 Task: Play online Dominion game.
Action: Mouse moved to (354, 430)
Screenshot: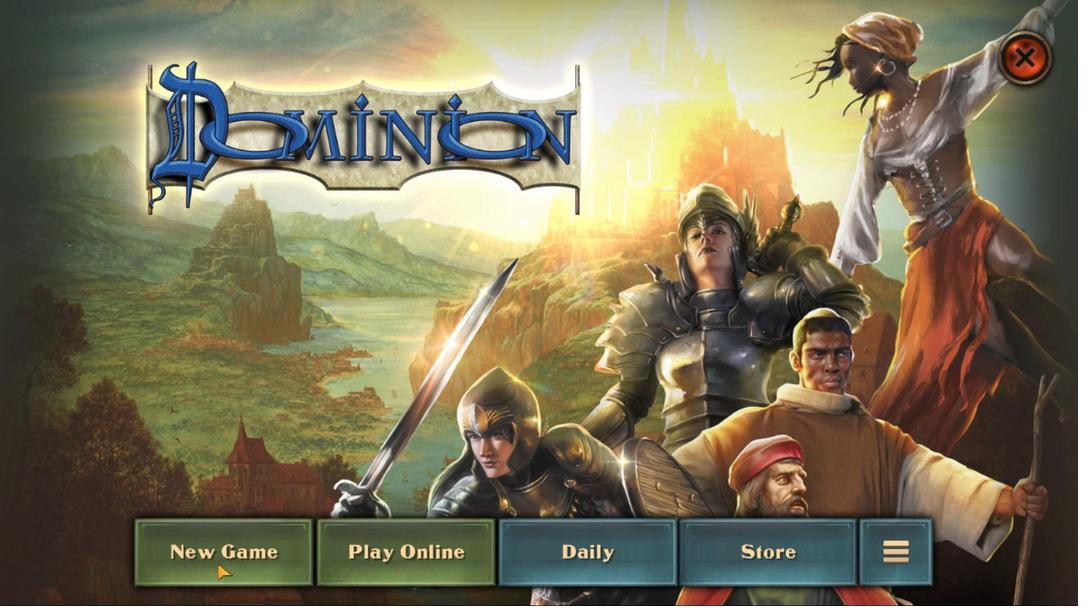 
Action: Mouse pressed left at (354, 430)
Screenshot: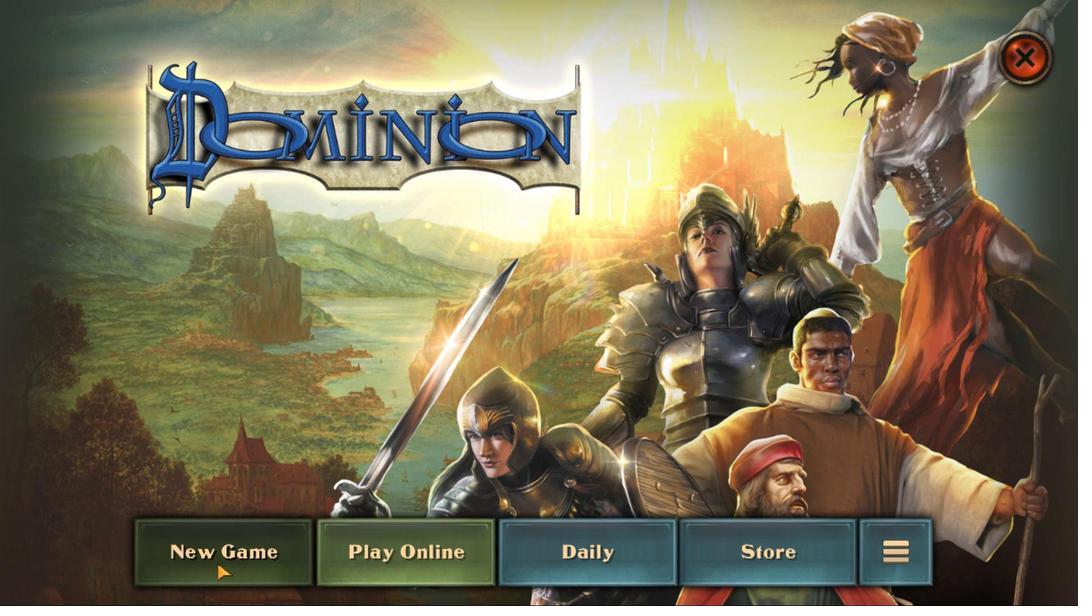 
Action: Mouse moved to (506, 413)
Screenshot: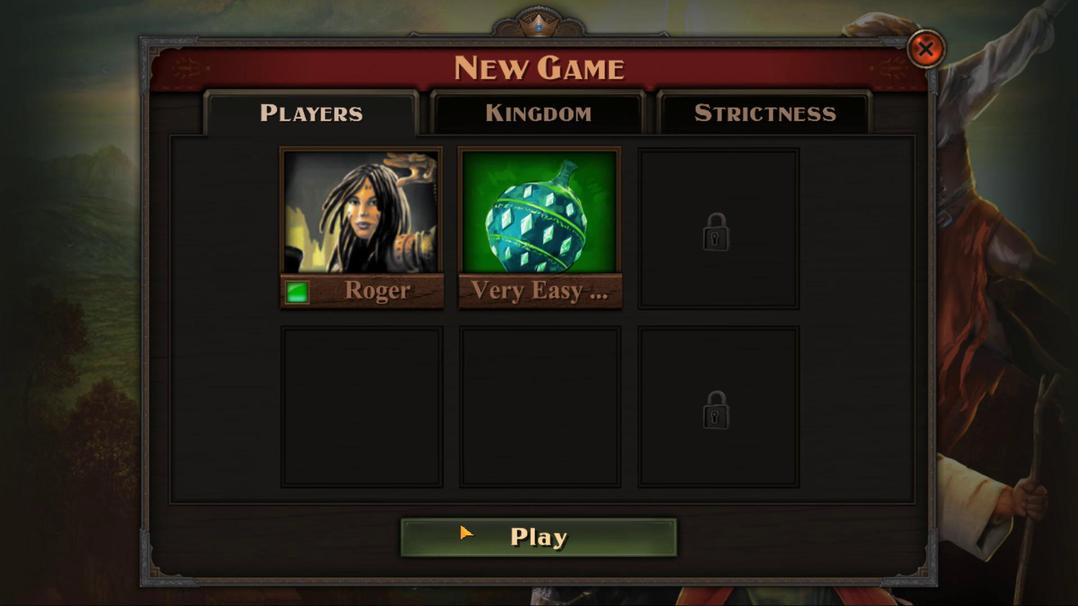 
Action: Mouse pressed left at (506, 413)
Screenshot: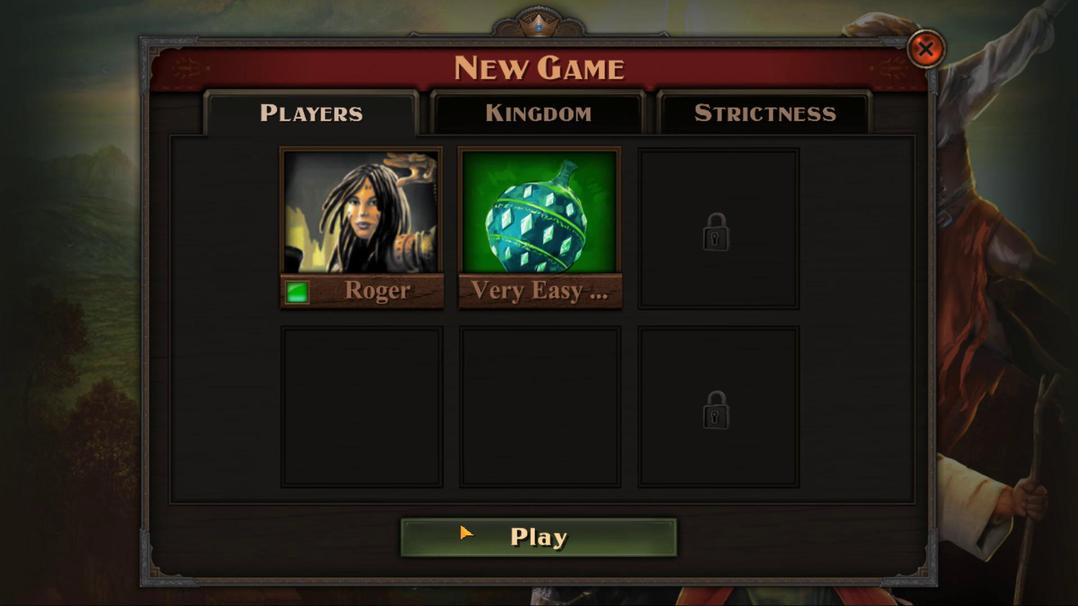 
Action: Mouse moved to (508, 414)
Screenshot: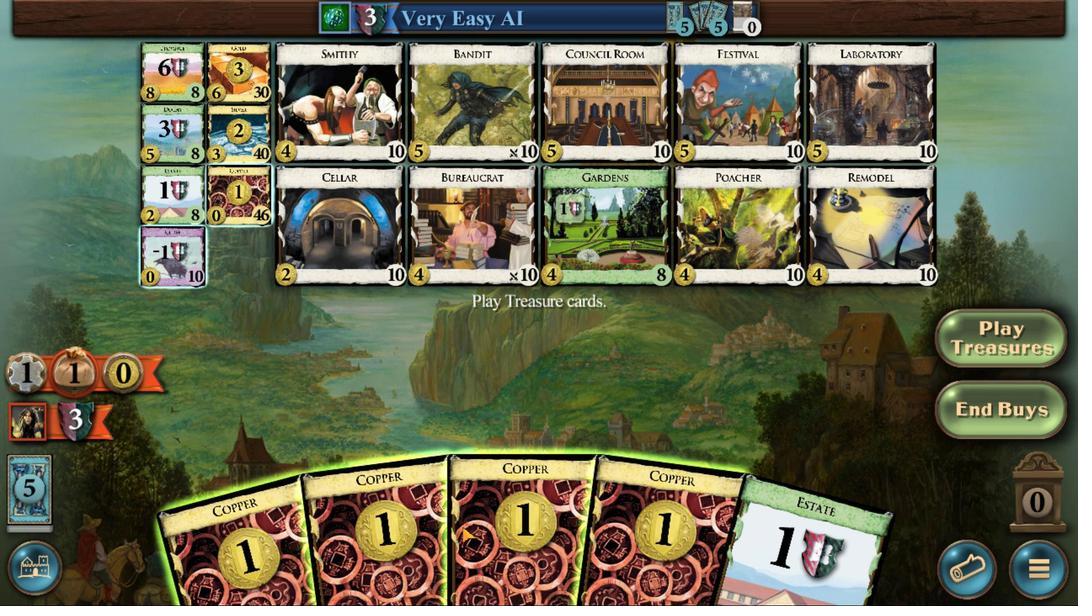 
Action: Mouse pressed left at (508, 414)
Screenshot: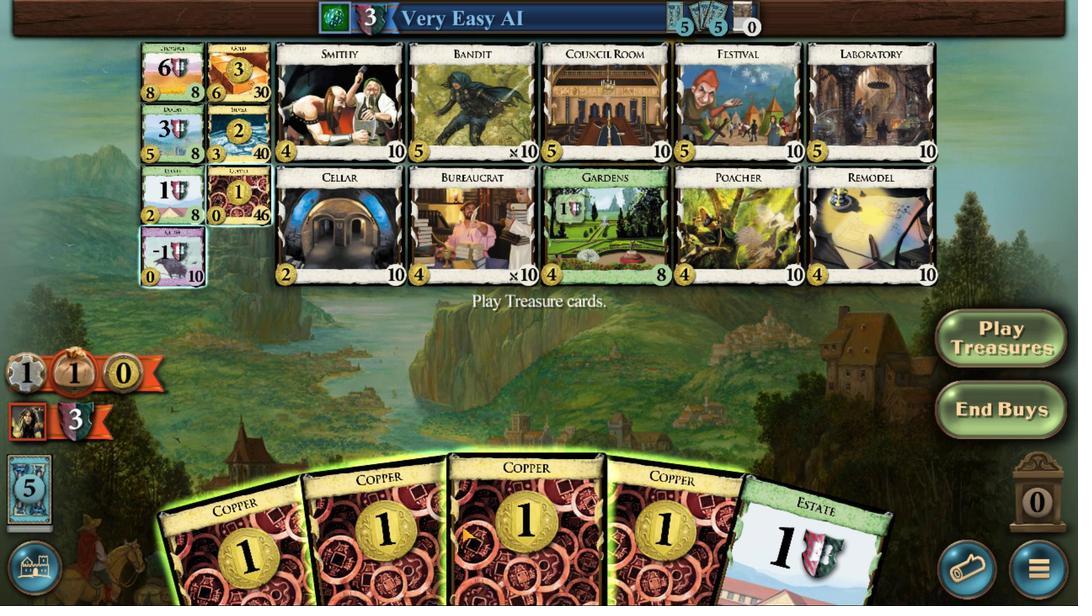 
Action: Mouse moved to (515, 418)
Screenshot: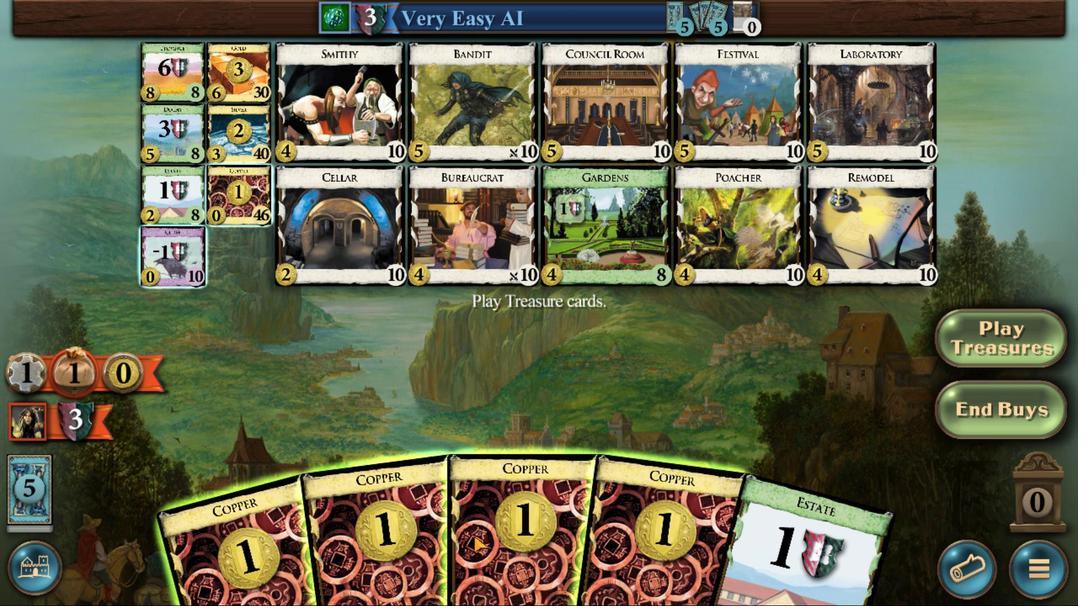 
Action: Mouse pressed left at (515, 418)
Screenshot: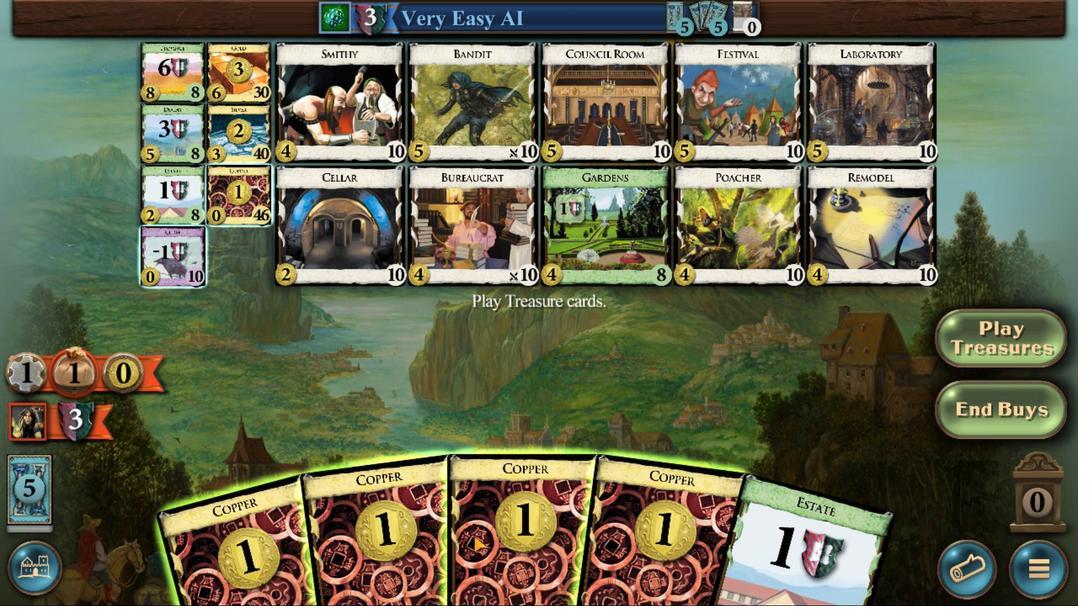 
Action: Mouse moved to (511, 410)
Screenshot: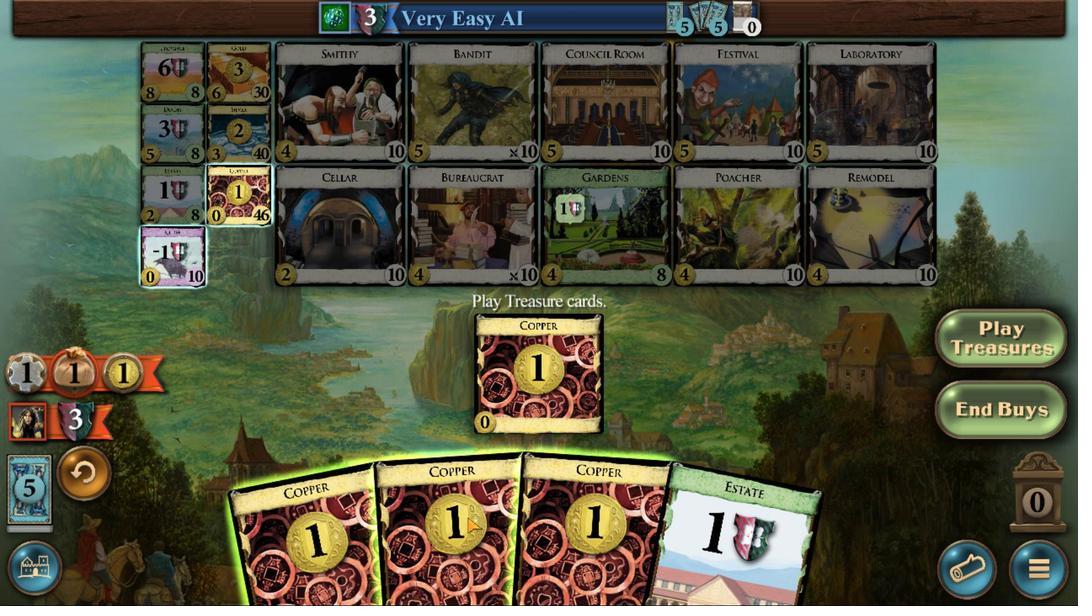 
Action: Mouse pressed left at (511, 410)
Screenshot: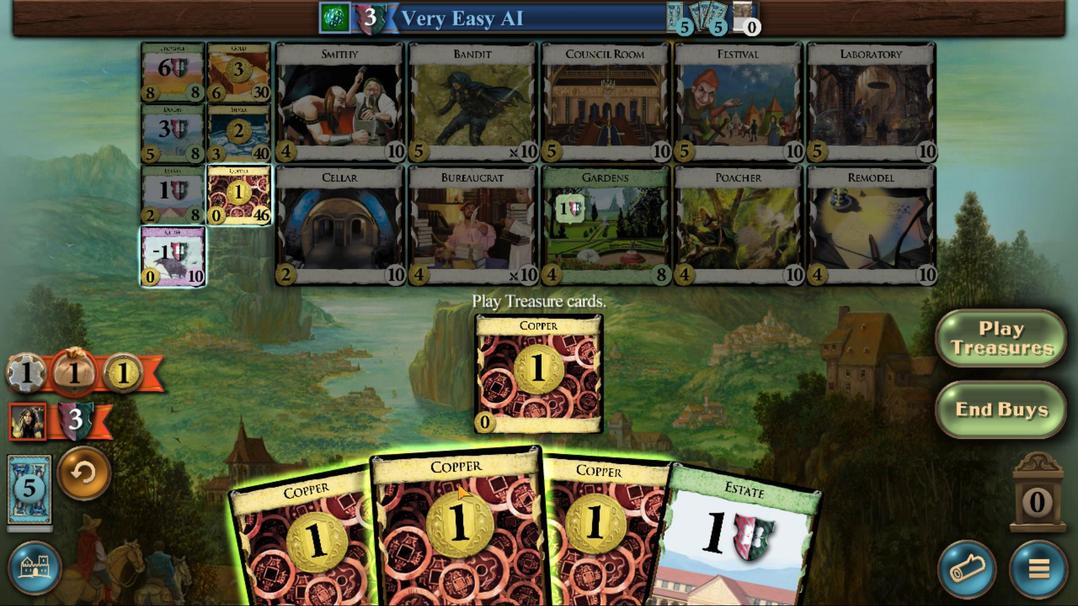 
Action: Mouse moved to (545, 412)
Screenshot: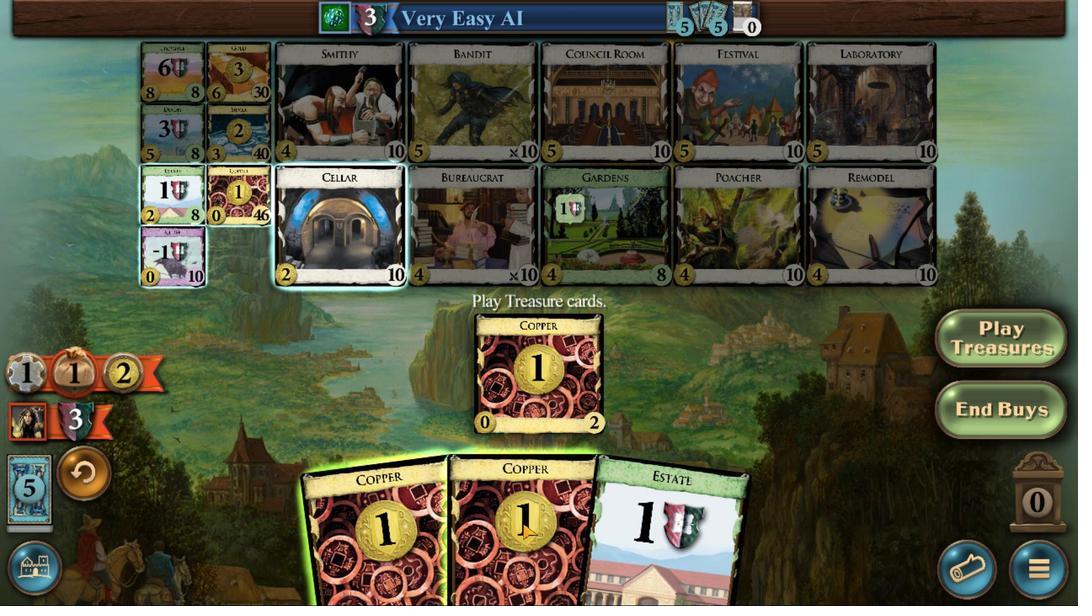
Action: Mouse pressed left at (545, 412)
Screenshot: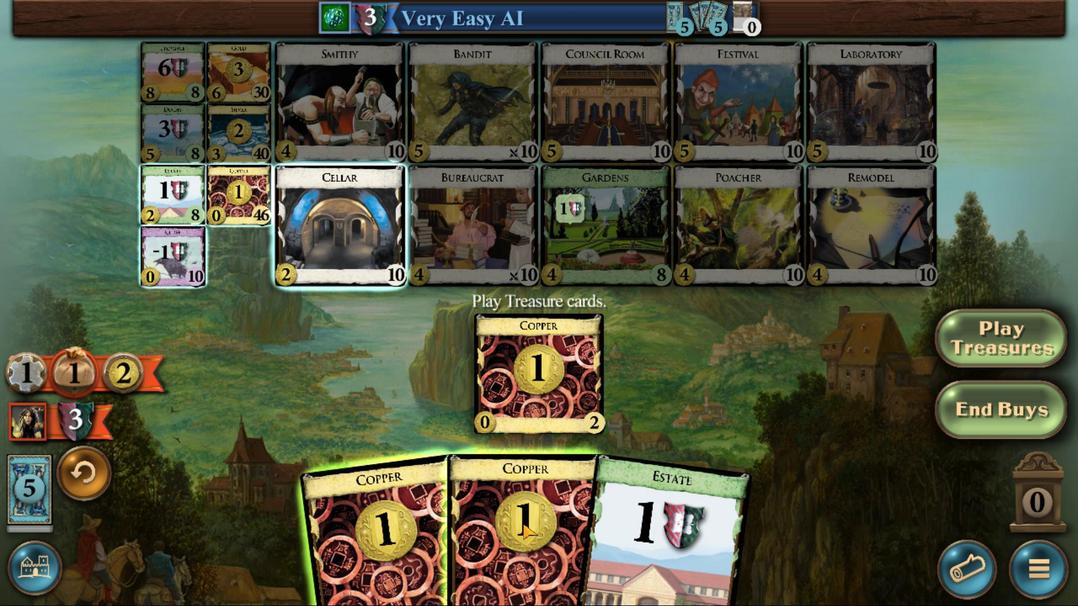 
Action: Mouse moved to (365, 235)
Screenshot: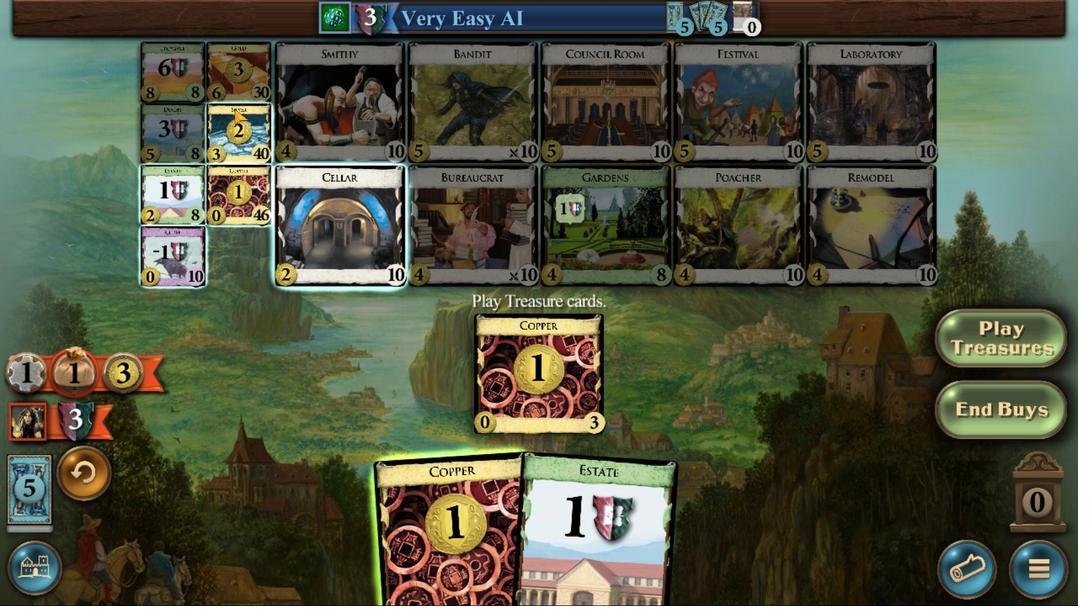 
Action: Mouse pressed left at (365, 235)
Screenshot: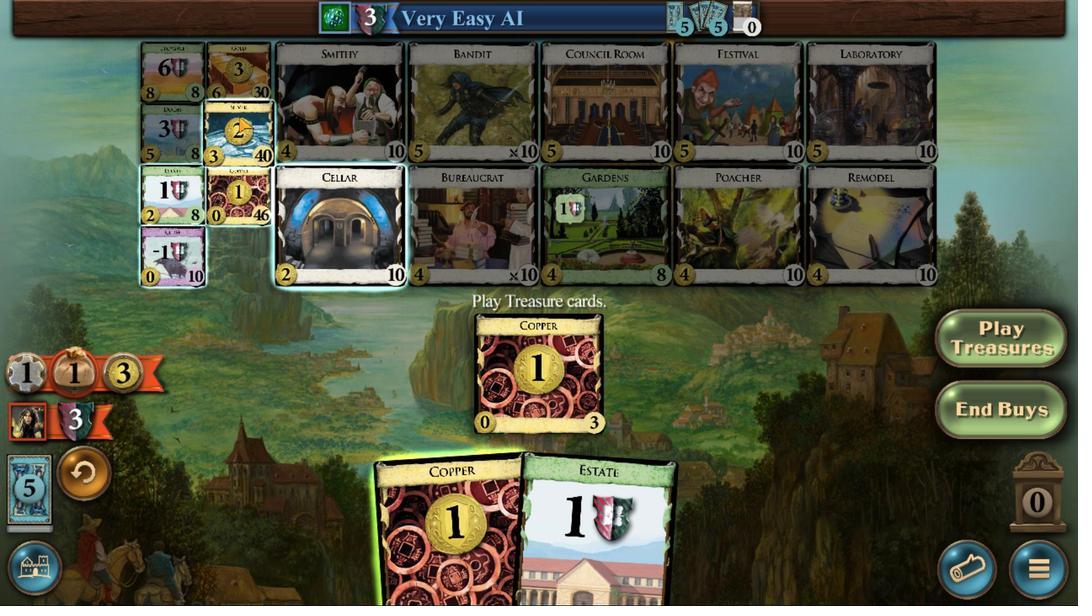 
Action: Mouse moved to (532, 398)
Screenshot: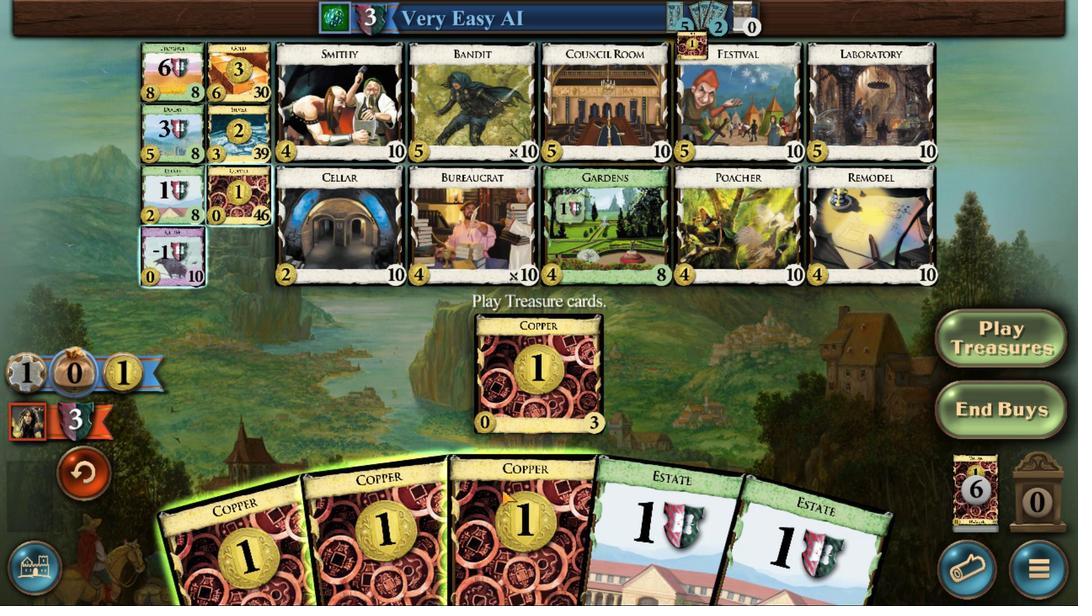 
Action: Mouse pressed left at (532, 398)
Screenshot: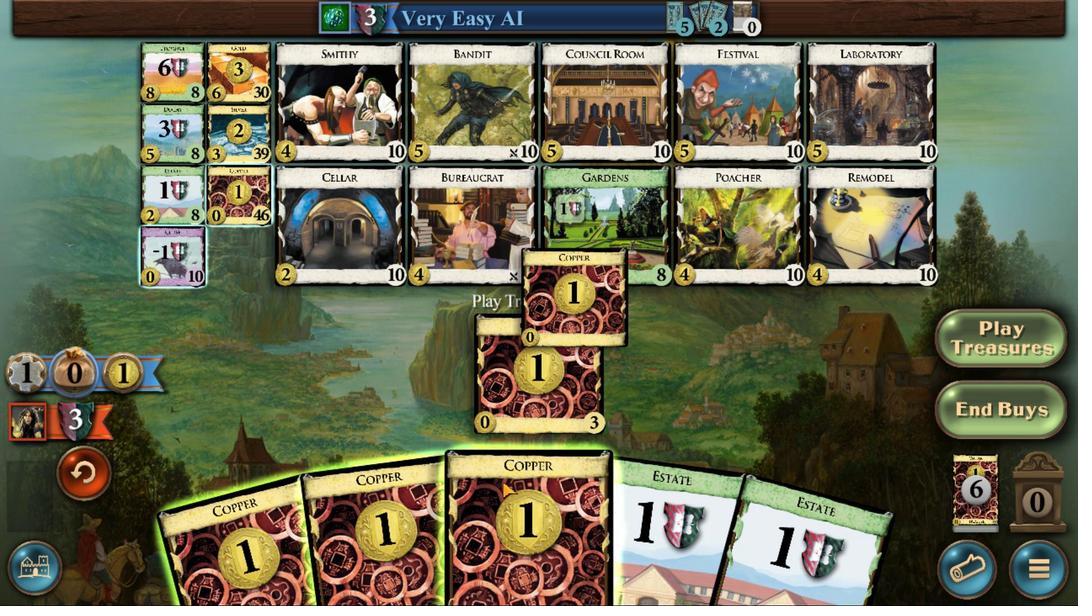 
Action: Mouse moved to (523, 398)
Screenshot: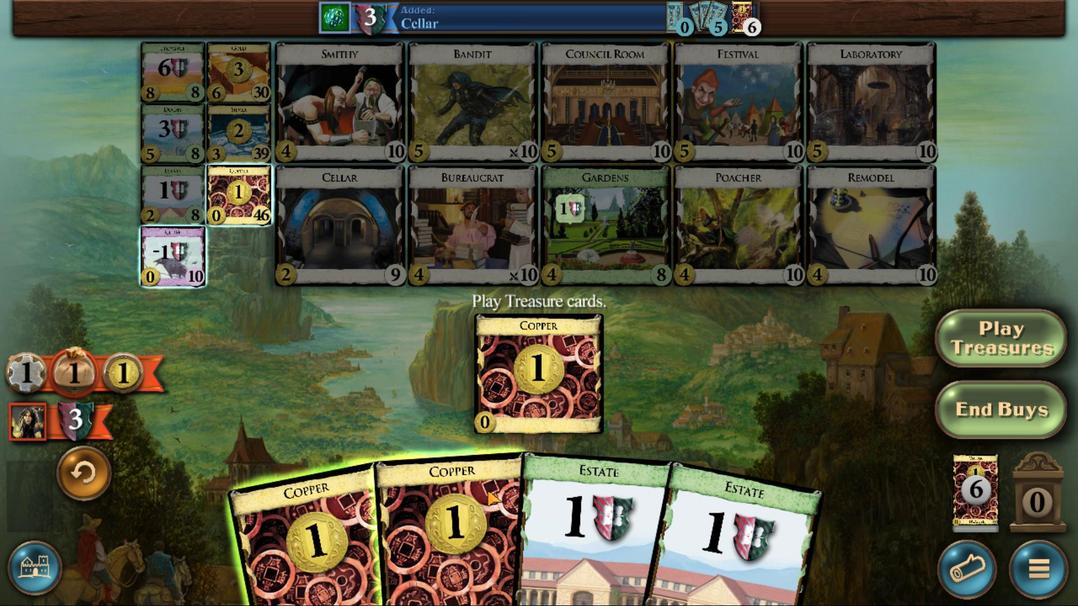 
Action: Mouse pressed left at (523, 398)
Screenshot: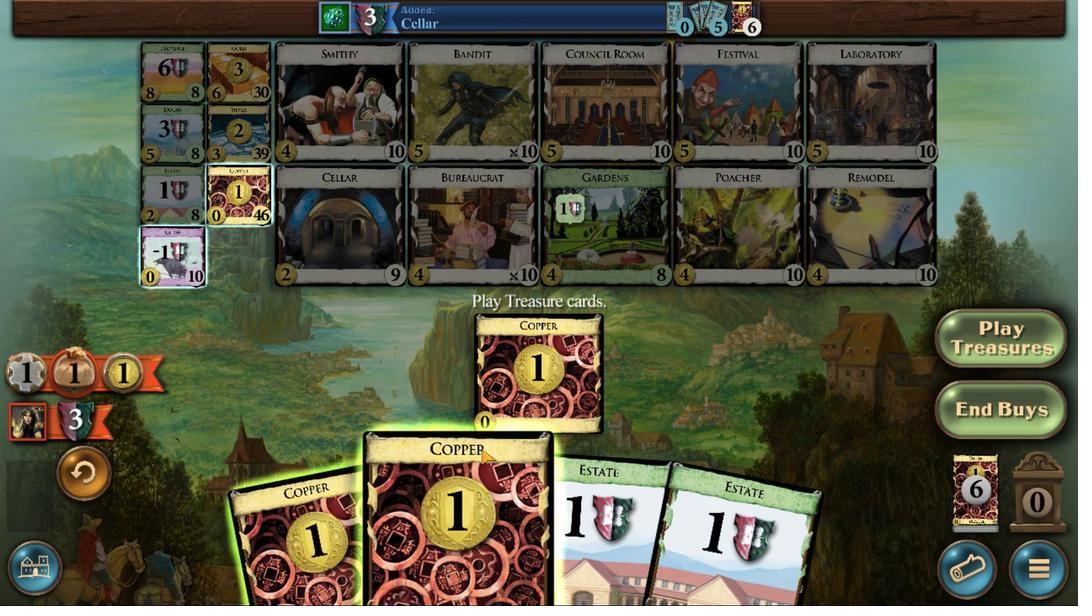 
Action: Mouse moved to (476, 423)
Screenshot: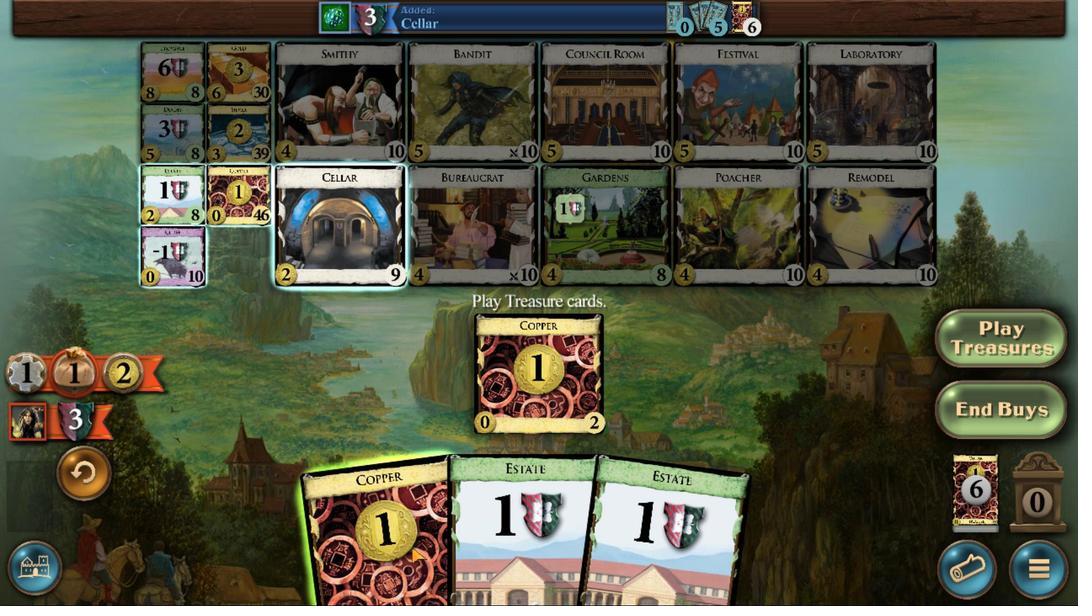 
Action: Mouse pressed left at (476, 423)
Screenshot: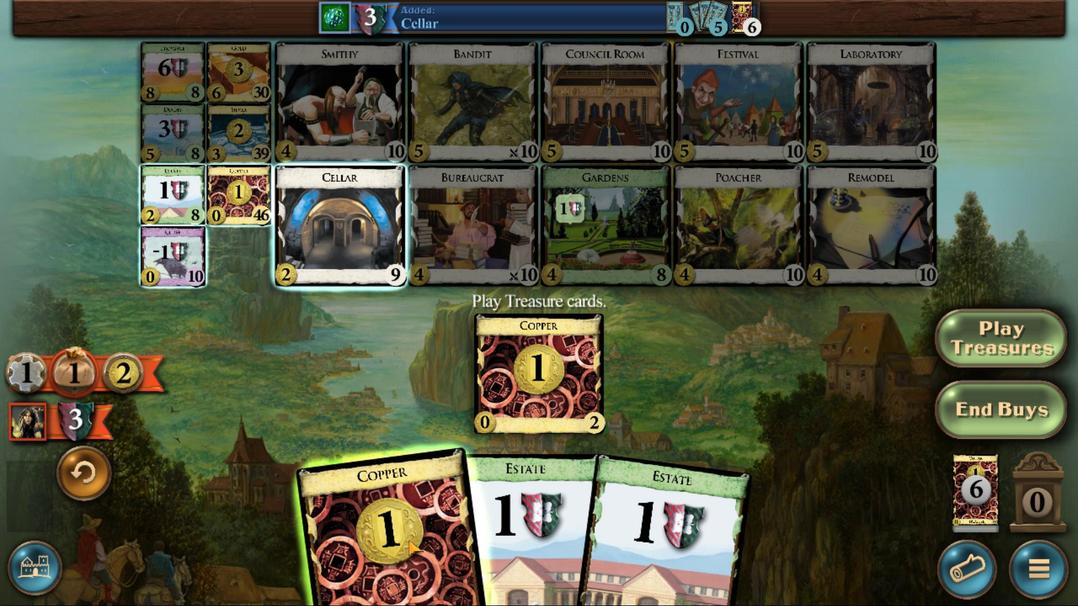 
Action: Mouse moved to (354, 237)
Screenshot: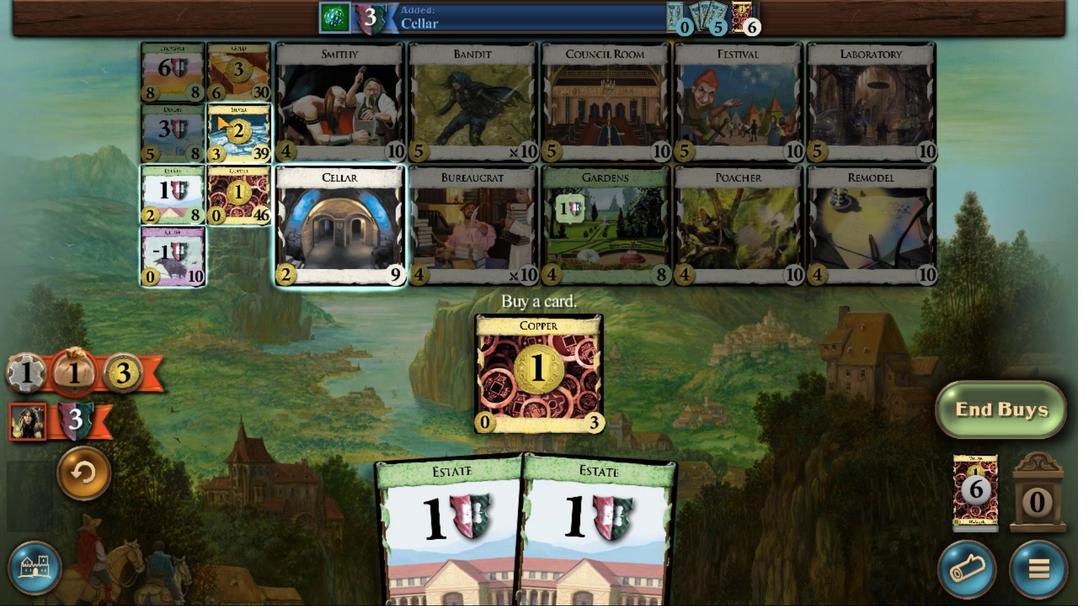 
Action: Mouse pressed left at (354, 237)
Screenshot: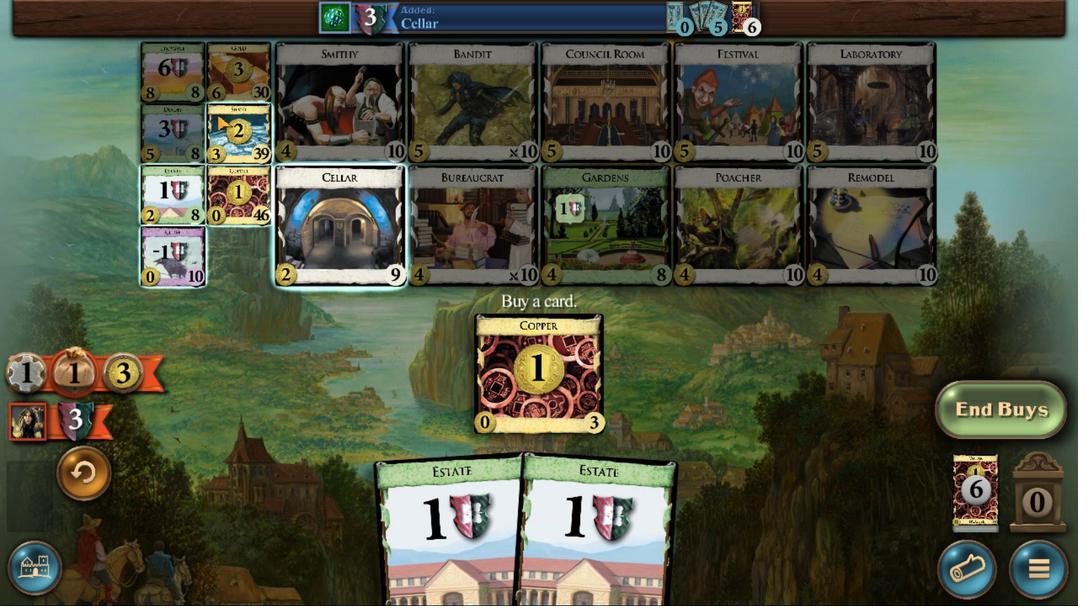 
Action: Mouse moved to (704, 403)
Screenshot: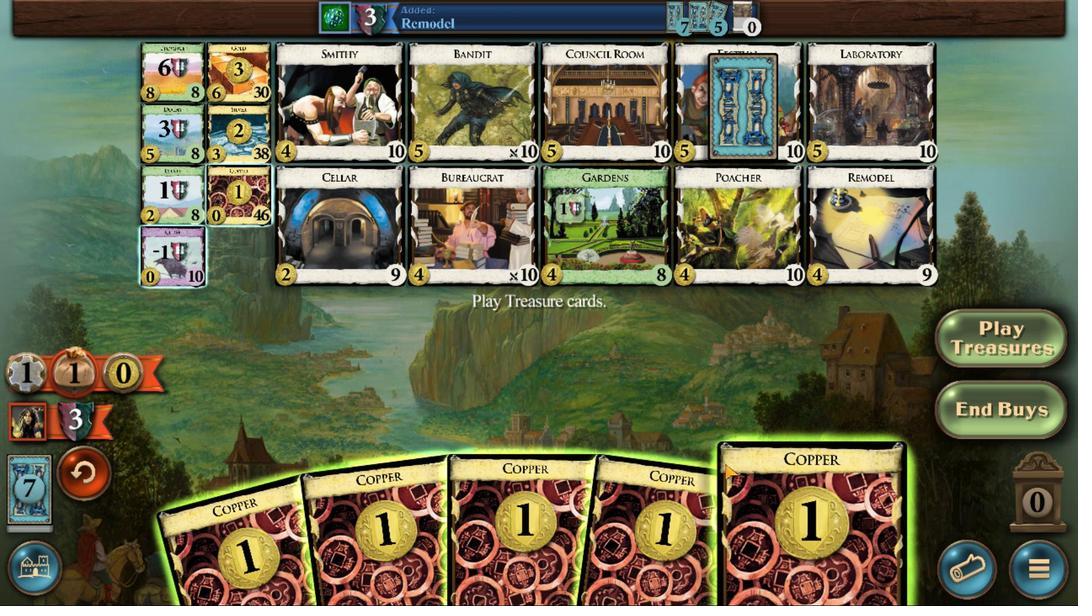 
Action: Mouse pressed left at (704, 403)
Screenshot: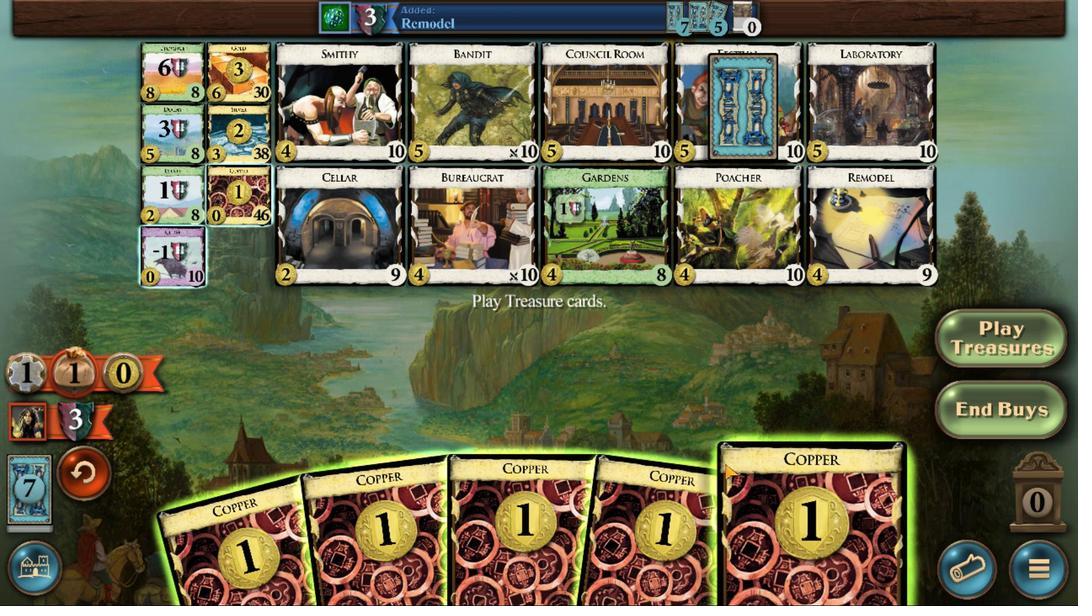 
Action: Mouse moved to (658, 400)
Screenshot: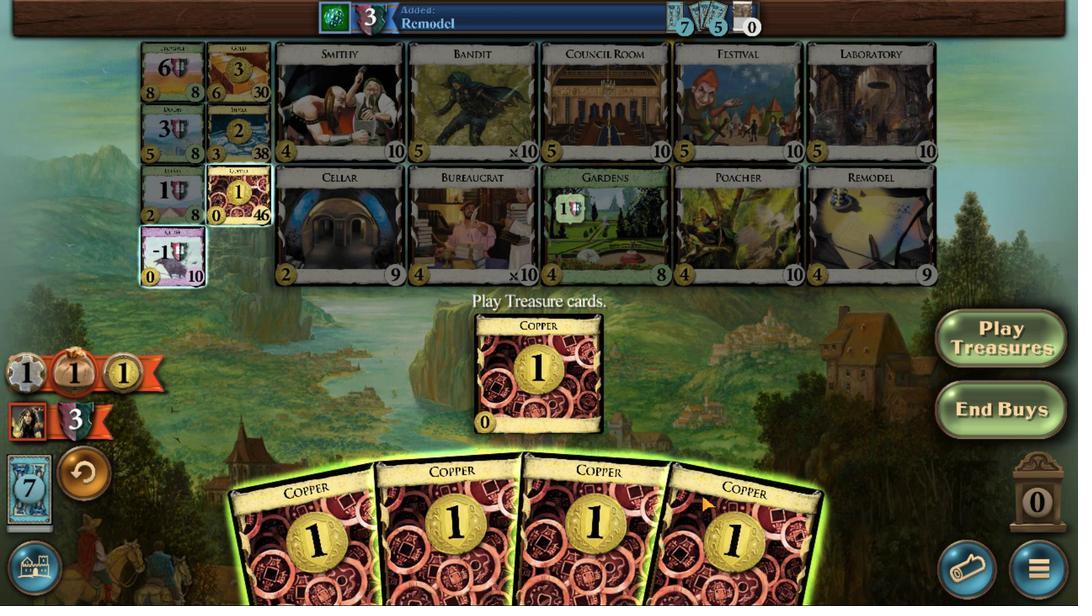 
Action: Mouse pressed left at (658, 400)
Screenshot: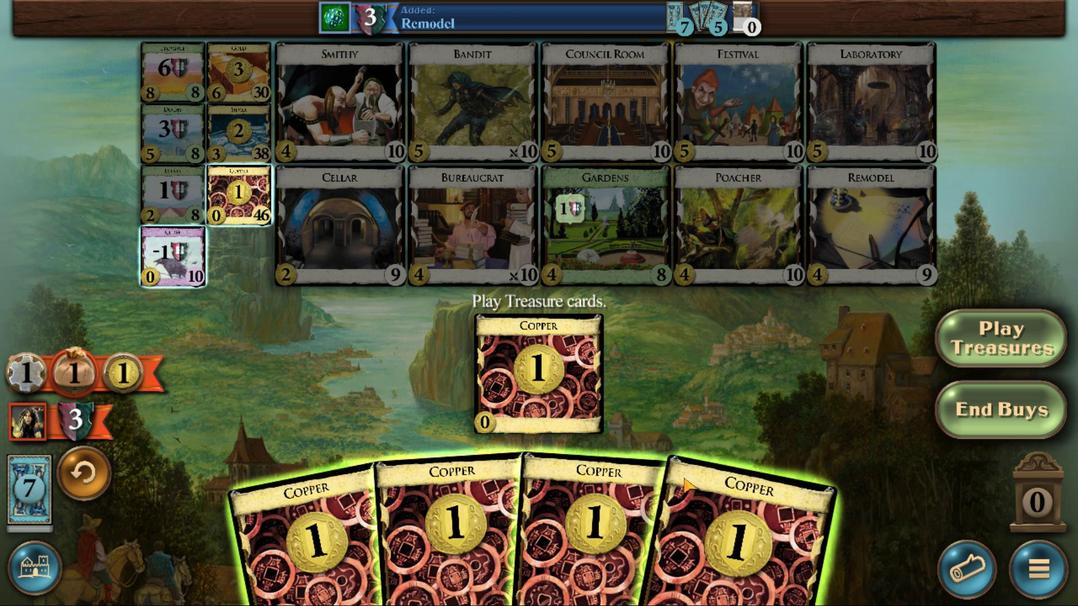 
Action: Mouse moved to (673, 416)
Screenshot: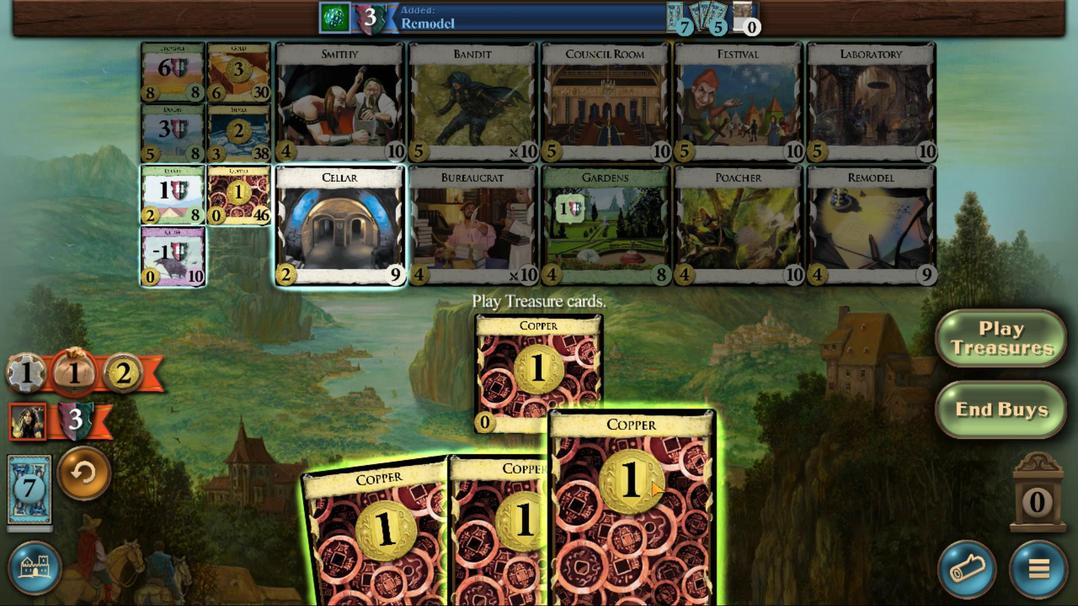
Action: Mouse pressed left at (673, 416)
Screenshot: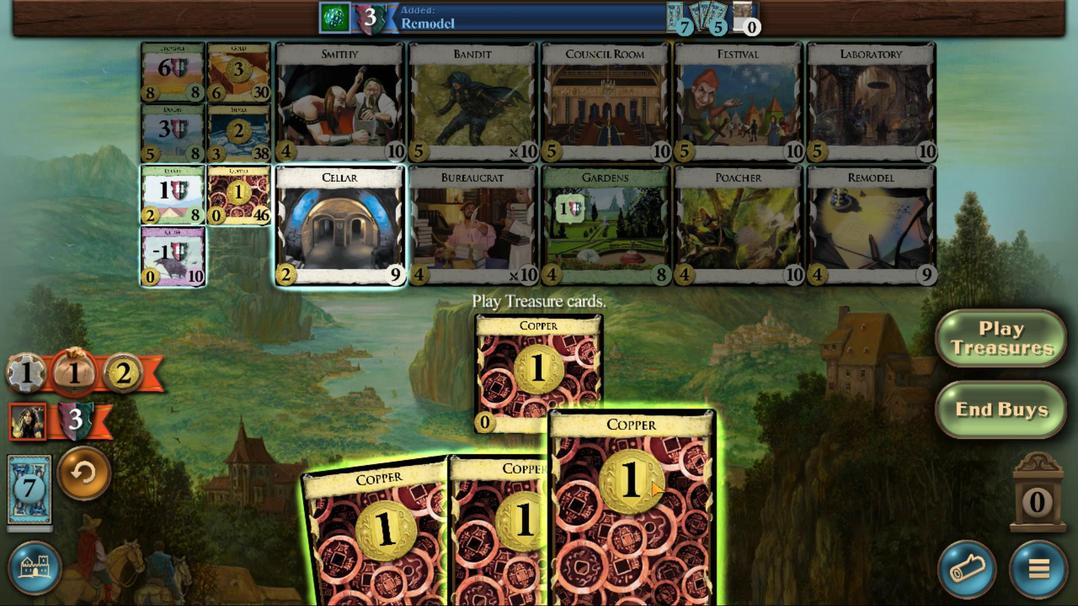 
Action: Mouse moved to (607, 428)
Screenshot: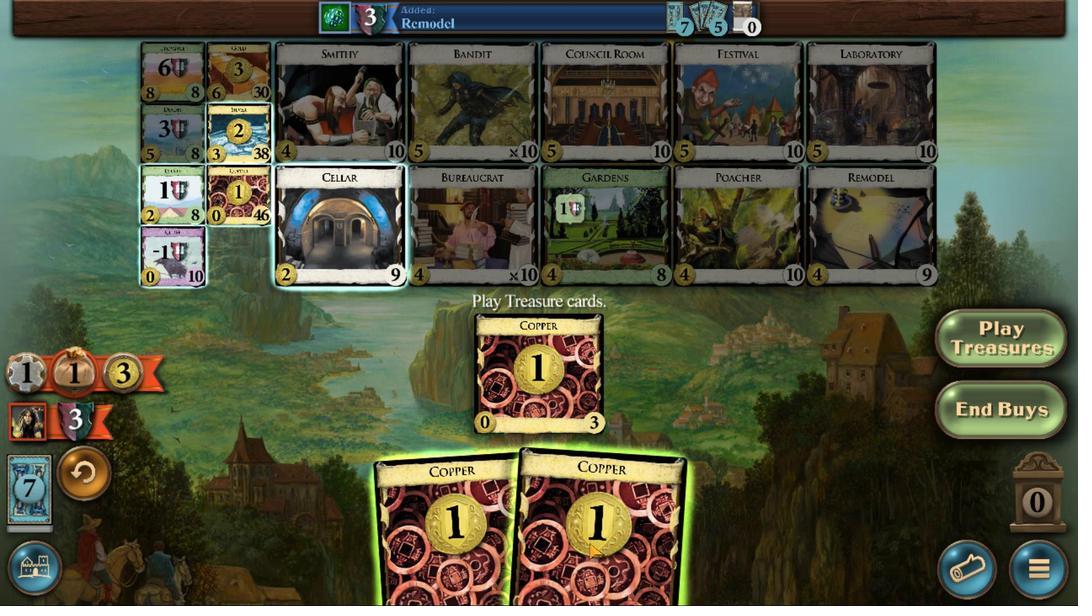 
Action: Mouse pressed left at (607, 428)
Screenshot: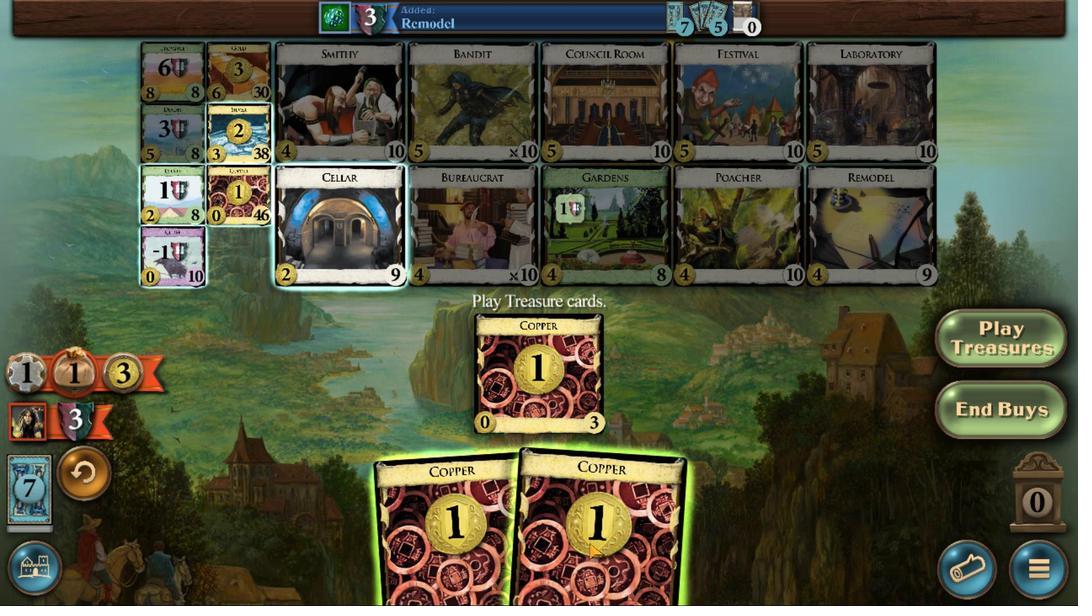 
Action: Mouse moved to (563, 425)
Screenshot: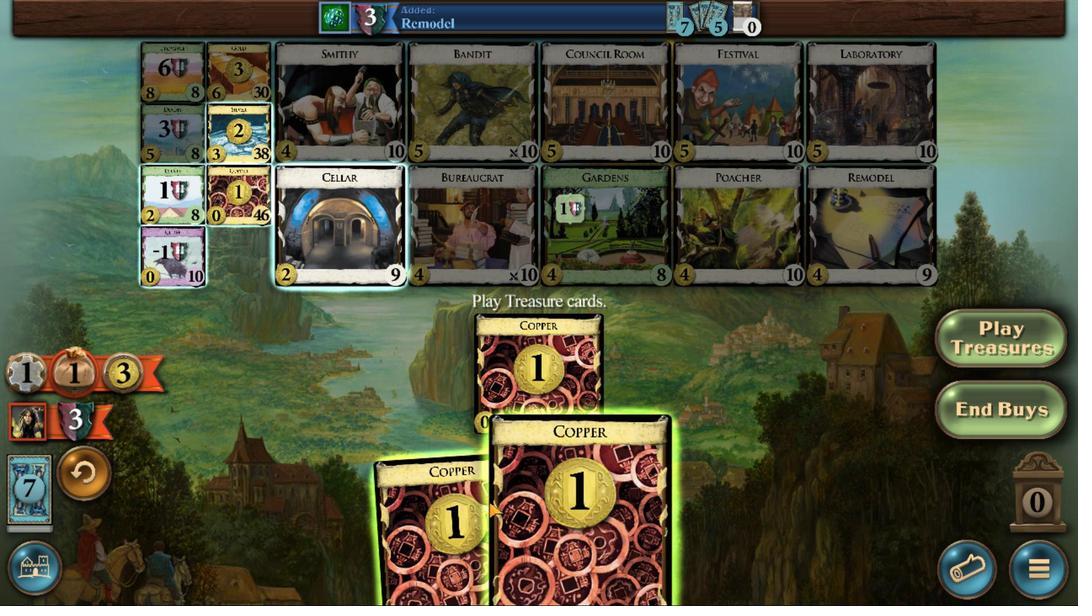 
Action: Mouse pressed left at (563, 425)
Screenshot: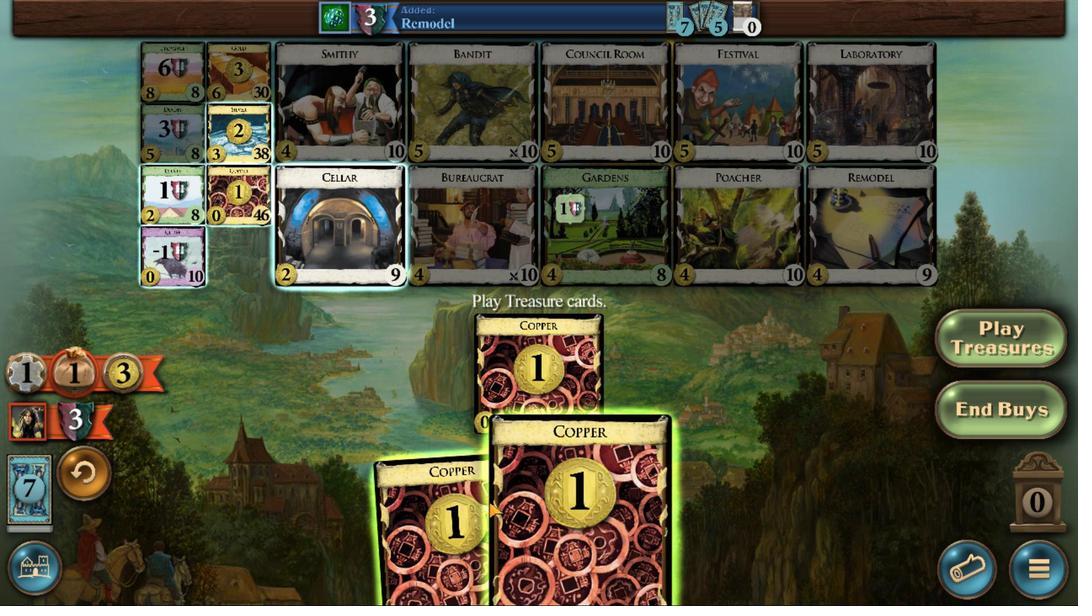 
Action: Mouse moved to (509, 404)
Screenshot: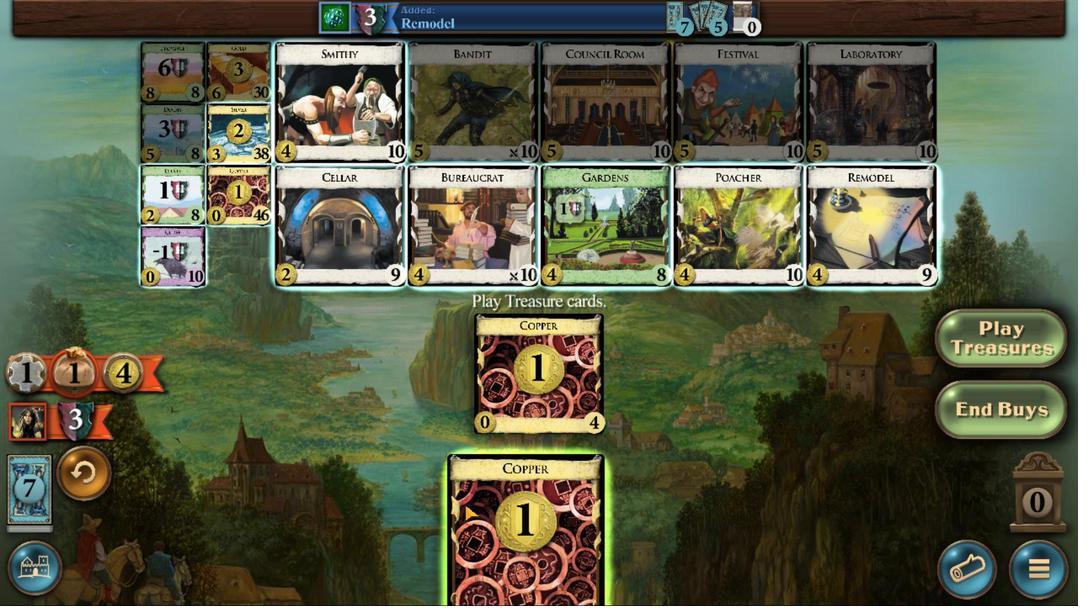 
Action: Mouse pressed left at (509, 404)
Screenshot: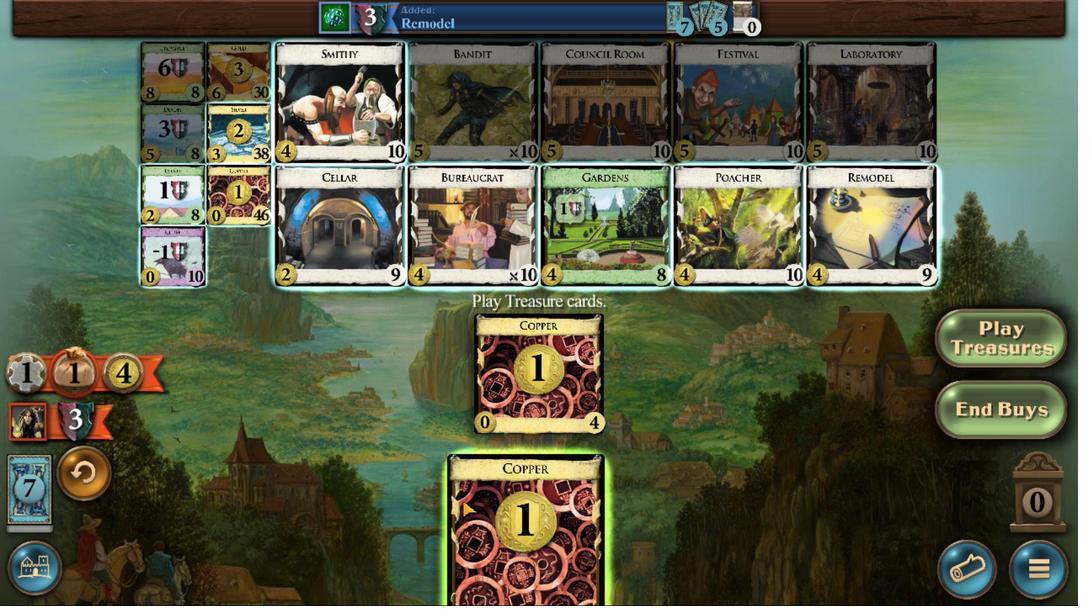 
Action: Mouse moved to (318, 239)
Screenshot: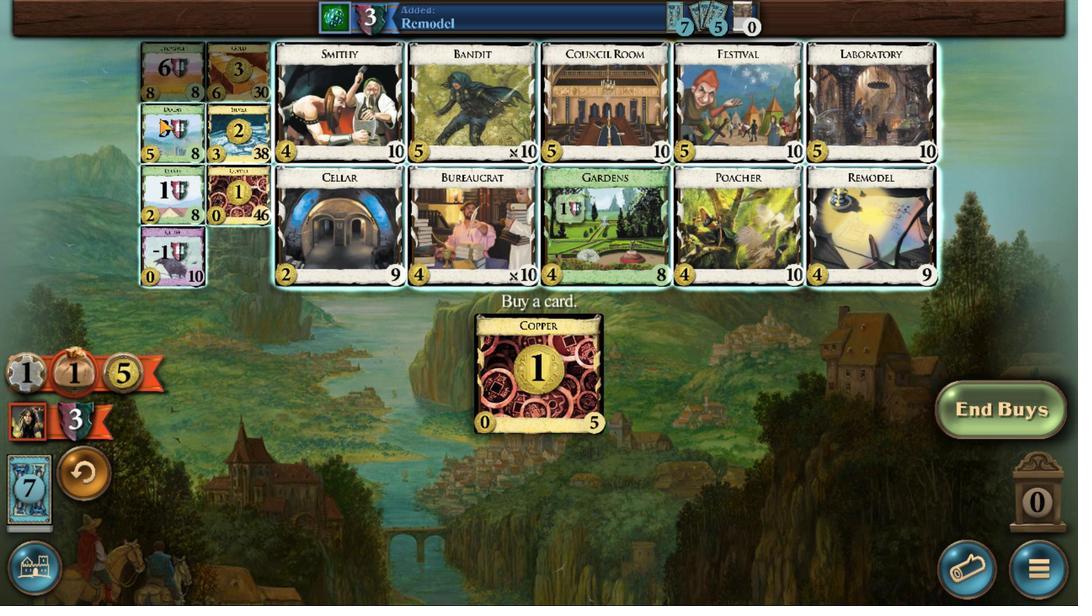 
Action: Mouse pressed left at (318, 239)
Screenshot: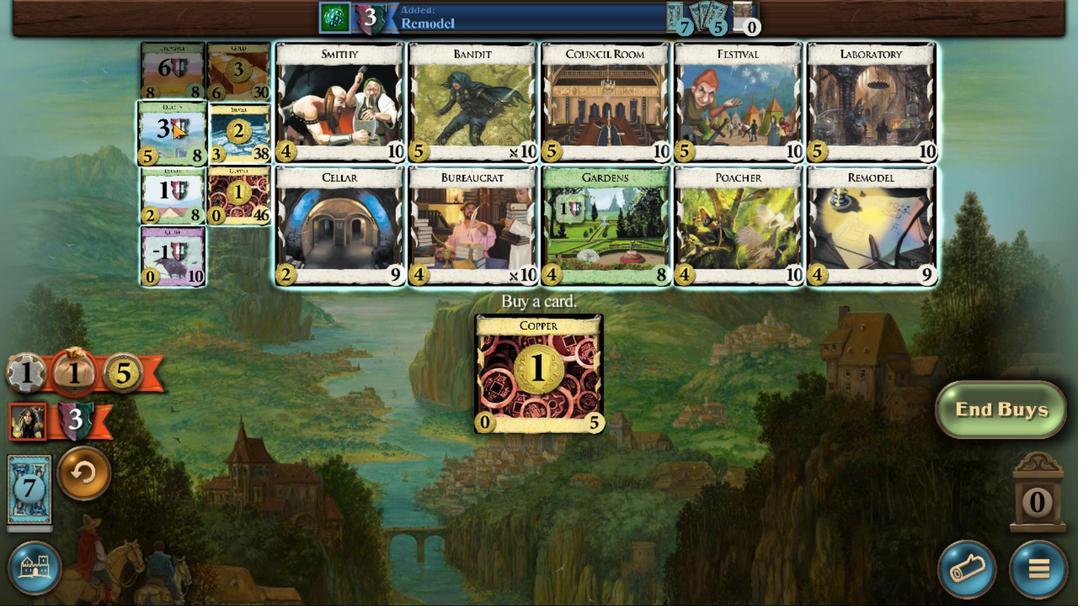 
Action: Mouse moved to (537, 393)
Screenshot: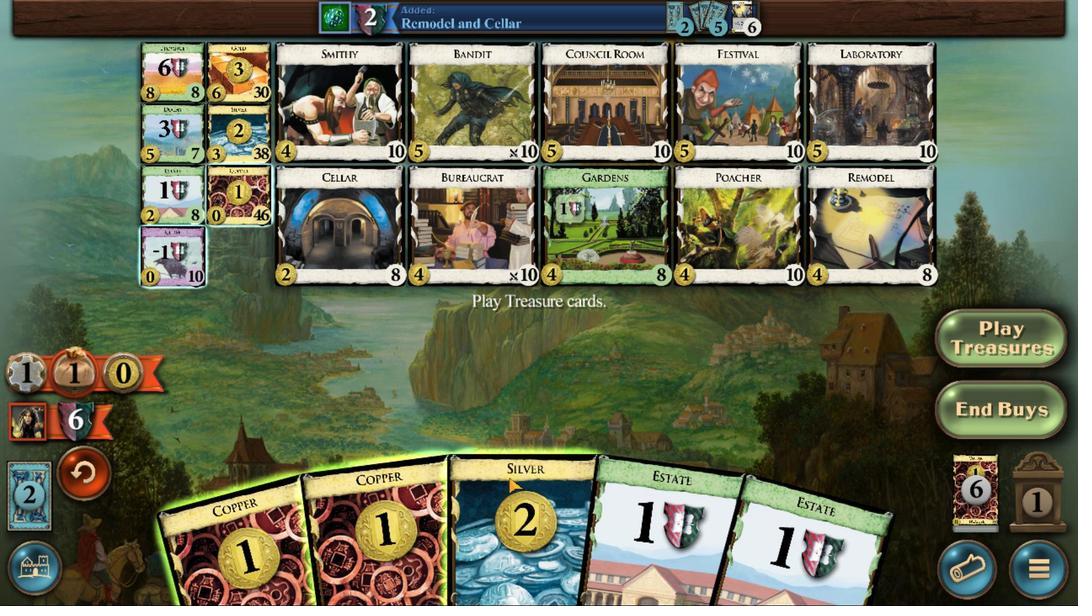 
Action: Mouse pressed left at (537, 393)
Screenshot: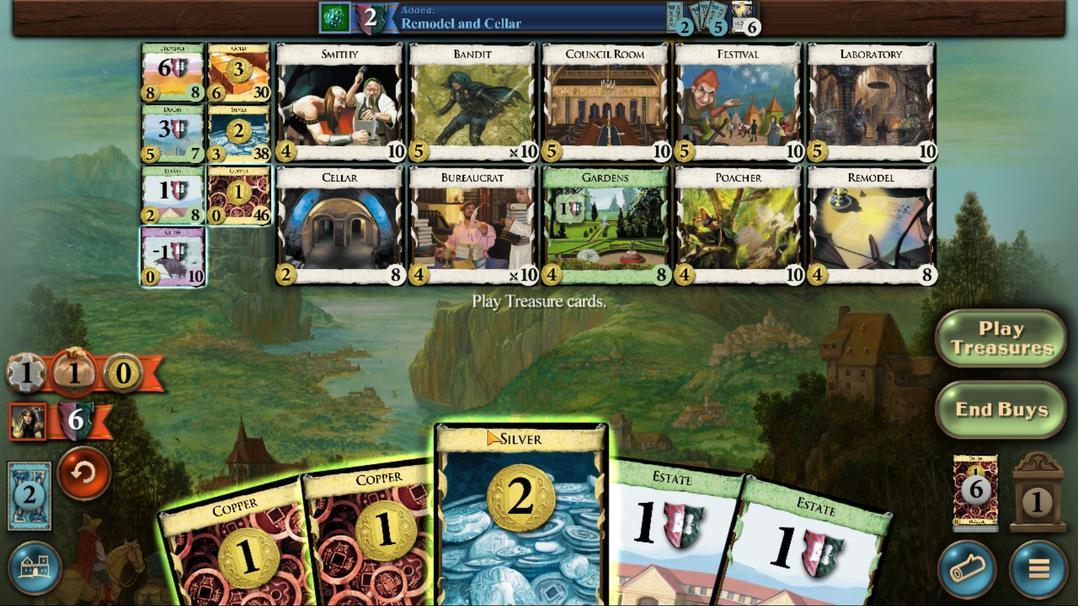 
Action: Mouse moved to (525, 403)
Screenshot: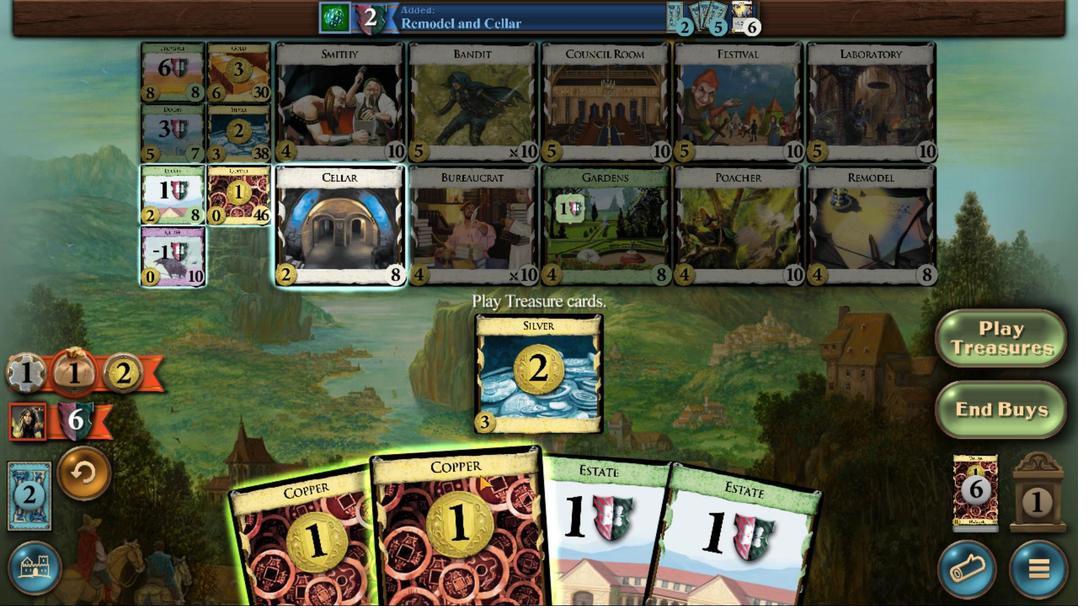 
Action: Mouse pressed left at (525, 403)
Screenshot: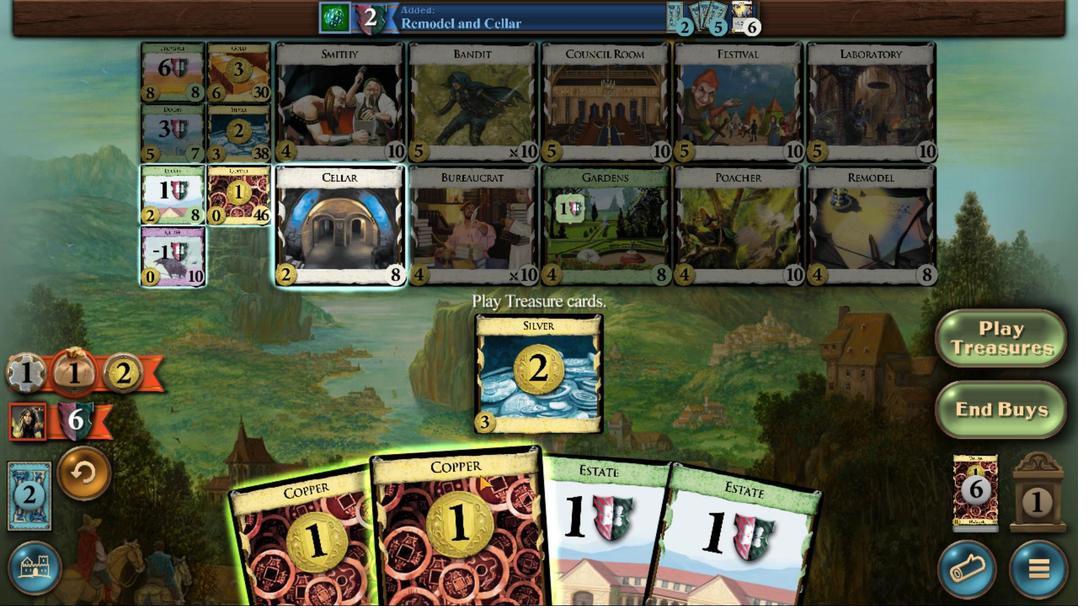 
Action: Mouse moved to (483, 403)
Screenshot: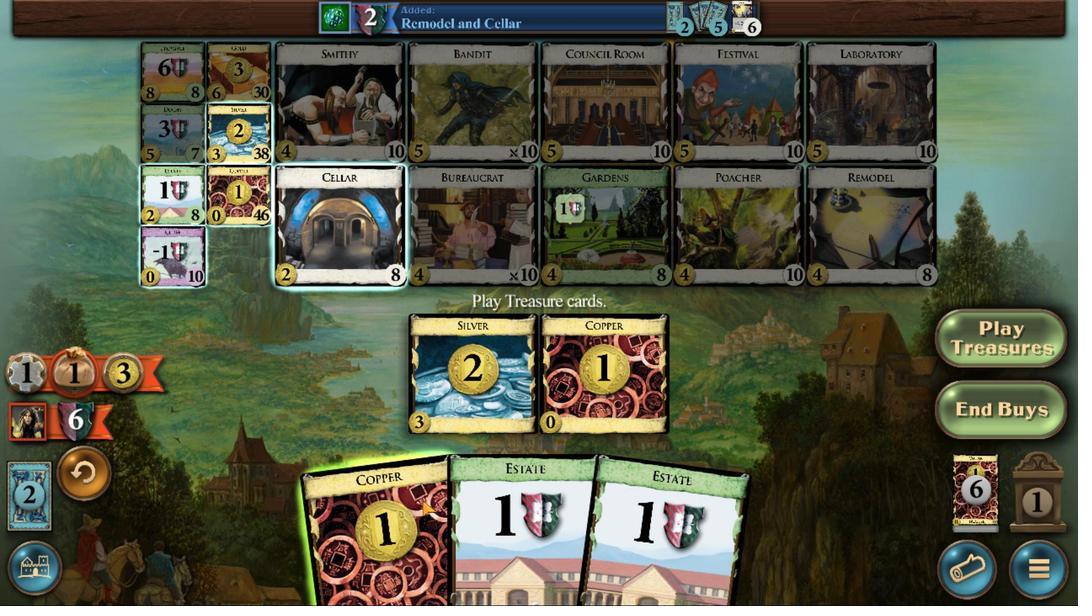 
Action: Mouse pressed left at (483, 403)
Screenshot: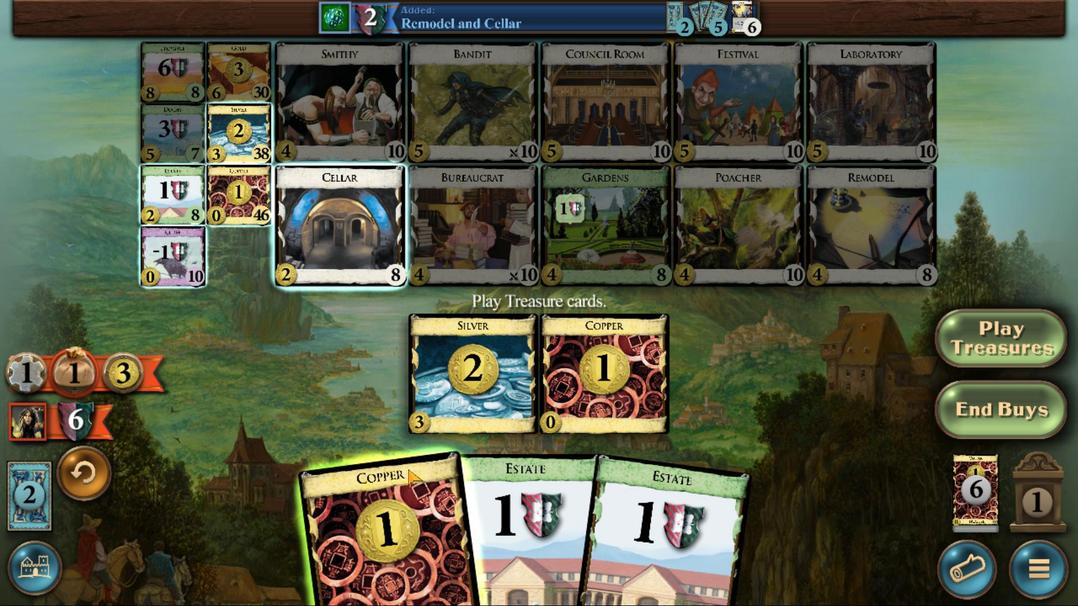 
Action: Mouse moved to (409, 246)
Screenshot: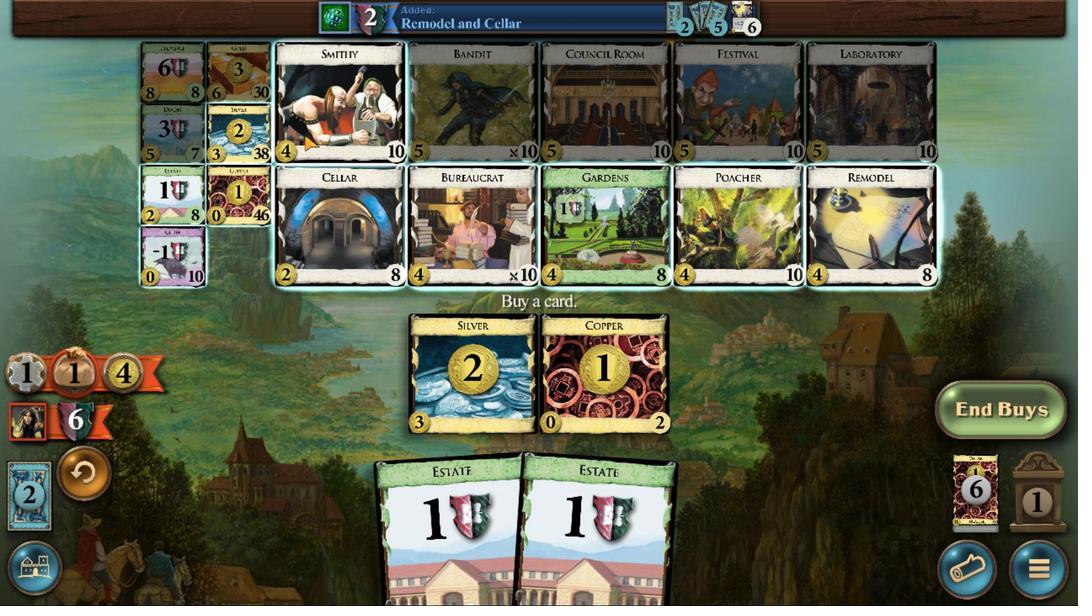 
Action: Mouse pressed left at (409, 246)
Screenshot: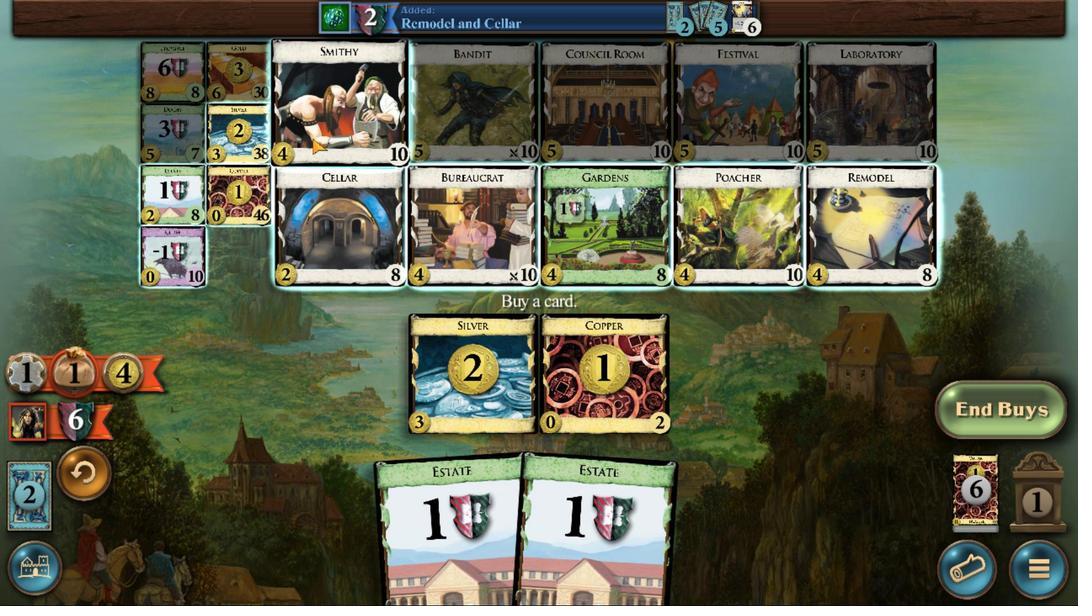 
Action: Mouse moved to (552, 410)
Screenshot: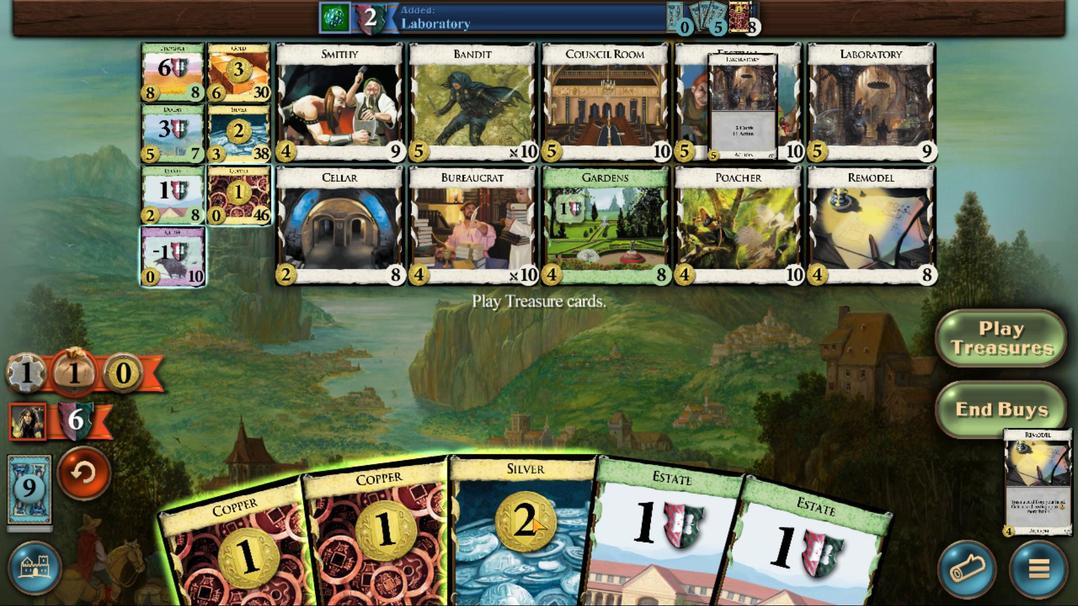 
Action: Mouse pressed left at (552, 410)
Screenshot: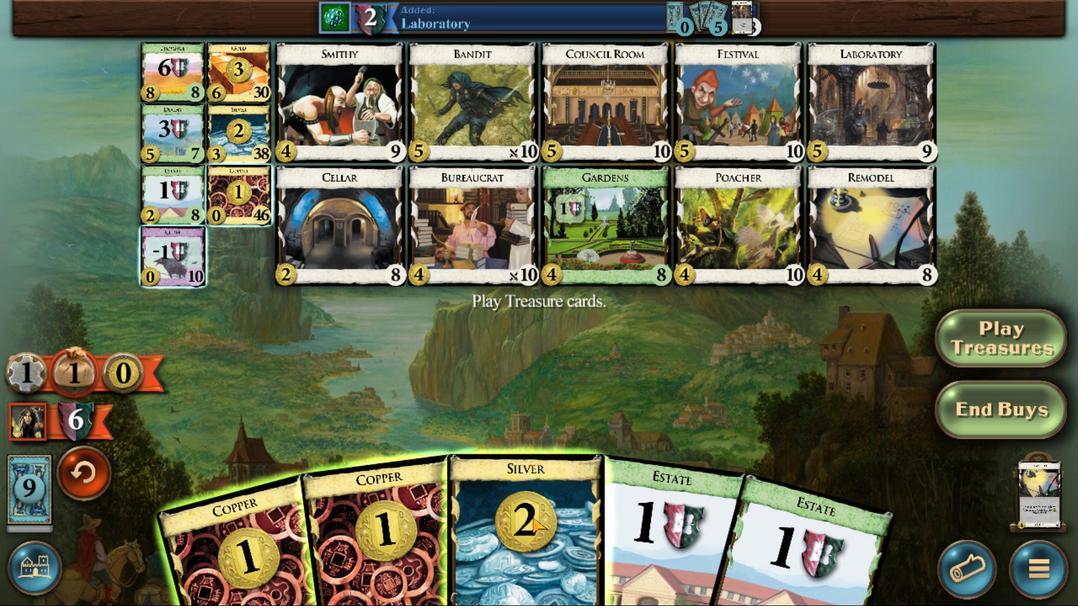 
Action: Mouse moved to (489, 435)
Screenshot: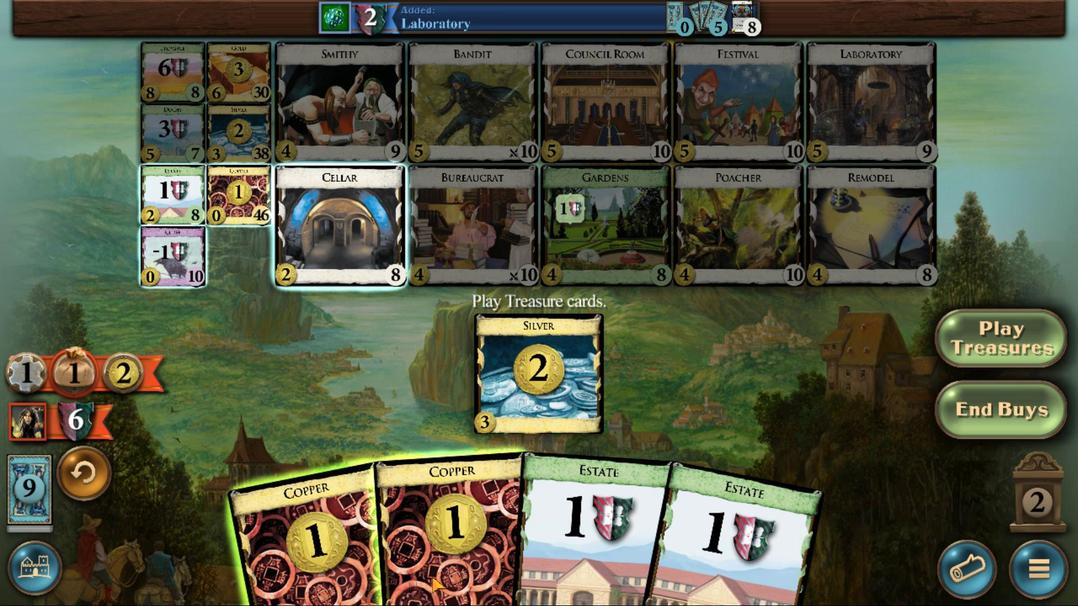 
Action: Mouse pressed left at (489, 435)
Screenshot: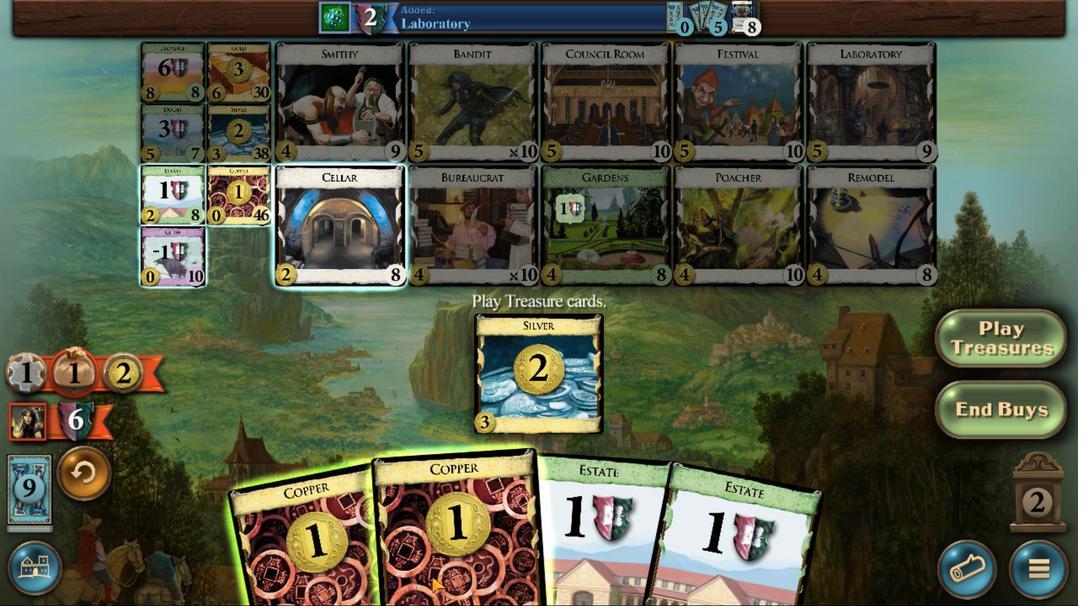 
Action: Mouse moved to (459, 443)
Screenshot: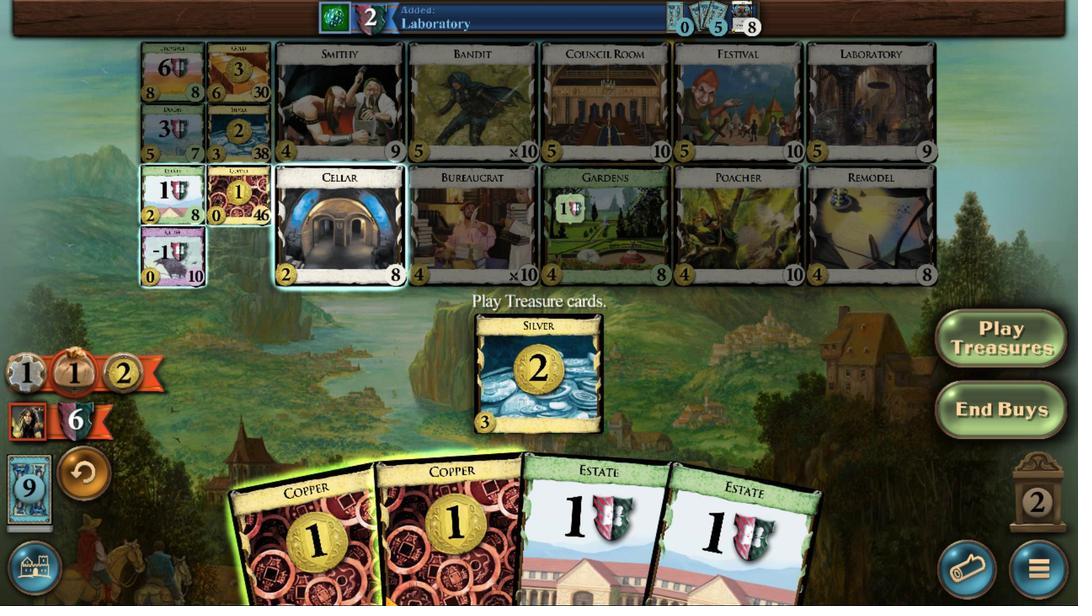 
Action: Mouse pressed left at (459, 443)
Screenshot: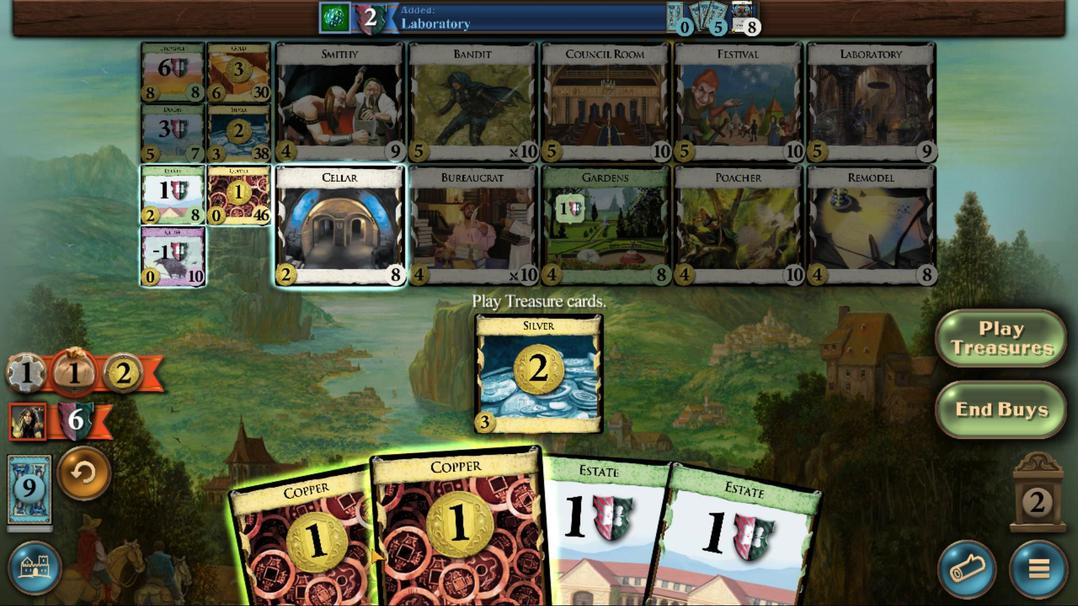 
Action: Mouse moved to (468, 420)
Screenshot: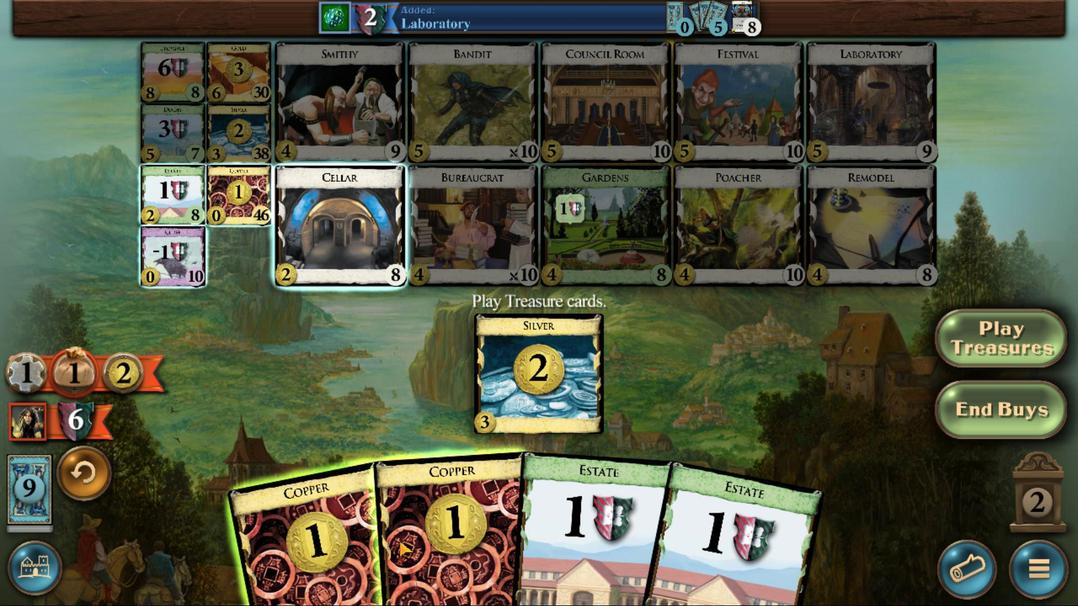 
Action: Mouse pressed left at (468, 420)
Screenshot: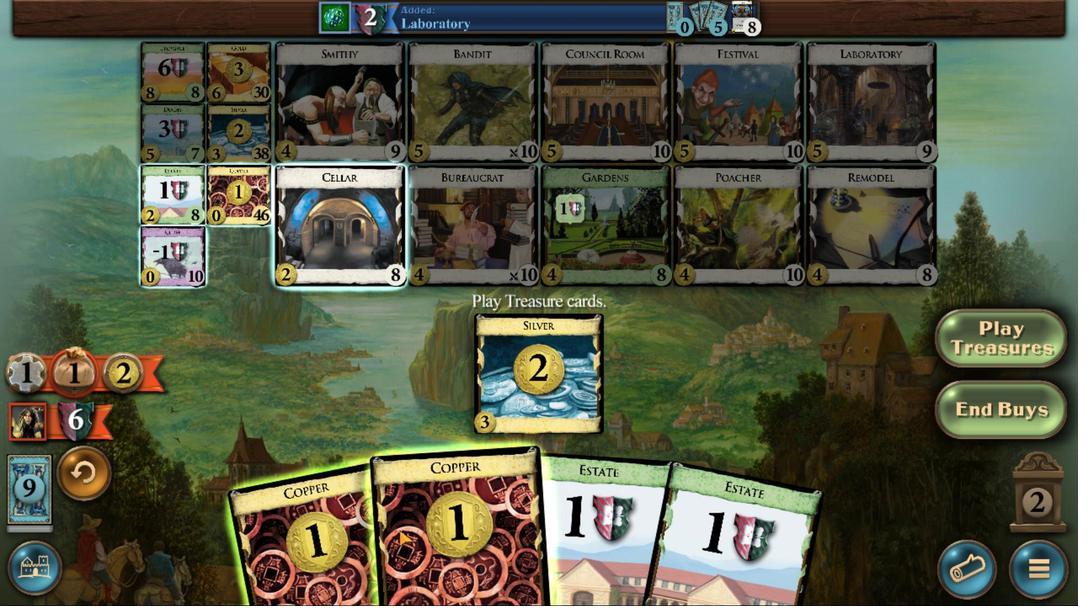 
Action: Mouse moved to (452, 429)
Screenshot: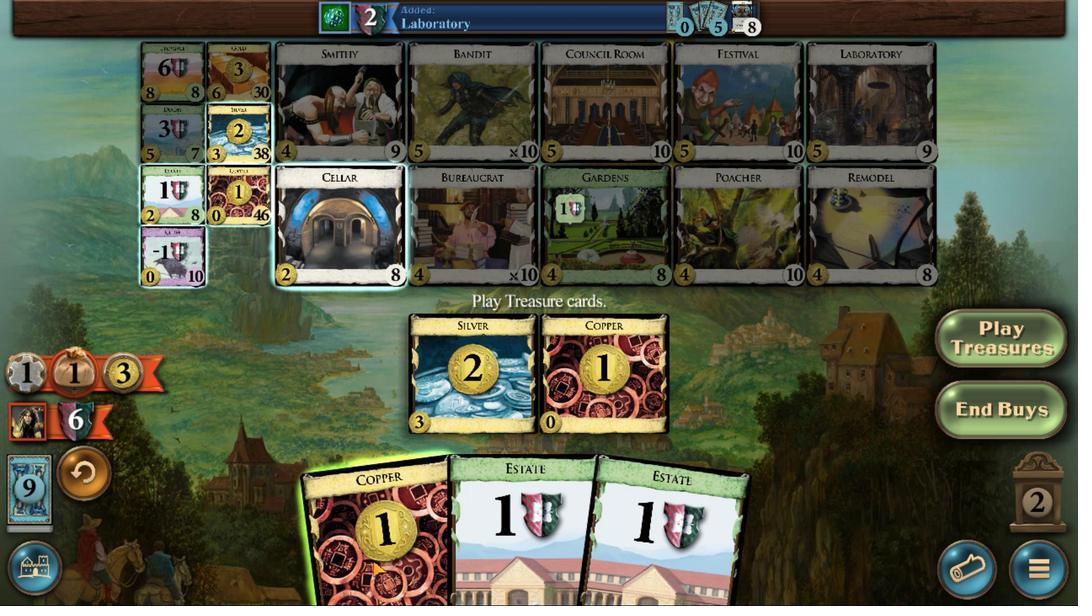 
Action: Mouse pressed left at (452, 429)
Screenshot: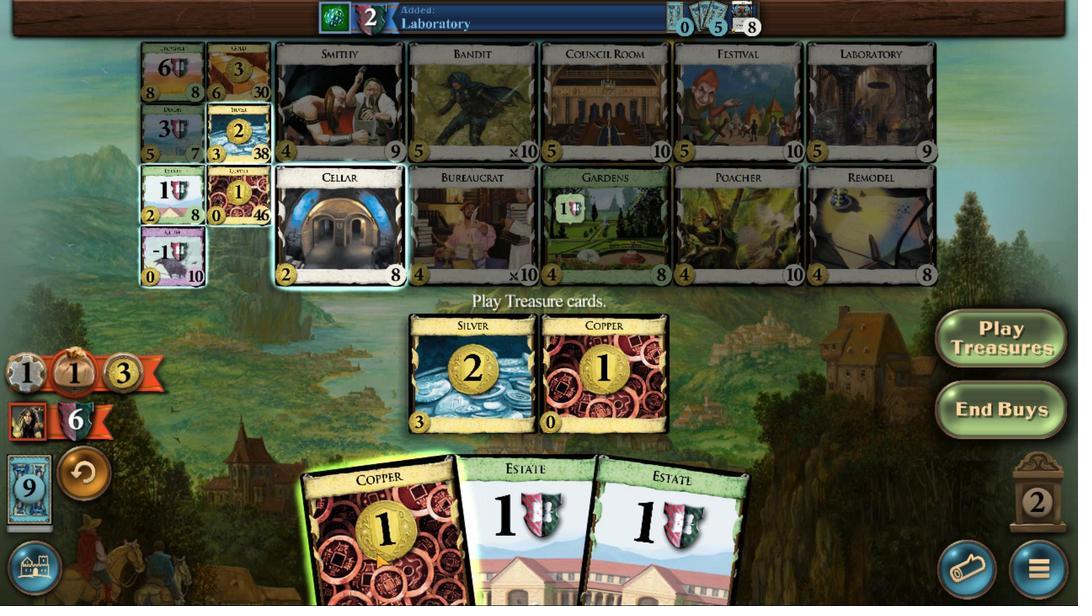 
Action: Mouse moved to (409, 229)
Screenshot: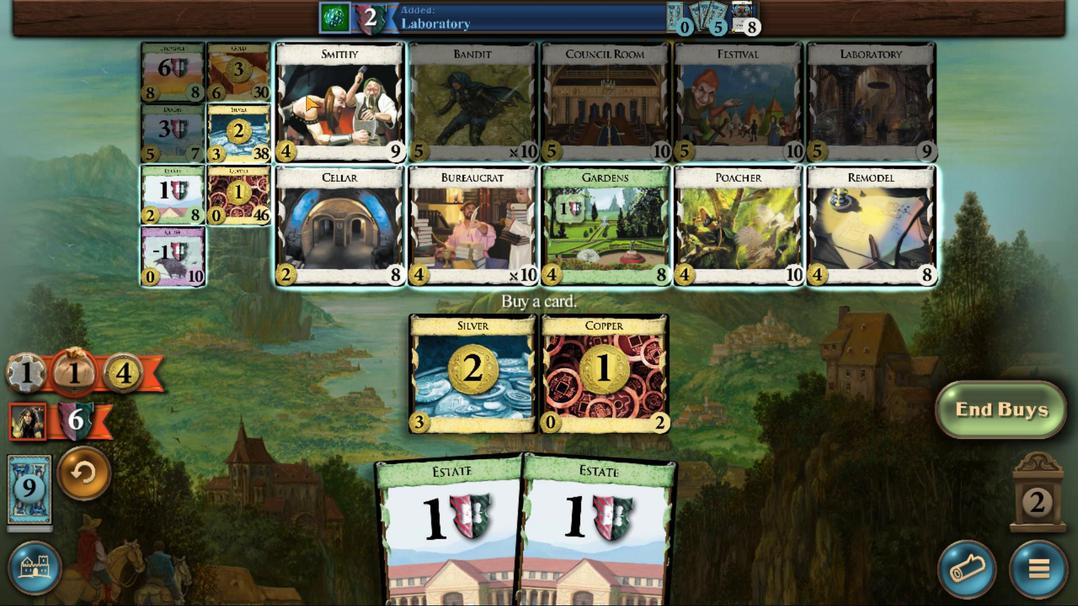 
Action: Mouse pressed left at (409, 229)
Screenshot: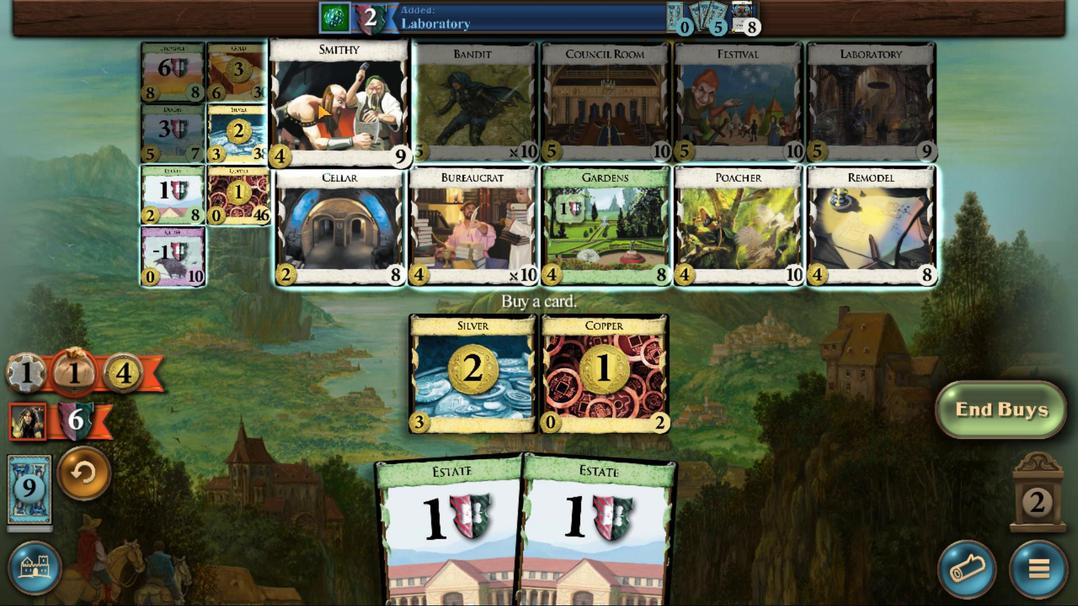 
Action: Mouse moved to (404, 412)
Screenshot: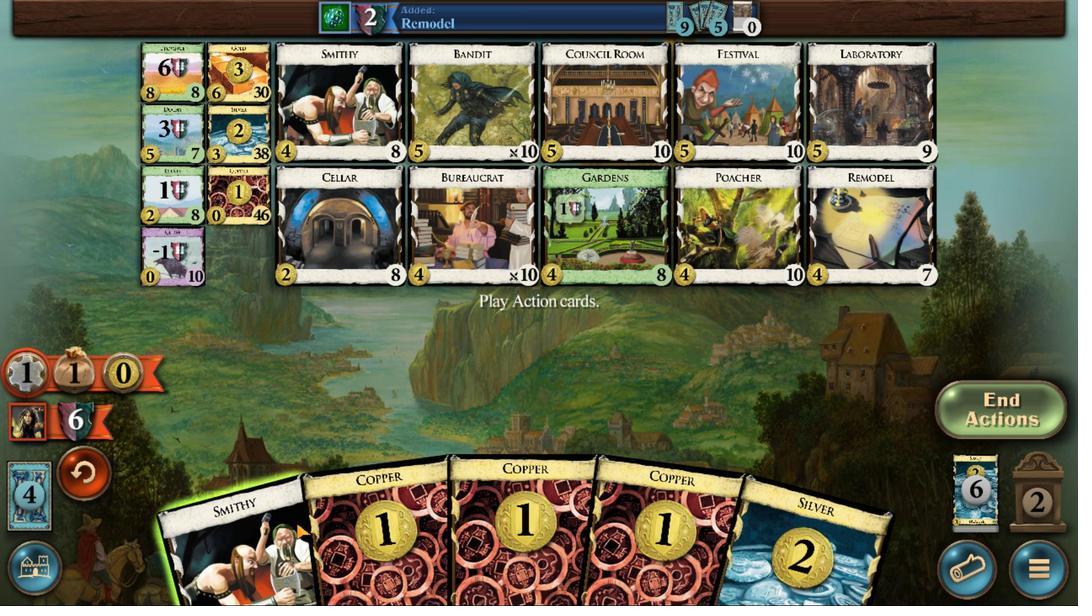 
Action: Mouse pressed left at (404, 412)
Screenshot: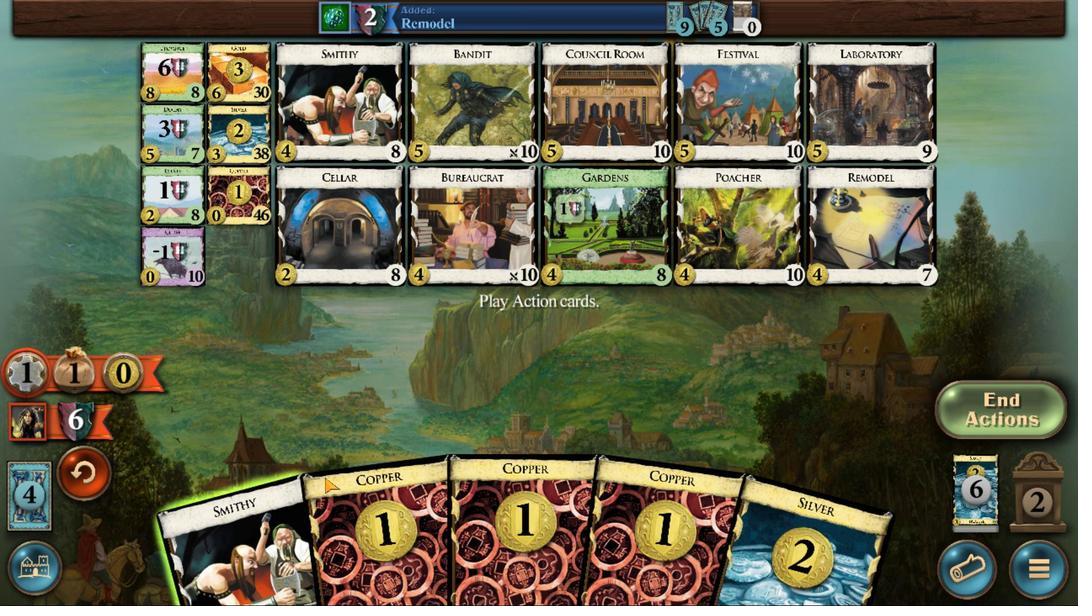 
Action: Mouse moved to (557, 437)
Screenshot: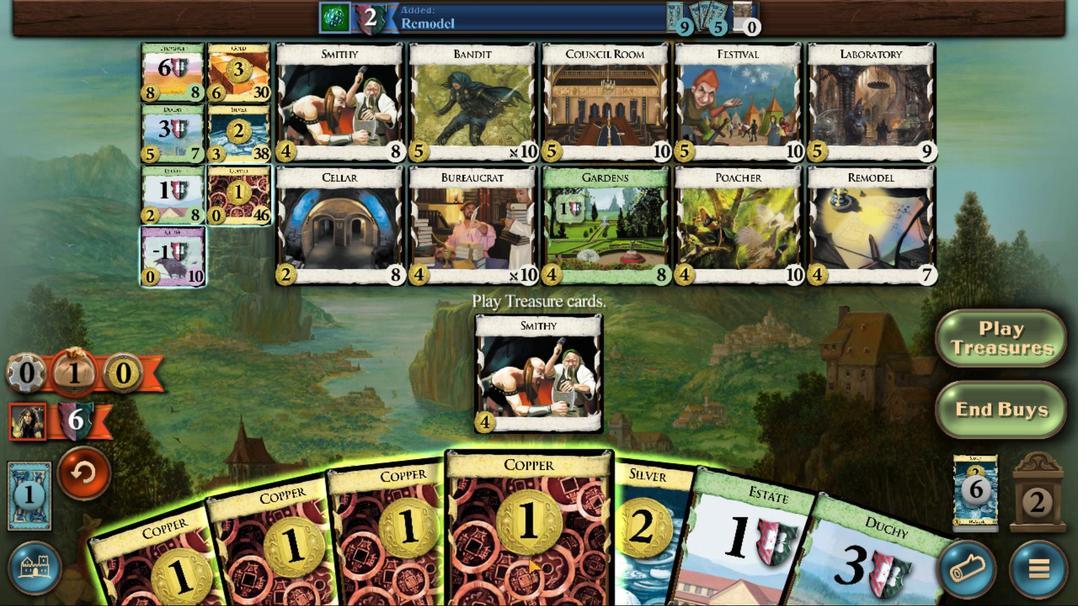 
Action: Mouse pressed left at (557, 437)
Screenshot: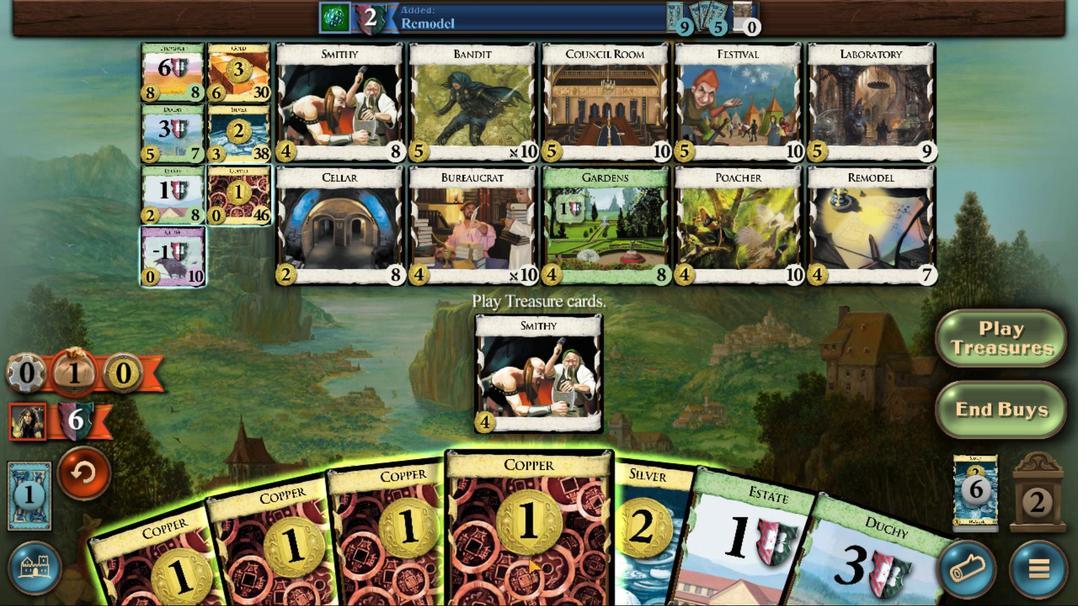 
Action: Mouse moved to (534, 409)
Screenshot: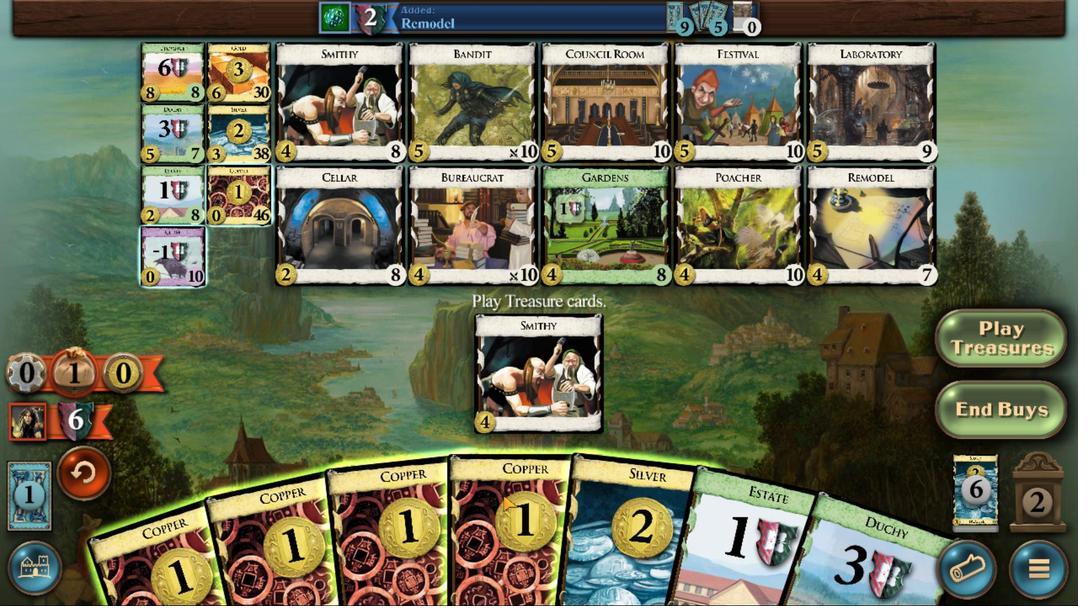 
Action: Mouse pressed left at (534, 409)
Screenshot: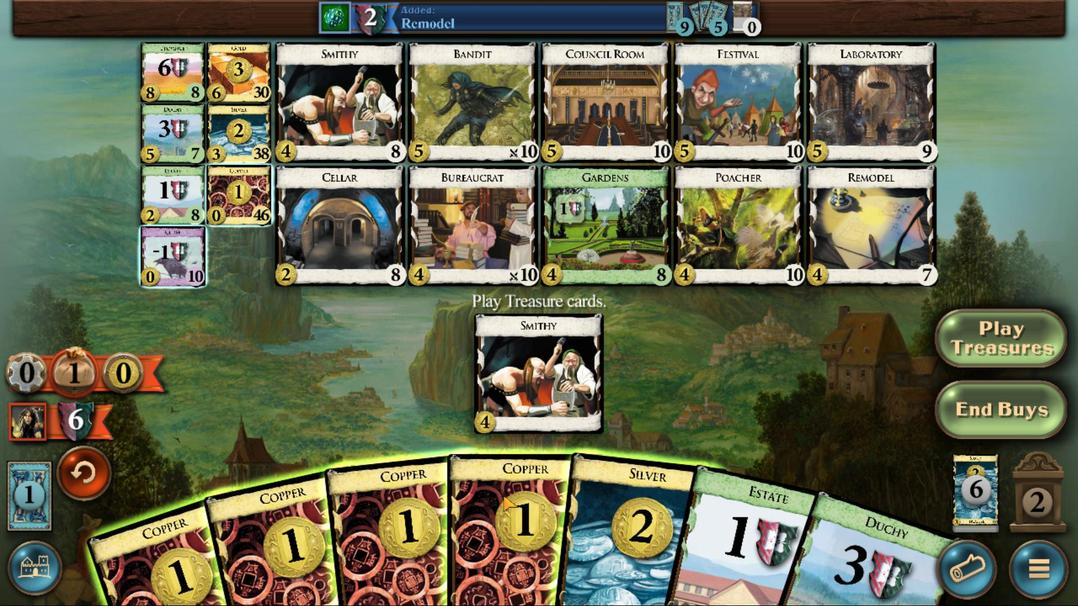 
Action: Mouse moved to (574, 402)
Screenshot: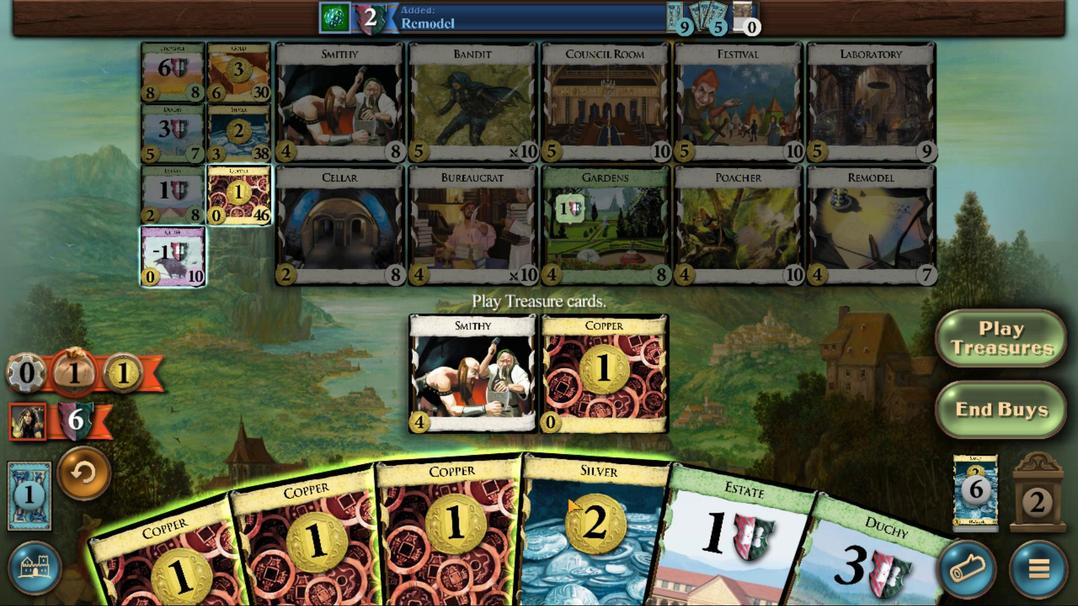 
Action: Mouse pressed left at (574, 402)
Screenshot: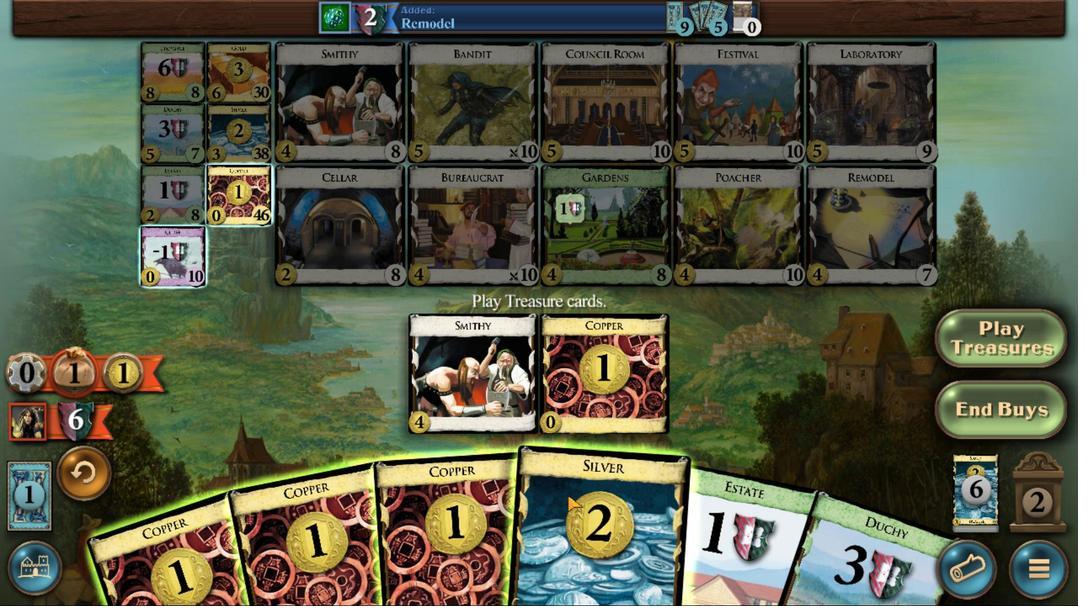 
Action: Mouse moved to (548, 413)
Screenshot: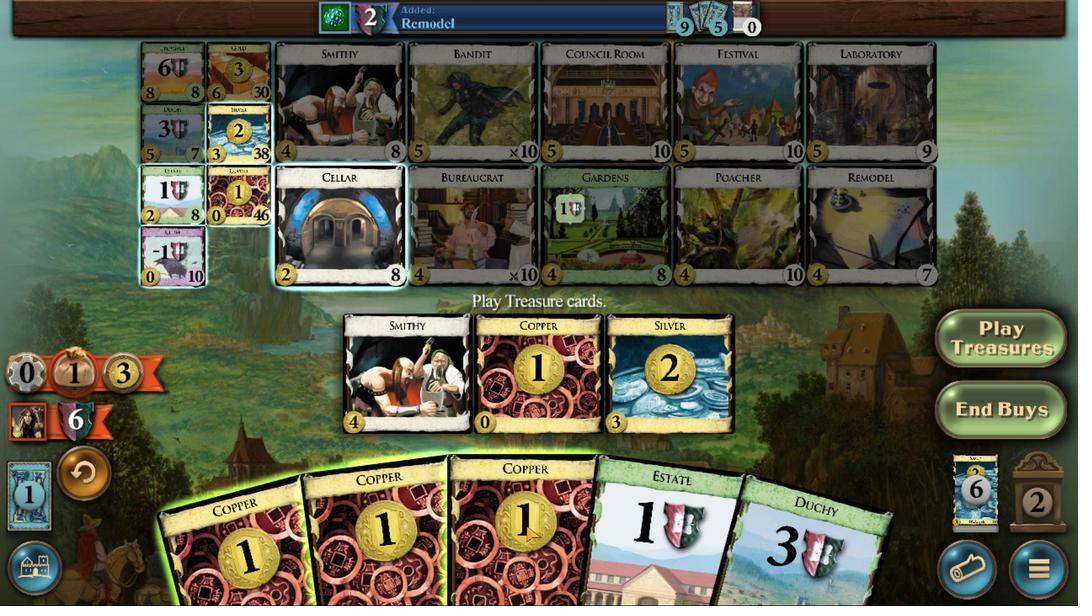 
Action: Mouse pressed left at (548, 413)
Screenshot: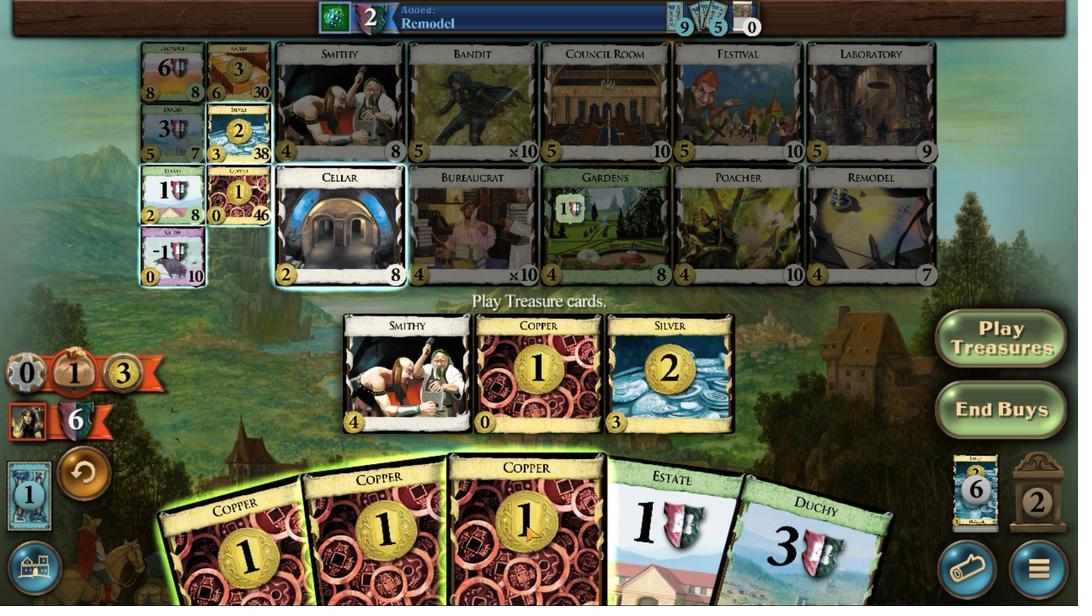 
Action: Mouse moved to (530, 400)
Screenshot: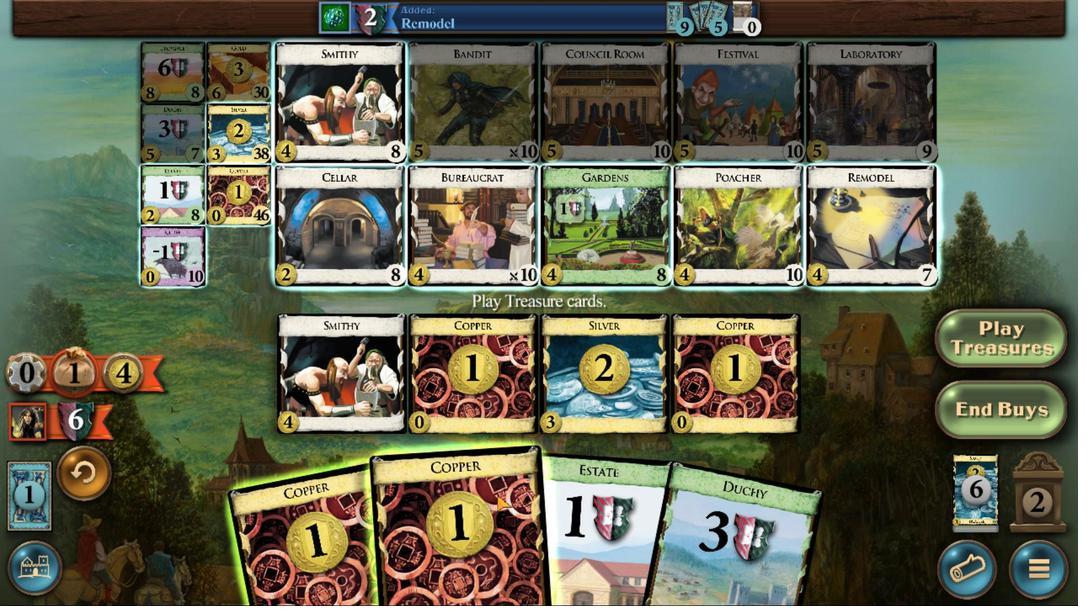 
Action: Mouse pressed left at (530, 400)
Screenshot: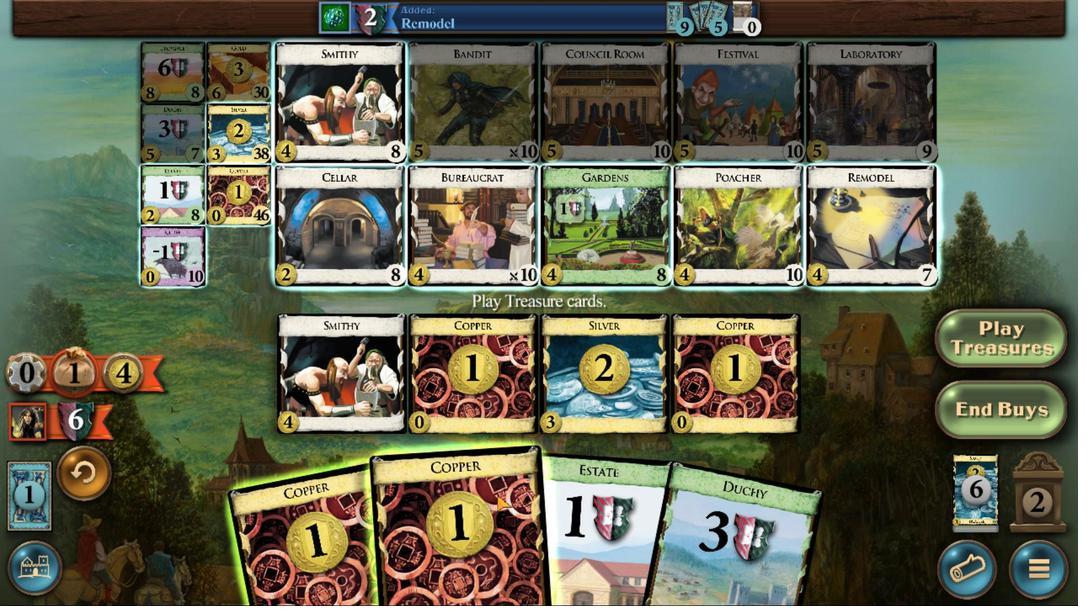 
Action: Mouse moved to (478, 415)
Screenshot: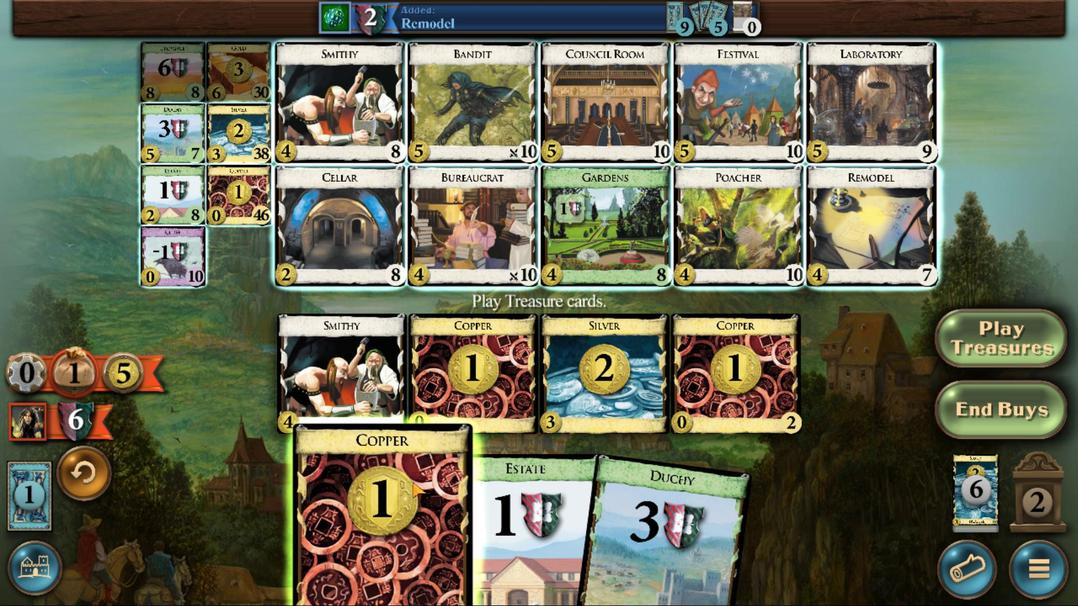 
Action: Mouse pressed left at (478, 415)
Screenshot: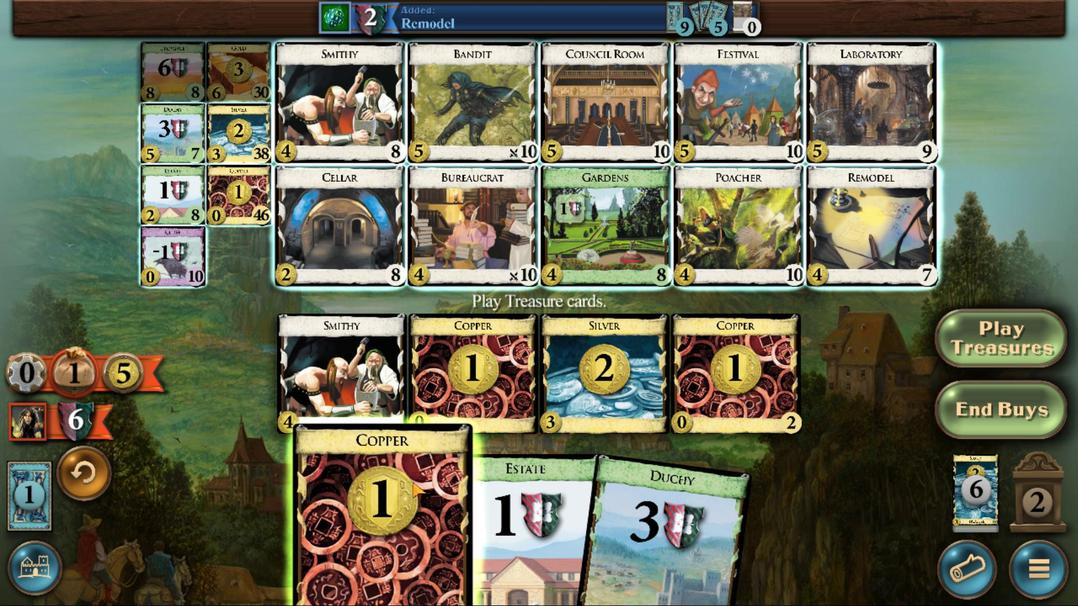 
Action: Mouse moved to (354, 214)
Screenshot: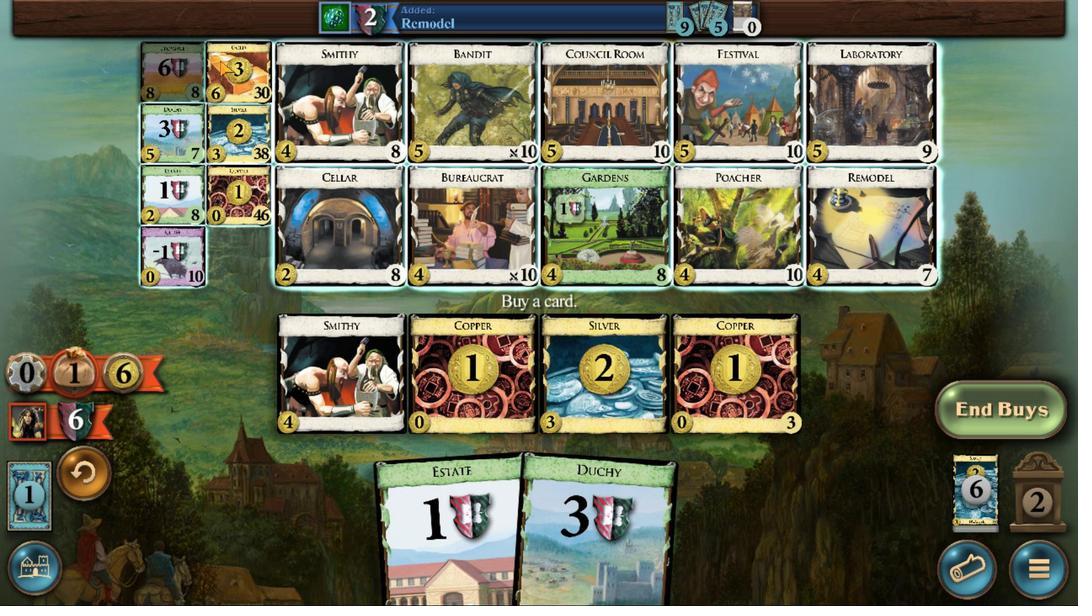 
Action: Mouse pressed left at (354, 214)
Screenshot: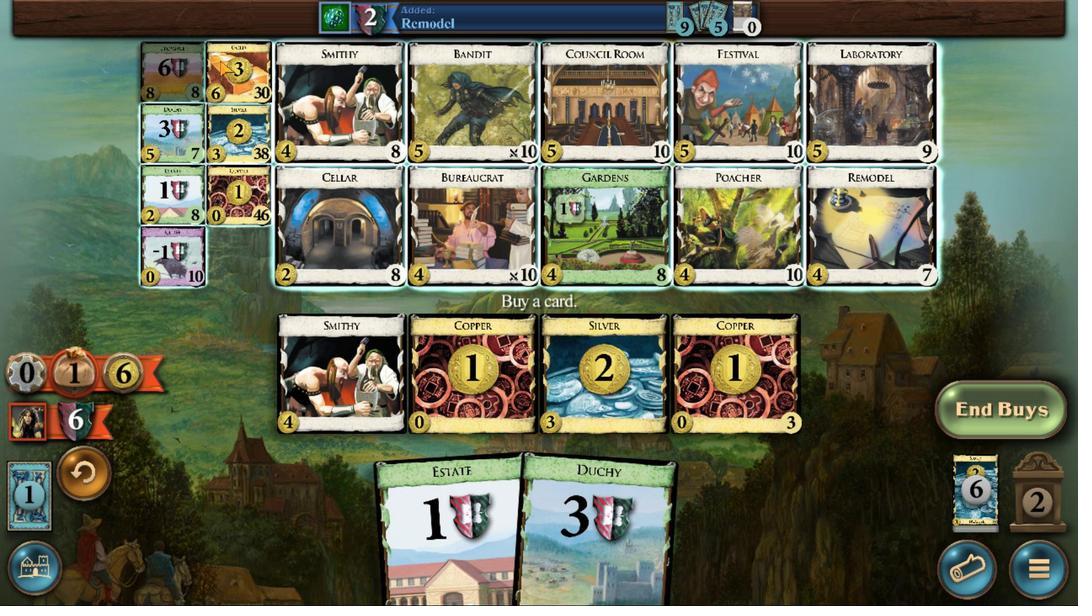 
Action: Mouse moved to (397, 407)
Screenshot: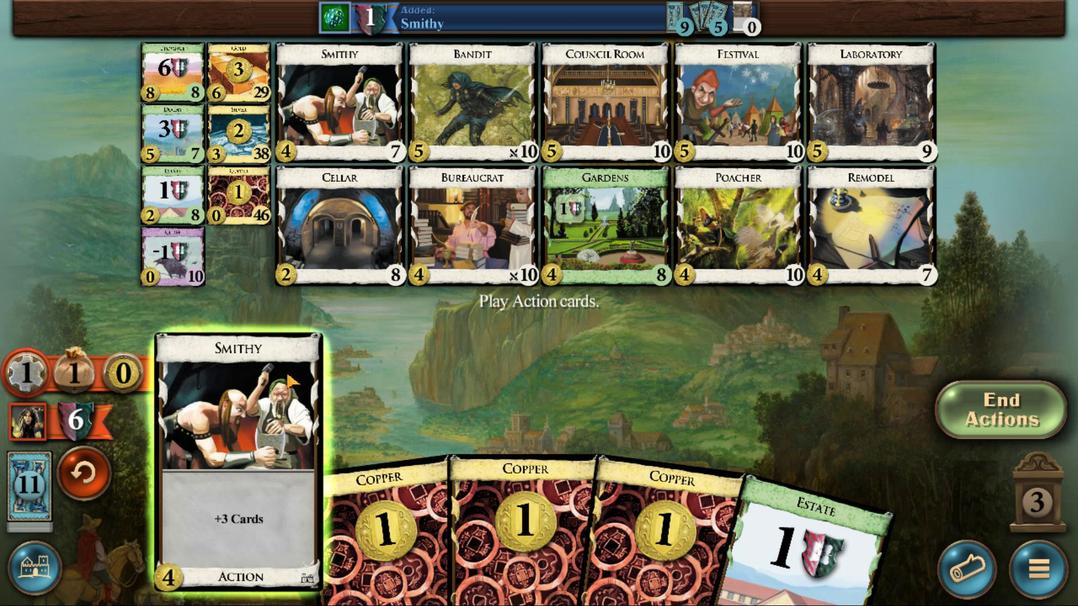 
Action: Mouse pressed left at (397, 407)
Screenshot: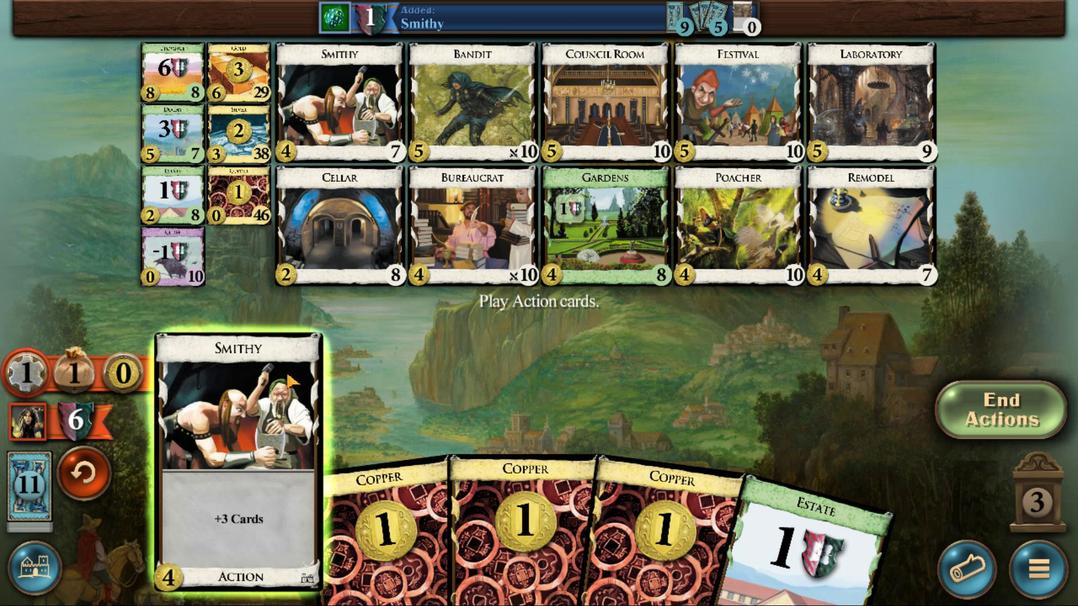 
Action: Mouse moved to (378, 423)
Screenshot: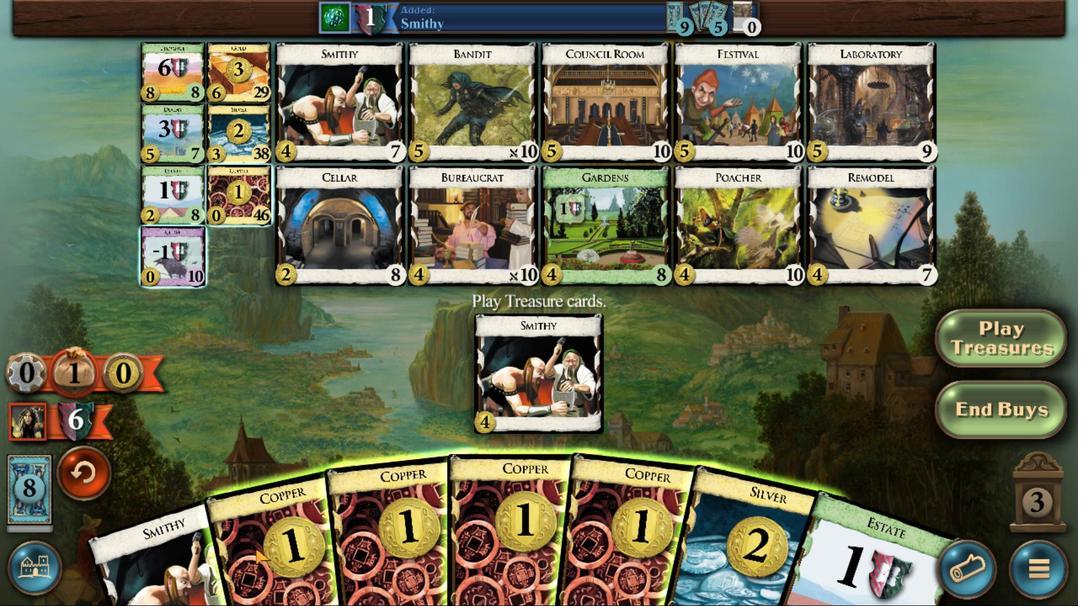 
Action: Mouse pressed left at (378, 423)
Screenshot: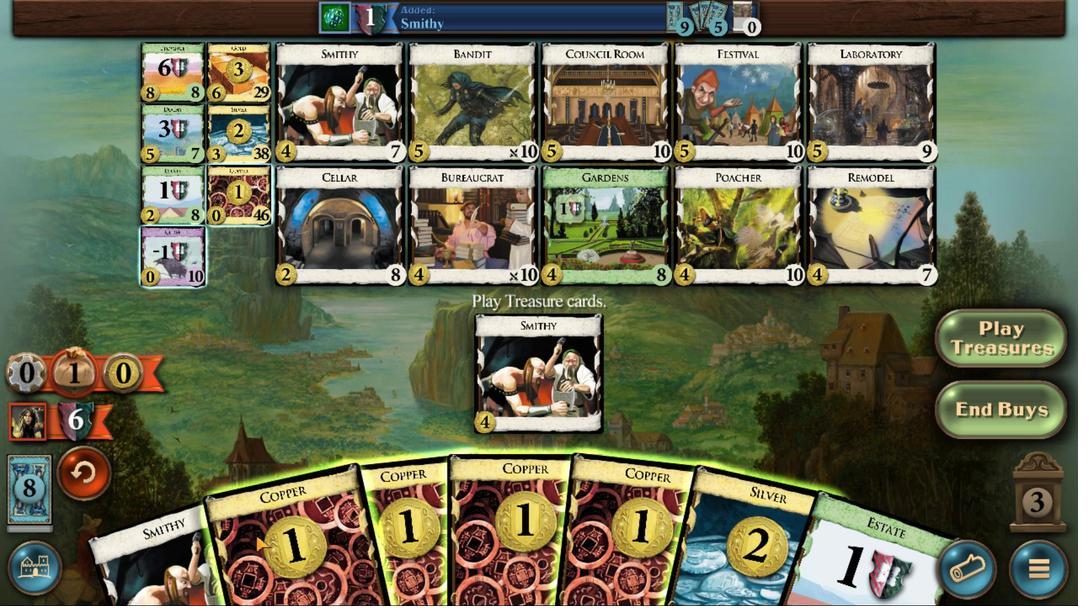 
Action: Mouse moved to (430, 411)
Screenshot: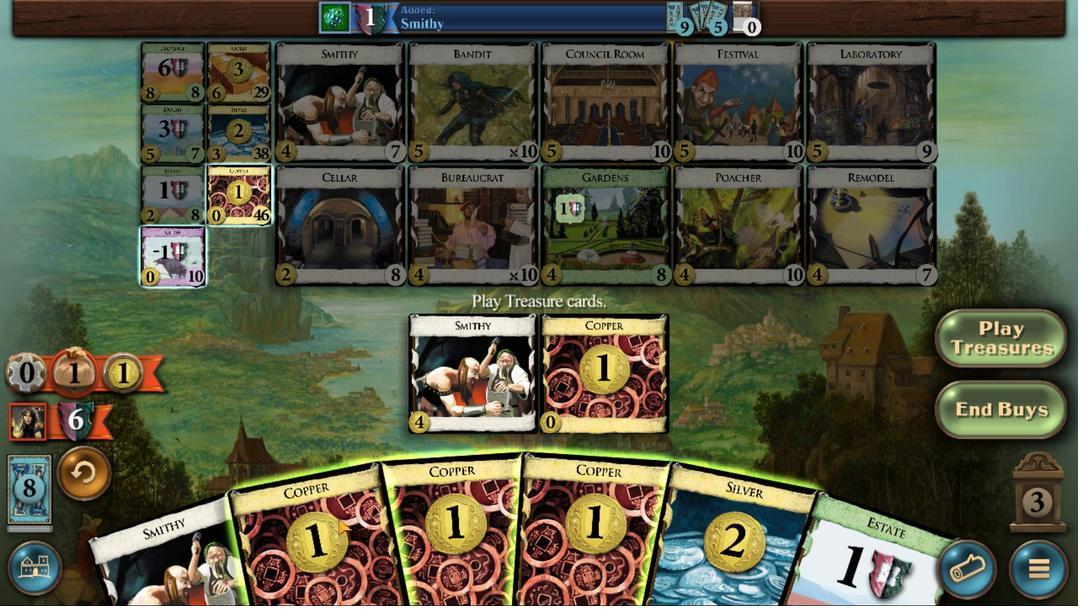 
Action: Mouse pressed left at (430, 411)
Screenshot: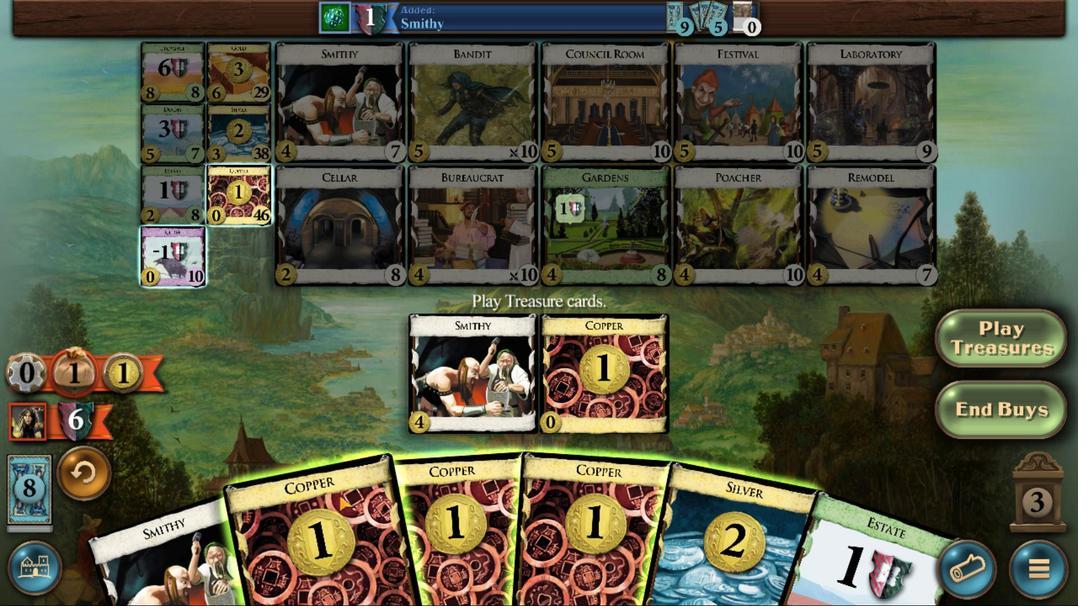 
Action: Mouse moved to (432, 407)
Screenshot: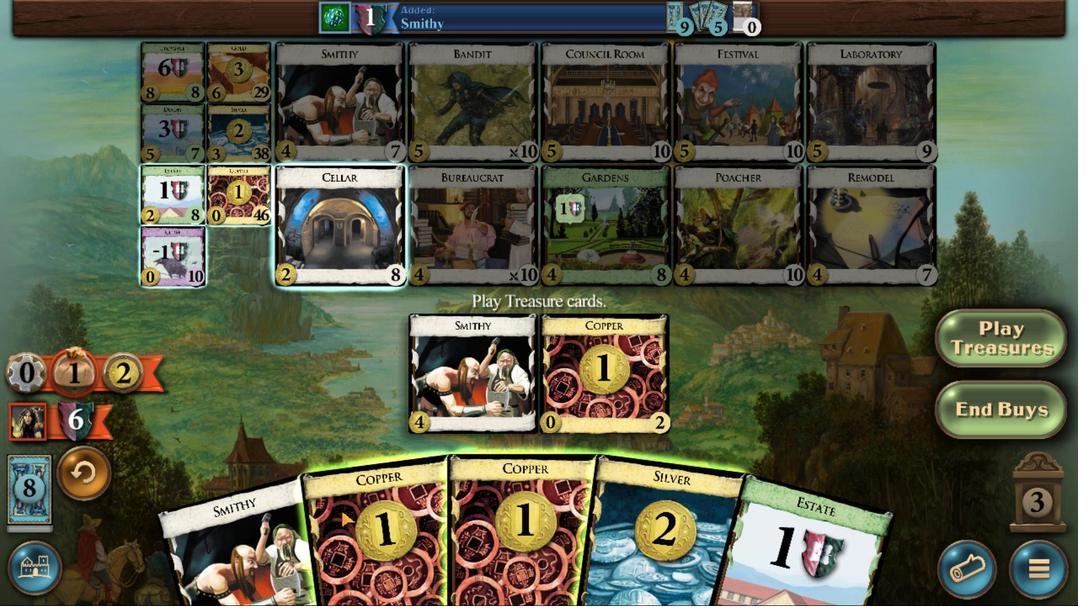 
Action: Mouse pressed left at (432, 407)
Screenshot: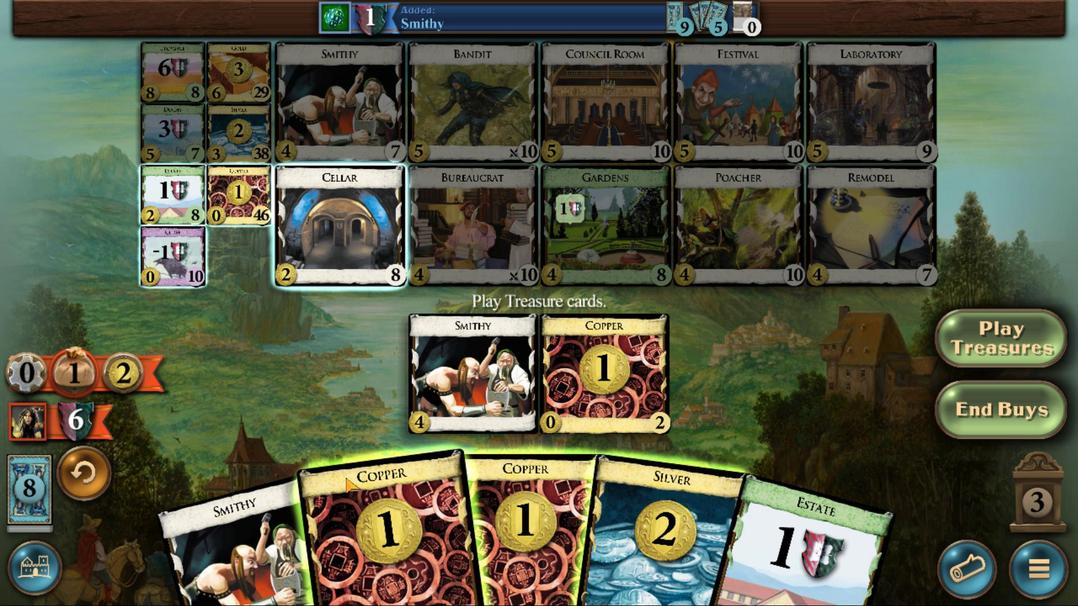 
Action: Mouse moved to (591, 393)
Screenshot: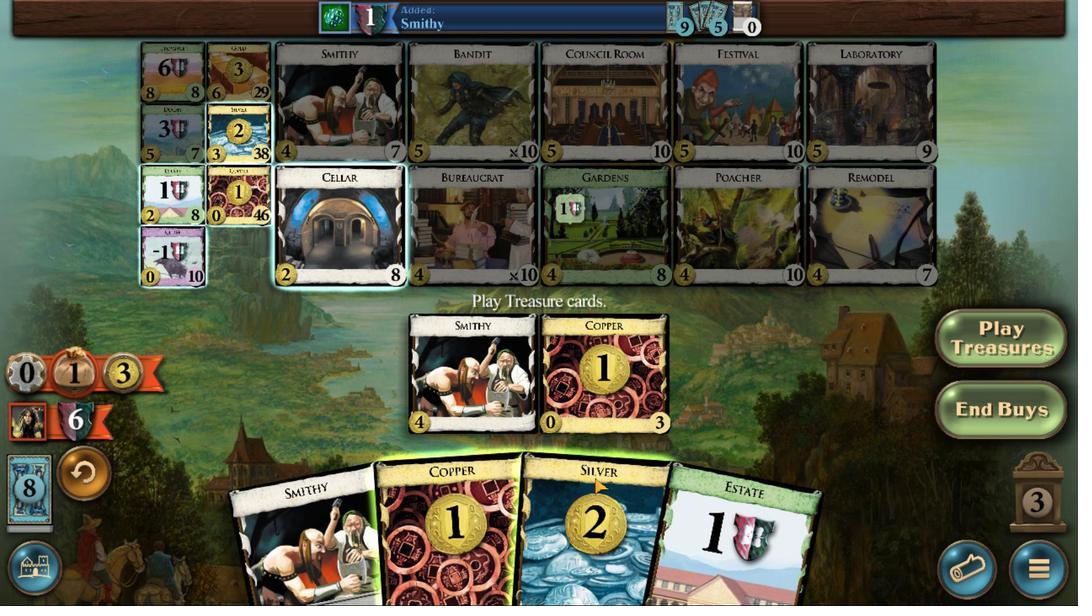 
Action: Mouse pressed left at (591, 393)
Screenshot: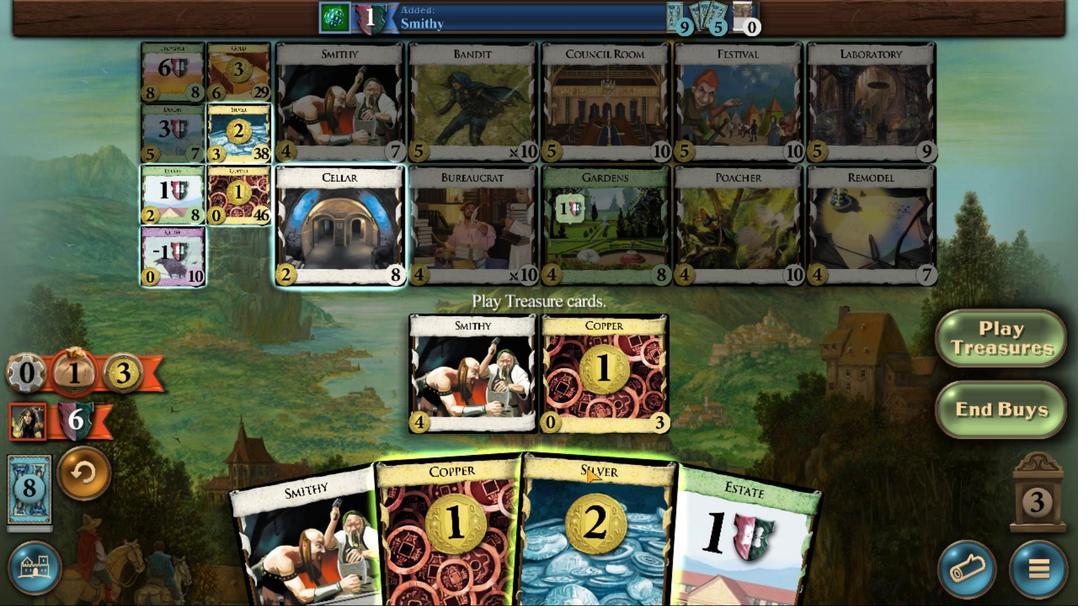 
Action: Mouse moved to (547, 396)
Screenshot: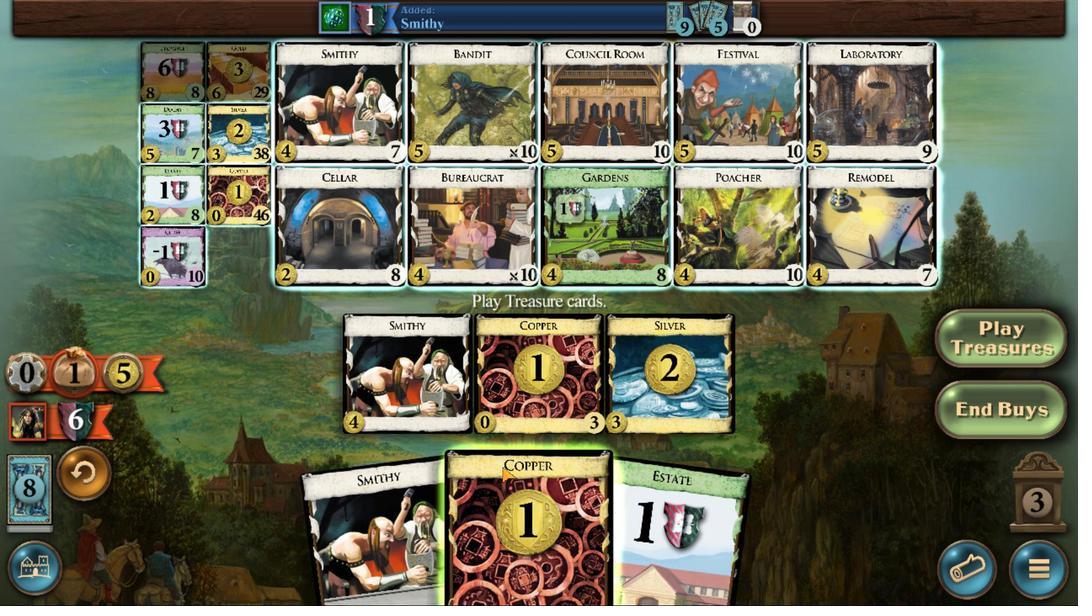 
Action: Mouse pressed left at (547, 396)
Screenshot: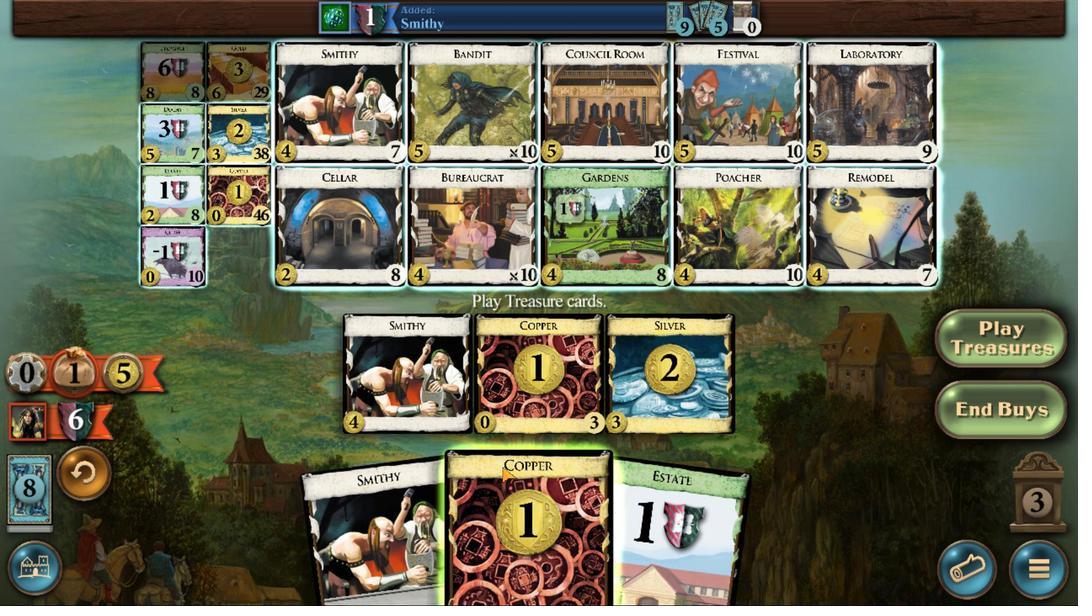 
Action: Mouse moved to (357, 221)
Screenshot: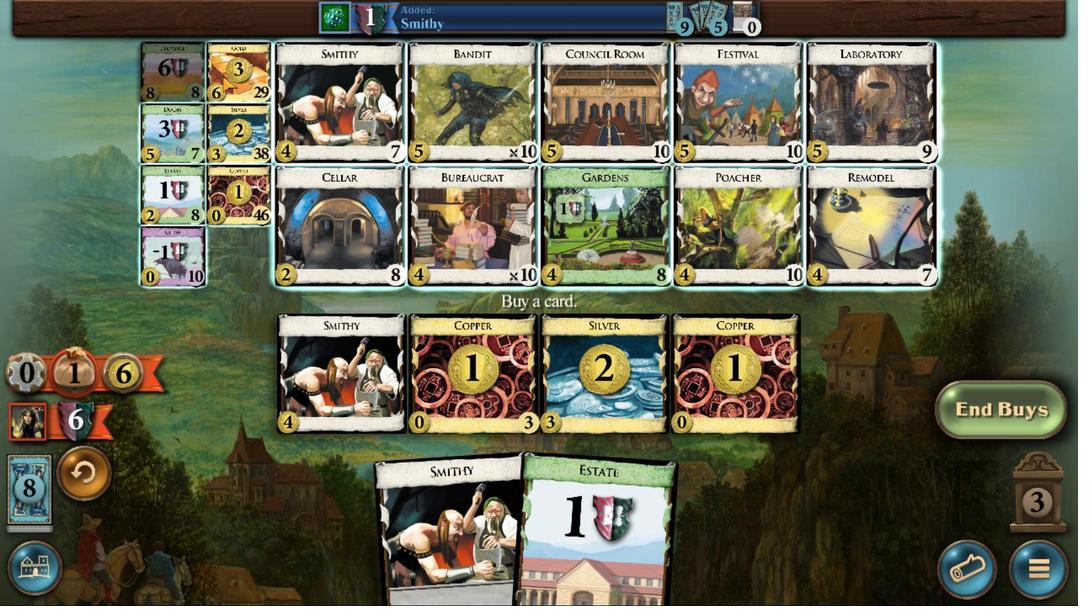 
Action: Mouse pressed left at (357, 221)
Screenshot: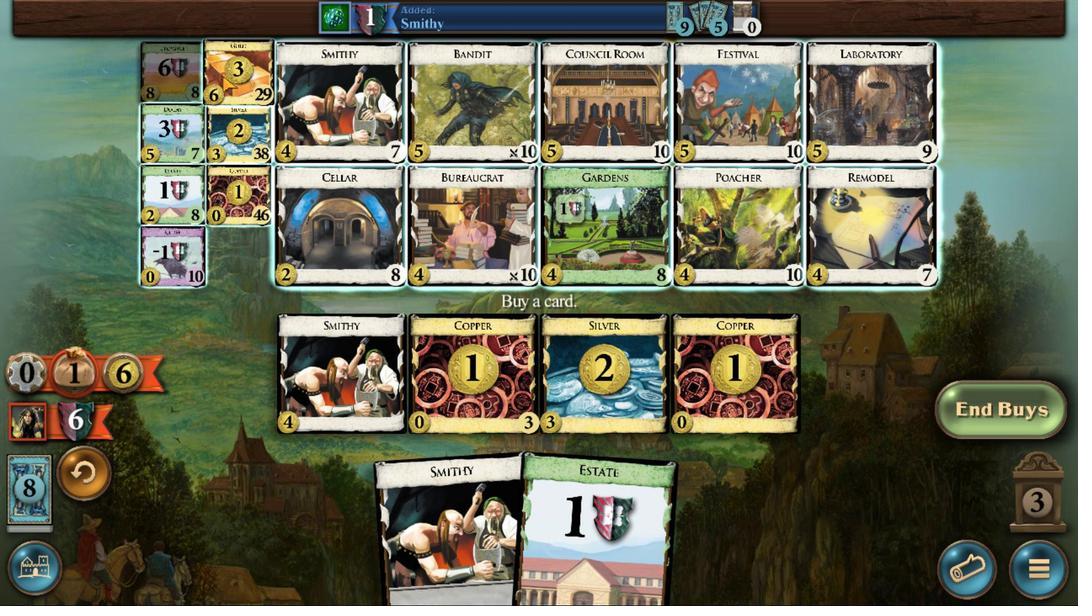 
Action: Mouse moved to (492, 399)
Screenshot: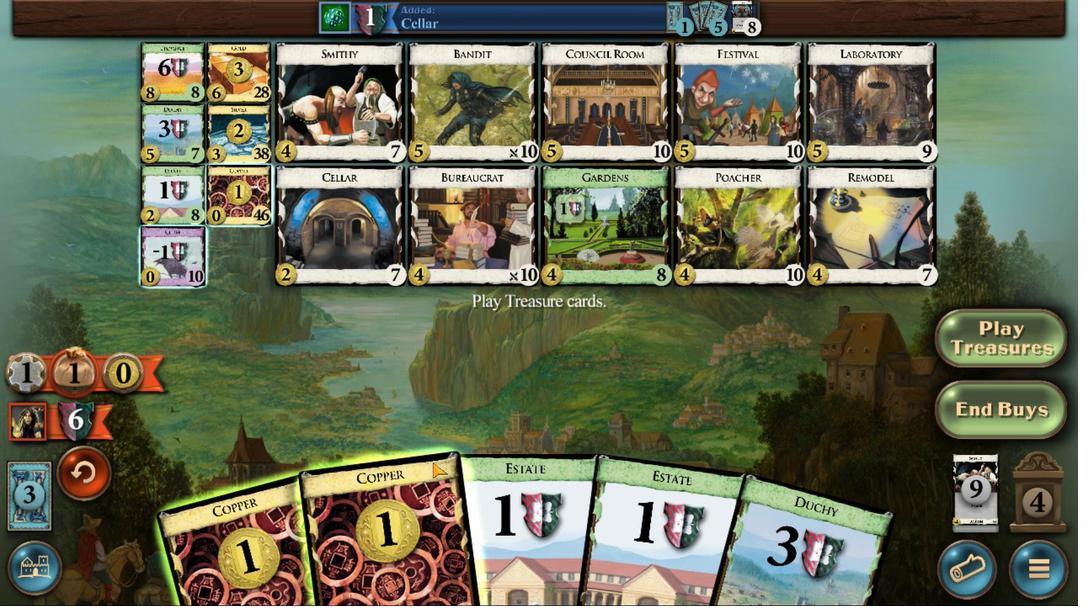 
Action: Mouse pressed left at (492, 399)
Screenshot: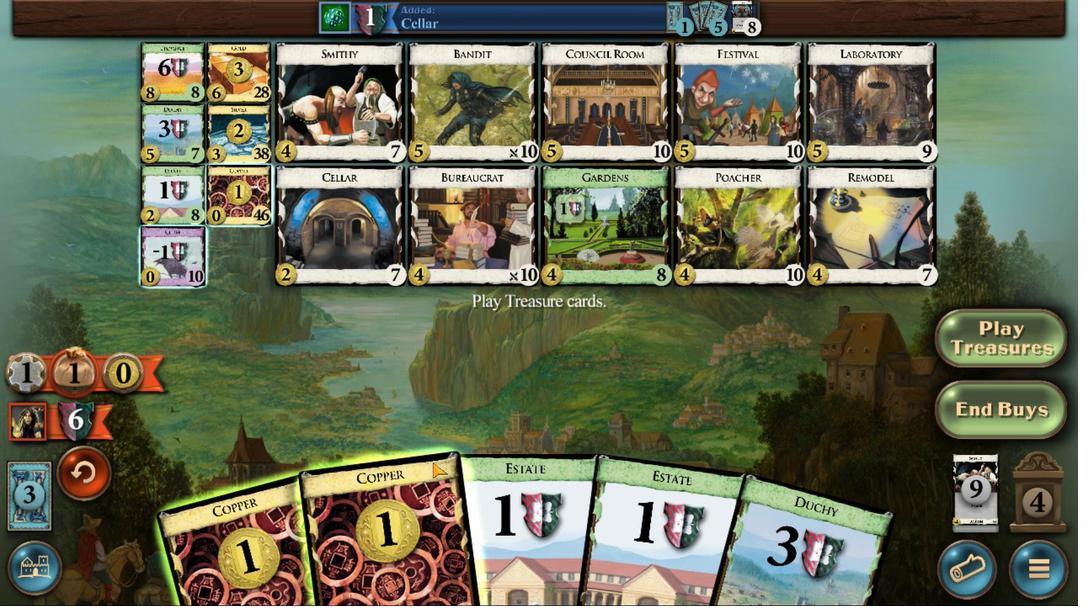 
Action: Mouse moved to (422, 404)
Screenshot: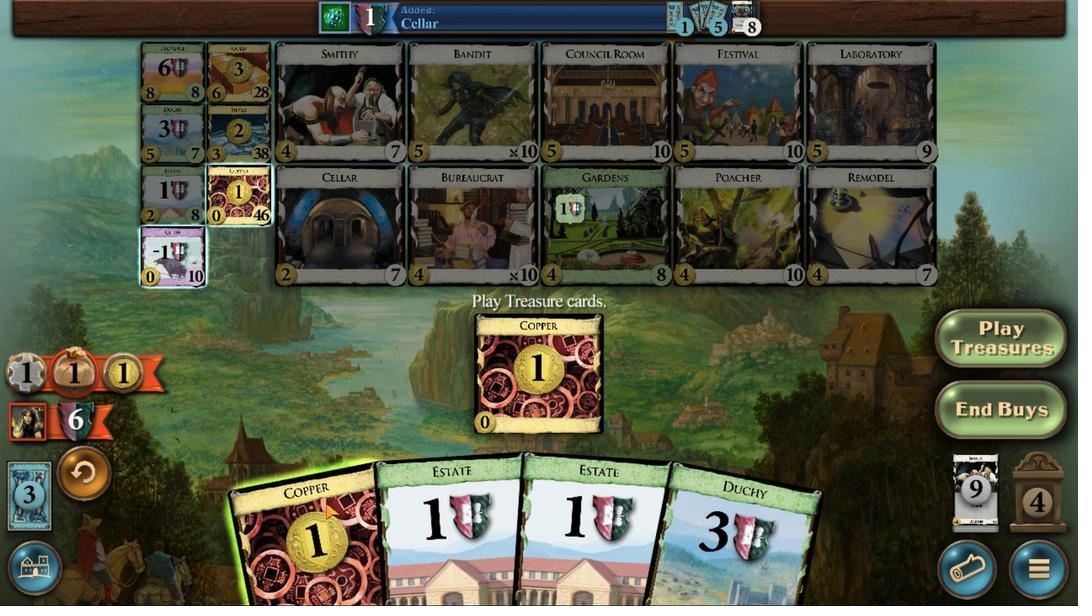 
Action: Mouse pressed left at (422, 404)
Screenshot: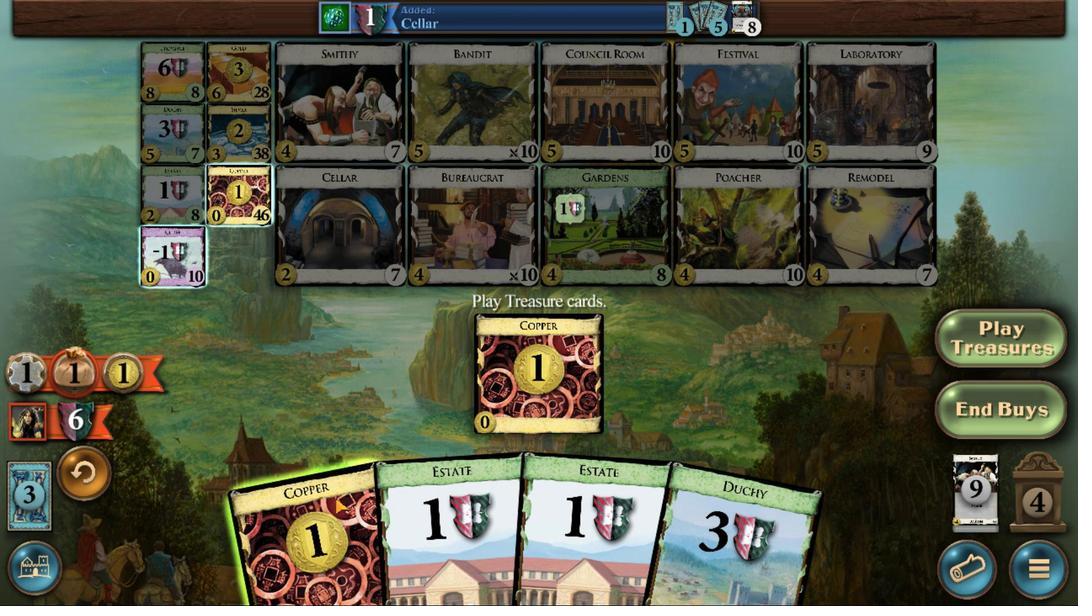 
Action: Mouse moved to (318, 263)
Screenshot: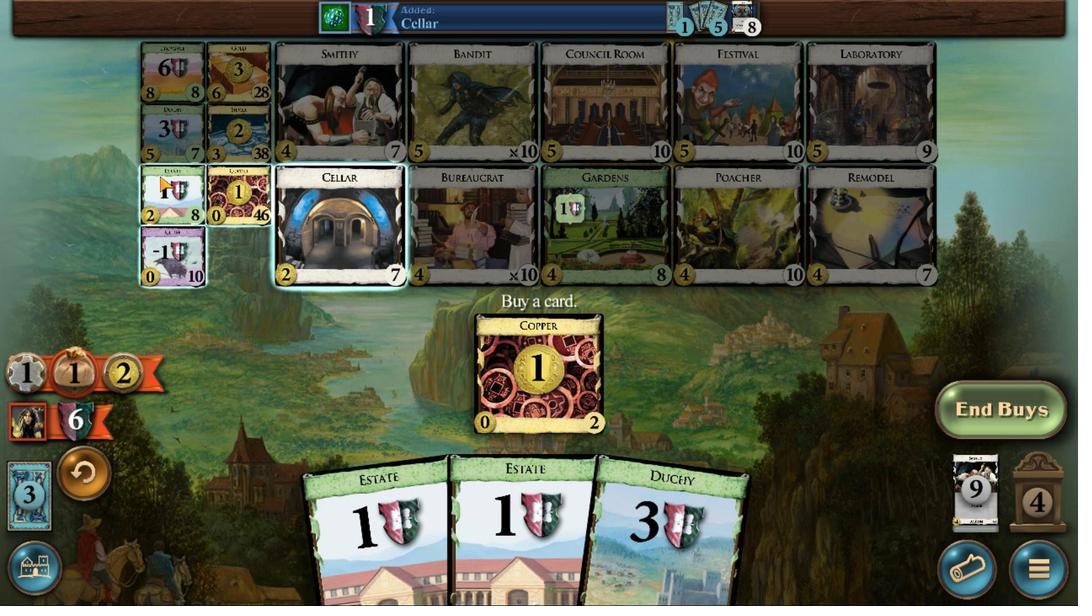 
Action: Mouse pressed left at (318, 263)
Screenshot: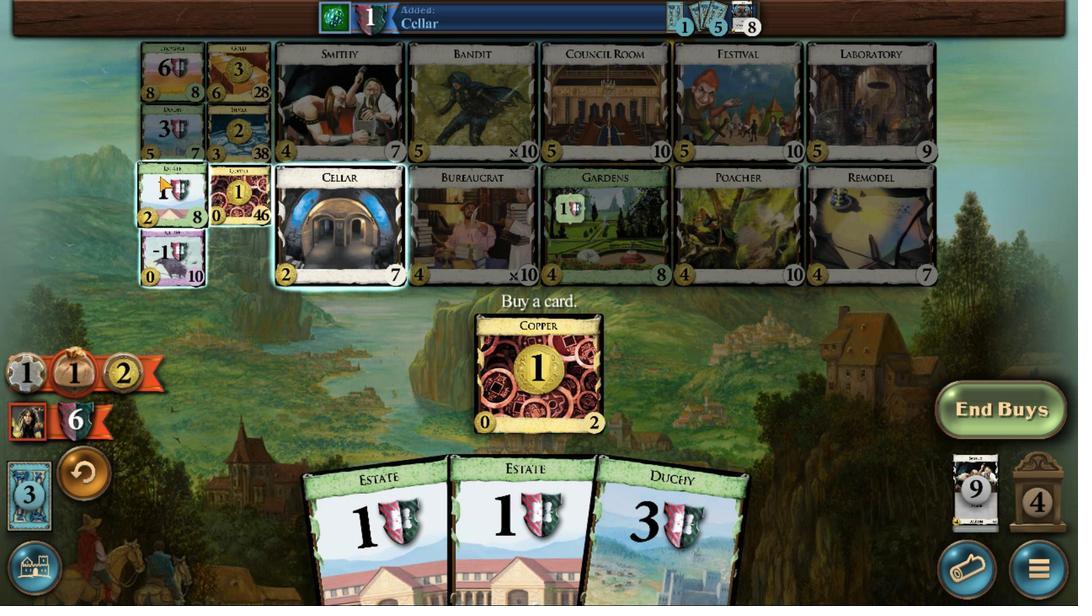 
Action: Mouse moved to (718, 415)
Screenshot: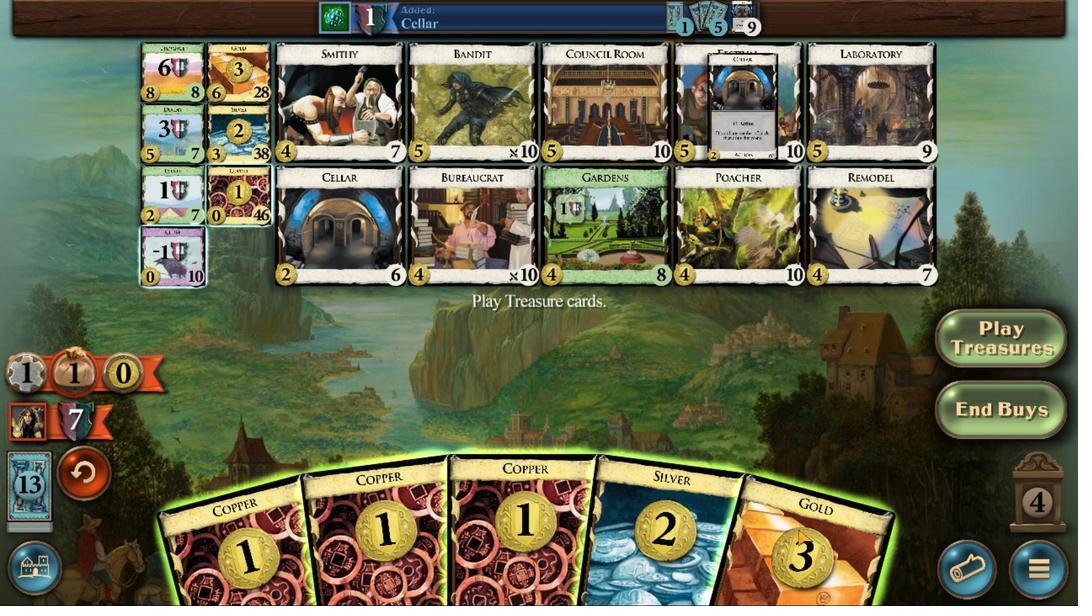 
Action: Mouse pressed left at (718, 415)
Screenshot: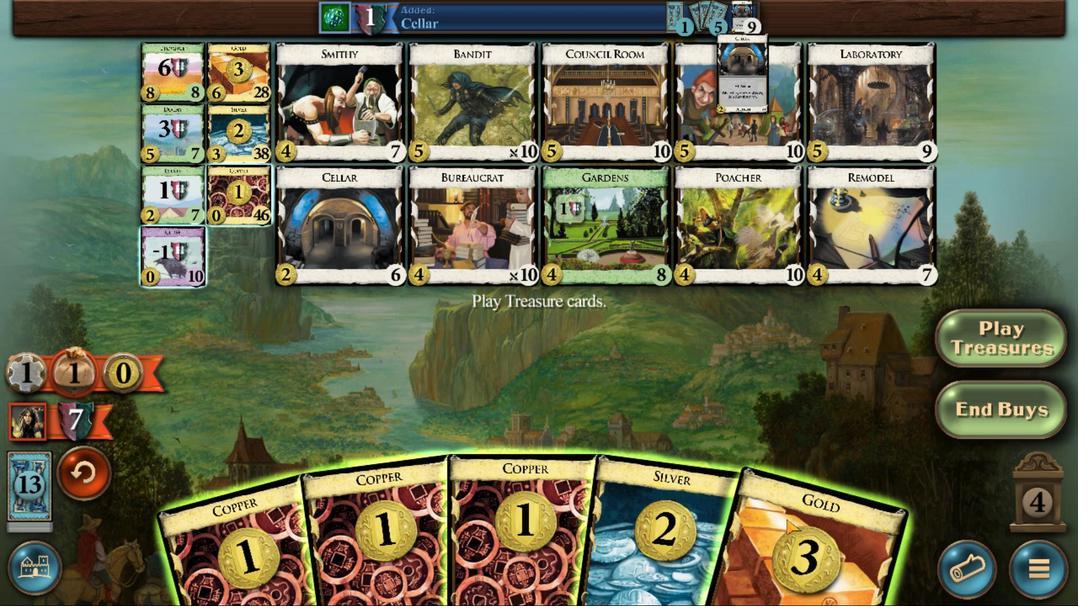 
Action: Mouse moved to (708, 410)
Screenshot: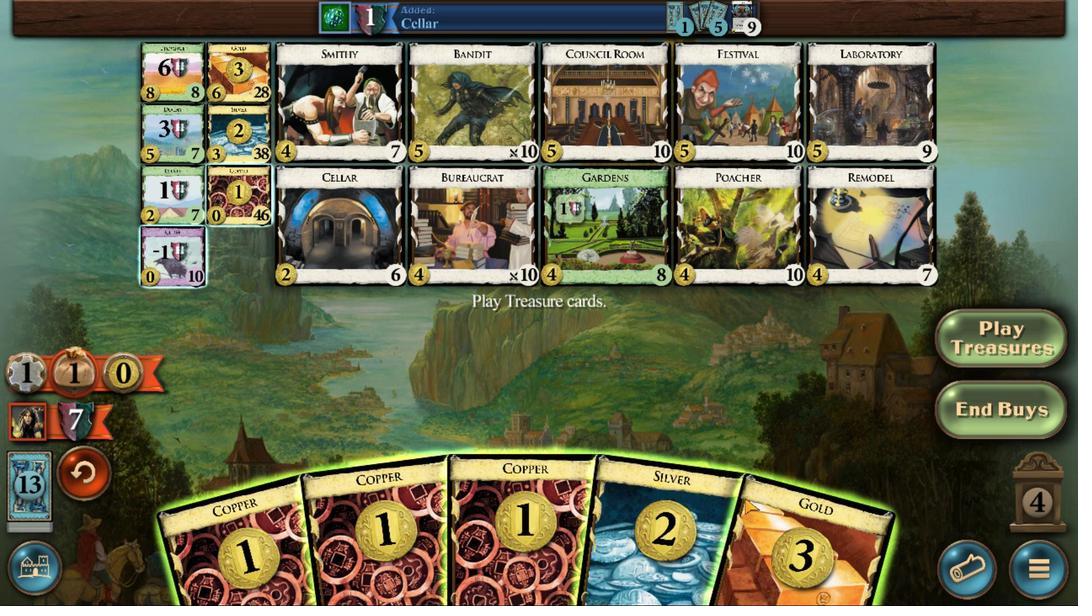 
Action: Mouse pressed left at (708, 410)
Screenshot: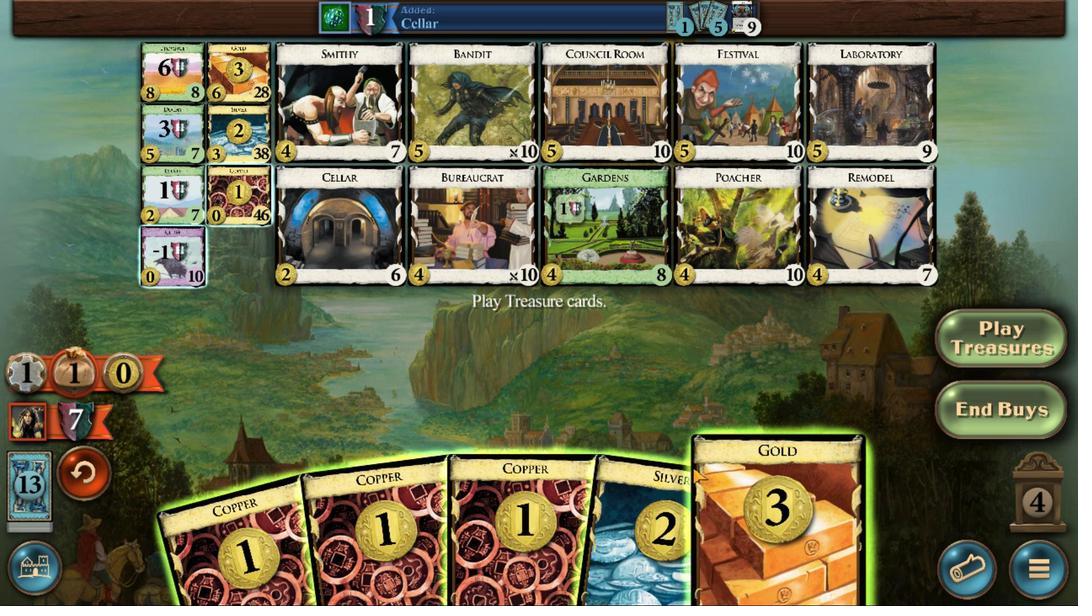 
Action: Mouse moved to (683, 403)
Screenshot: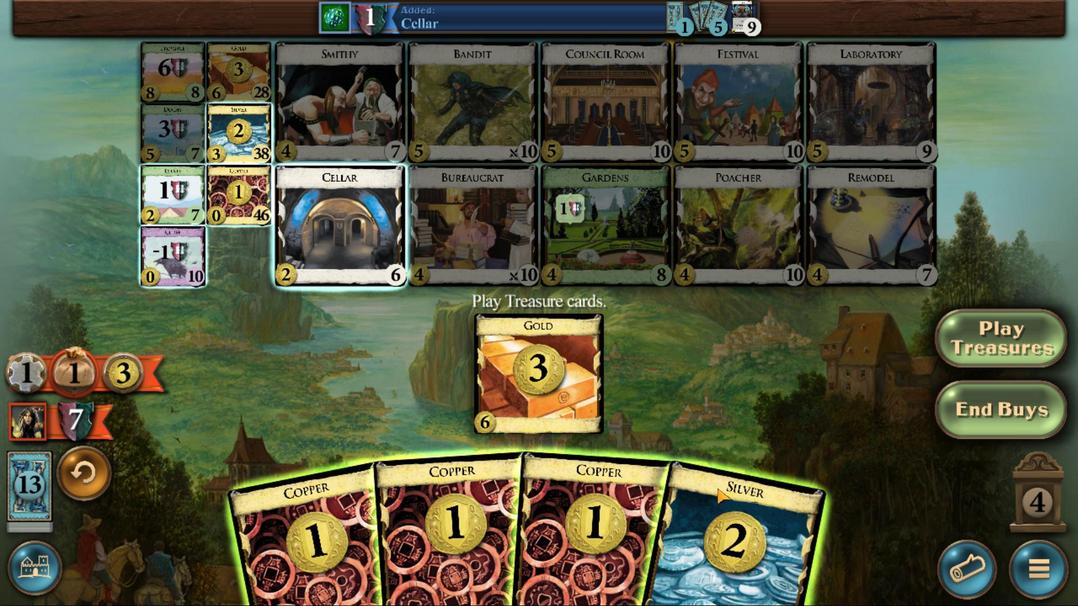
Action: Mouse pressed left at (683, 403)
Screenshot: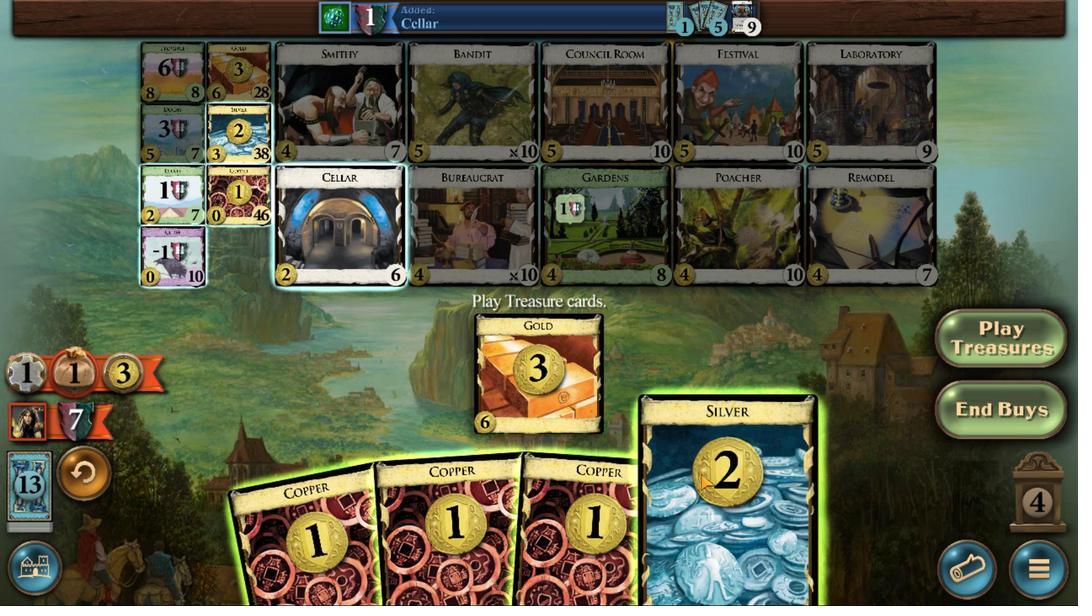
Action: Mouse moved to (617, 409)
Screenshot: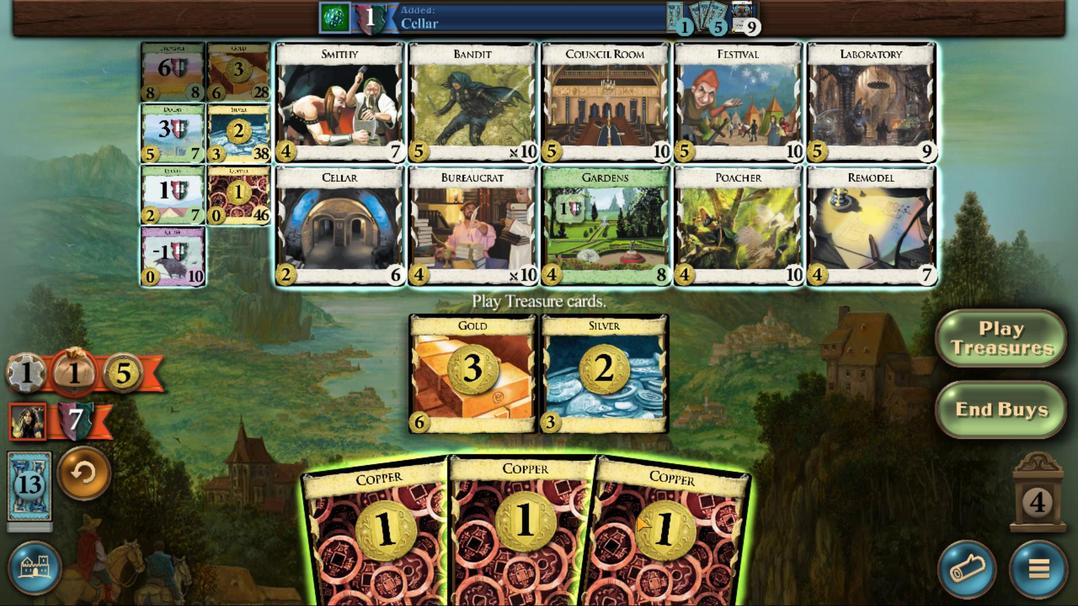 
Action: Mouse pressed left at (617, 409)
Screenshot: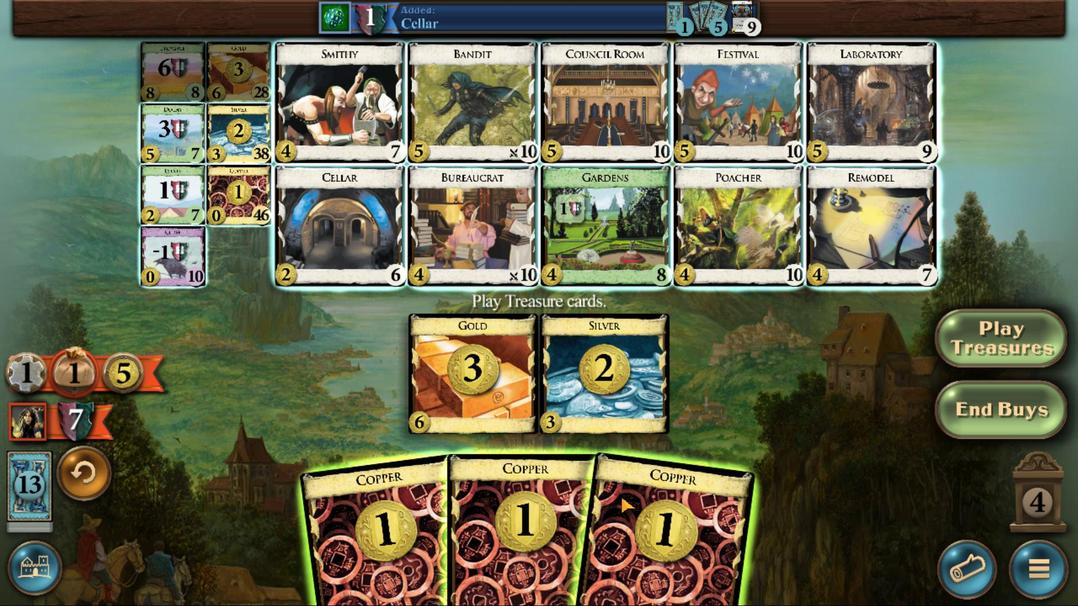 
Action: Mouse moved to (585, 412)
Screenshot: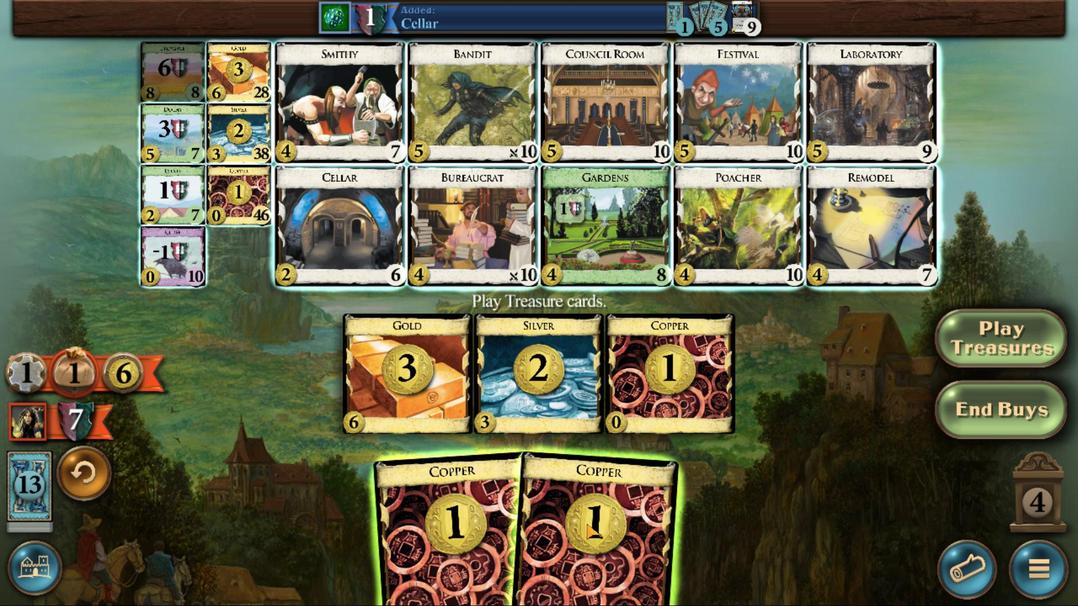 
Action: Mouse pressed left at (585, 412)
Screenshot: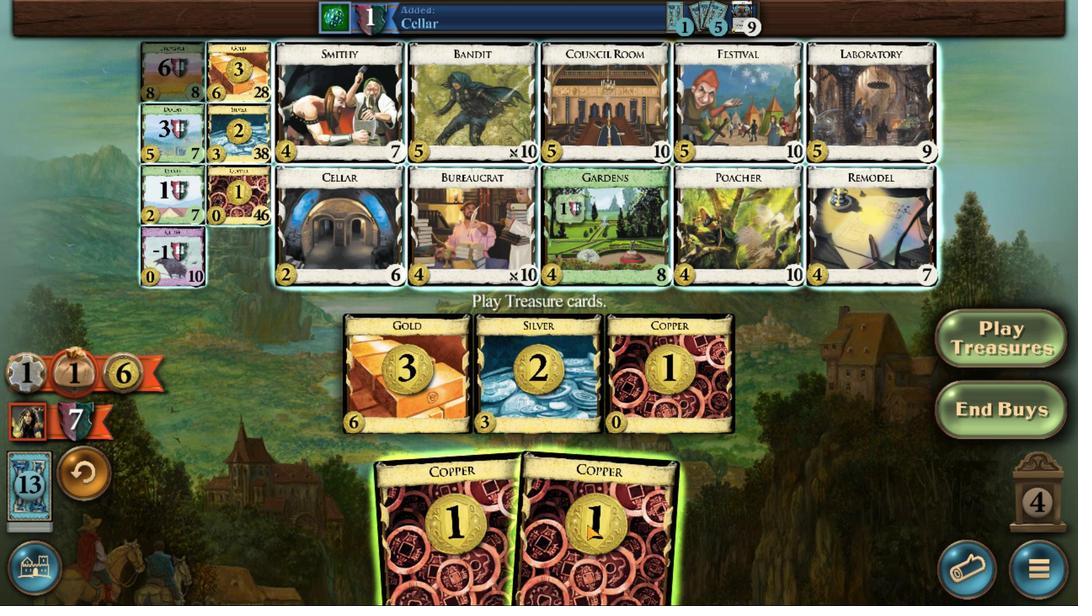 
Action: Mouse moved to (574, 406)
Screenshot: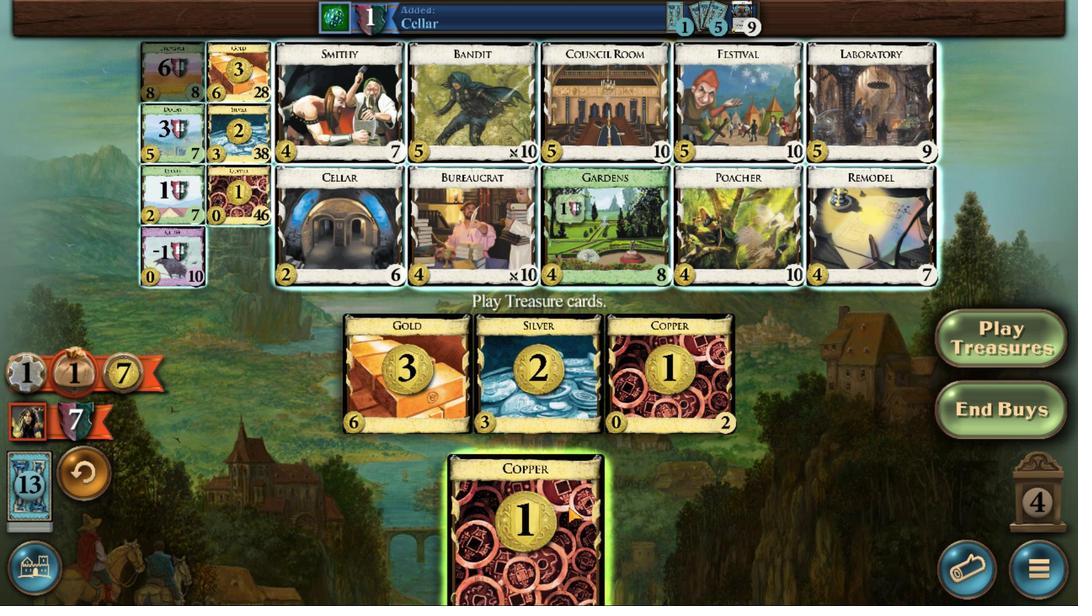
Action: Mouse pressed left at (574, 406)
Screenshot: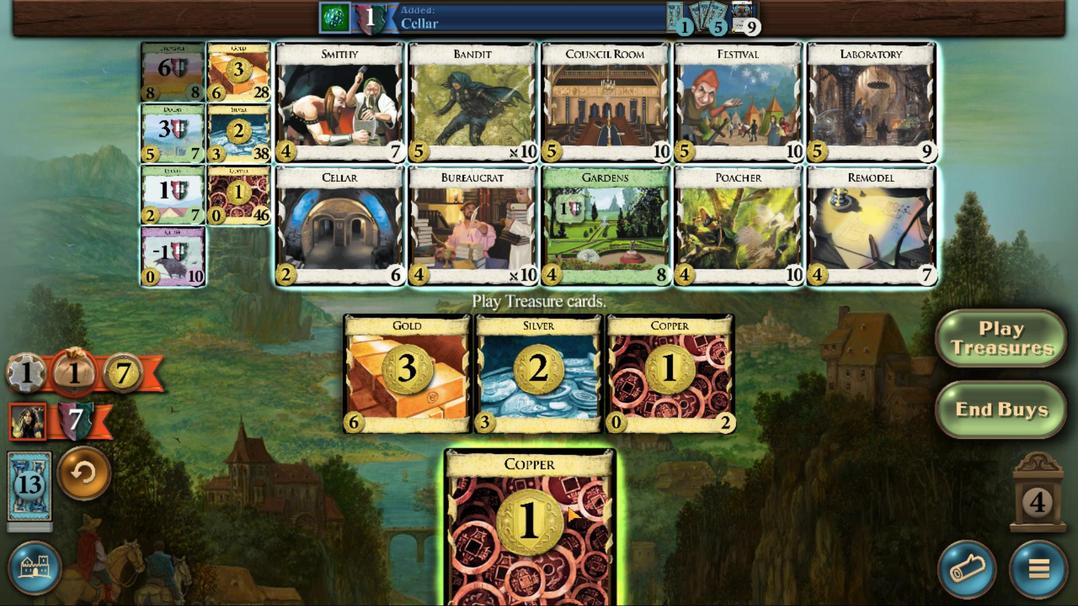 
Action: Mouse moved to (315, 210)
Screenshot: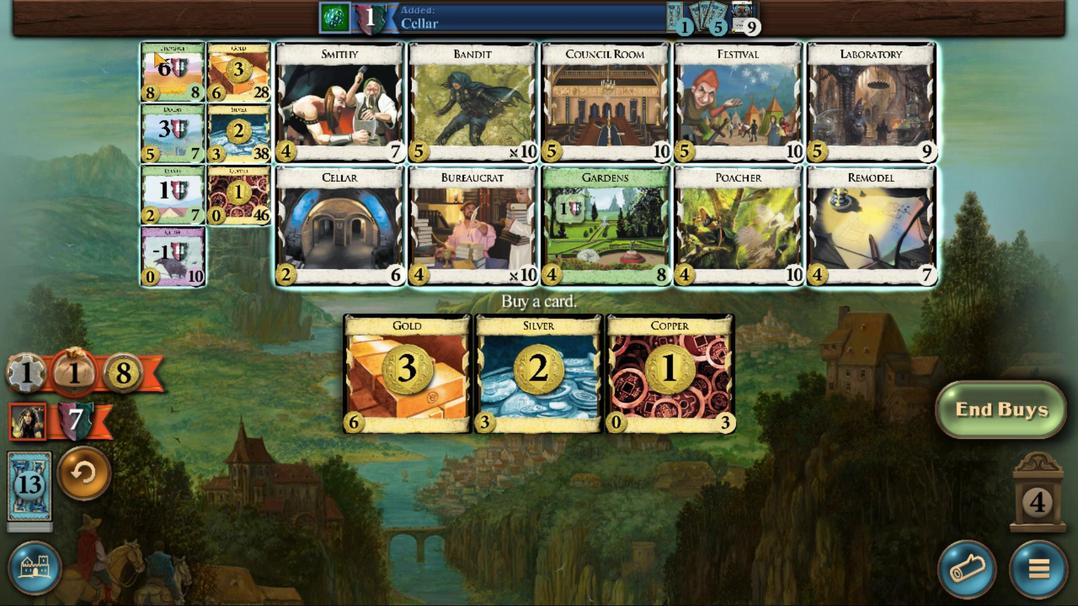 
Action: Mouse pressed left at (315, 210)
Screenshot: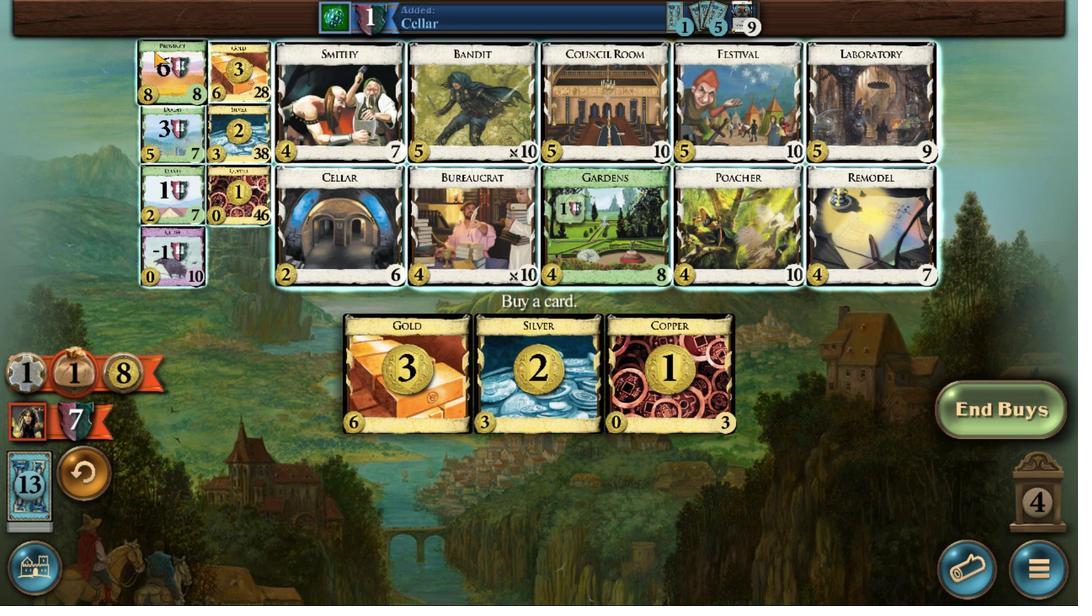 
Action: Mouse moved to (393, 431)
Screenshot: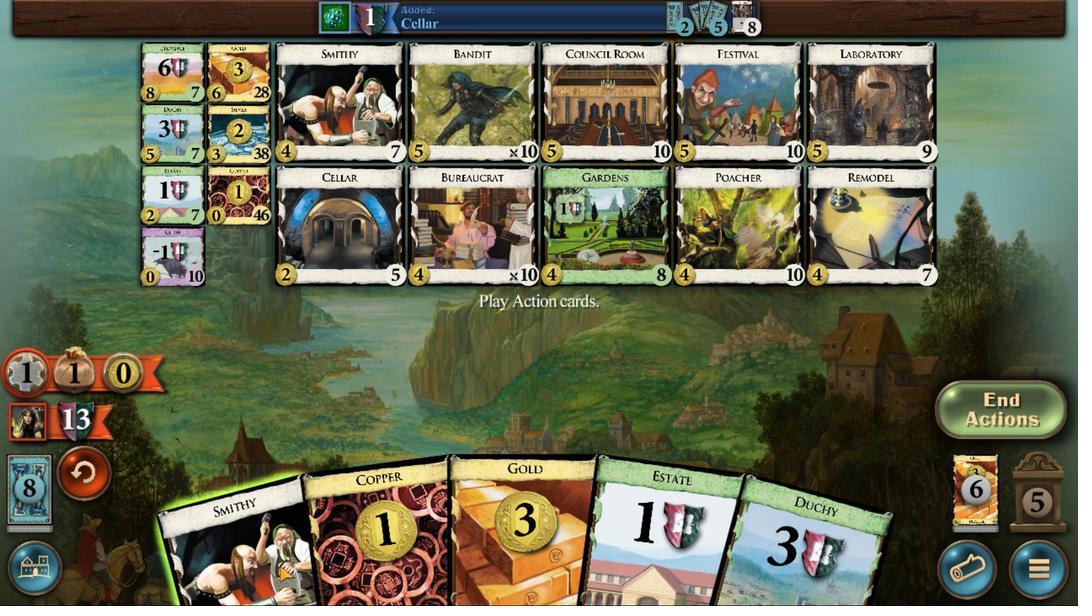 
Action: Mouse pressed left at (393, 431)
Screenshot: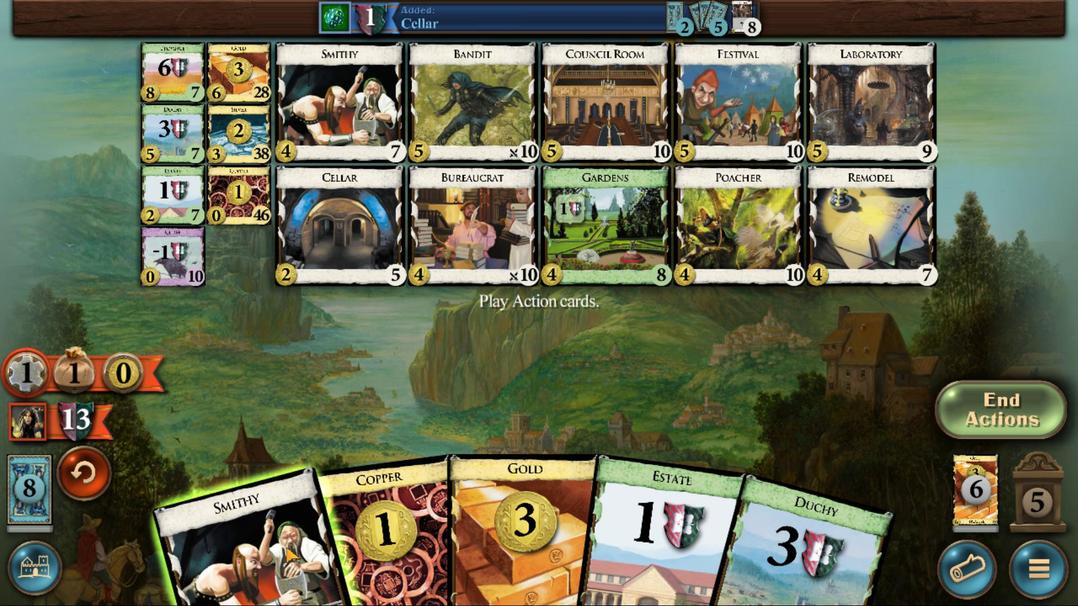 
Action: Mouse moved to (449, 398)
Screenshot: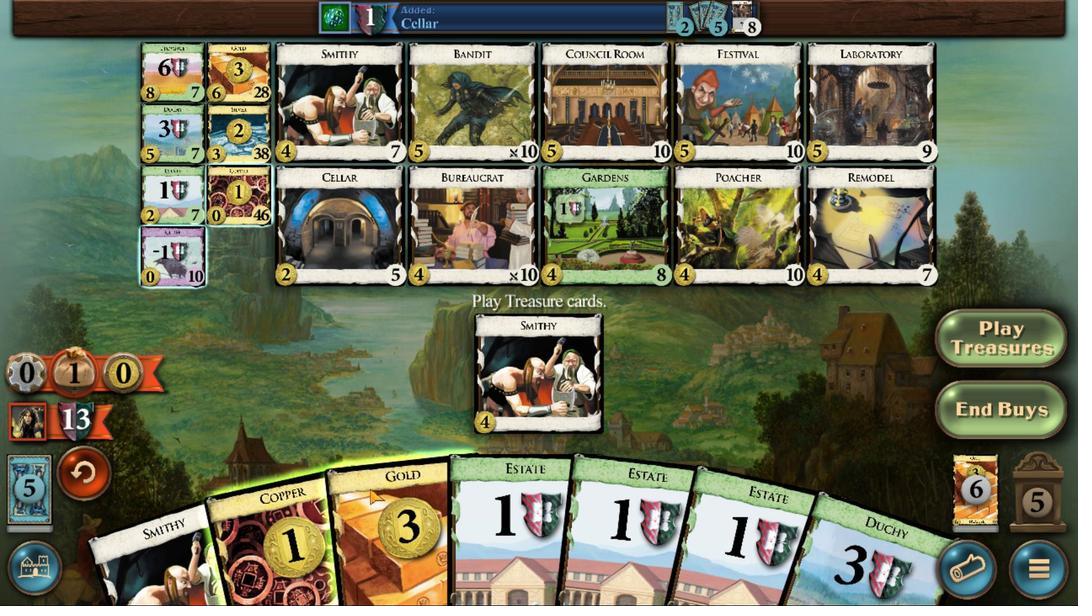 
Action: Mouse pressed left at (449, 398)
Screenshot: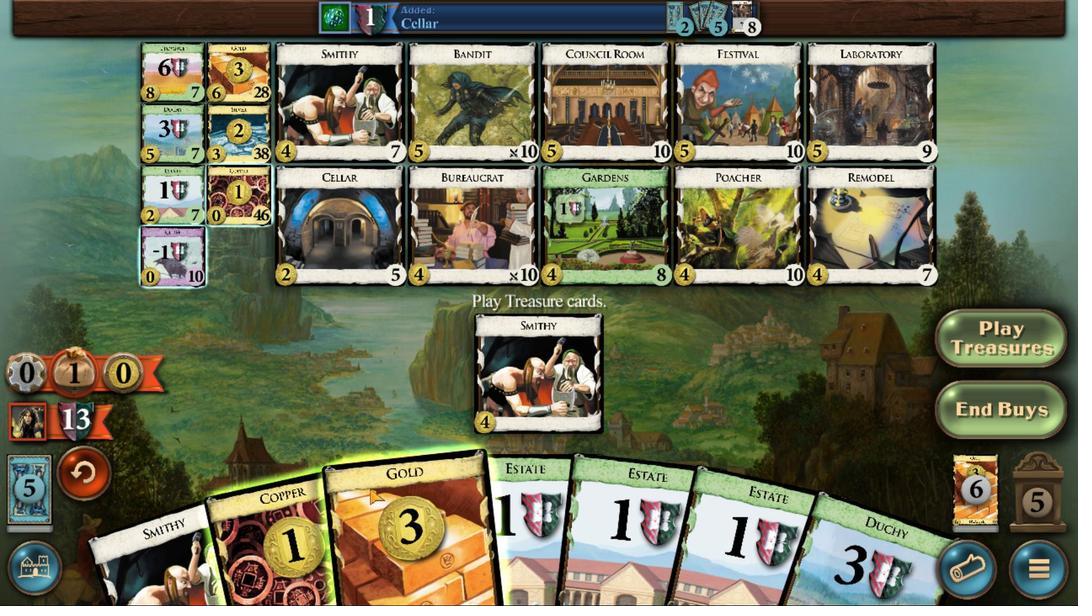 
Action: Mouse moved to (437, 410)
Screenshot: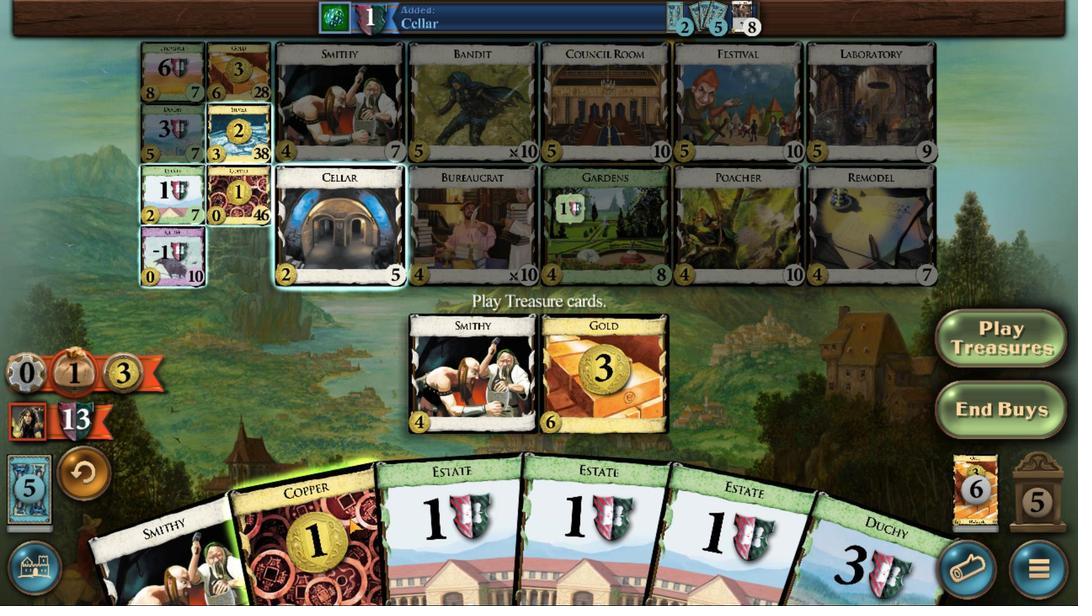 
Action: Mouse pressed left at (437, 410)
Screenshot: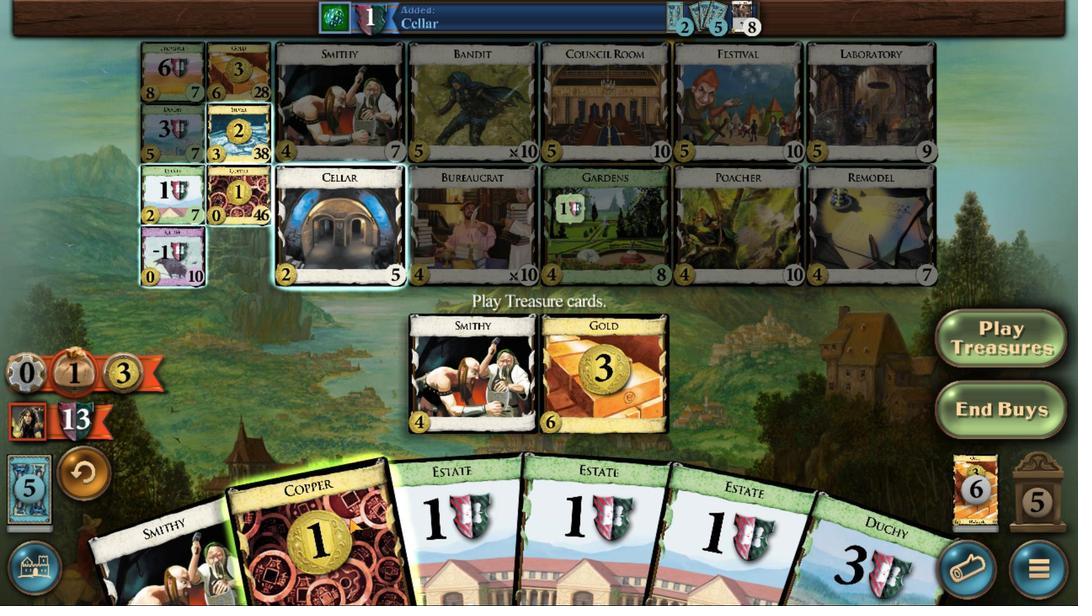 
Action: Mouse moved to (411, 232)
Screenshot: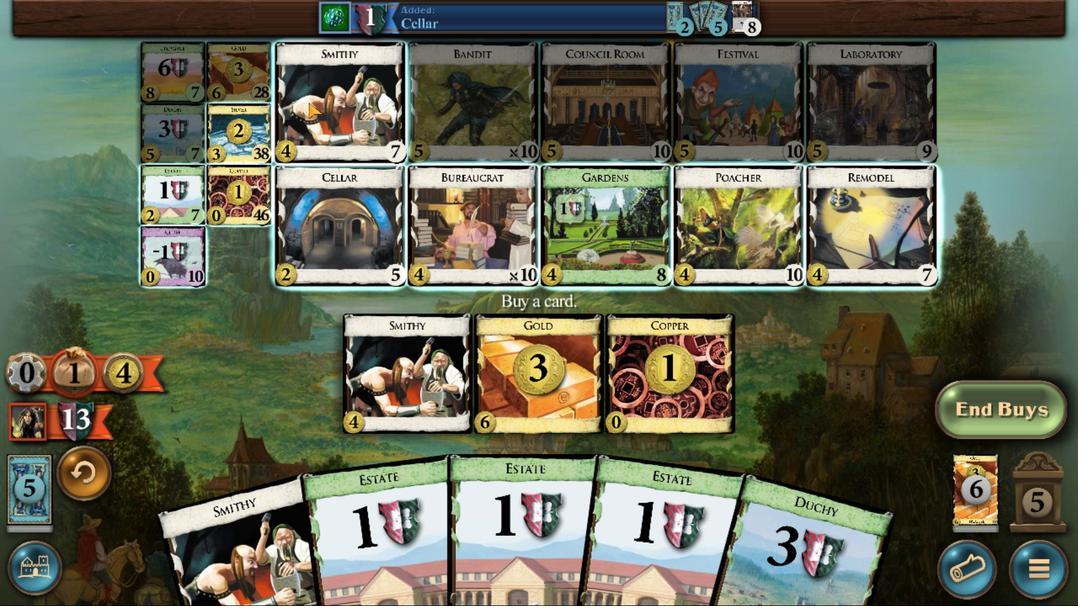 
Action: Mouse pressed left at (411, 232)
Screenshot: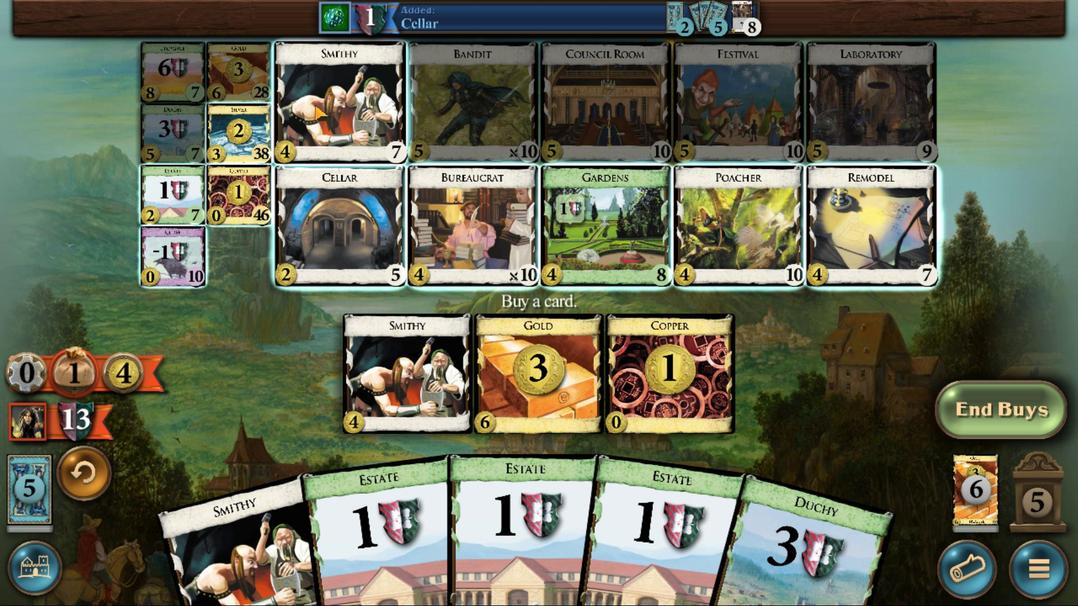 
Action: Mouse moved to (620, 385)
Screenshot: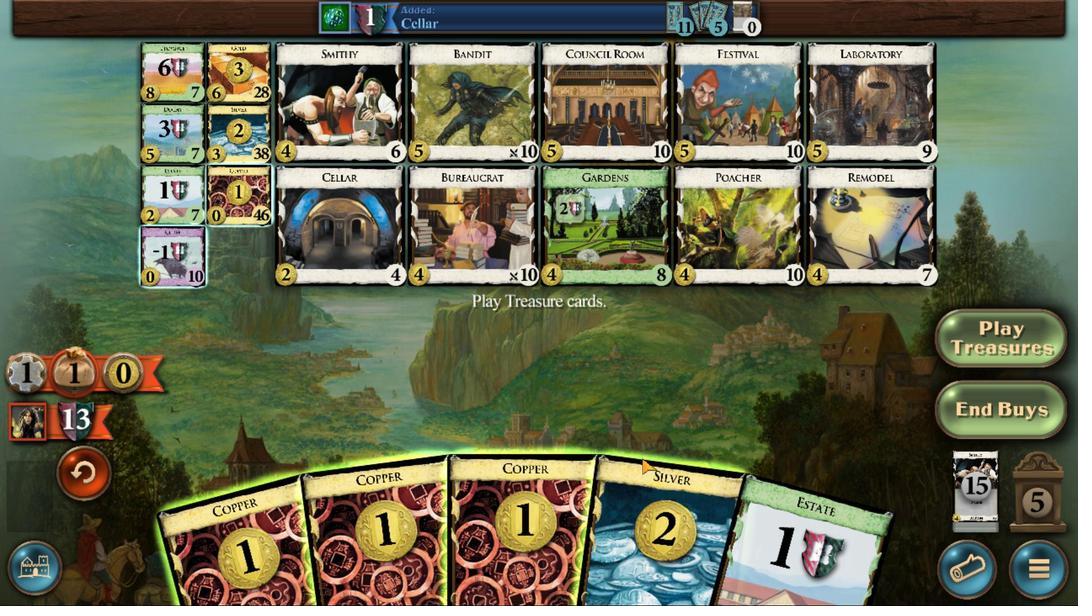 
Action: Mouse pressed left at (620, 385)
Screenshot: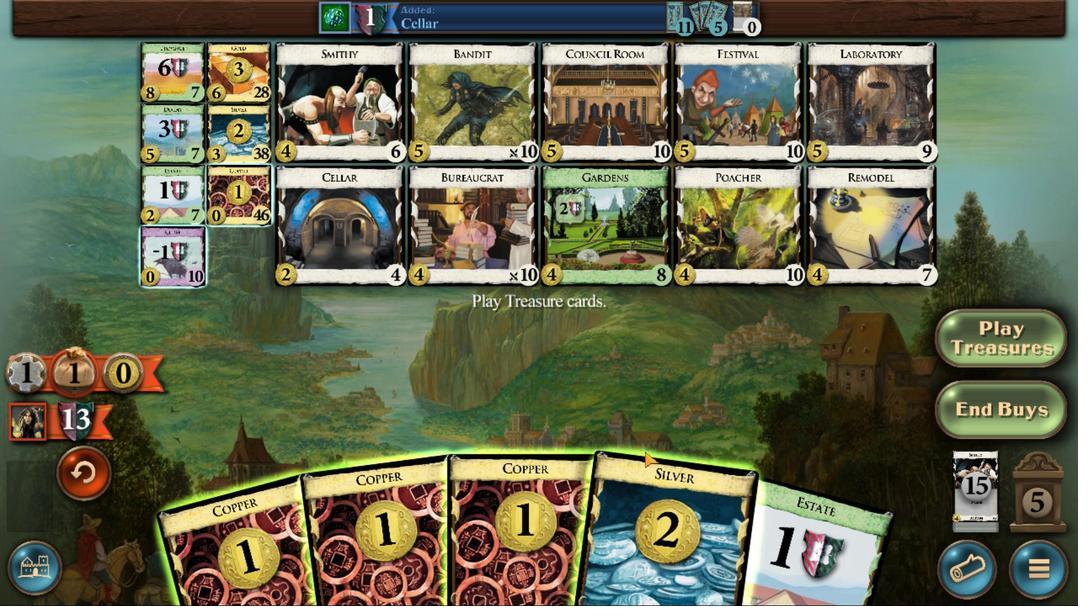 
Action: Mouse moved to (598, 390)
Screenshot: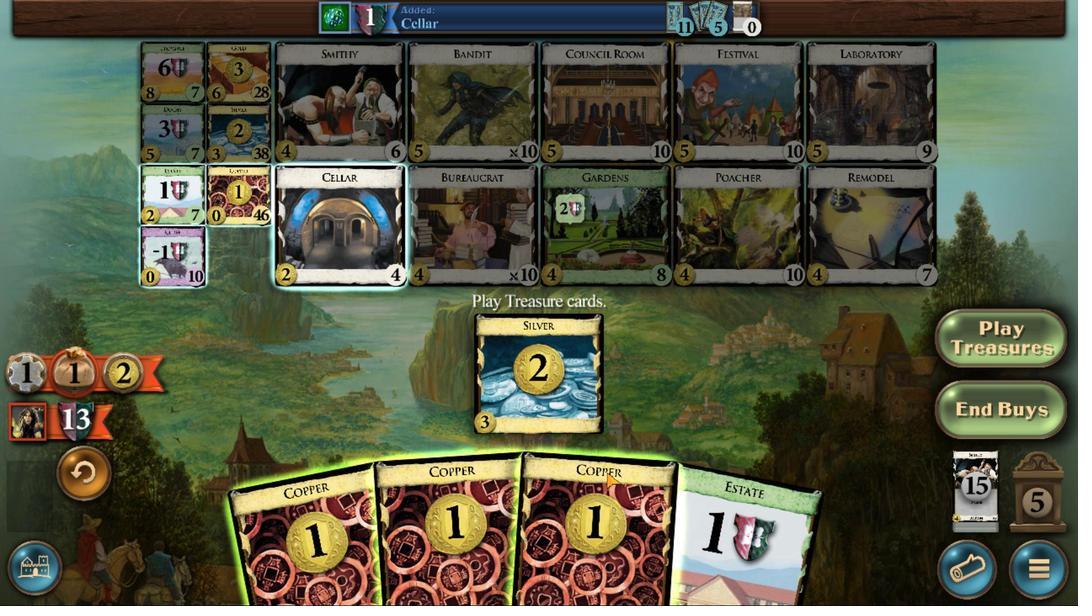 
Action: Mouse pressed left at (598, 390)
Screenshot: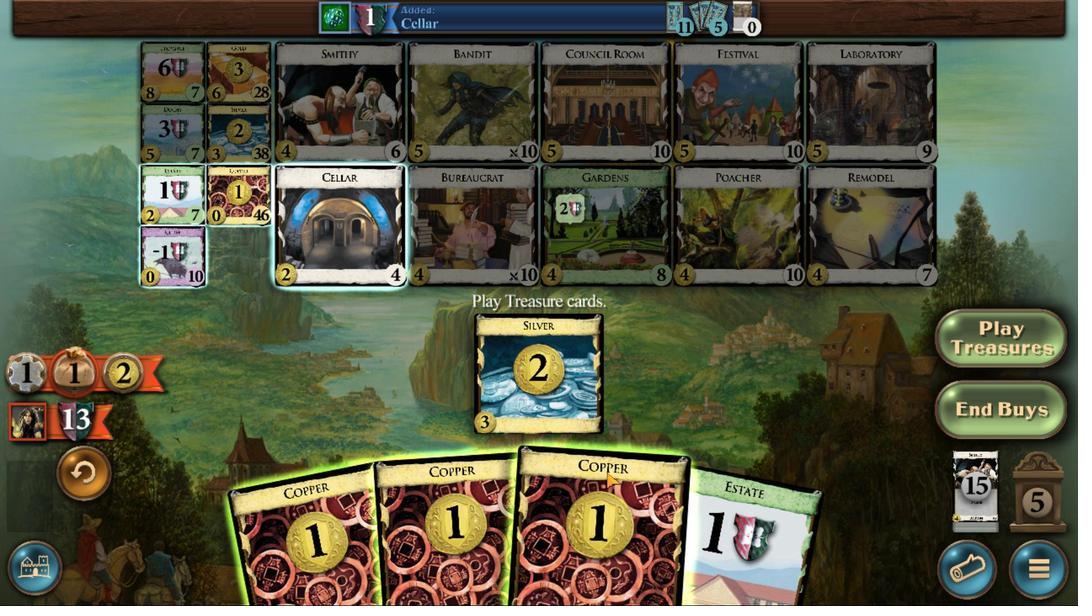 
Action: Mouse moved to (546, 353)
Screenshot: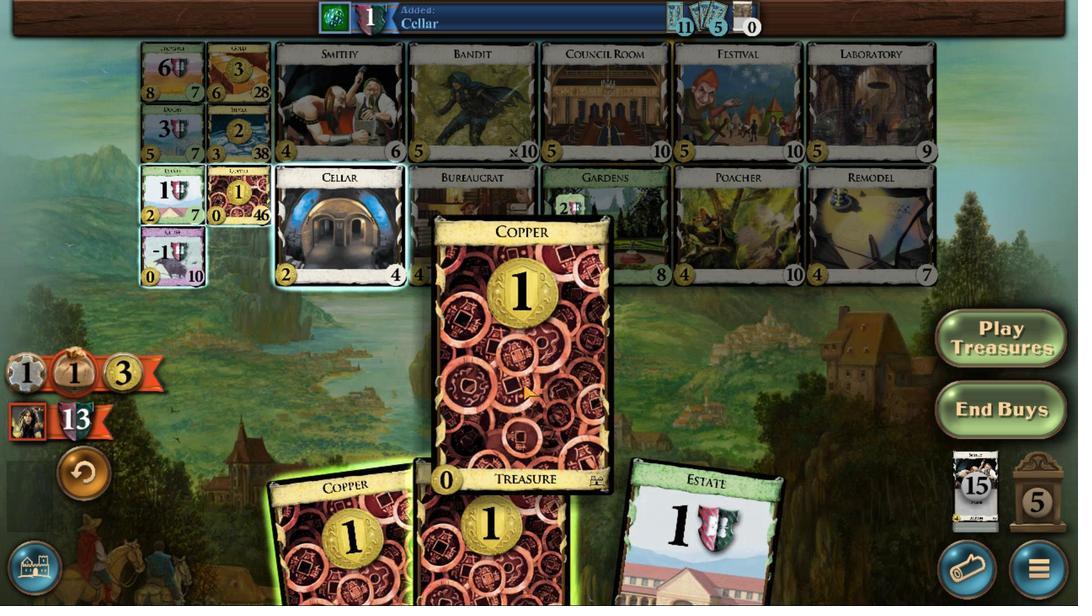
Action: Mouse pressed left at (546, 353)
Screenshot: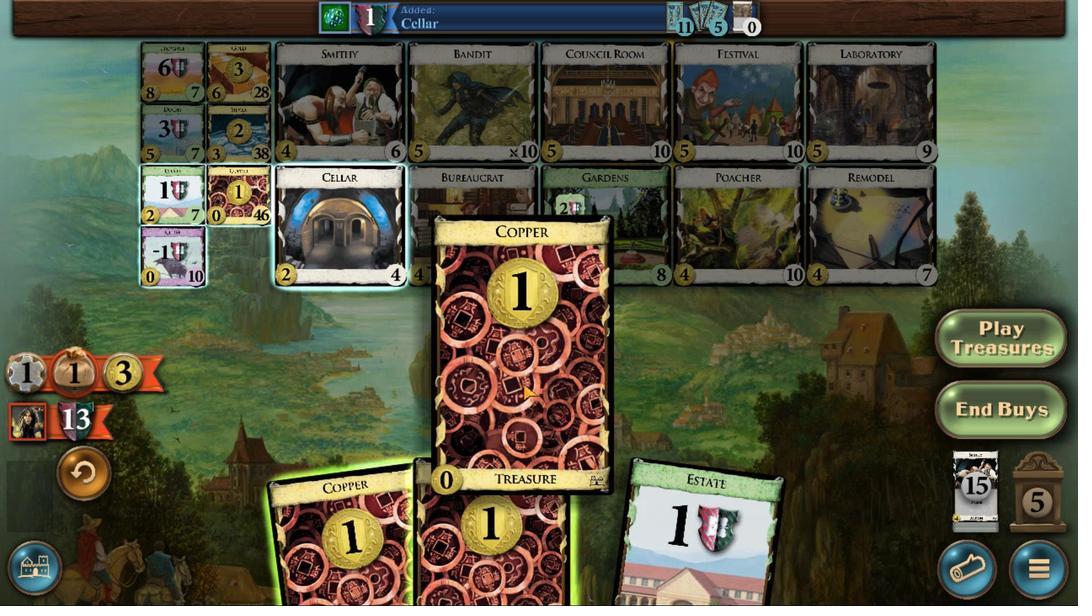 
Action: Mouse moved to (654, 343)
Screenshot: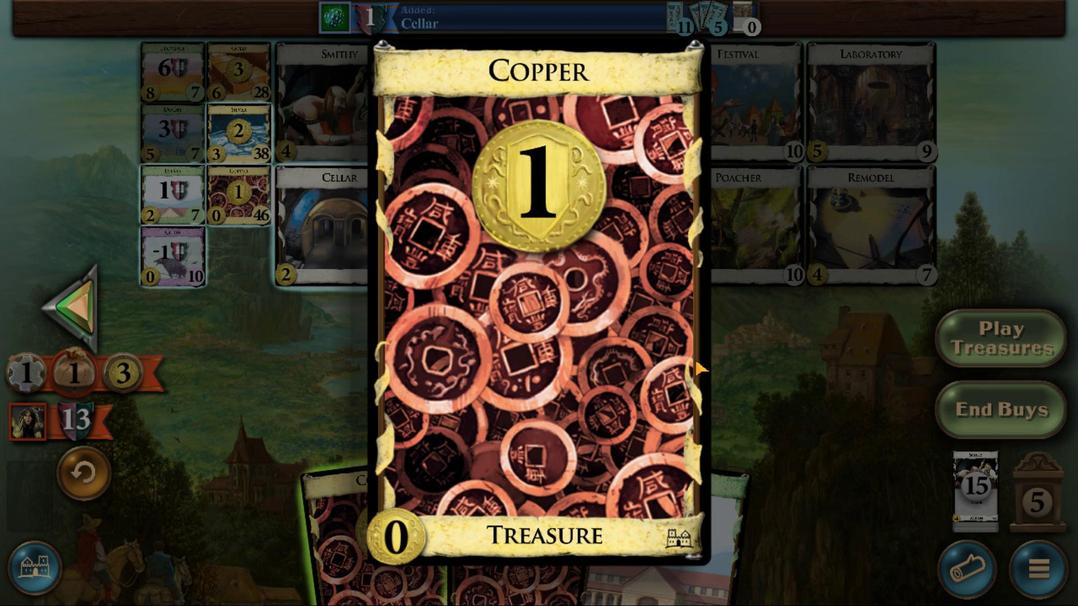 
Action: Mouse pressed left at (654, 343)
Screenshot: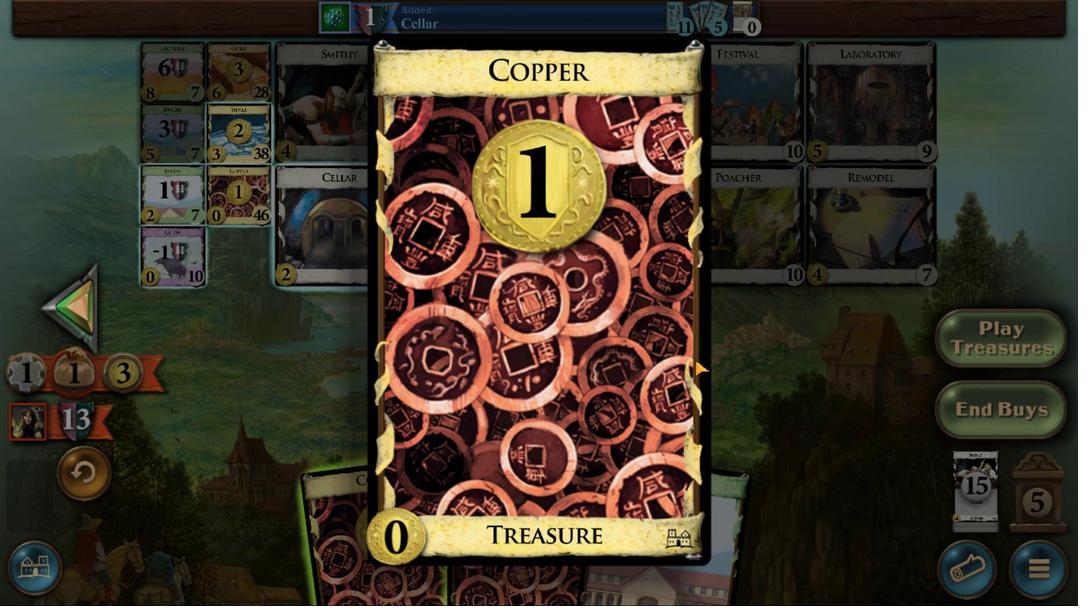 
Action: Mouse moved to (550, 395)
Screenshot: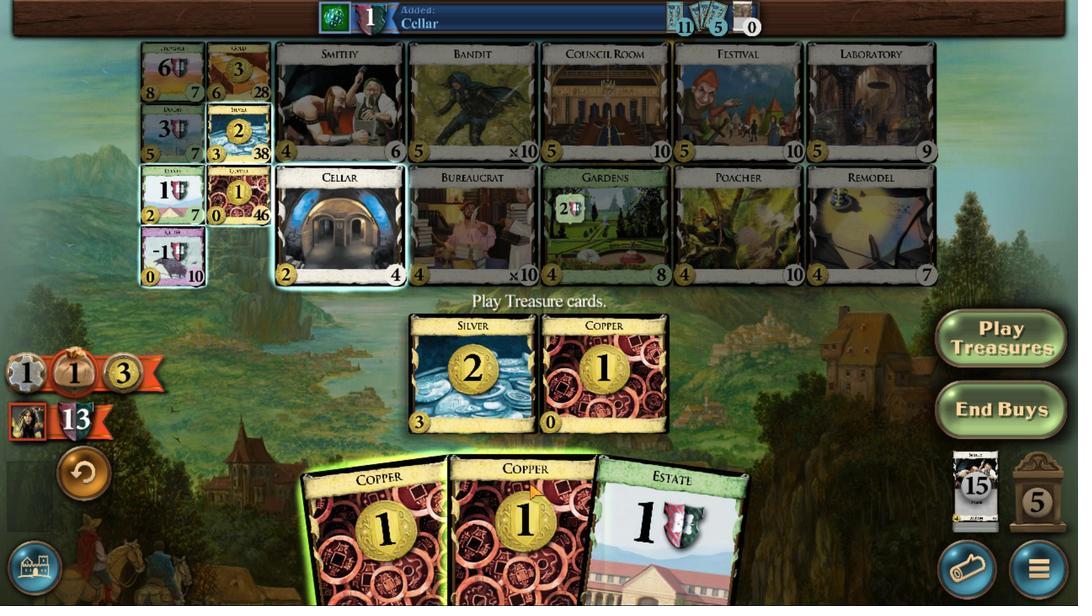 
Action: Mouse pressed left at (550, 395)
Screenshot: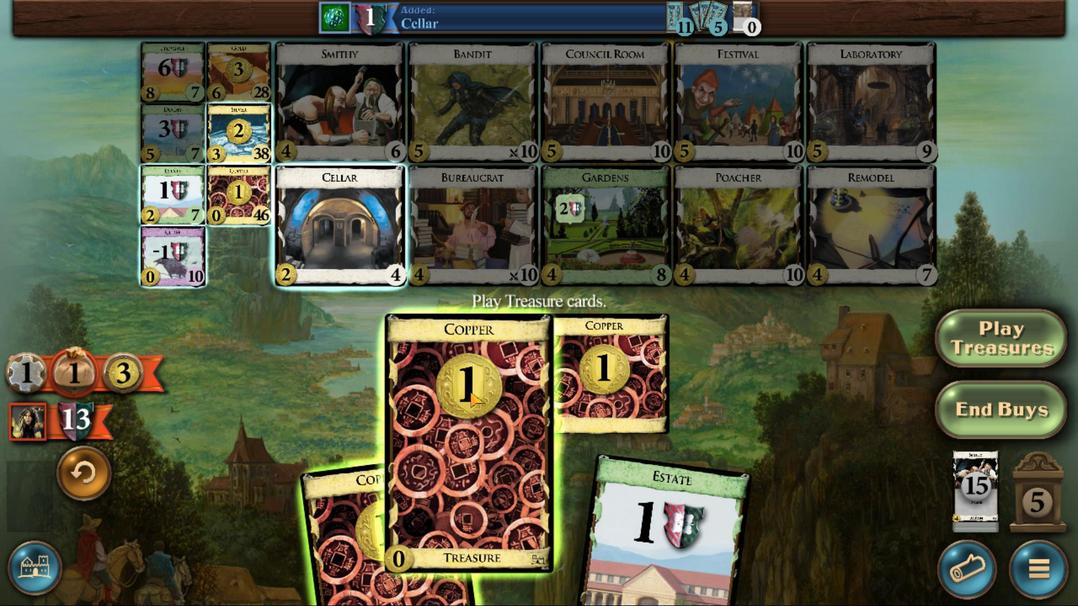 
Action: Mouse moved to (510, 391)
Screenshot: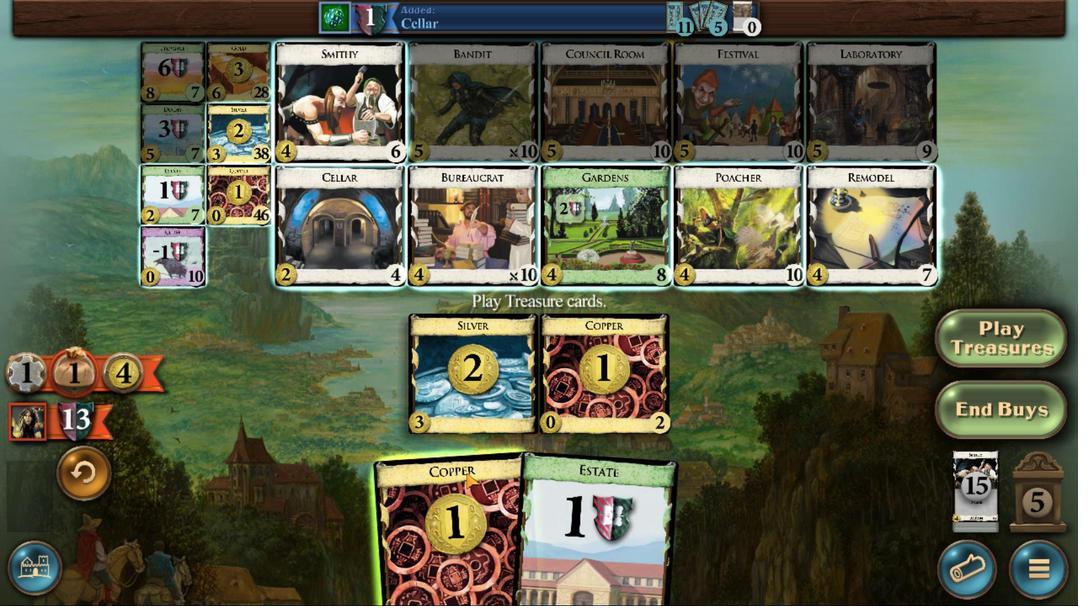 
Action: Mouse pressed left at (510, 391)
Screenshot: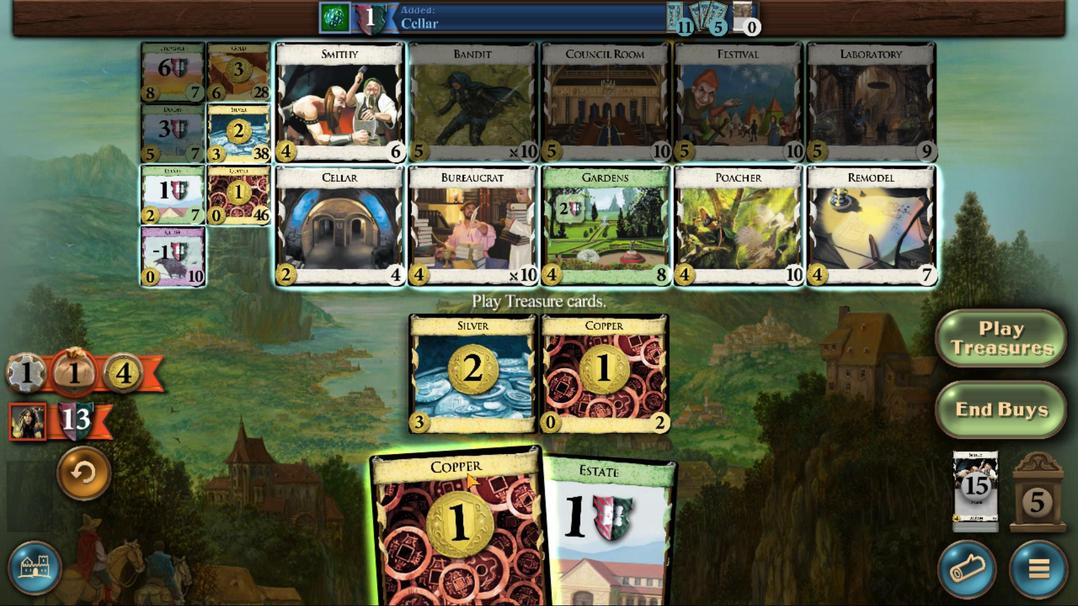 
Action: Mouse moved to (327, 237)
Screenshot: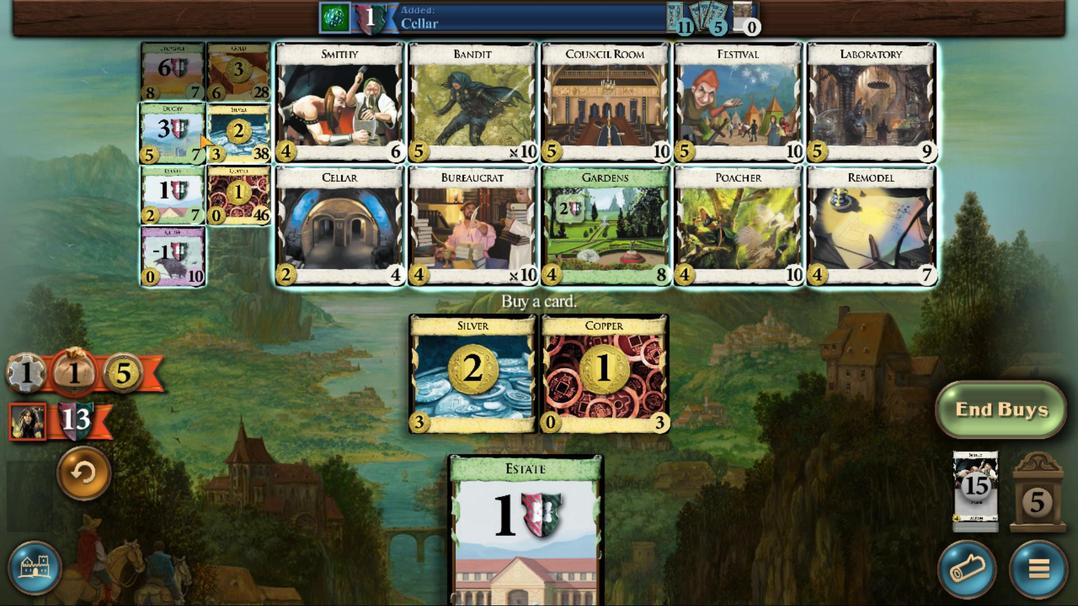 
Action: Mouse pressed left at (327, 237)
Screenshot: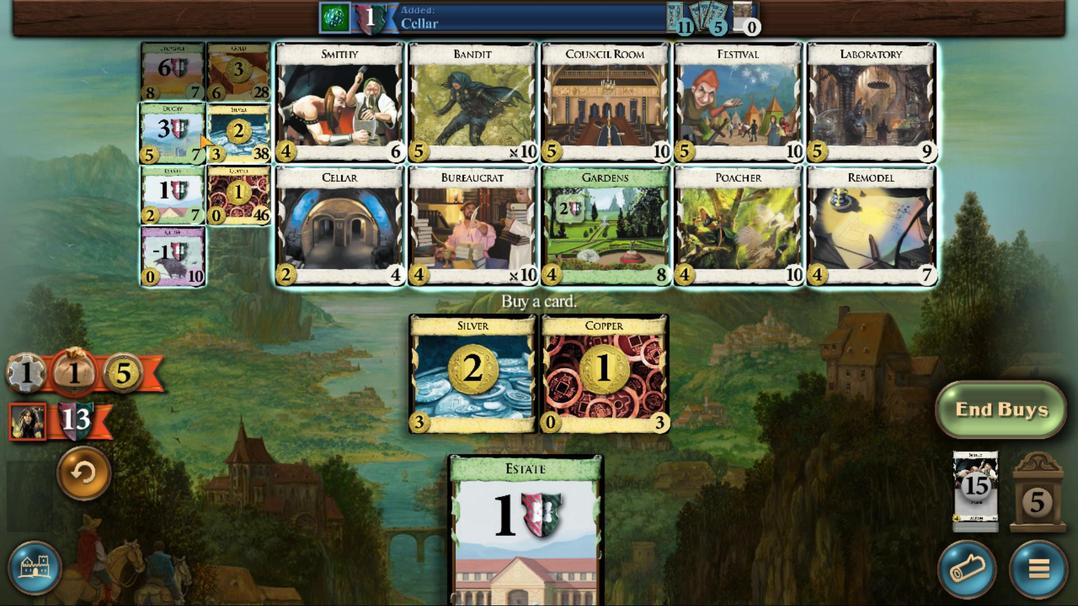 
Action: Mouse moved to (532, 393)
Screenshot: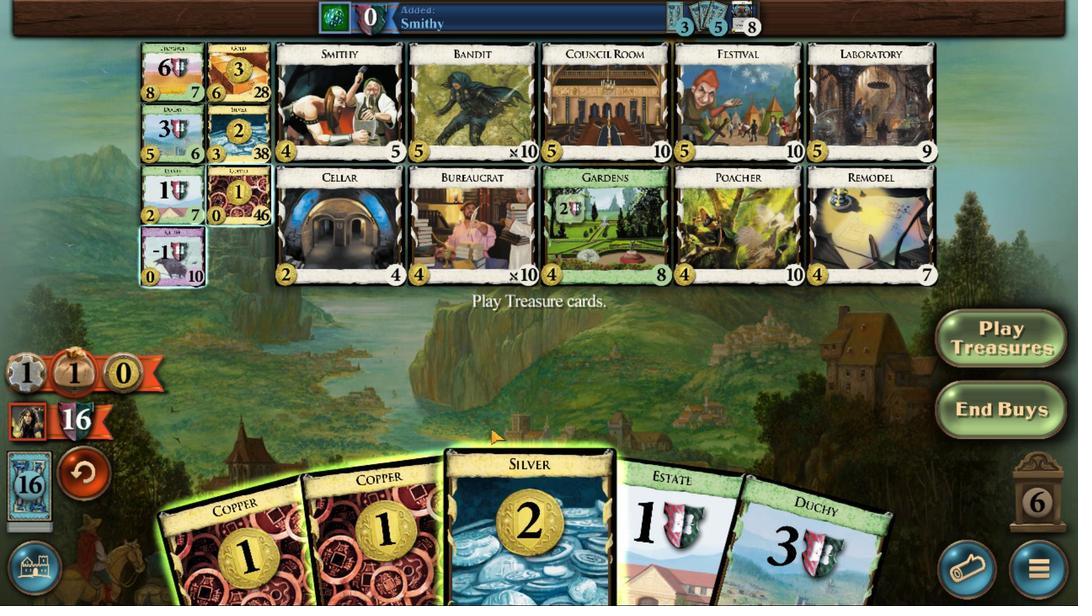 
Action: Mouse pressed left at (532, 393)
Screenshot: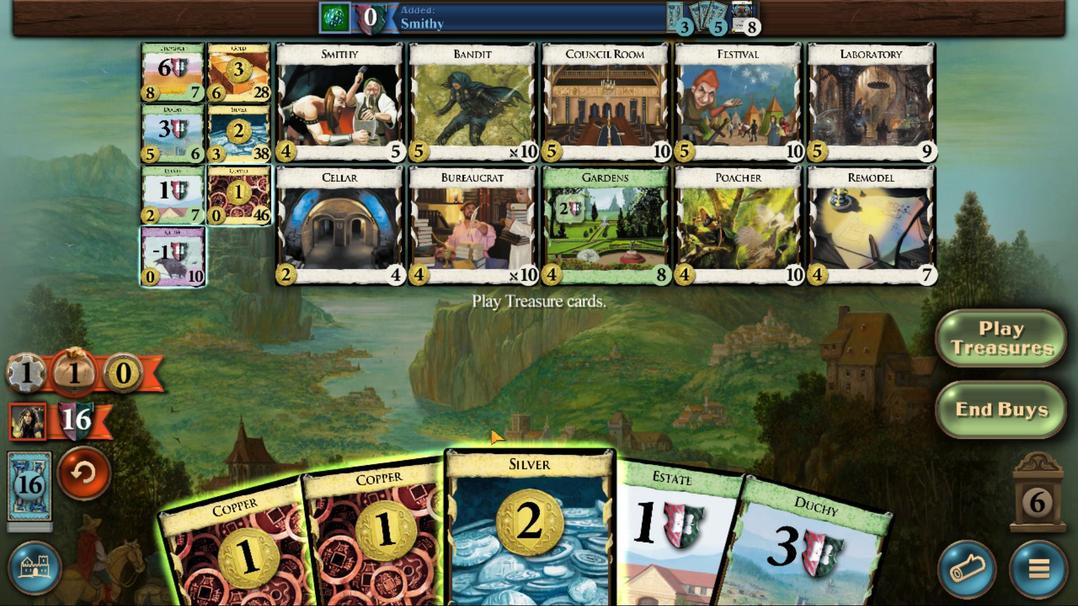 
Action: Mouse moved to (489, 391)
Screenshot: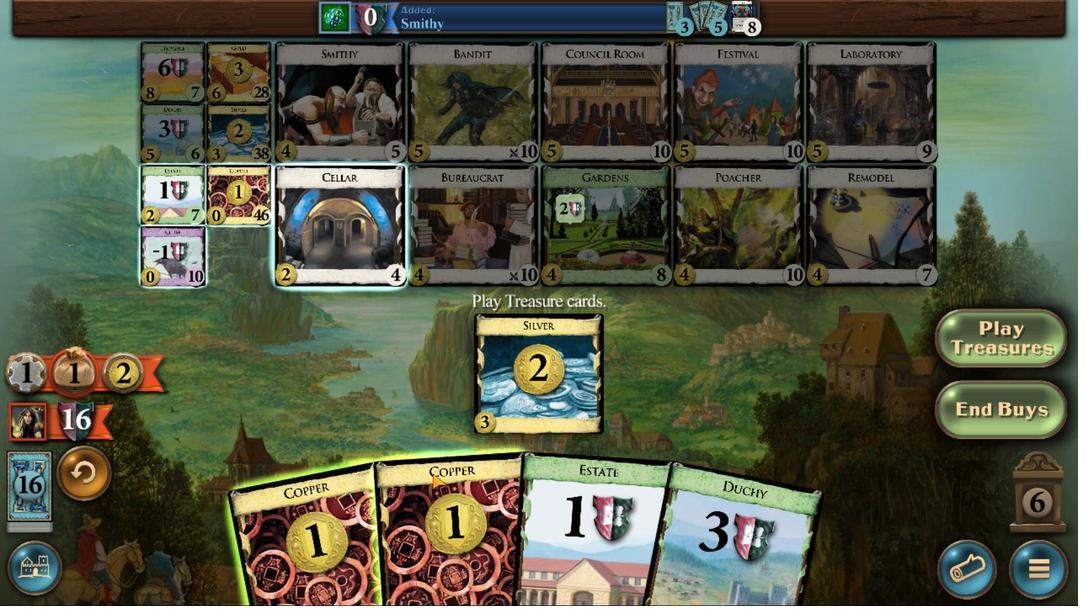 
Action: Mouse pressed left at (489, 391)
Screenshot: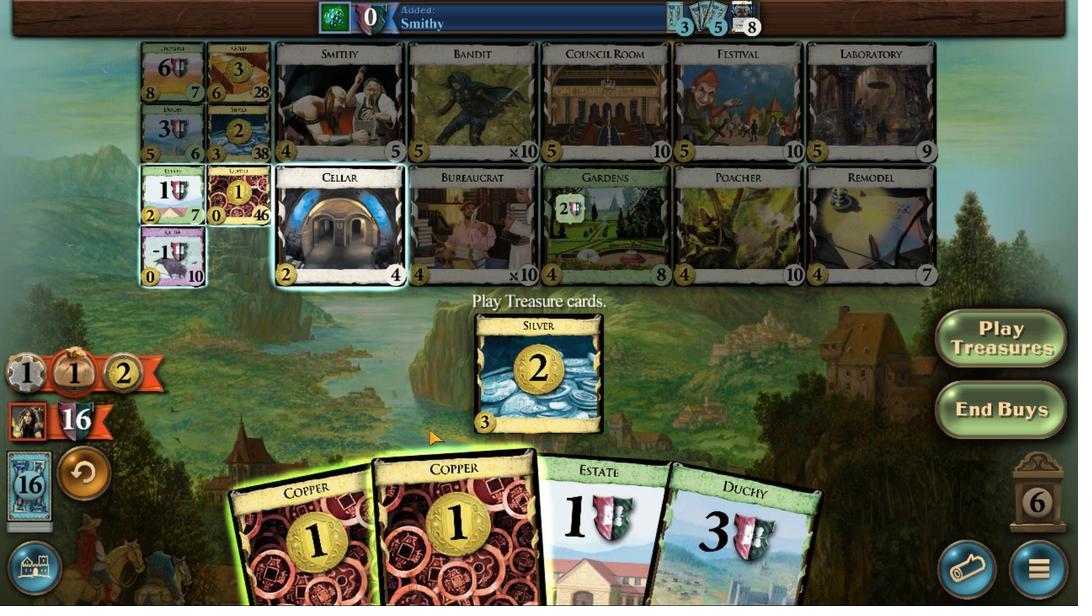 
Action: Mouse moved to (365, 236)
Screenshot: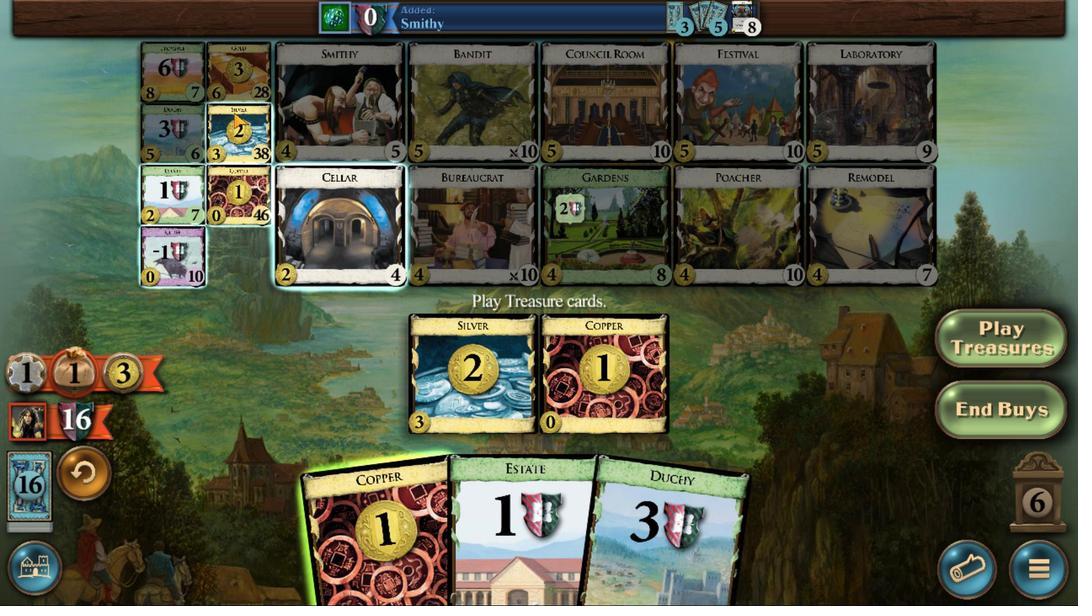 
Action: Mouse pressed left at (365, 236)
Screenshot: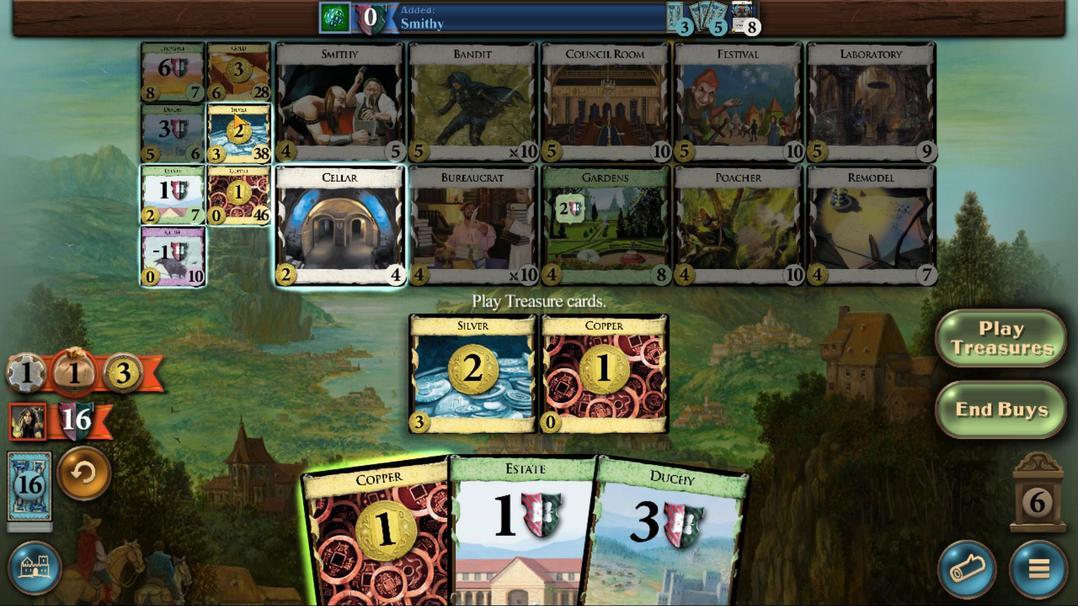
Action: Mouse moved to (377, 409)
Screenshot: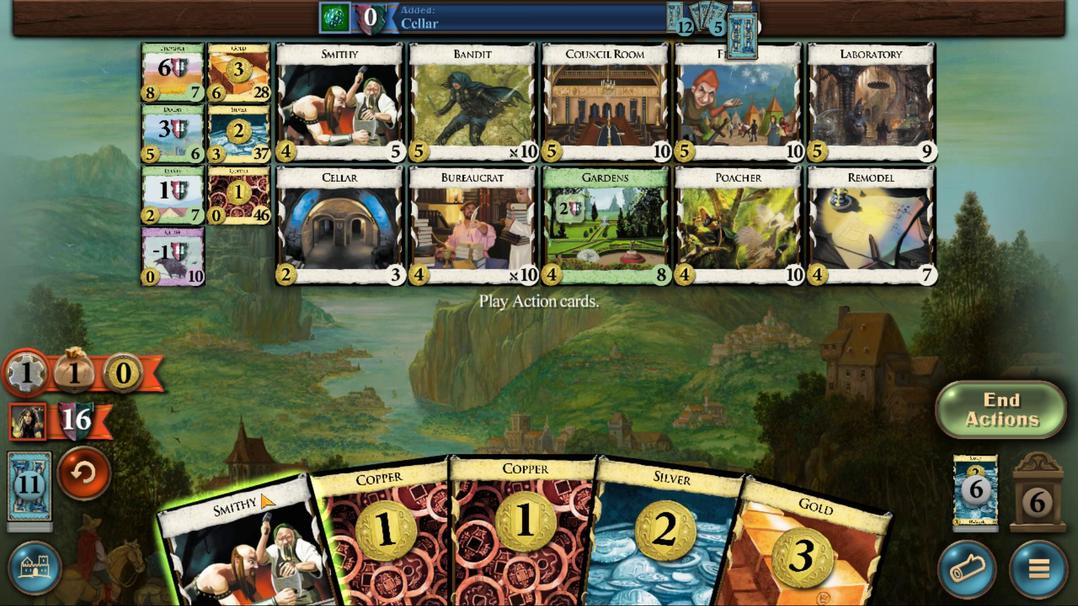 
Action: Mouse pressed left at (377, 409)
Screenshot: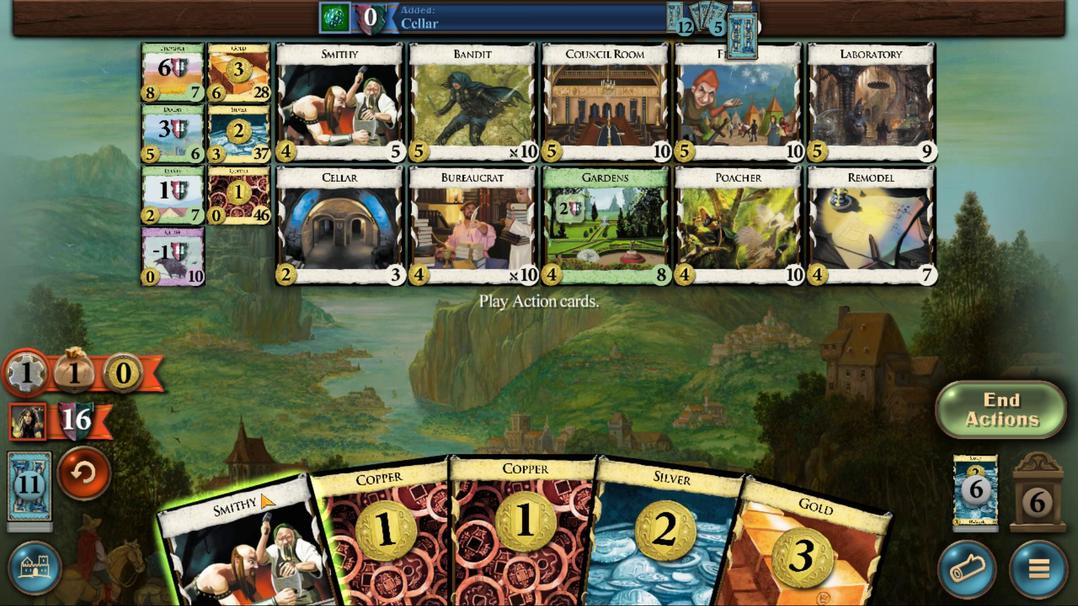 
Action: Mouse moved to (682, 402)
Screenshot: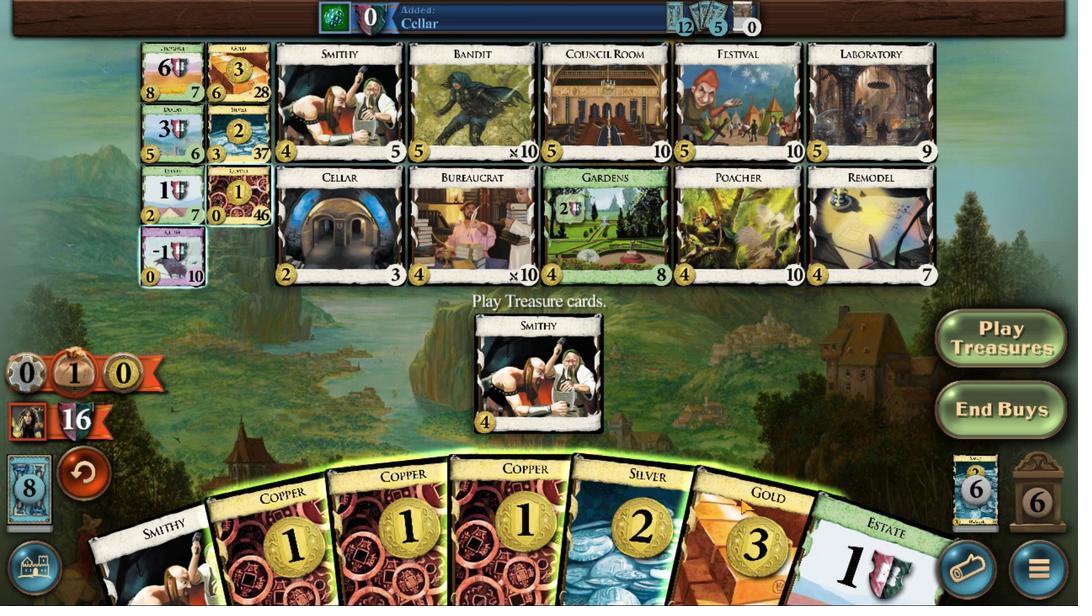 
Action: Mouse pressed left at (682, 402)
Screenshot: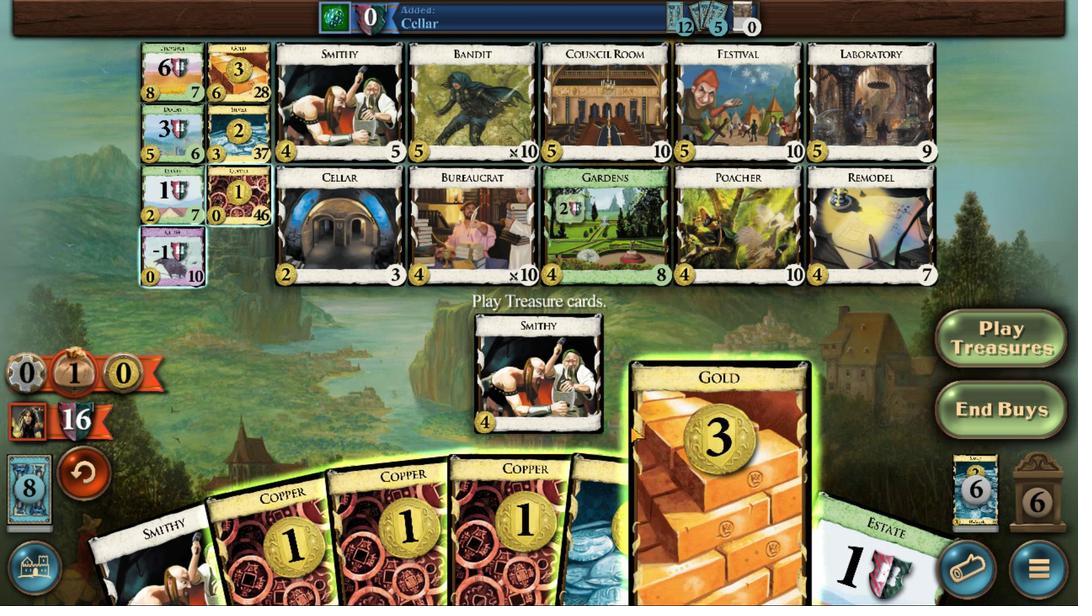 
Action: Mouse moved to (660, 408)
Screenshot: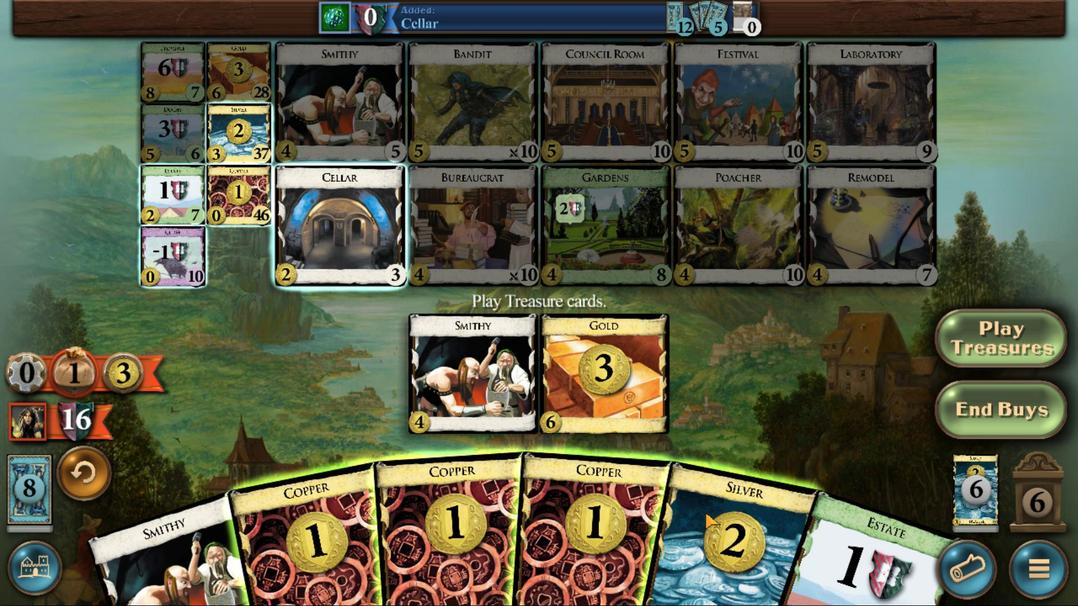
Action: Mouse pressed left at (660, 408)
Screenshot: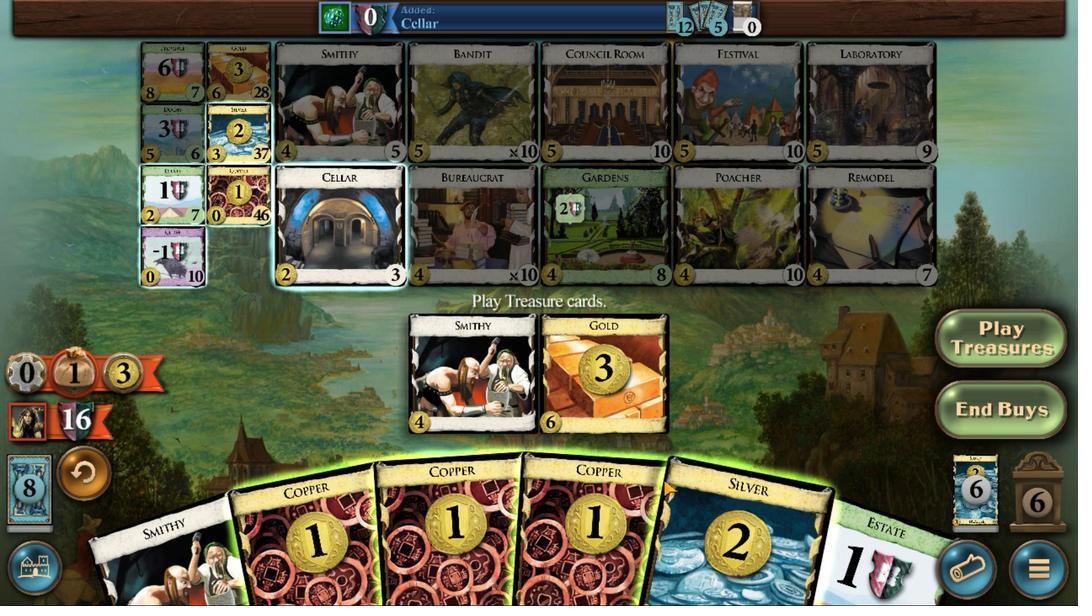 
Action: Mouse moved to (637, 395)
Screenshot: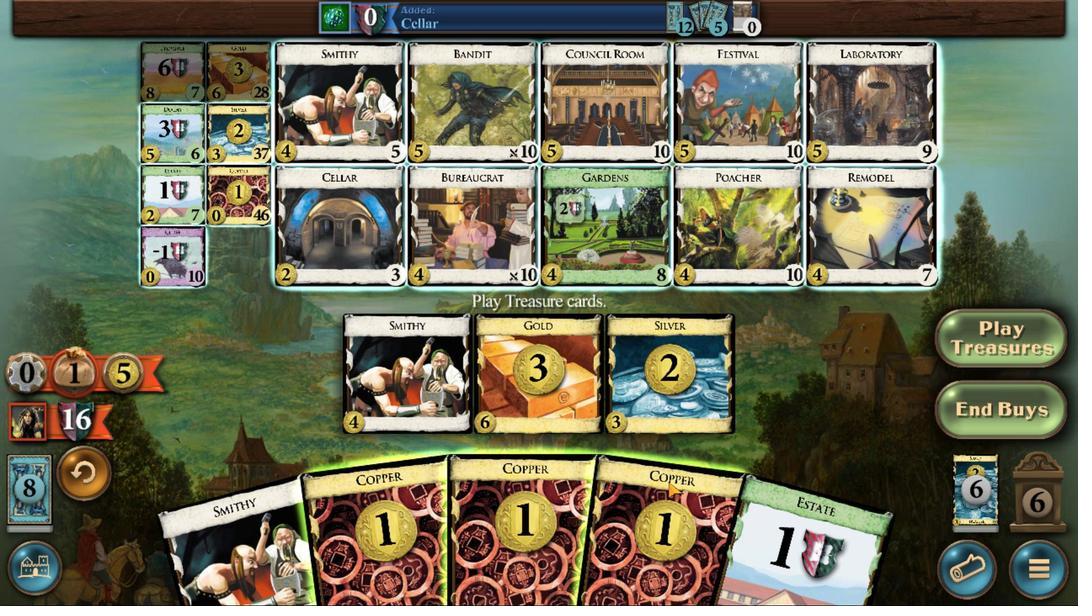 
Action: Mouse pressed left at (637, 395)
Screenshot: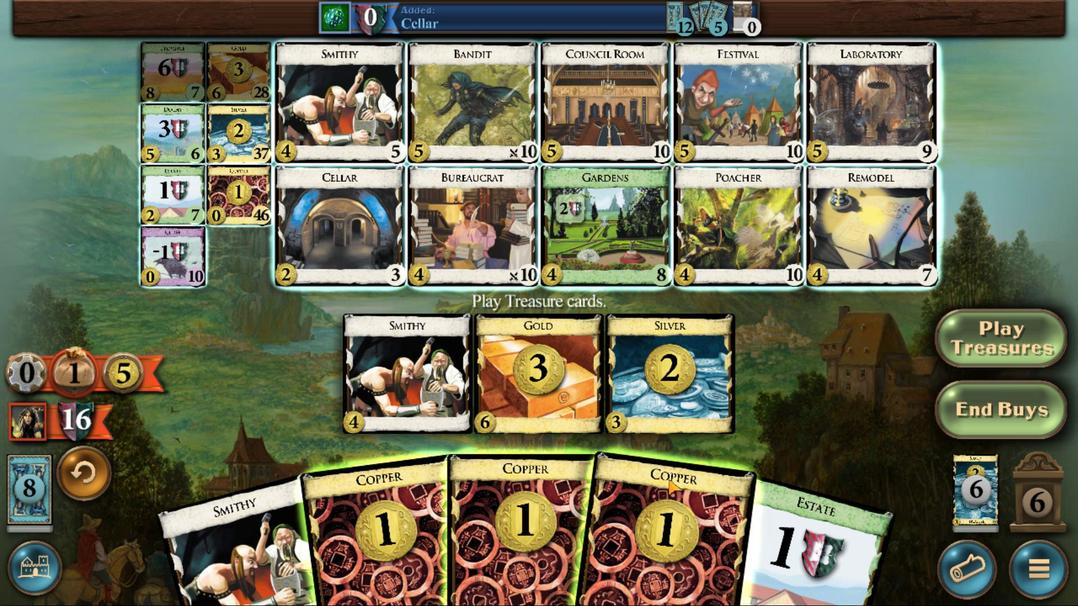 
Action: Mouse moved to (590, 390)
Screenshot: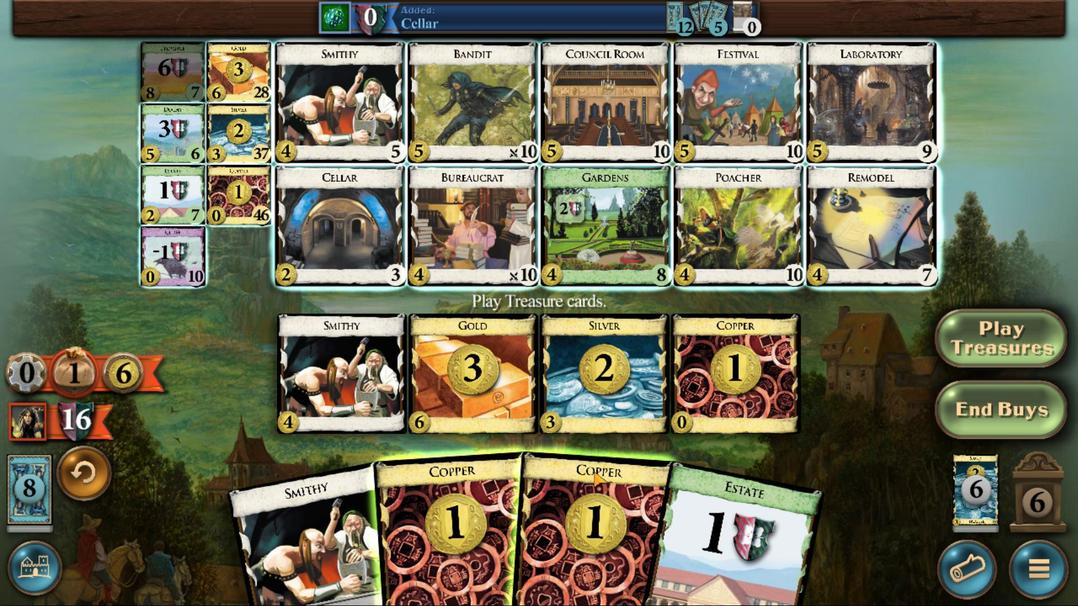 
Action: Mouse pressed left at (590, 390)
Screenshot: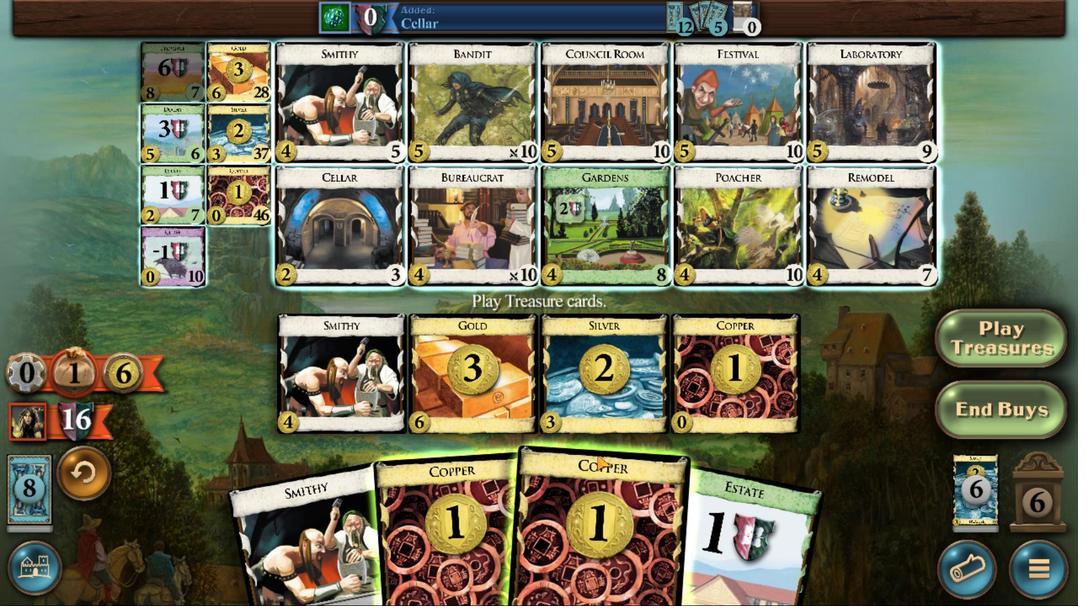 
Action: Mouse moved to (600, 361)
Screenshot: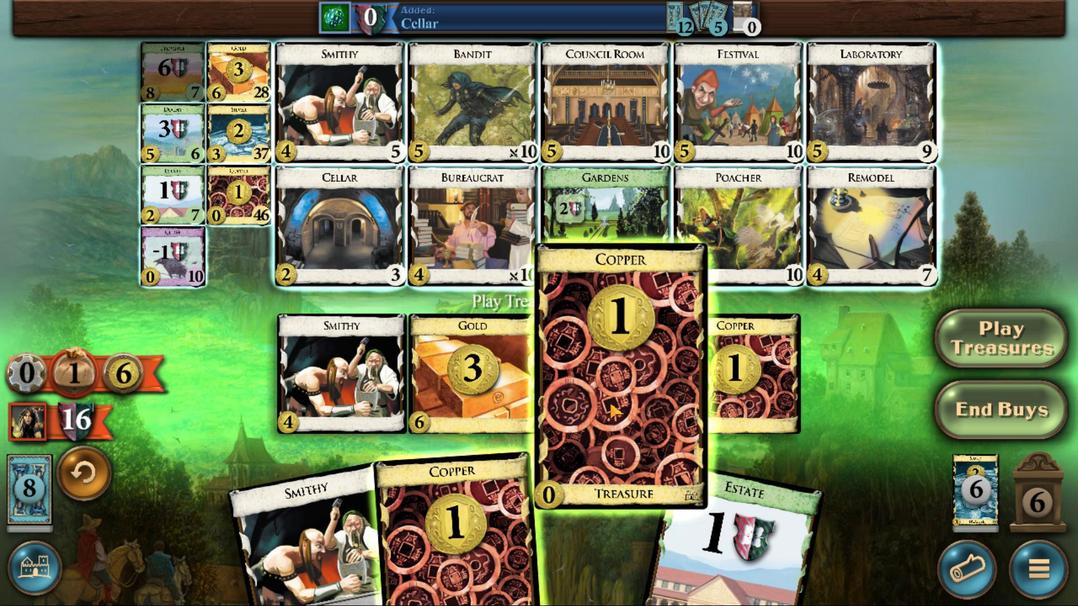 
Action: Mouse pressed left at (600, 361)
Screenshot: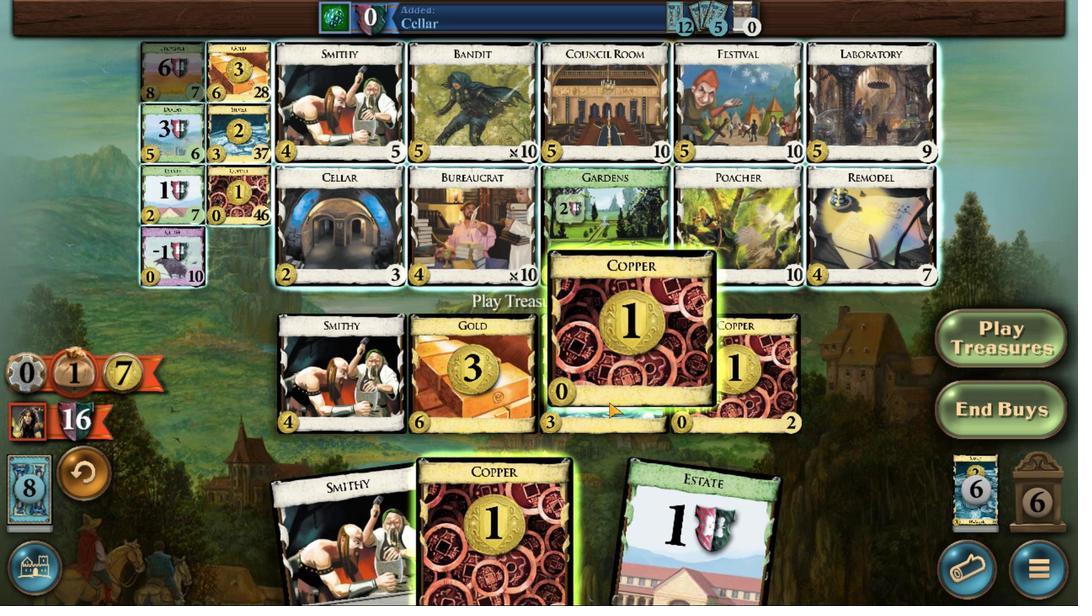 
Action: Mouse moved to (546, 385)
Screenshot: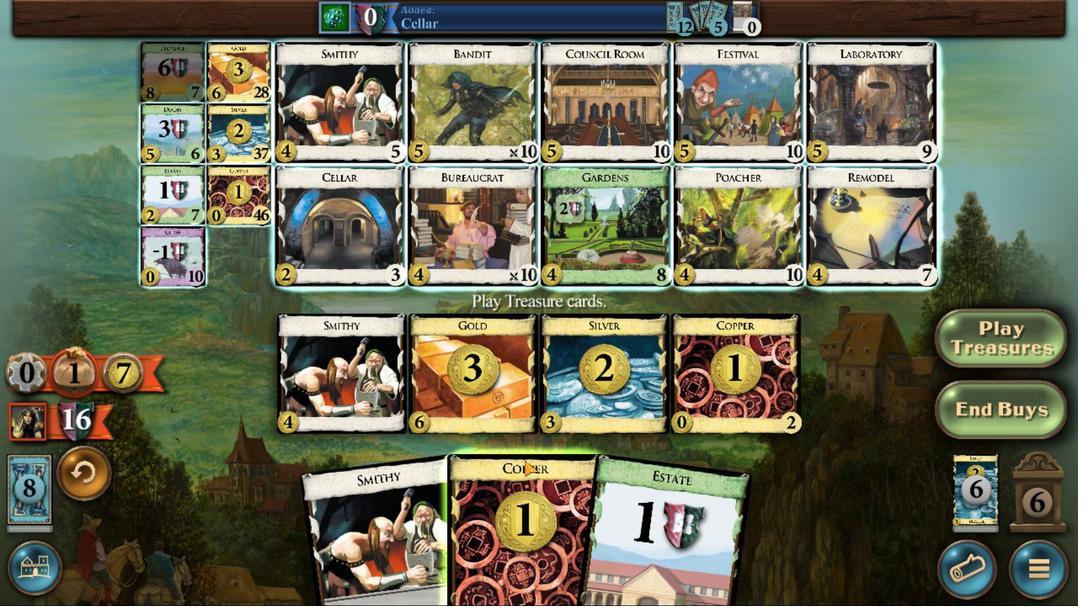 
Action: Mouse pressed left at (546, 385)
Screenshot: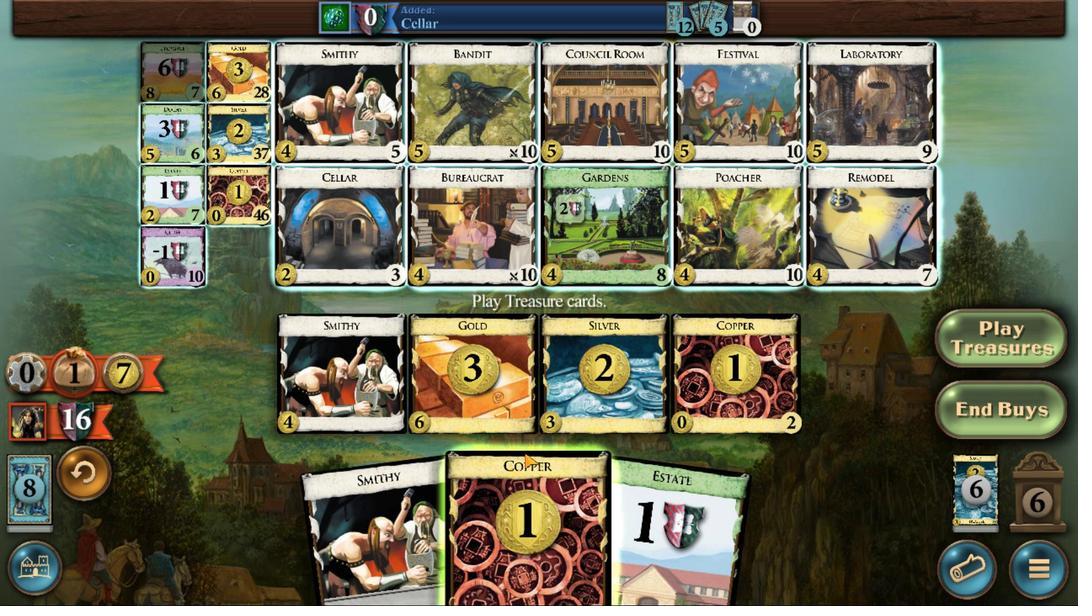 
Action: Mouse moved to (325, 208)
Screenshot: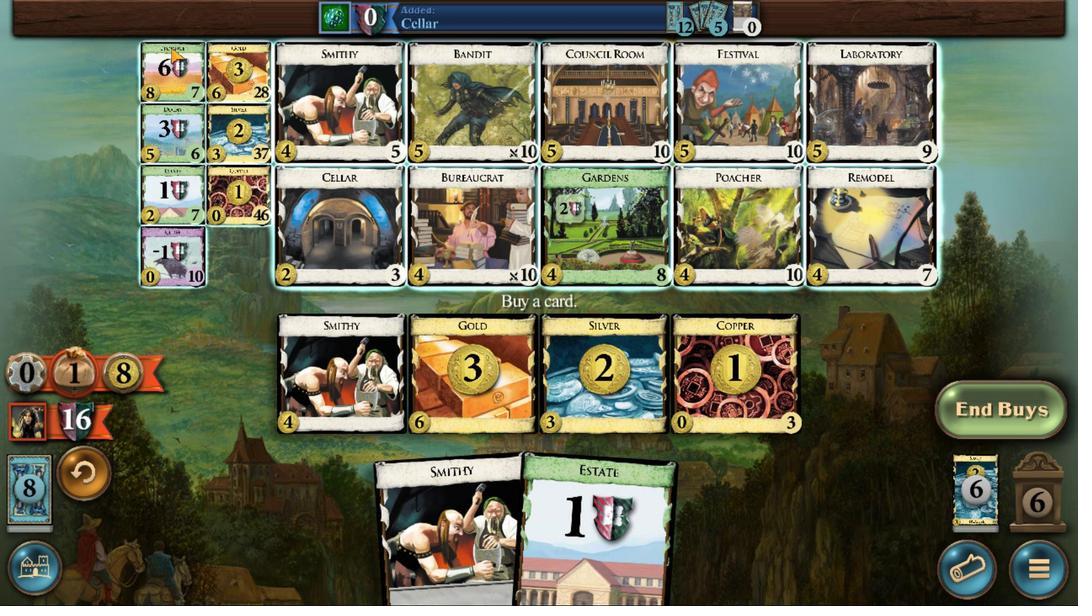 
Action: Mouse pressed left at (325, 208)
Screenshot: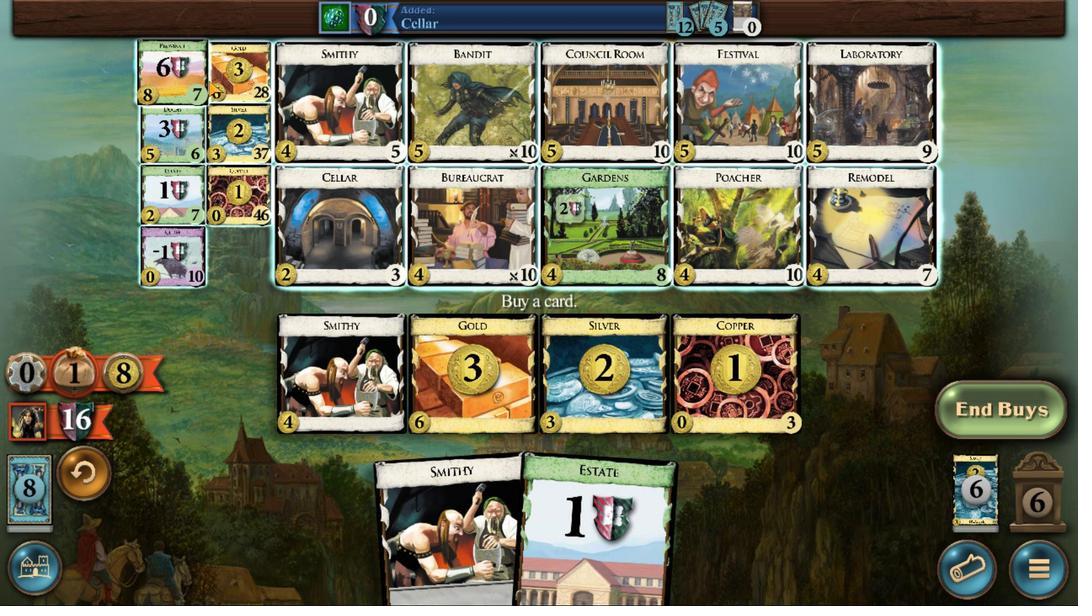 
Action: Mouse moved to (480, 321)
Screenshot: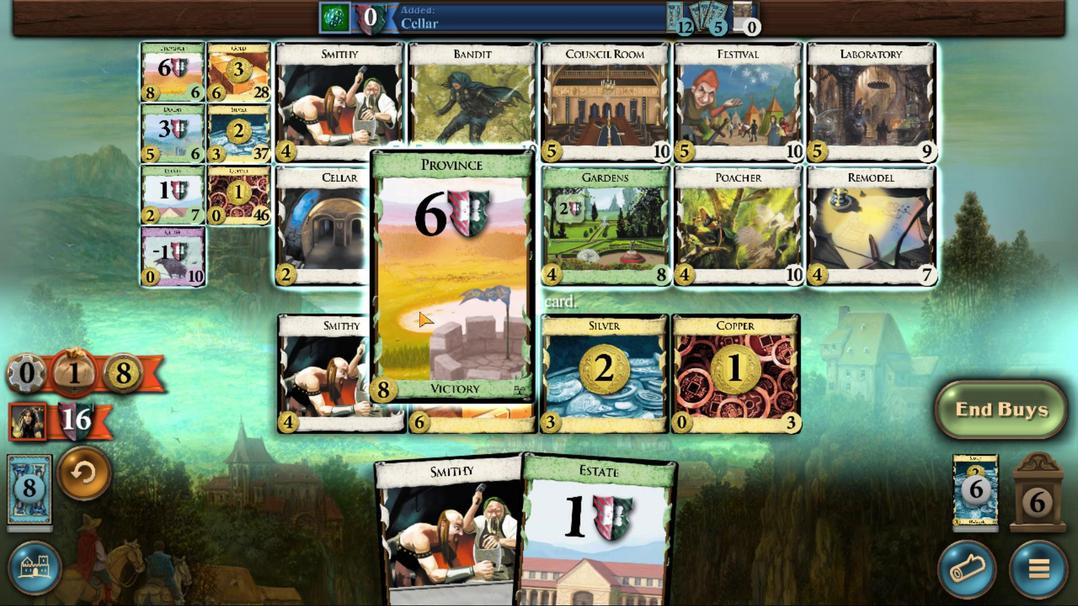 
Action: Mouse pressed left at (480, 321)
Screenshot: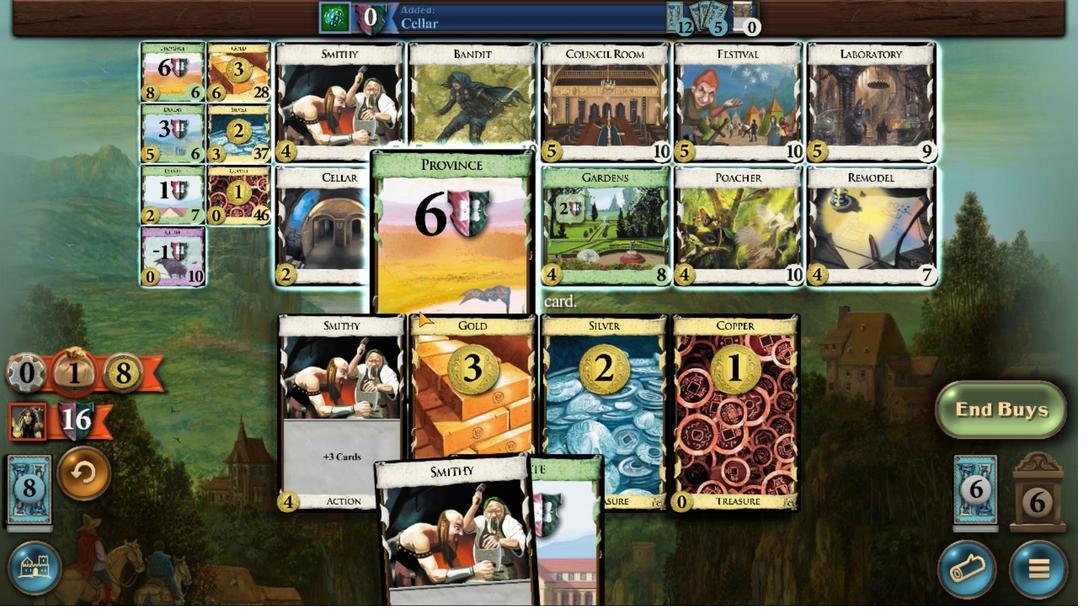 
Action: Mouse moved to (369, 408)
Screenshot: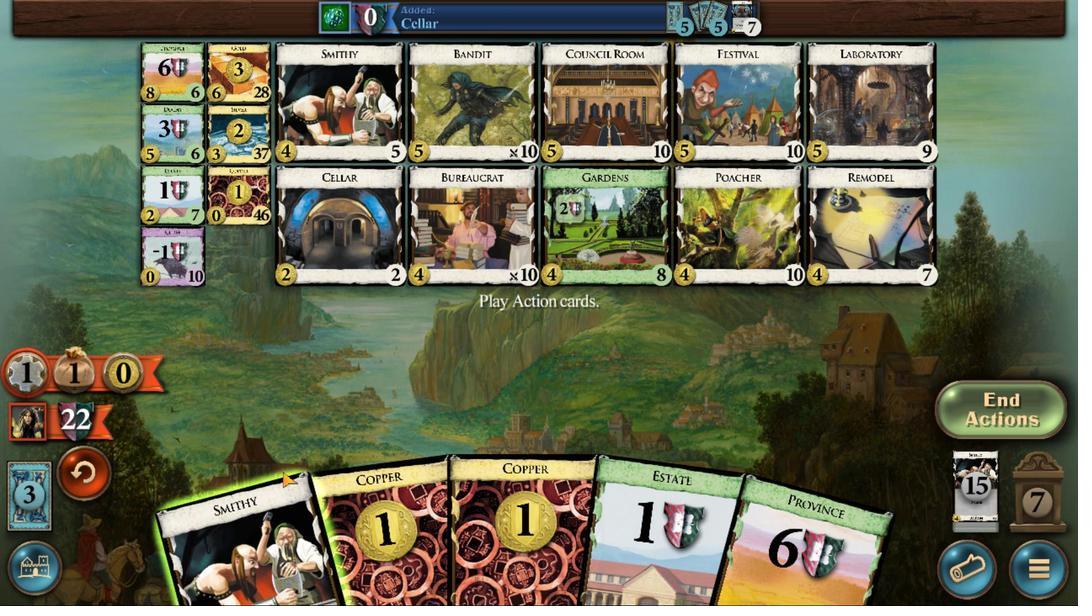 
Action: Mouse pressed left at (369, 408)
Screenshot: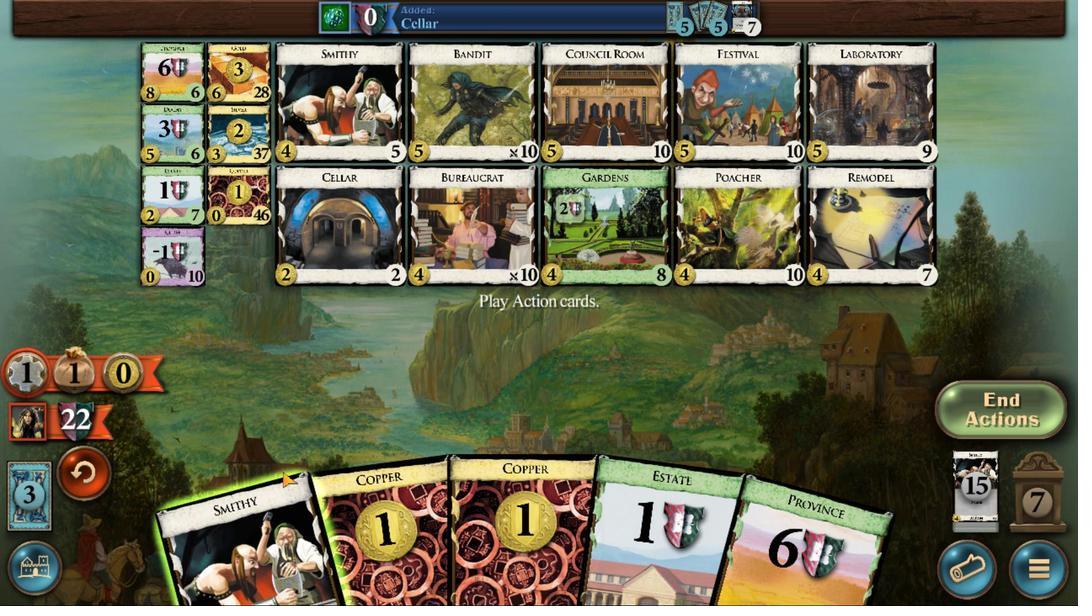 
Action: Mouse moved to (473, 407)
Screenshot: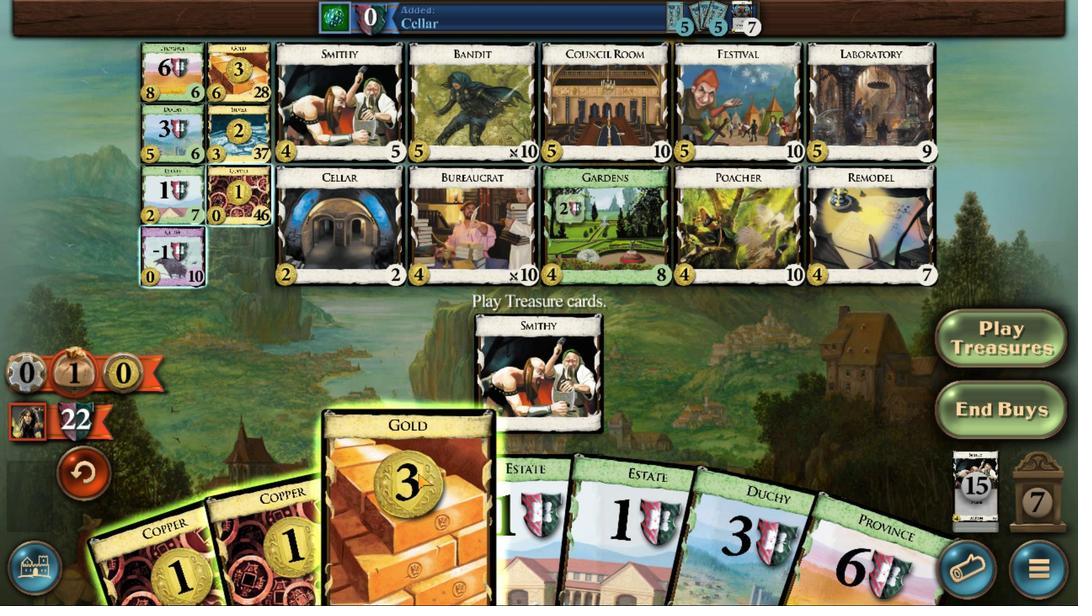
Action: Mouse pressed left at (473, 407)
Screenshot: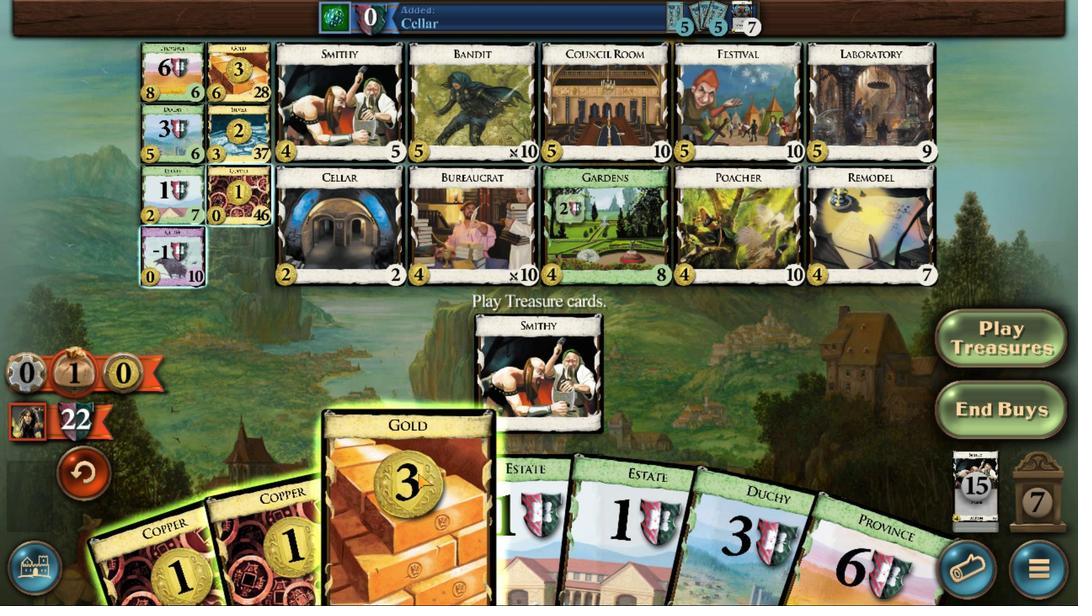 
Action: Mouse moved to (409, 415)
Screenshot: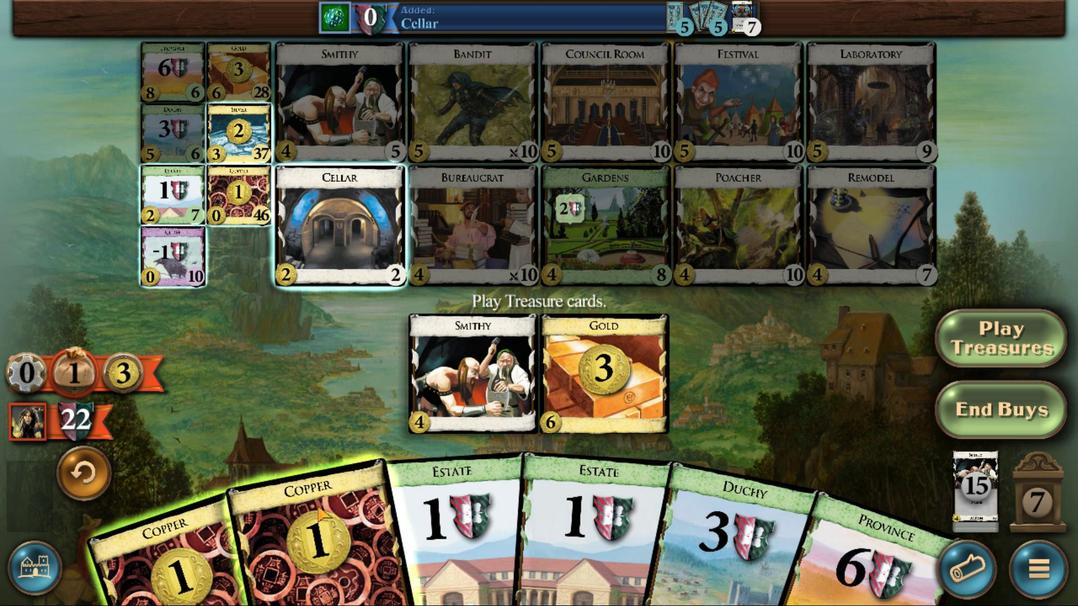 
Action: Mouse pressed left at (409, 415)
Screenshot: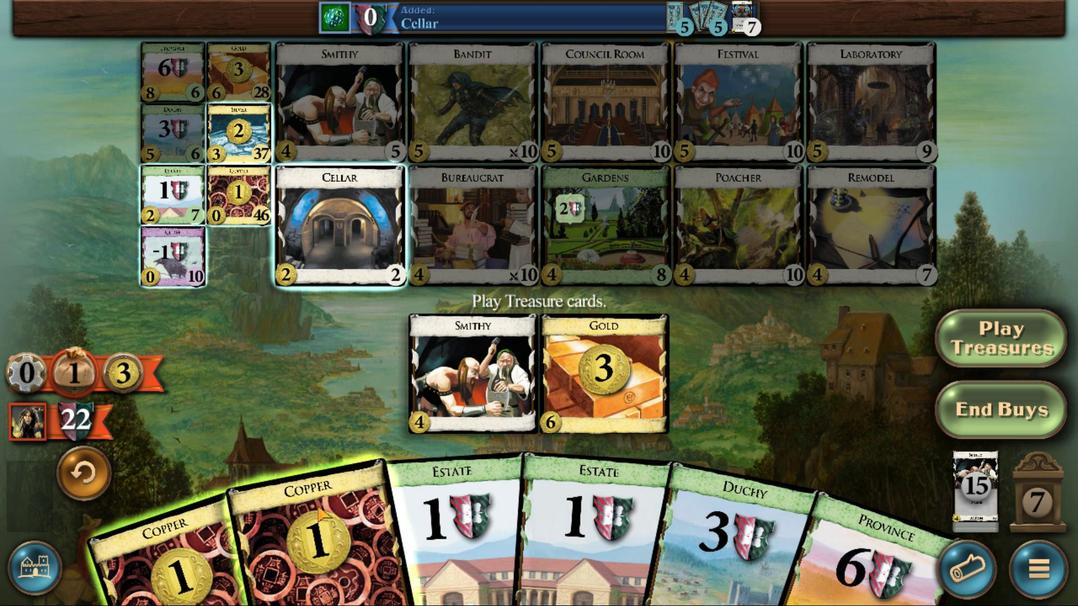 
Action: Mouse moved to (375, 414)
Screenshot: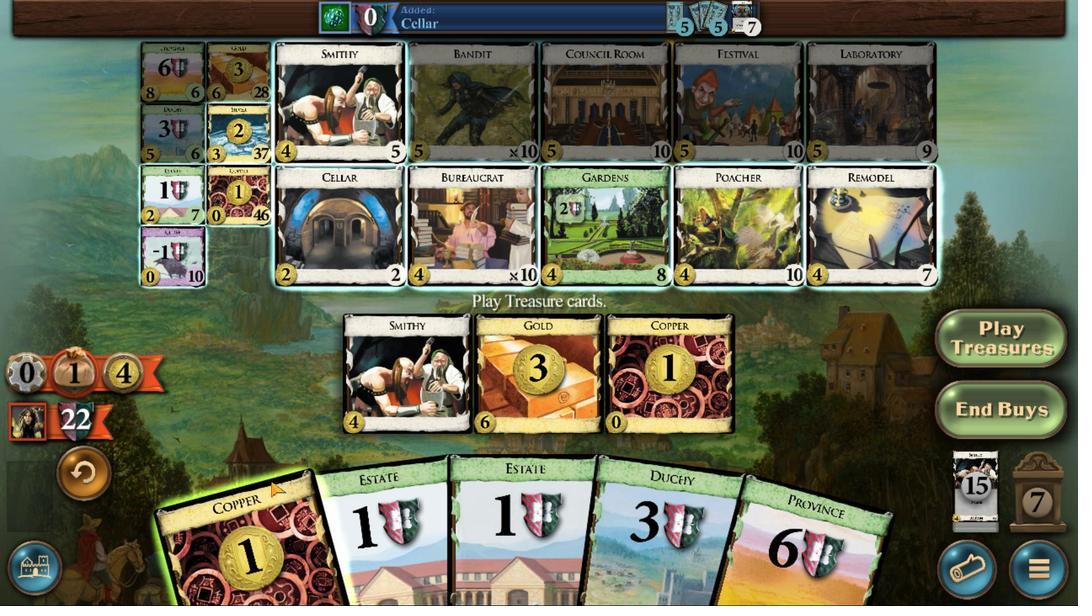 
Action: Mouse pressed left at (375, 414)
Screenshot: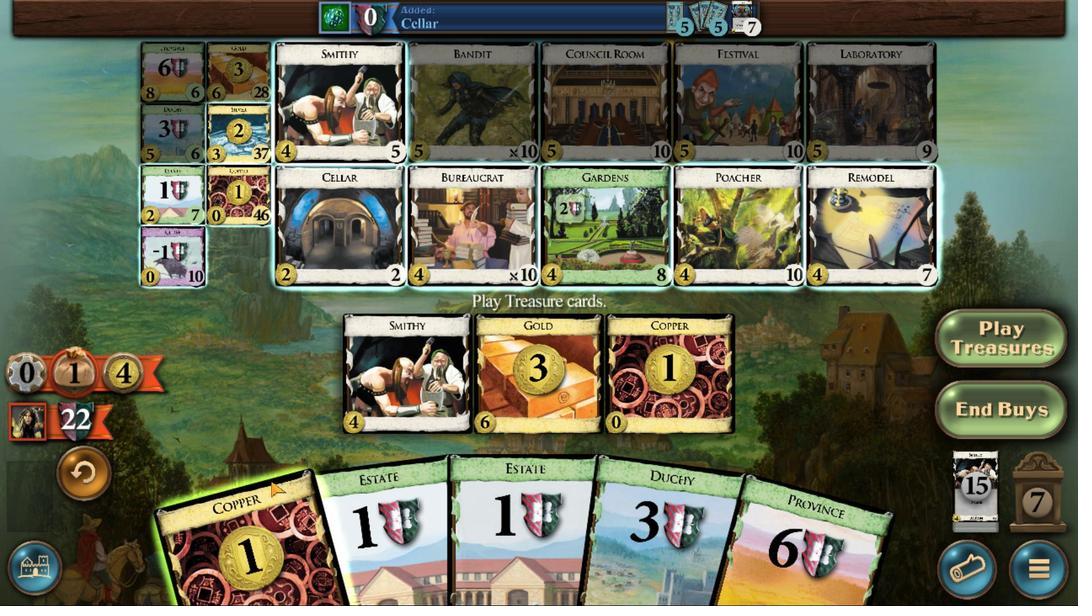 
Action: Mouse moved to (329, 236)
Screenshot: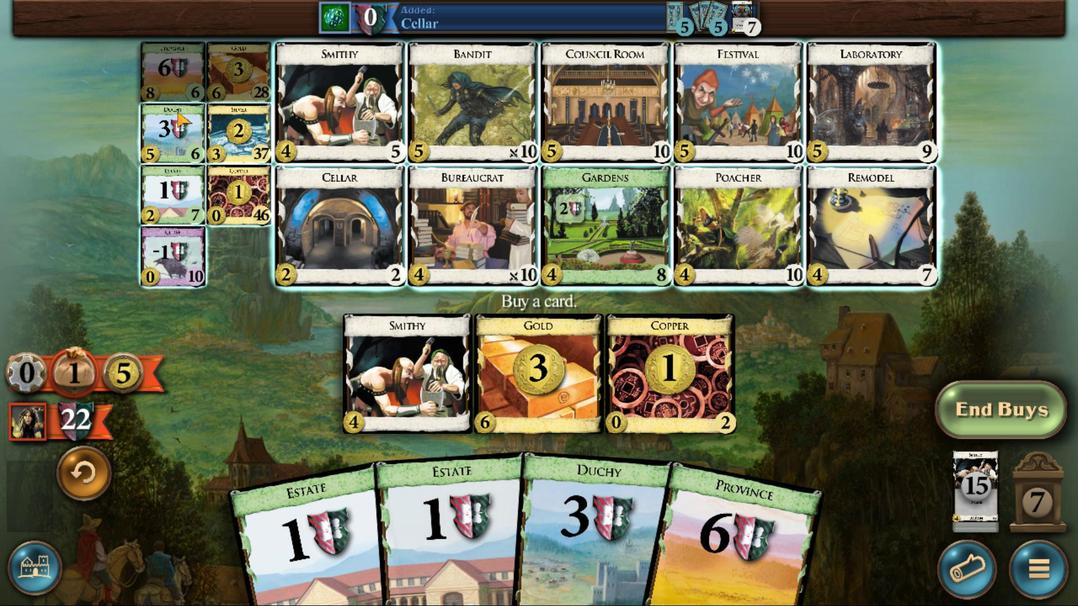 
Action: Mouse pressed left at (329, 236)
Screenshot: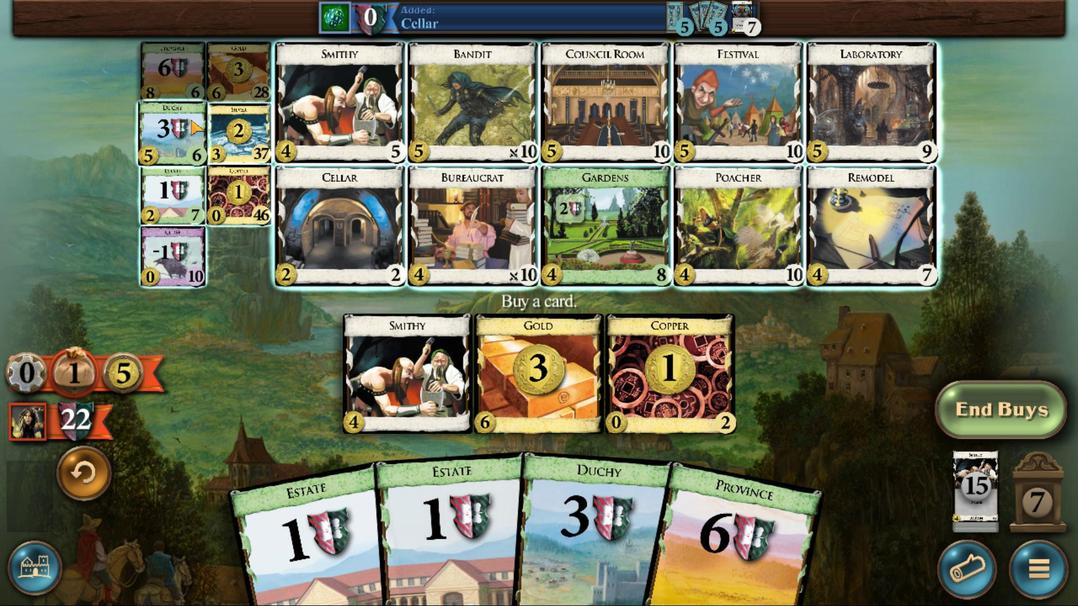 
Action: Mouse moved to (370, 418)
Screenshot: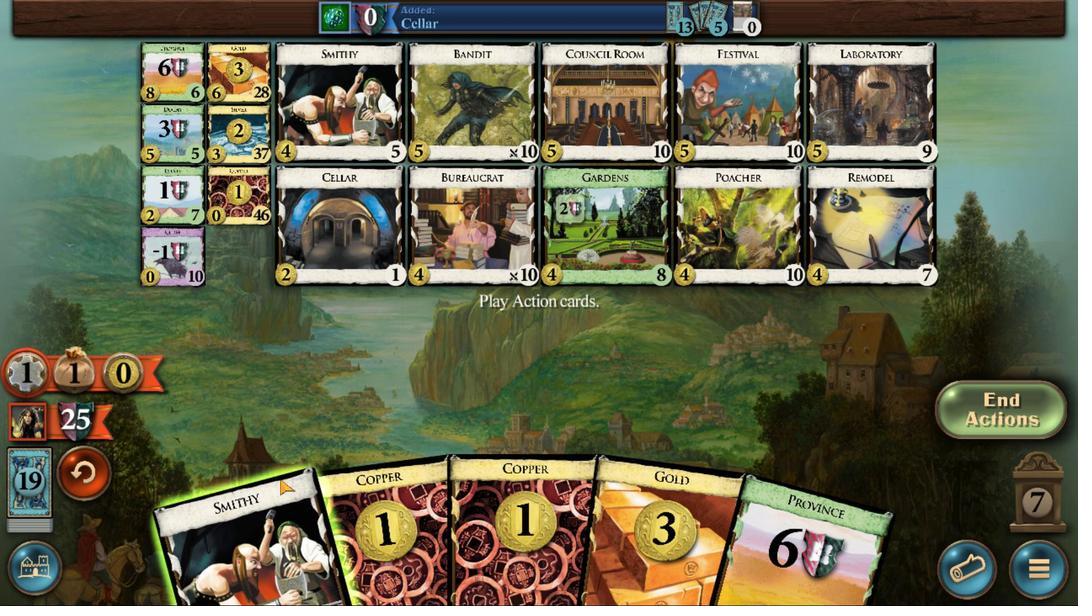 
Action: Mouse pressed left at (370, 418)
Screenshot: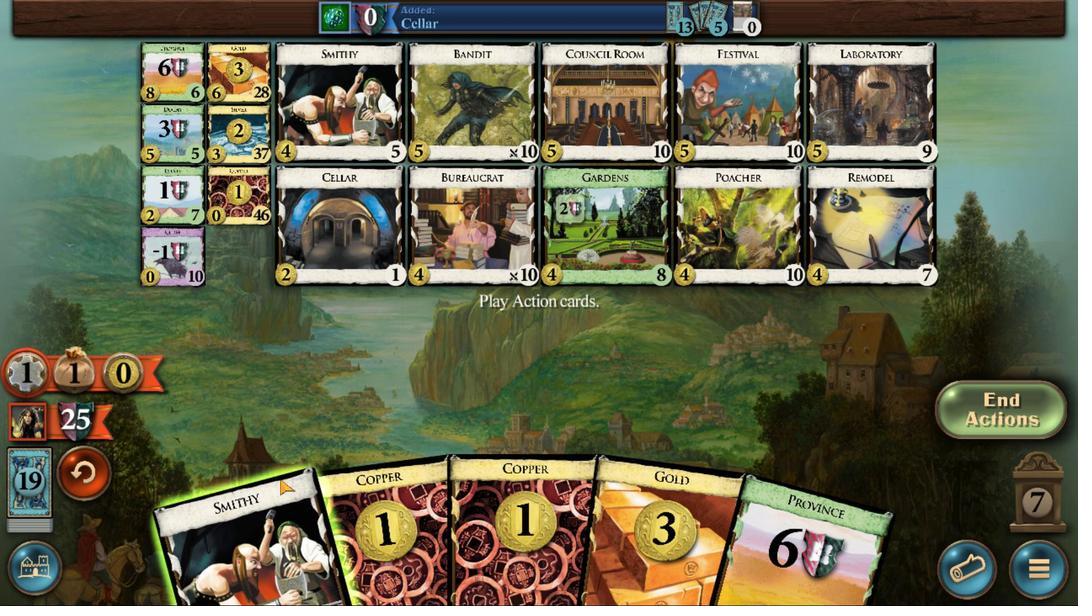 
Action: Mouse moved to (607, 402)
Screenshot: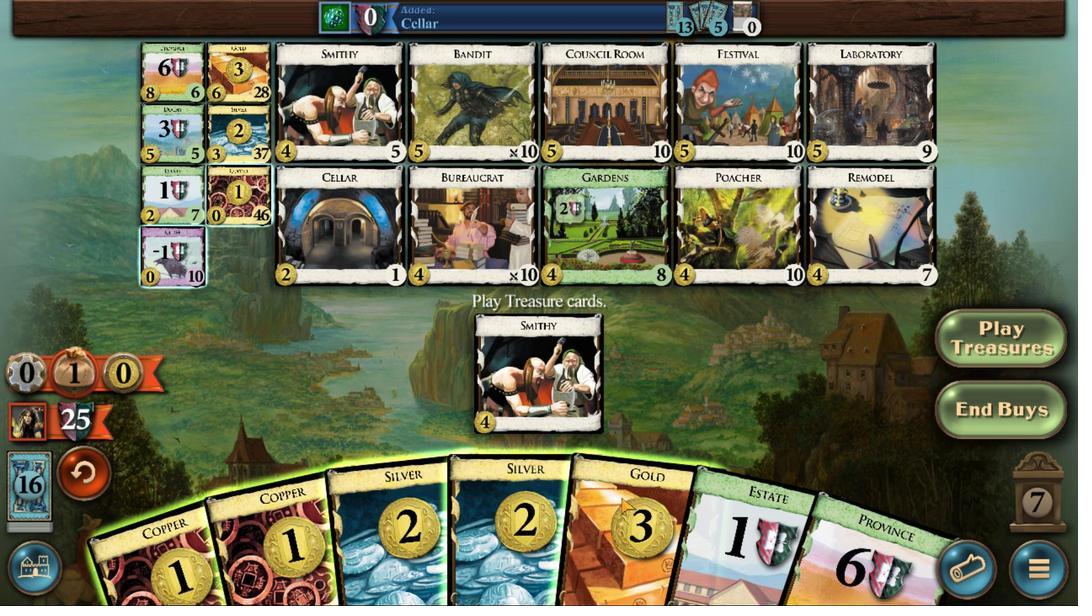 
Action: Mouse pressed left at (607, 402)
Screenshot: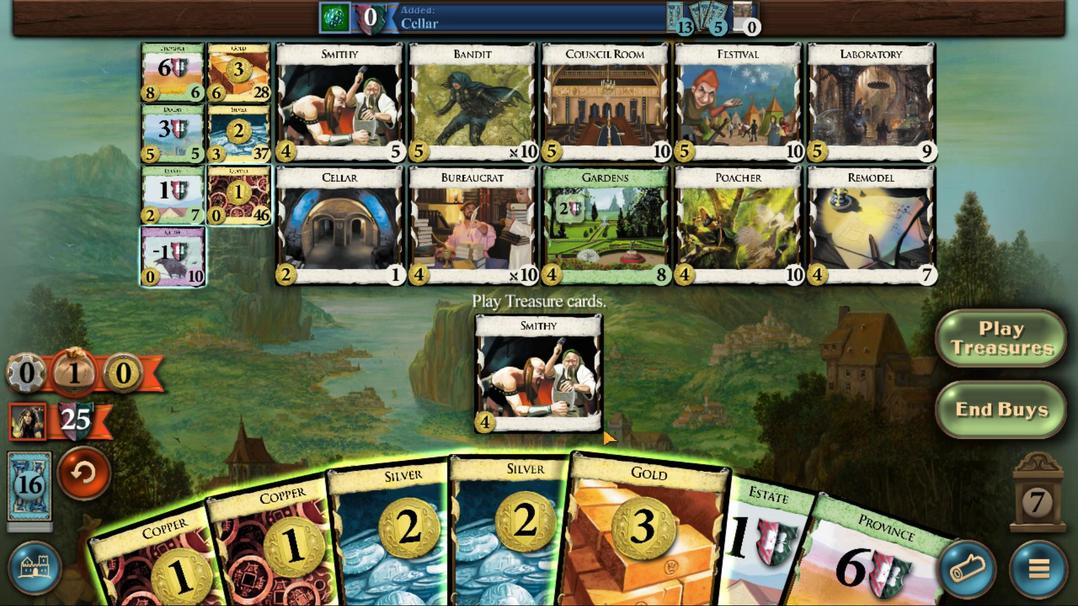 
Action: Mouse moved to (582, 403)
Screenshot: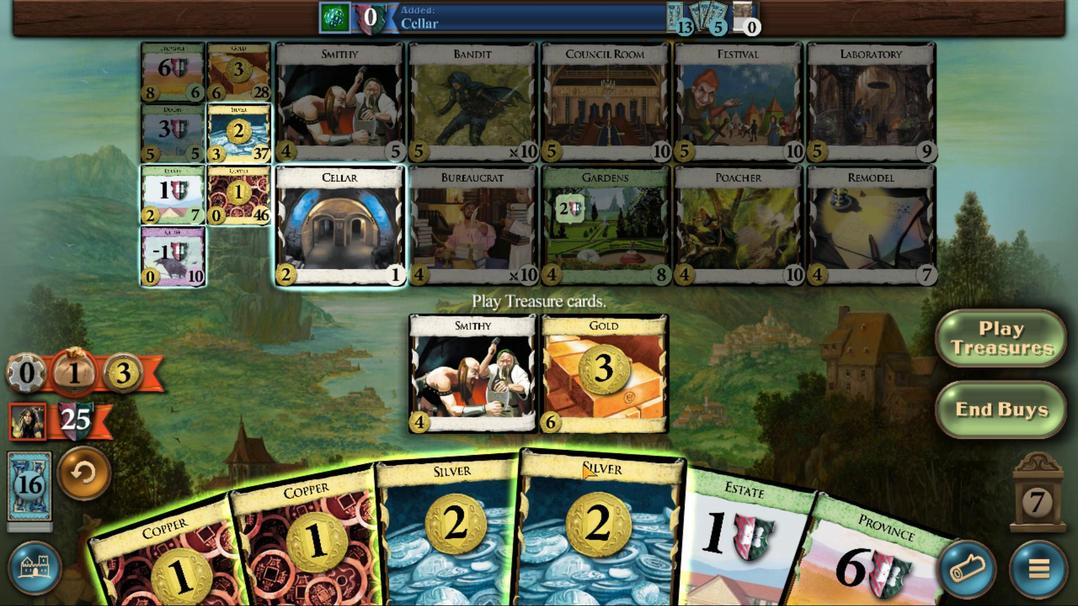 
Action: Mouse pressed left at (582, 403)
Screenshot: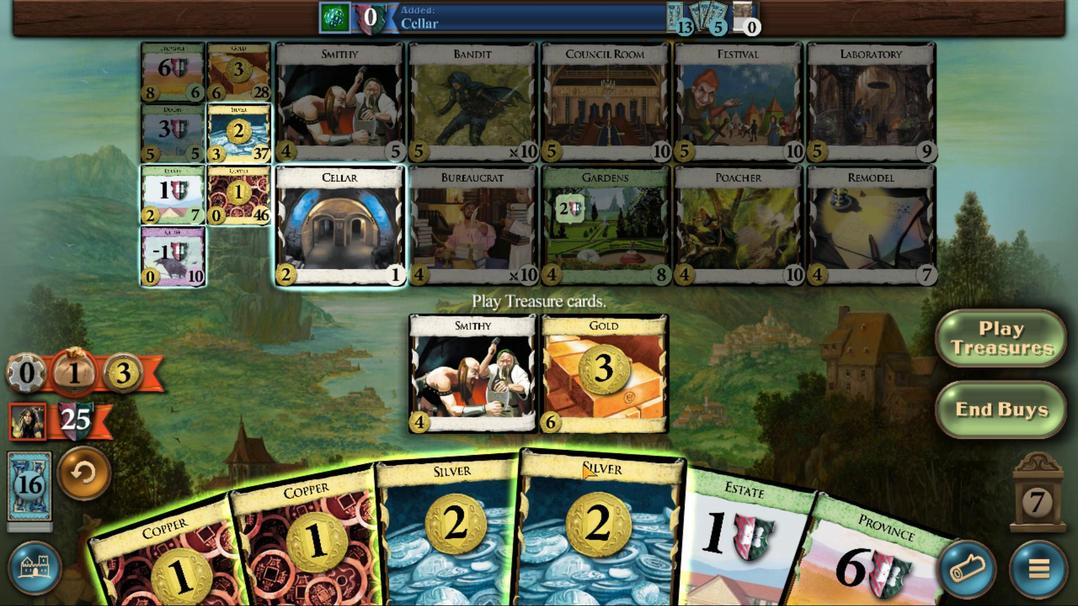 
Action: Mouse moved to (534, 403)
Screenshot: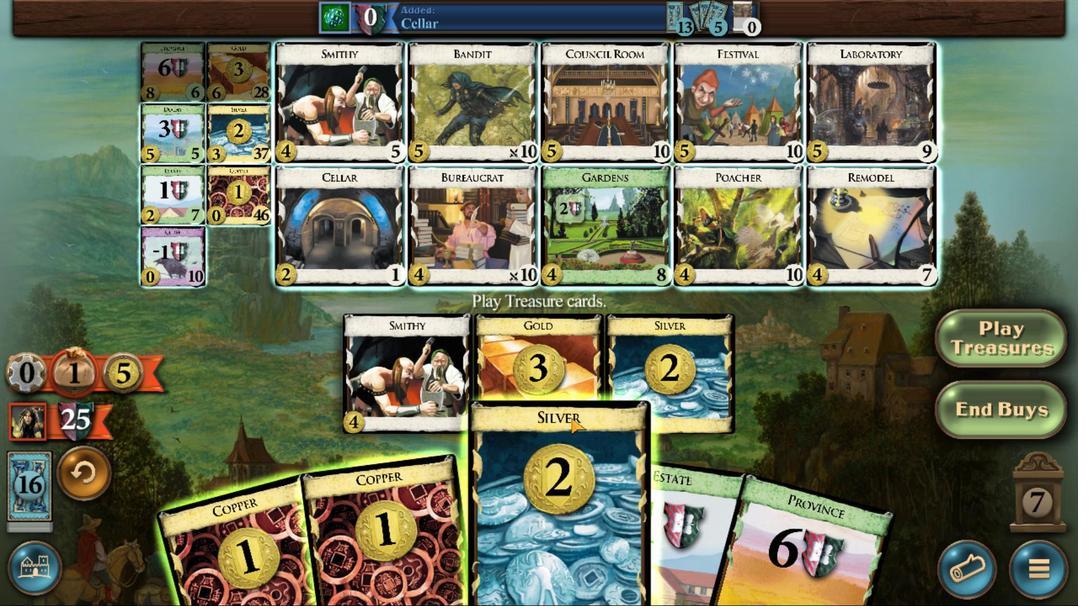 
Action: Mouse pressed left at (534, 403)
Screenshot: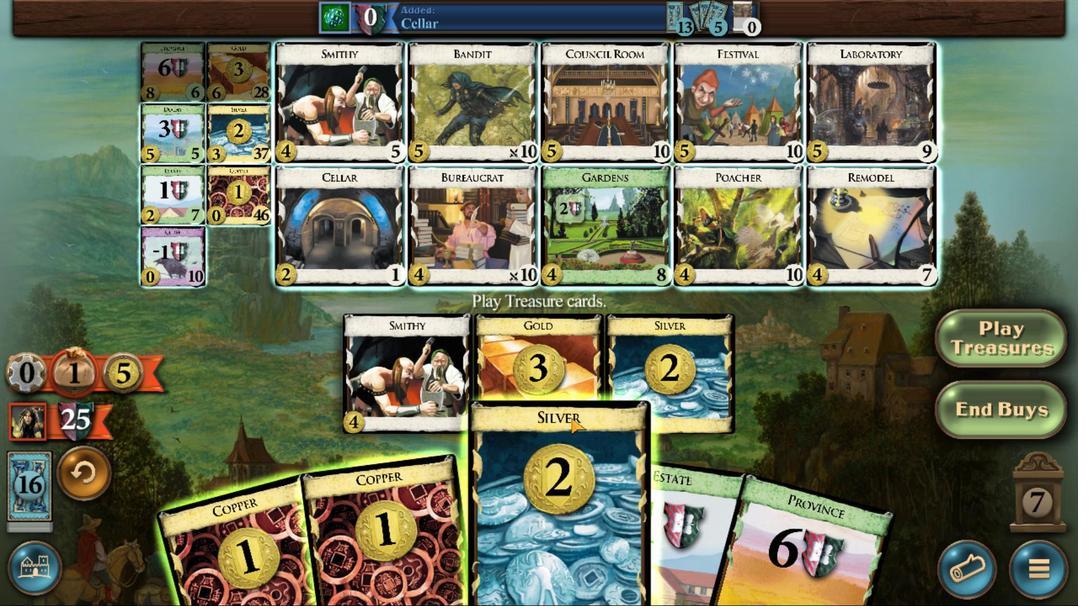 
Action: Mouse moved to (502, 407)
Screenshot: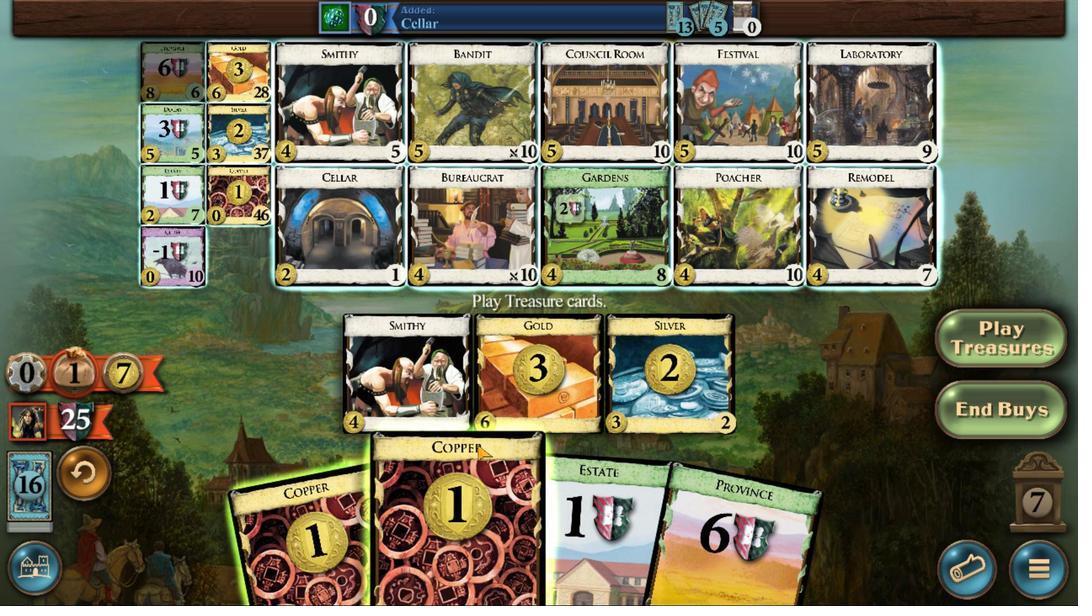 
Action: Mouse pressed left at (502, 407)
Screenshot: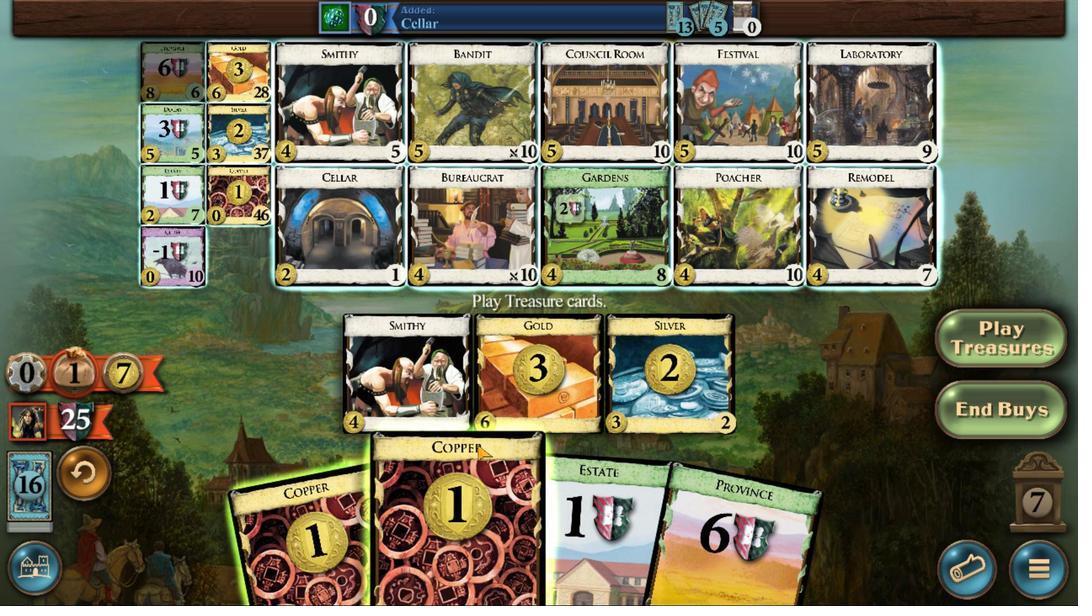 
Action: Mouse moved to (327, 214)
Screenshot: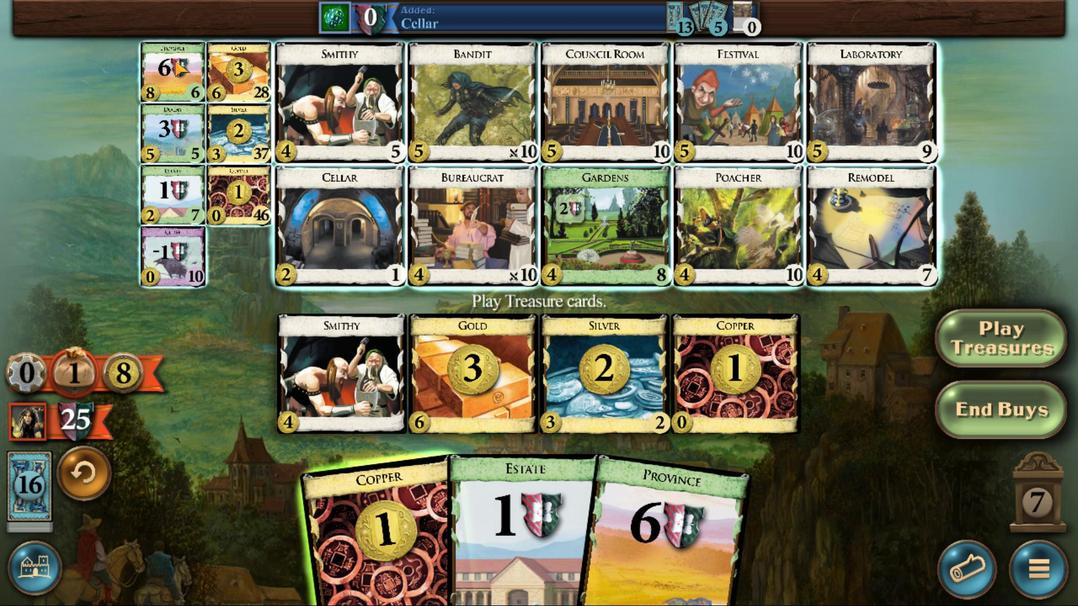 
Action: Mouse pressed left at (327, 214)
Screenshot: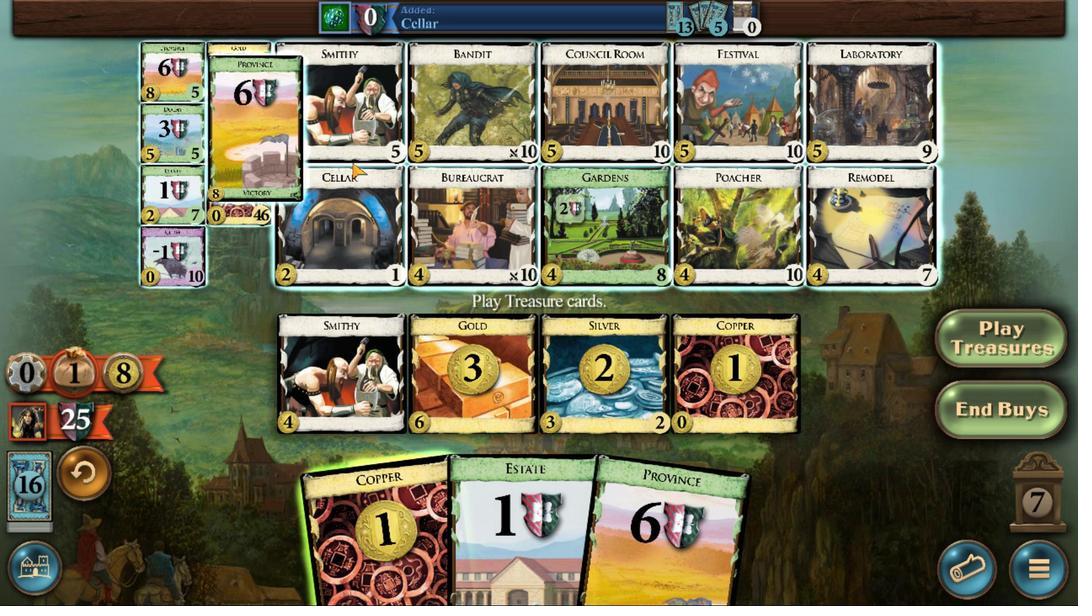 
Action: Mouse moved to (536, 398)
Screenshot: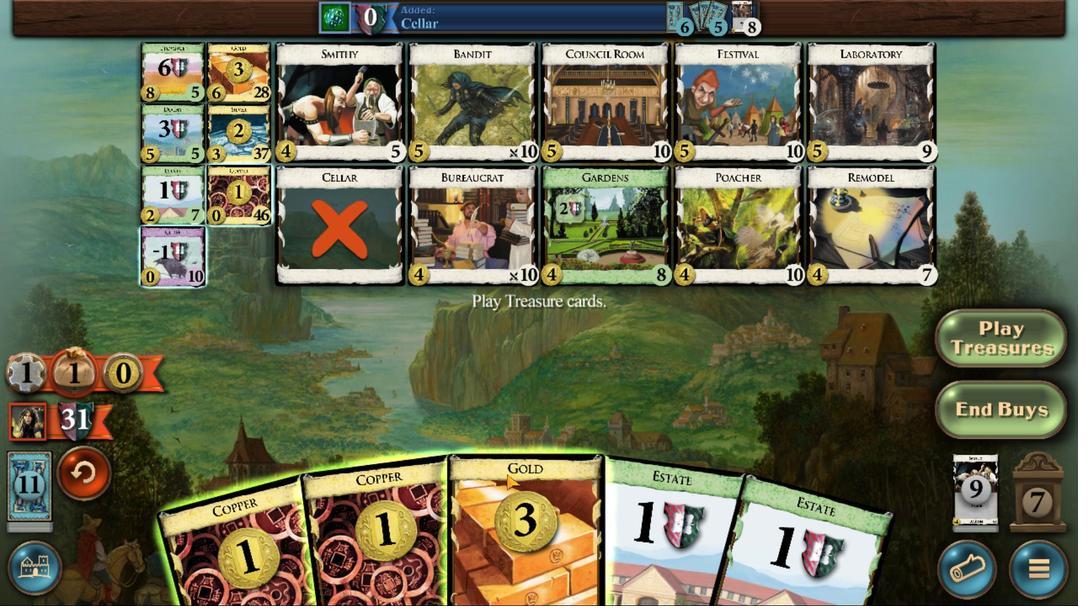 
Action: Mouse pressed left at (536, 398)
Screenshot: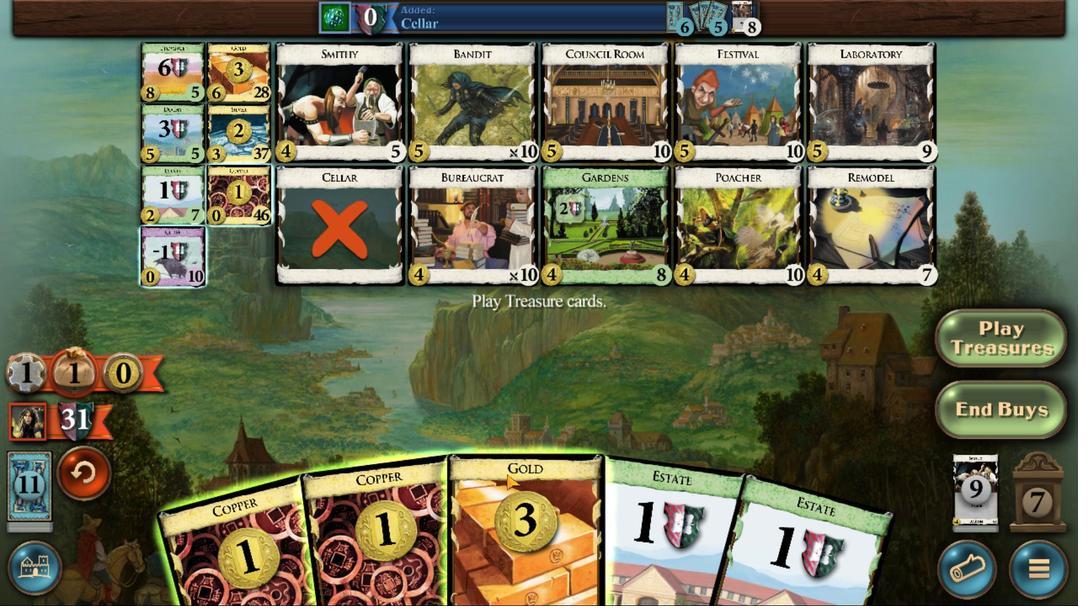 
Action: Mouse moved to (517, 398)
Screenshot: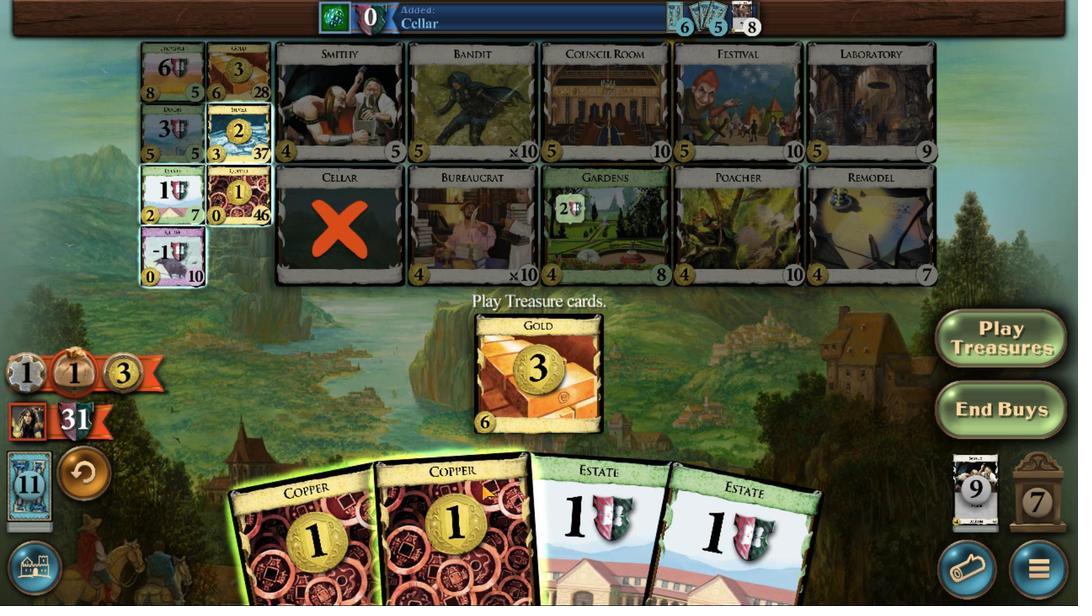 
Action: Mouse pressed left at (517, 398)
Screenshot: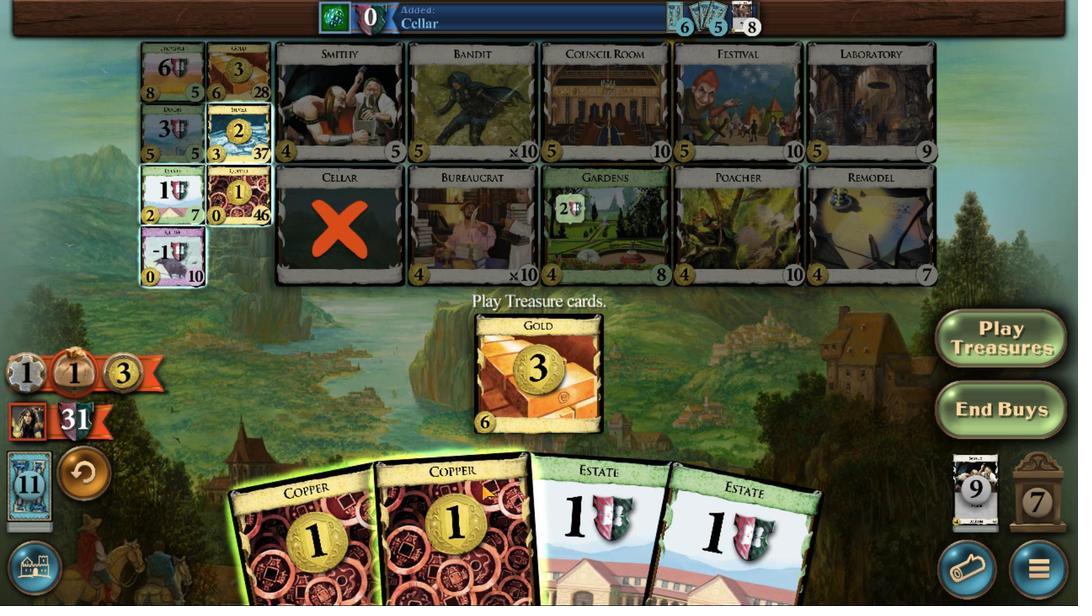 
Action: Mouse moved to (447, 391)
Screenshot: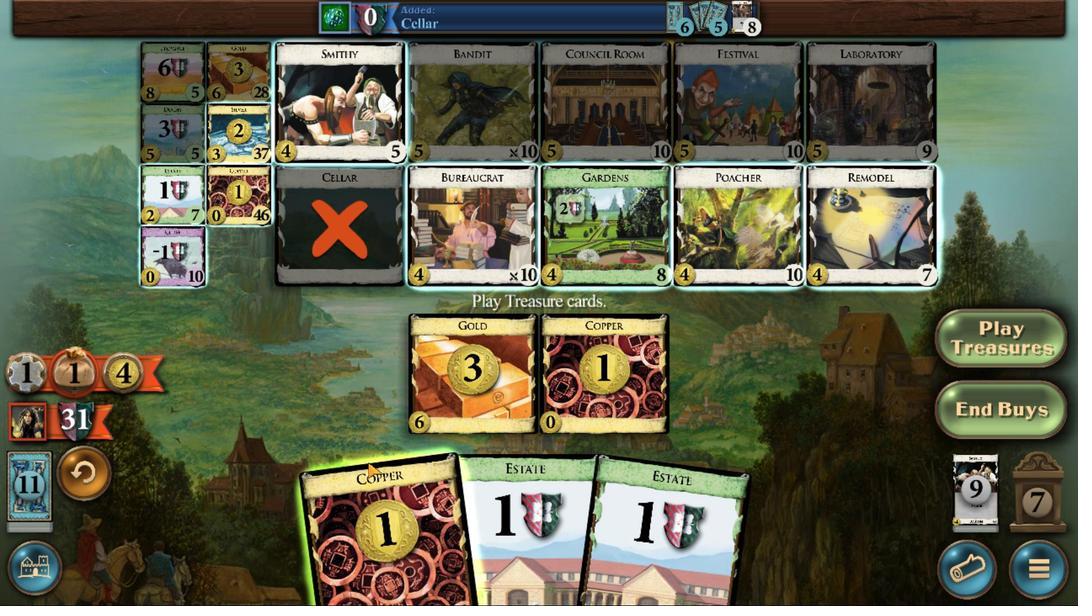 
Action: Mouse pressed left at (447, 391)
Screenshot: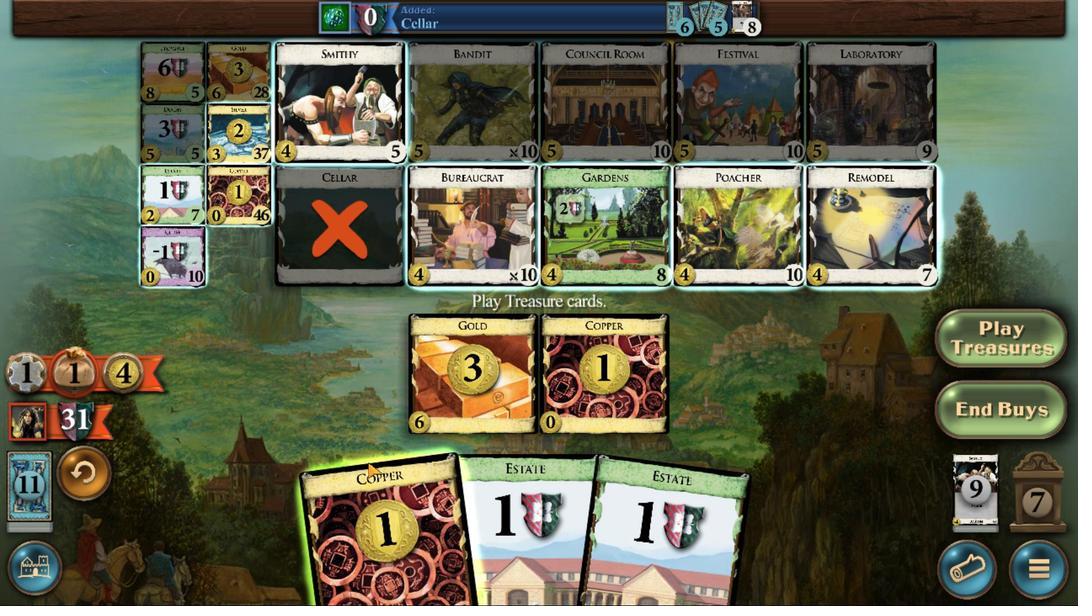 
Action: Mouse moved to (324, 235)
Screenshot: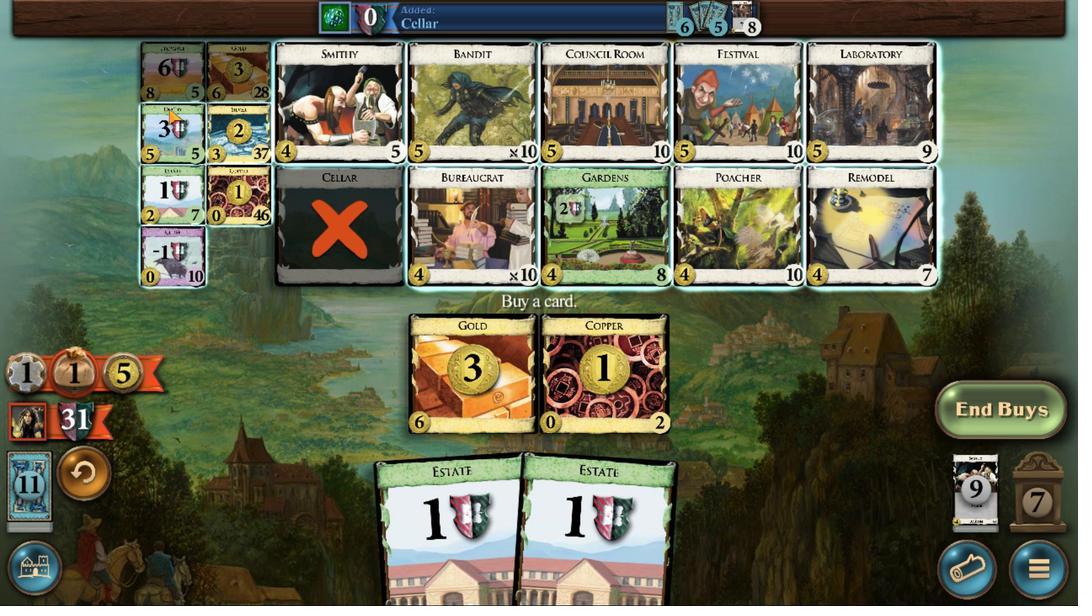 
Action: Mouse pressed left at (324, 235)
Screenshot: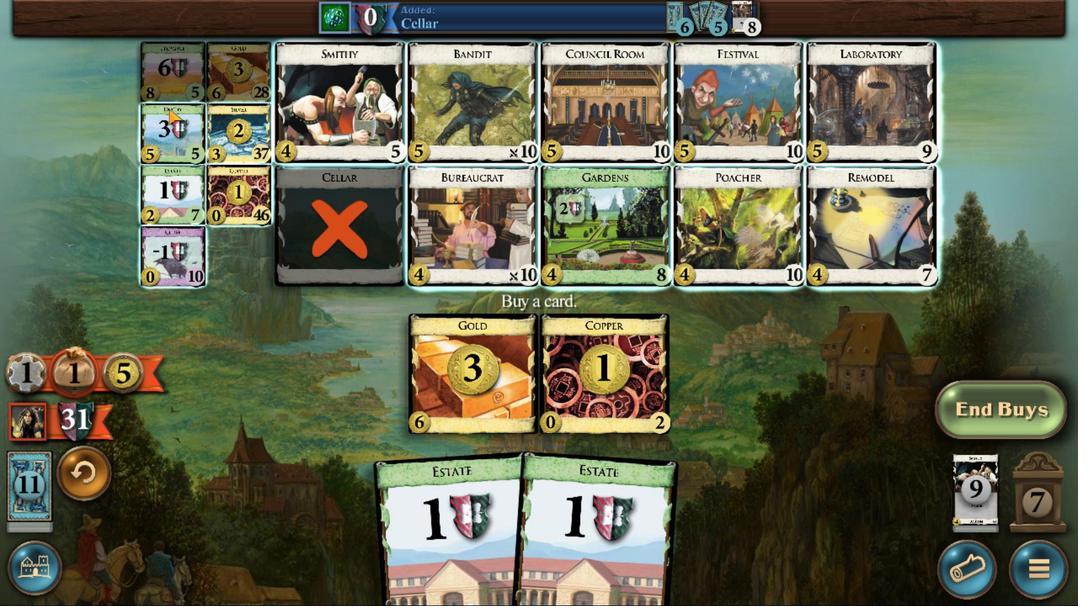 
Action: Mouse moved to (363, 402)
Screenshot: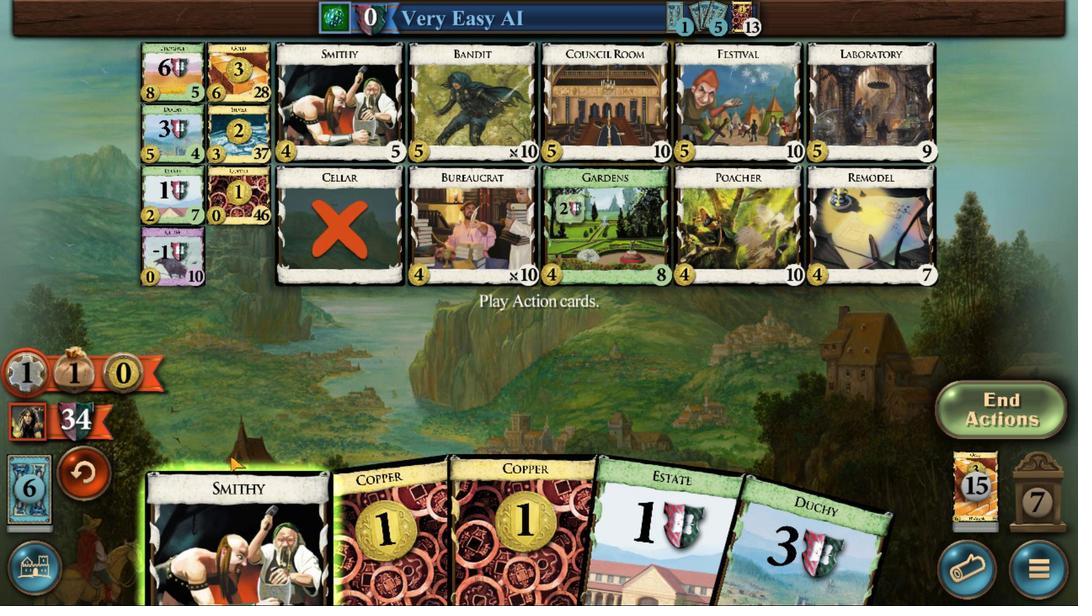 
Action: Mouse pressed left at (363, 402)
Screenshot: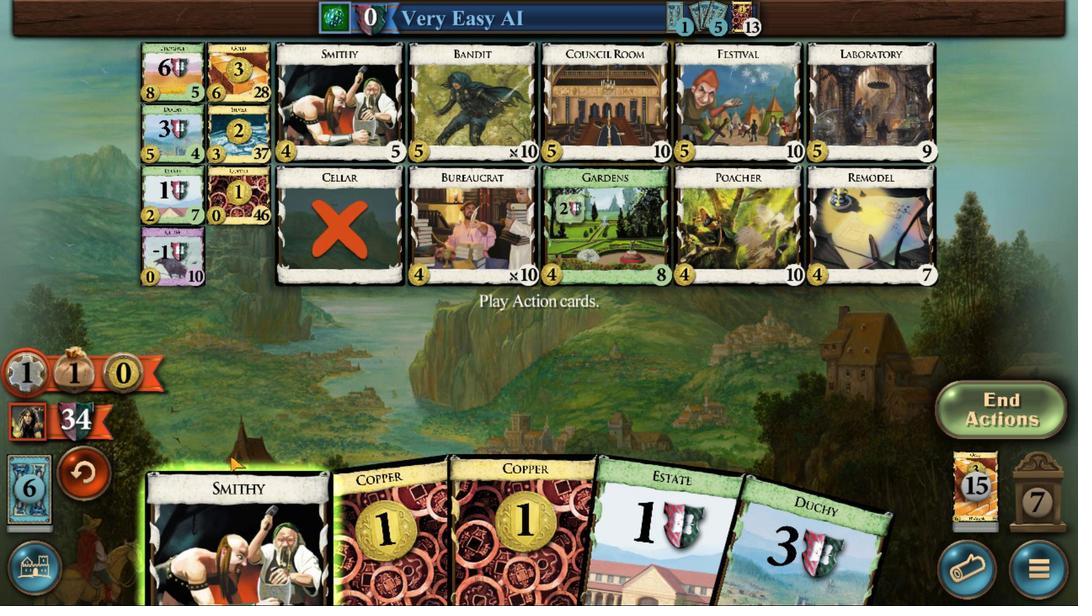 
Action: Mouse moved to (462, 390)
Screenshot: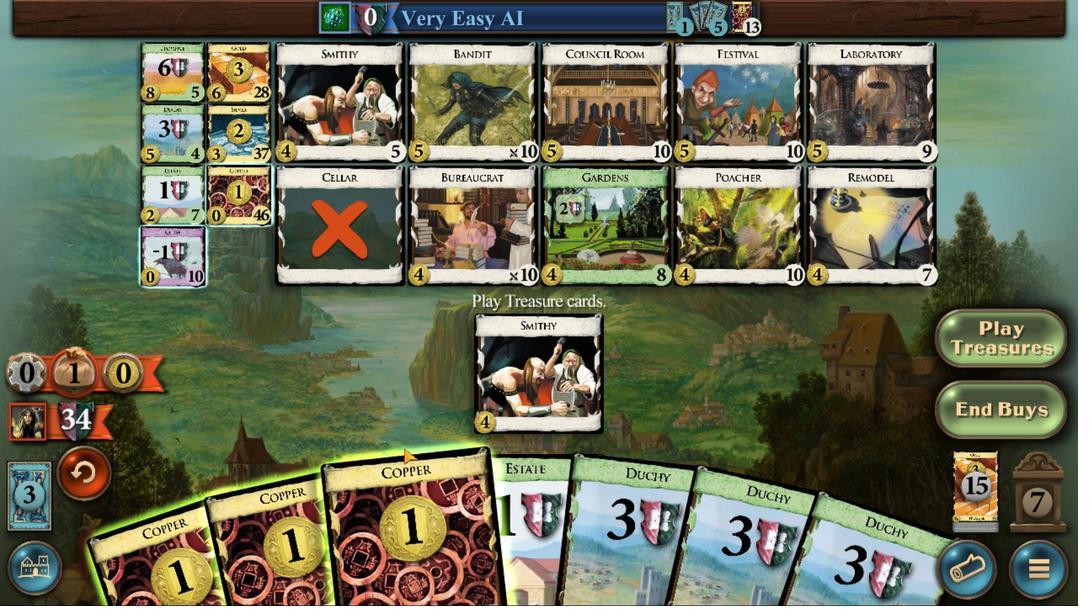 
Action: Mouse pressed left at (462, 390)
Screenshot: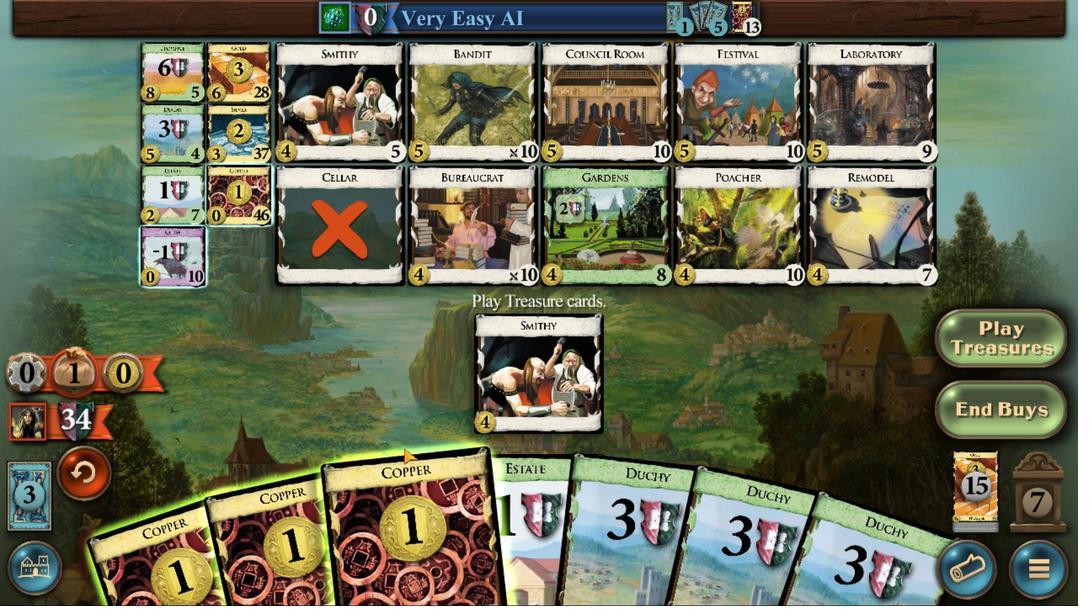 
Action: Mouse moved to (404, 397)
Screenshot: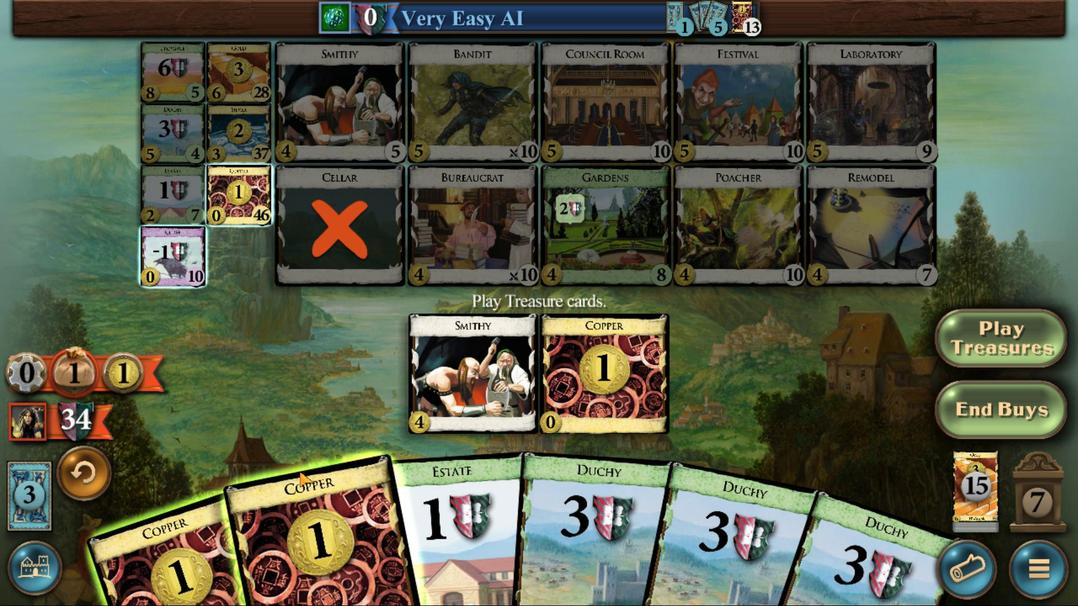 
Action: Mouse pressed left at (404, 397)
Screenshot: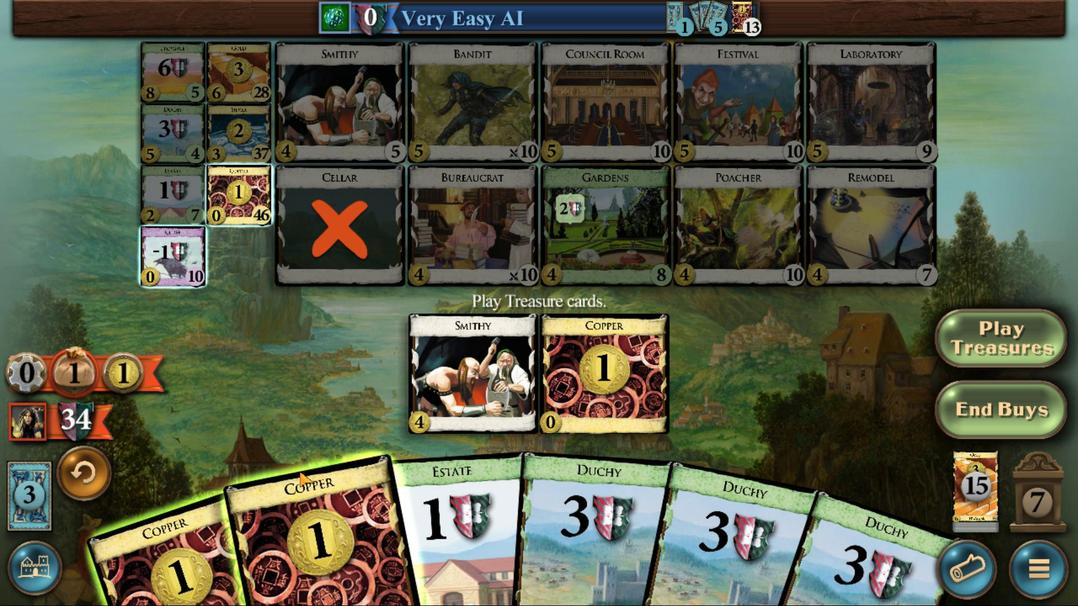 
Action: Mouse moved to (361, 403)
Screenshot: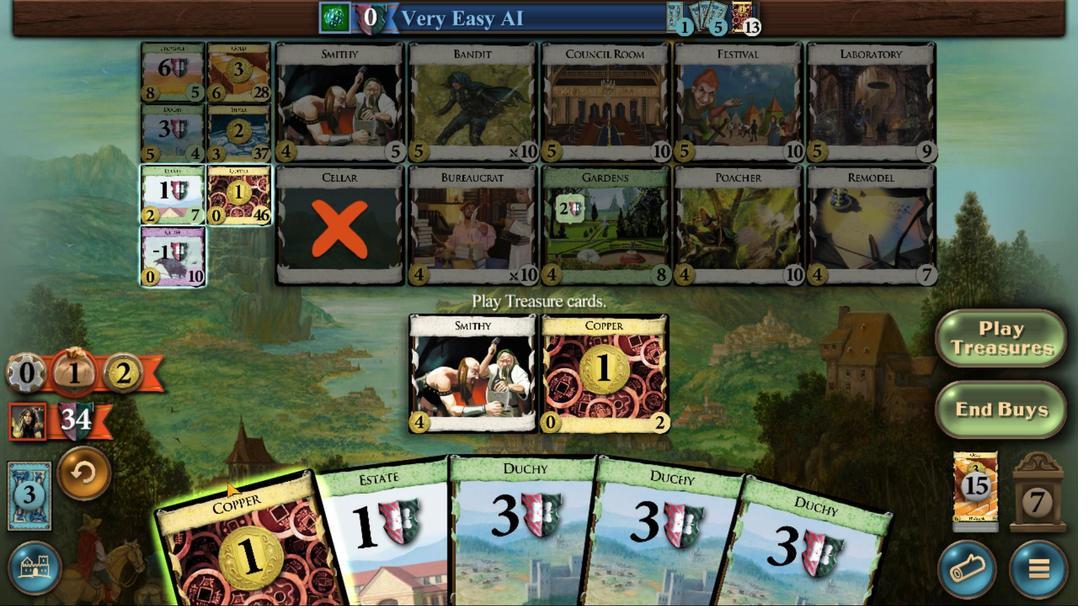 
Action: Mouse pressed left at (361, 403)
Screenshot: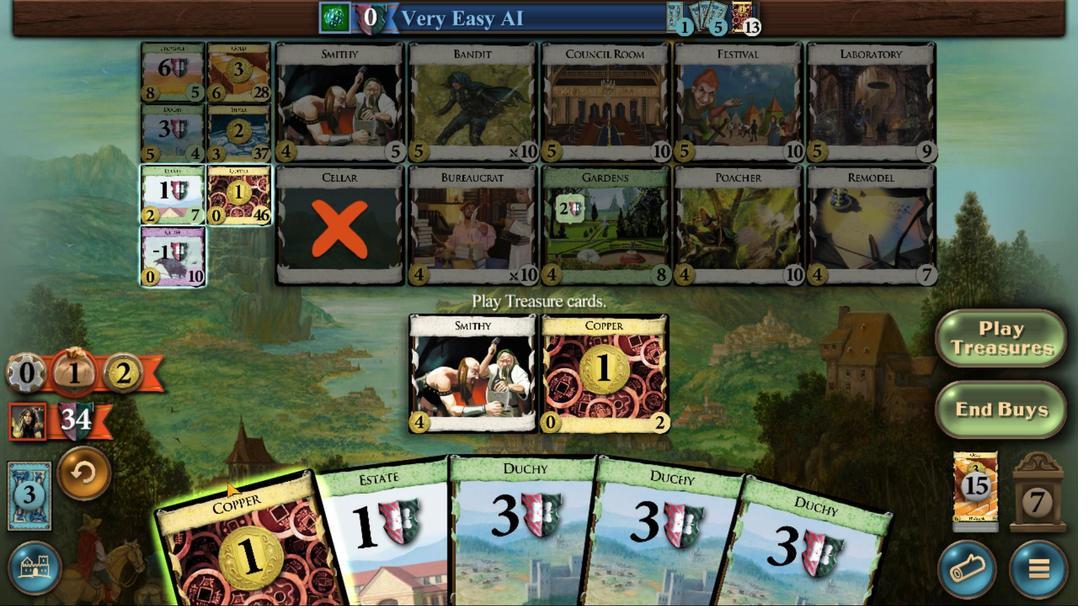
Action: Mouse moved to (365, 234)
Screenshot: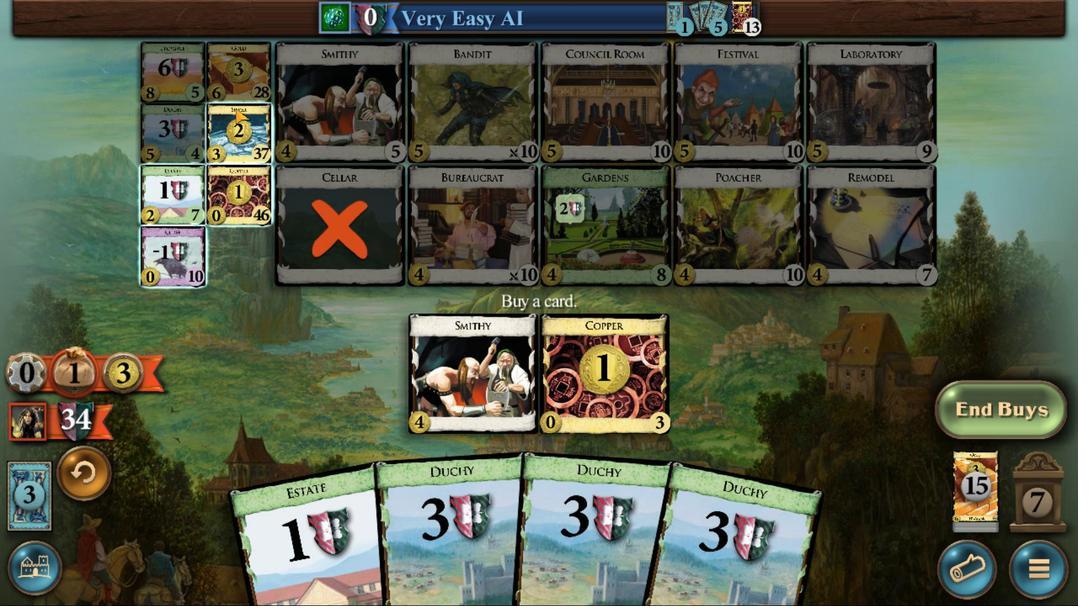 
Action: Mouse pressed left at (365, 234)
Screenshot: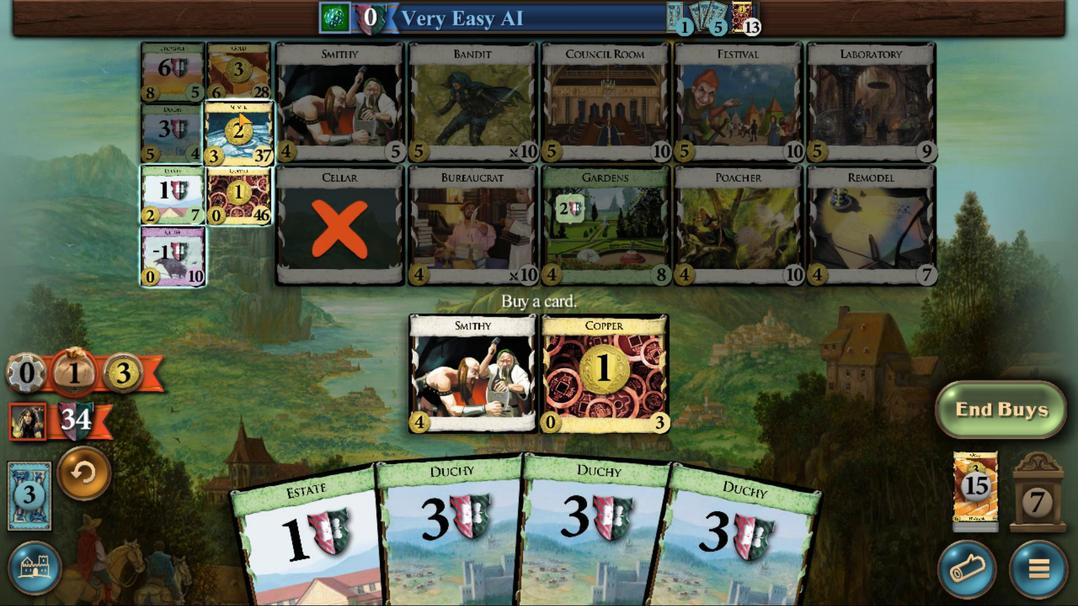 
Action: Mouse moved to (364, 404)
Screenshot: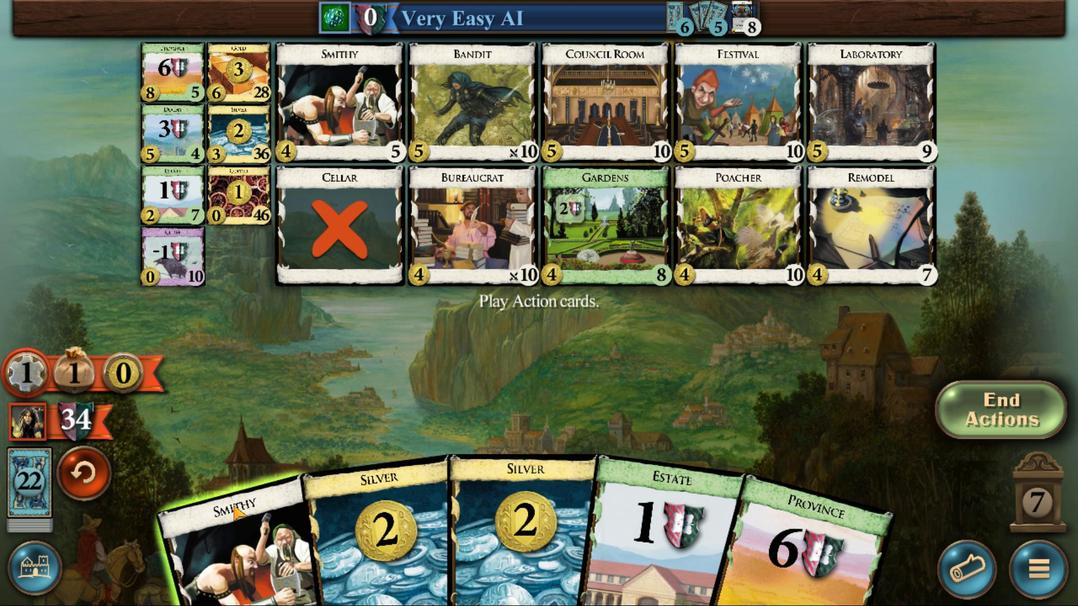 
Action: Mouse pressed left at (364, 404)
Screenshot: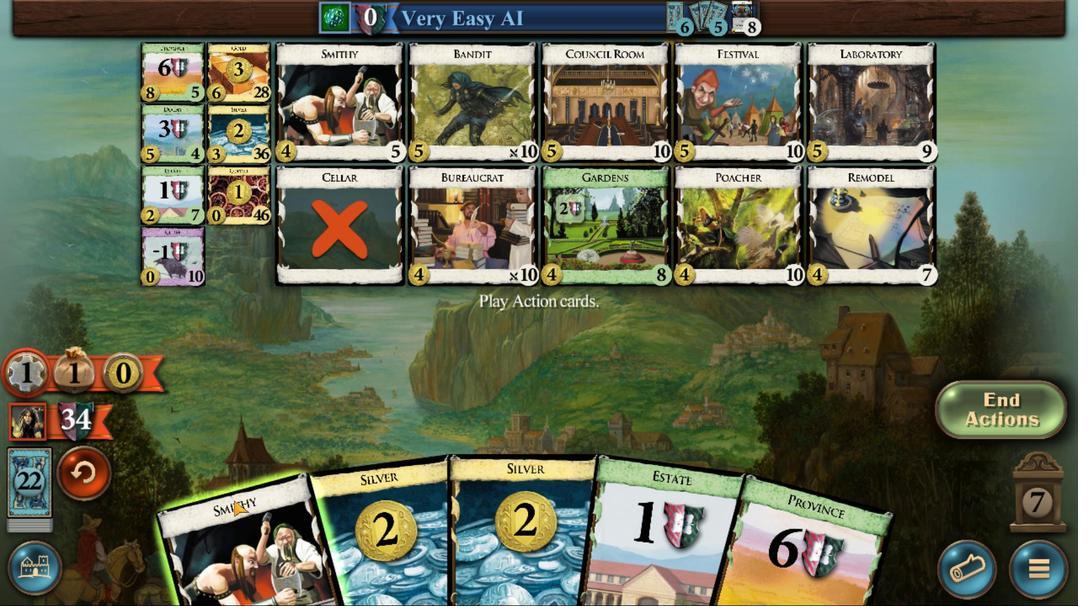
Action: Mouse moved to (317, 422)
Screenshot: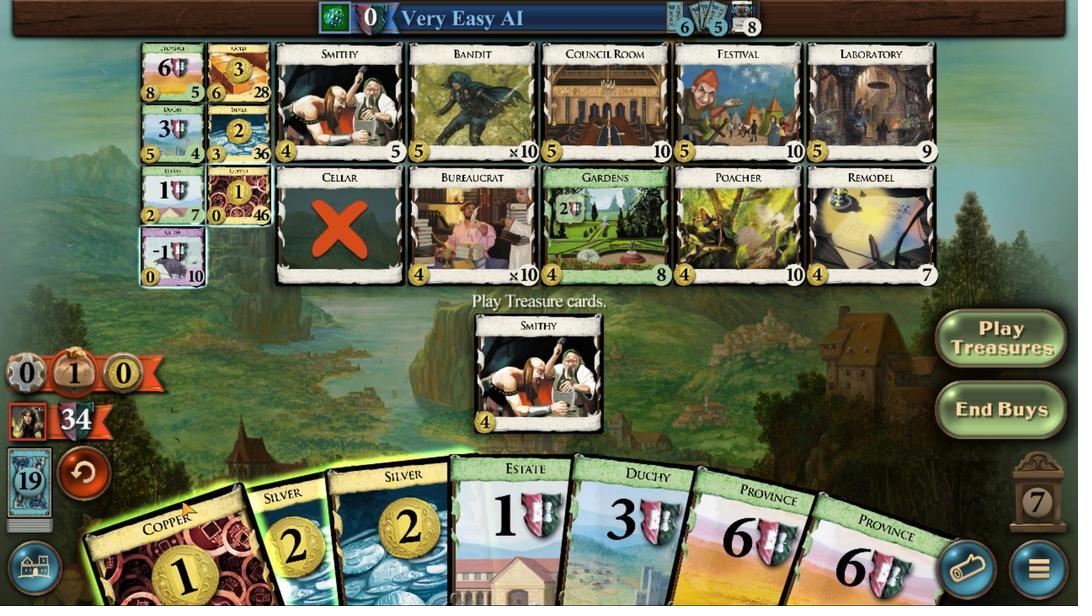 
Action: Mouse pressed left at (317, 422)
Screenshot: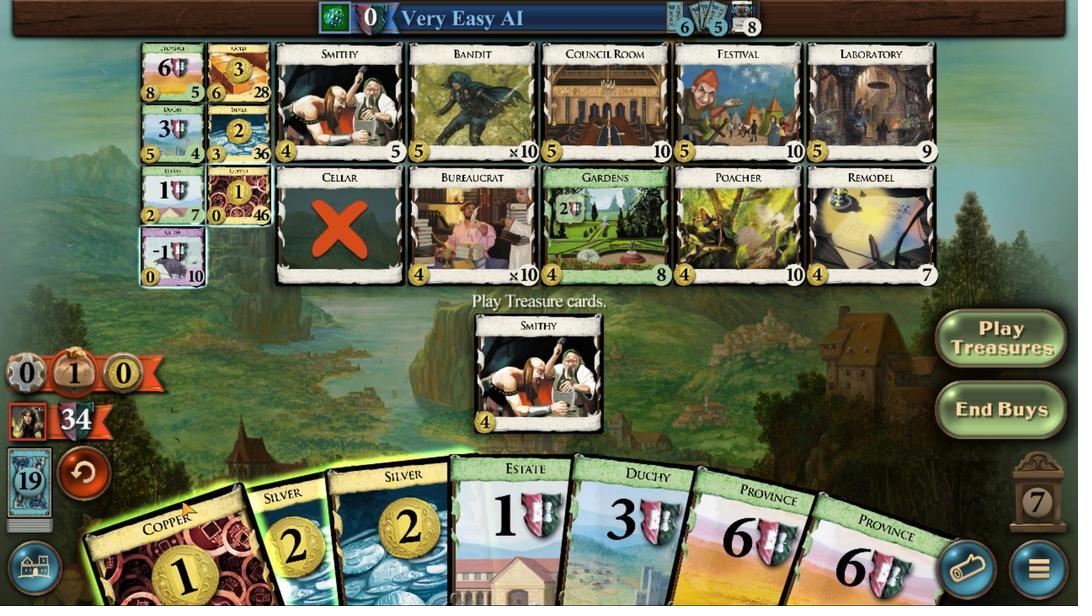 
Action: Mouse moved to (390, 416)
Screenshot: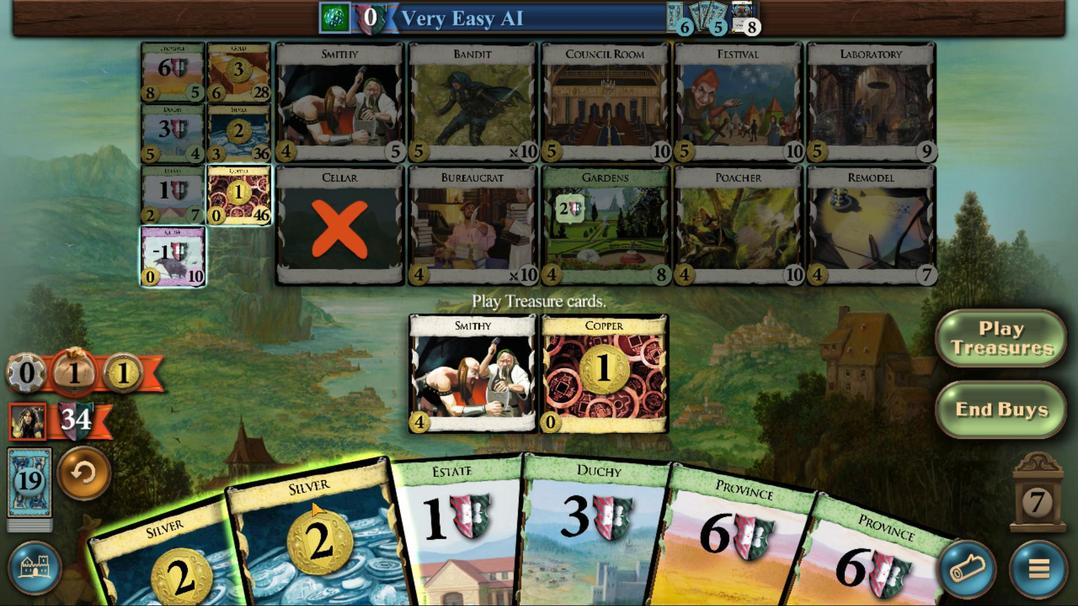 
Action: Mouse pressed left at (390, 416)
Screenshot: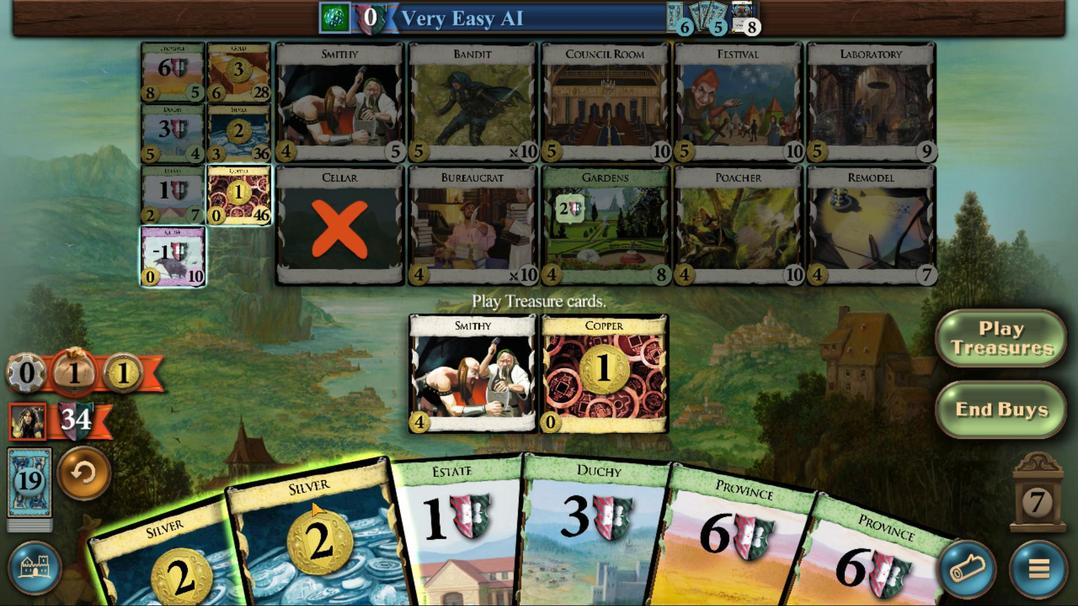 
Action: Mouse moved to (362, 405)
Screenshot: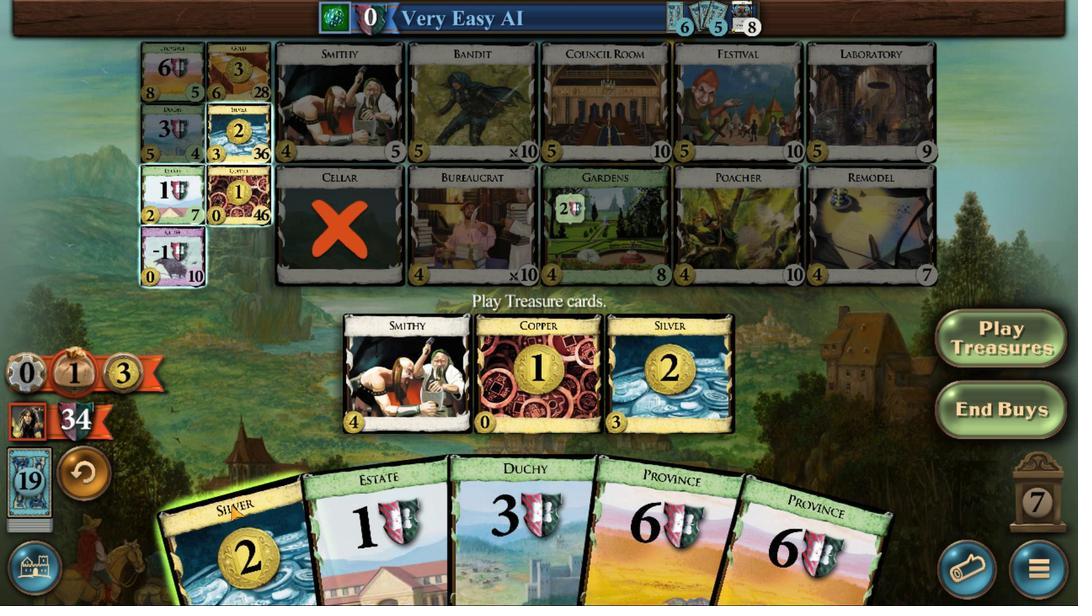 
Action: Mouse pressed left at (362, 405)
Screenshot: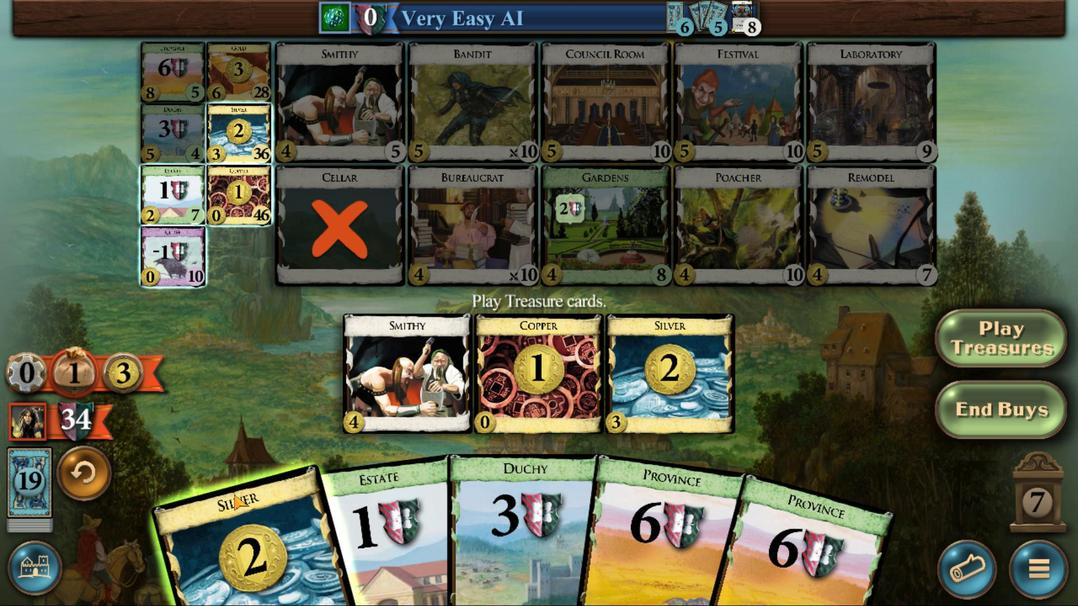 
Action: Mouse moved to (330, 240)
Screenshot: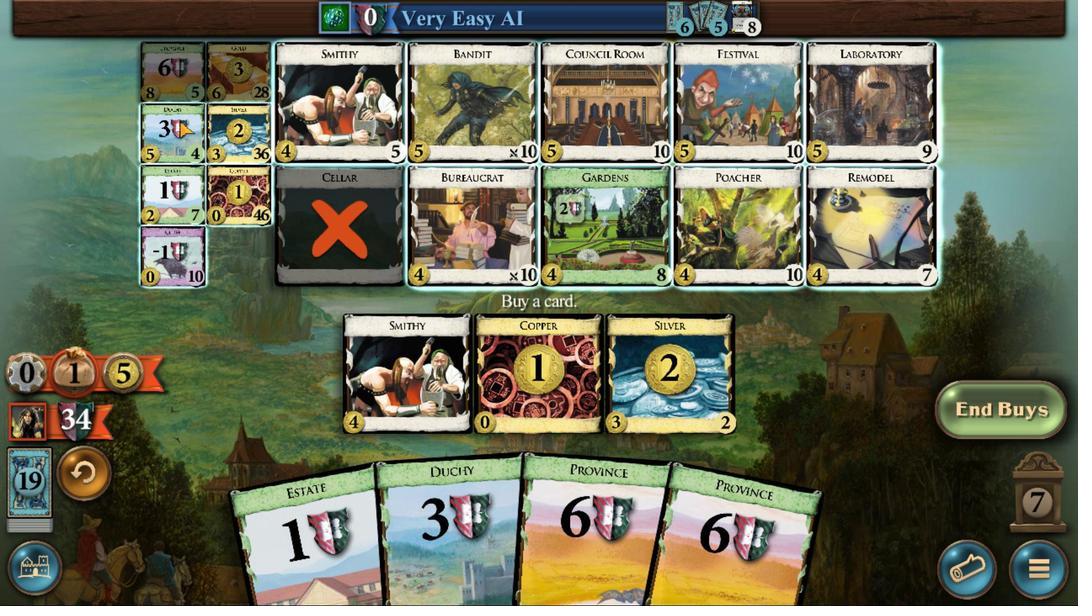 
Action: Mouse pressed left at (330, 240)
Screenshot: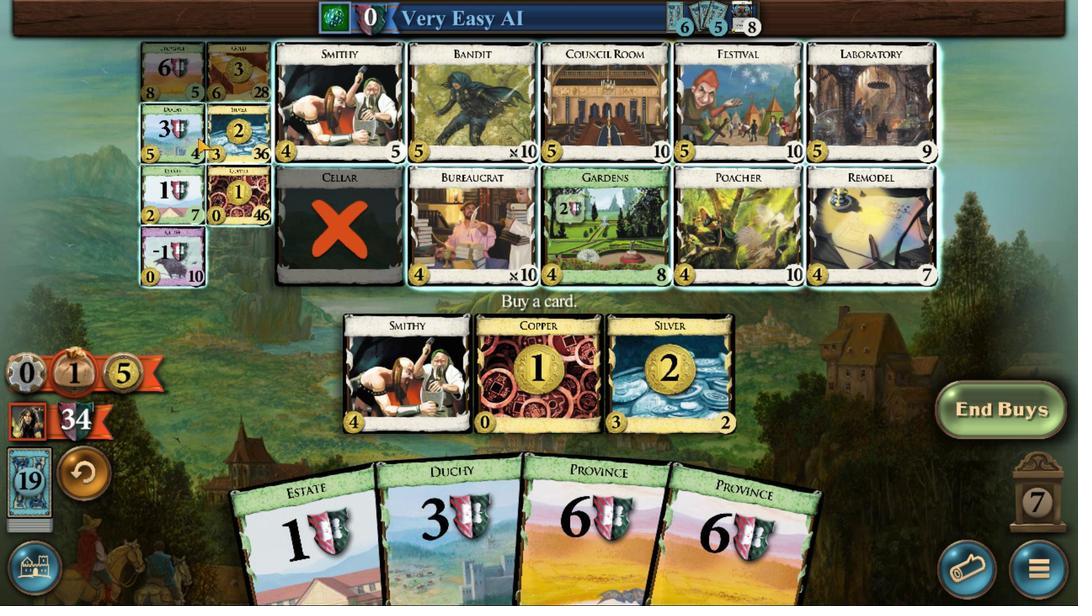 
Action: Mouse moved to (362, 401)
Screenshot: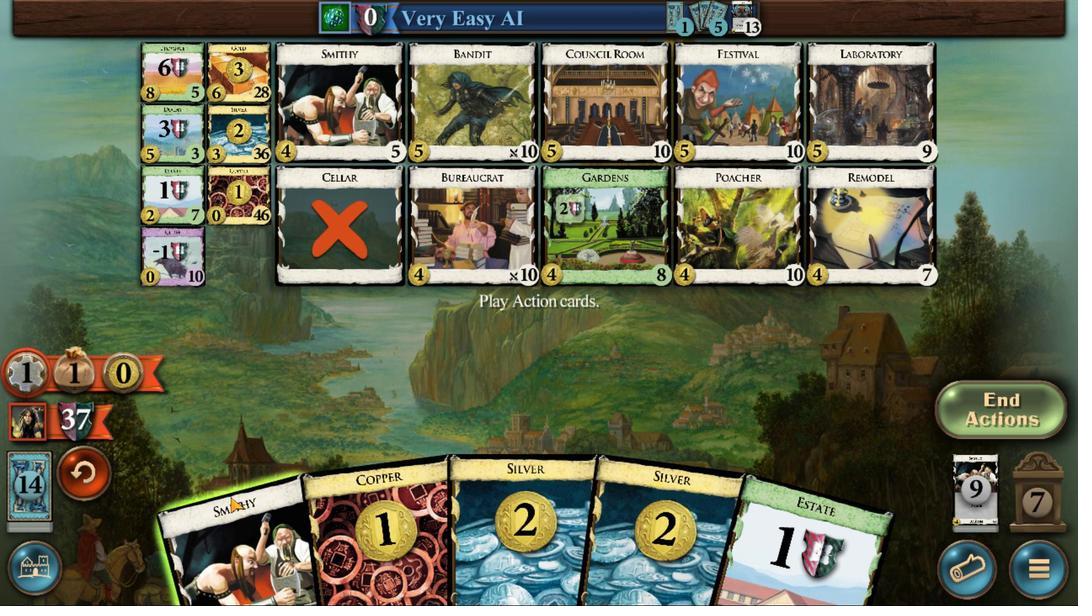 
Action: Mouse pressed left at (362, 401)
Screenshot: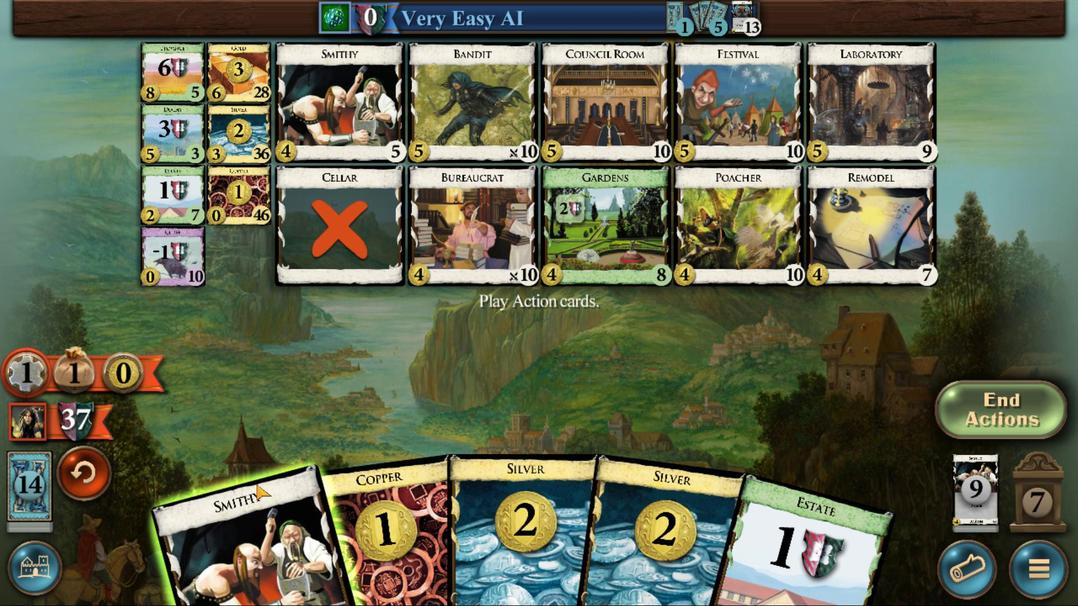 
Action: Mouse moved to (545, 386)
Screenshot: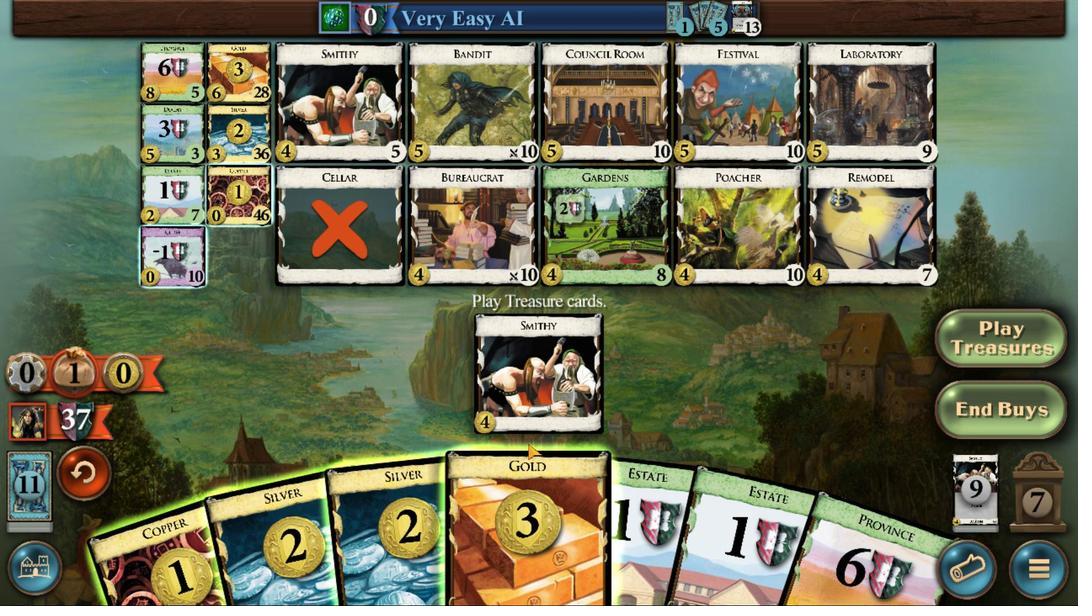 
Action: Mouse pressed left at (545, 386)
Screenshot: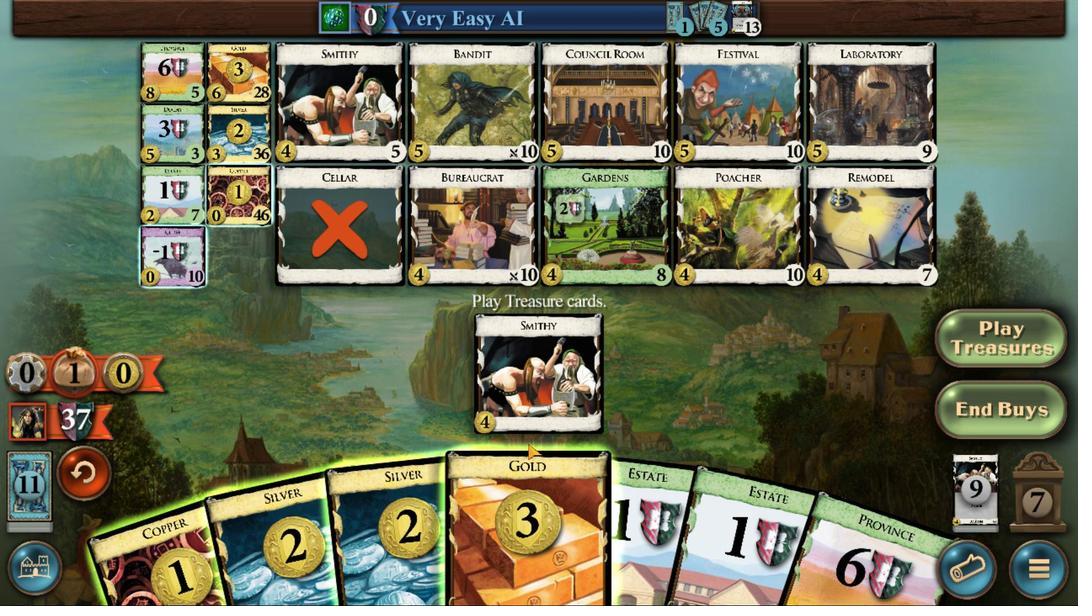 
Action: Mouse moved to (498, 388)
Screenshot: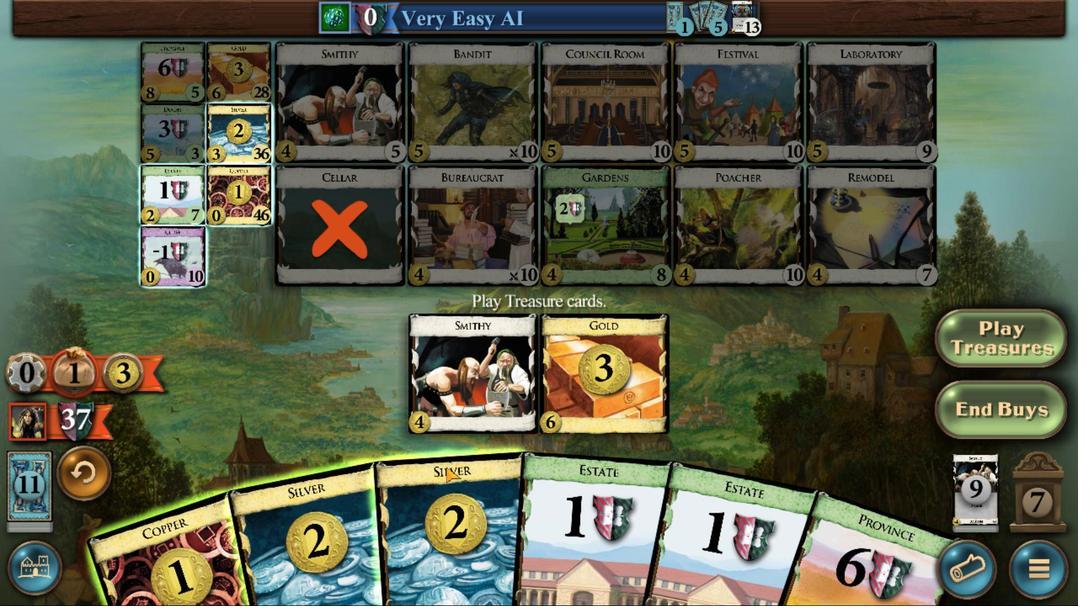 
Action: Mouse pressed left at (498, 388)
Screenshot: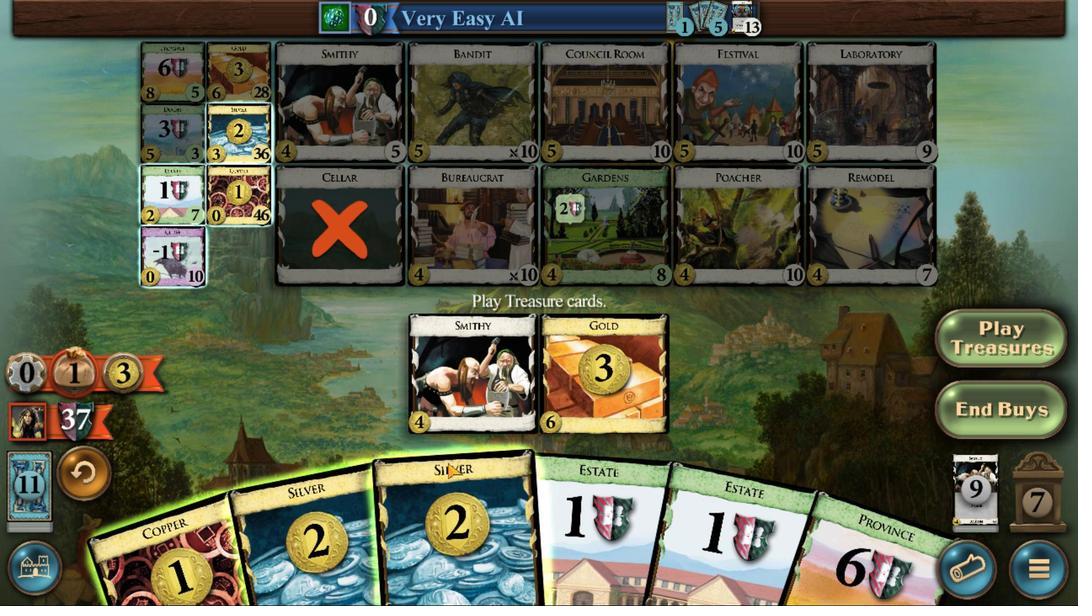 
Action: Mouse moved to (458, 394)
Screenshot: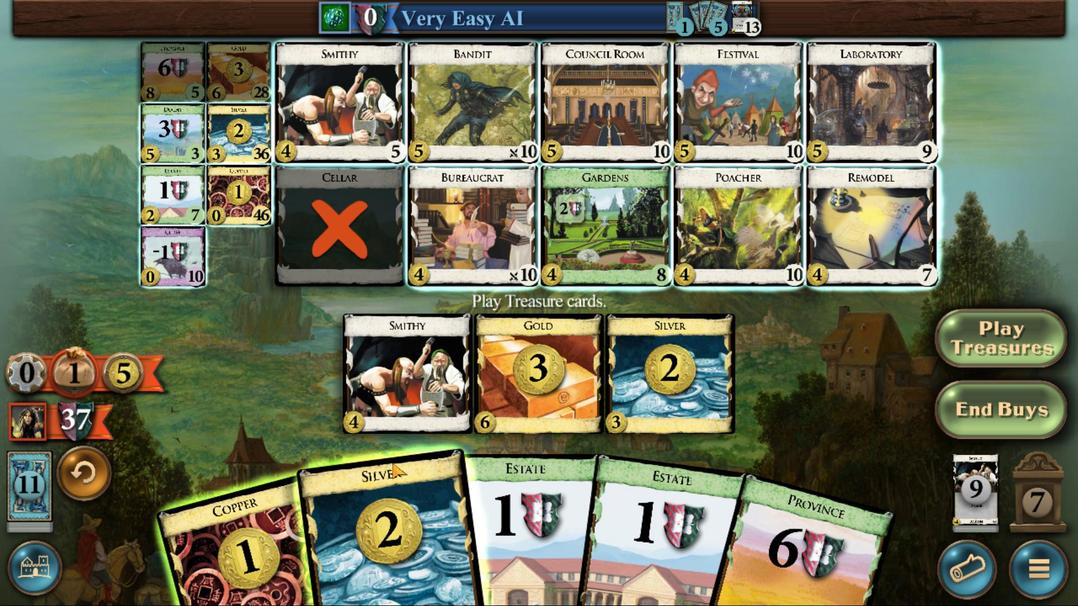 
Action: Mouse pressed left at (458, 394)
Screenshot: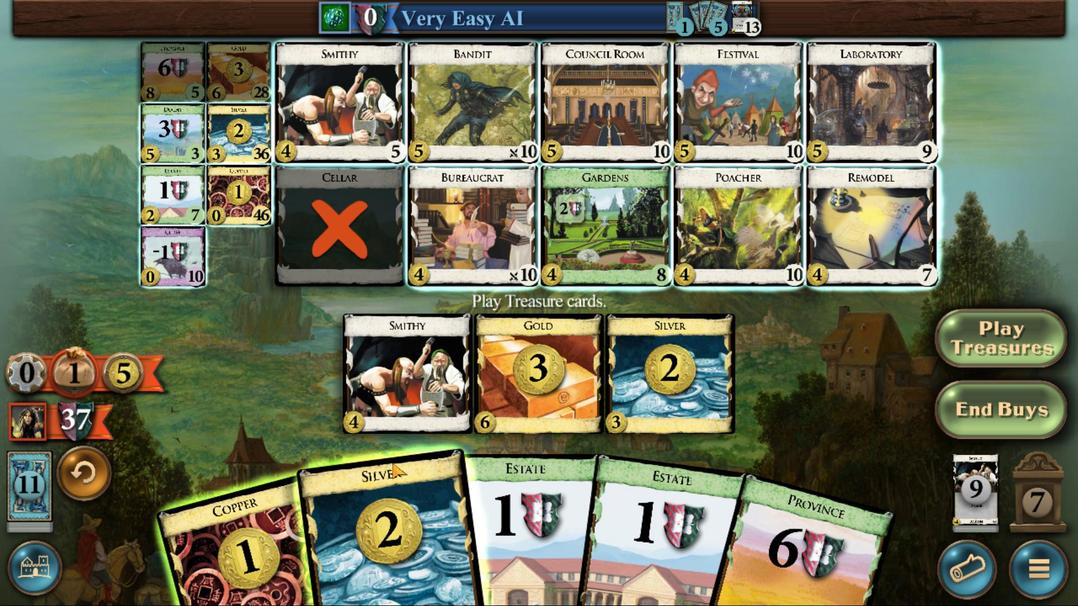 
Action: Mouse moved to (405, 397)
Screenshot: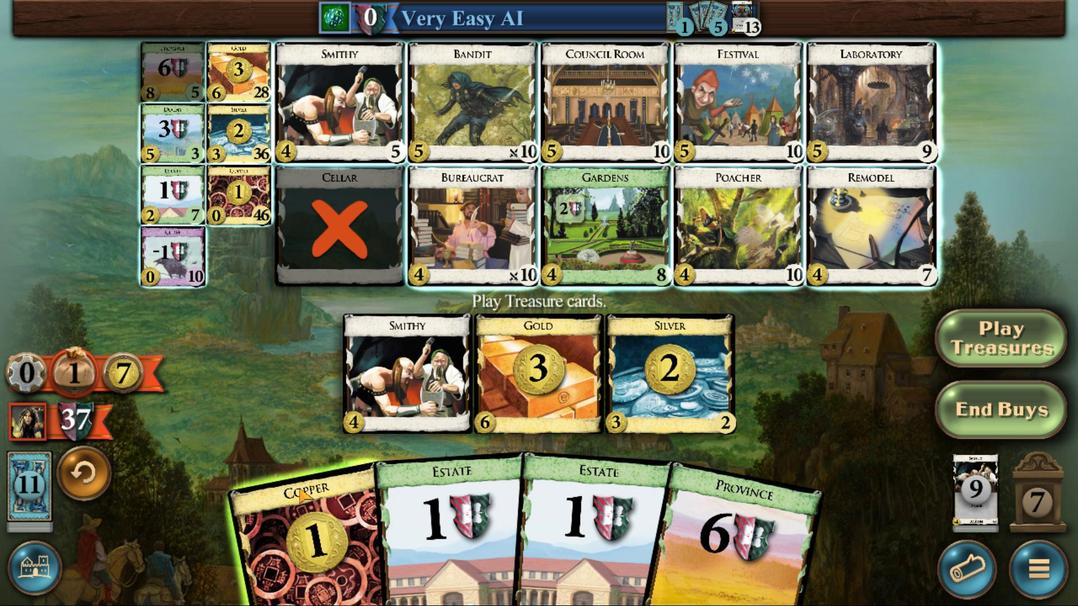 
Action: Mouse pressed left at (405, 397)
Screenshot: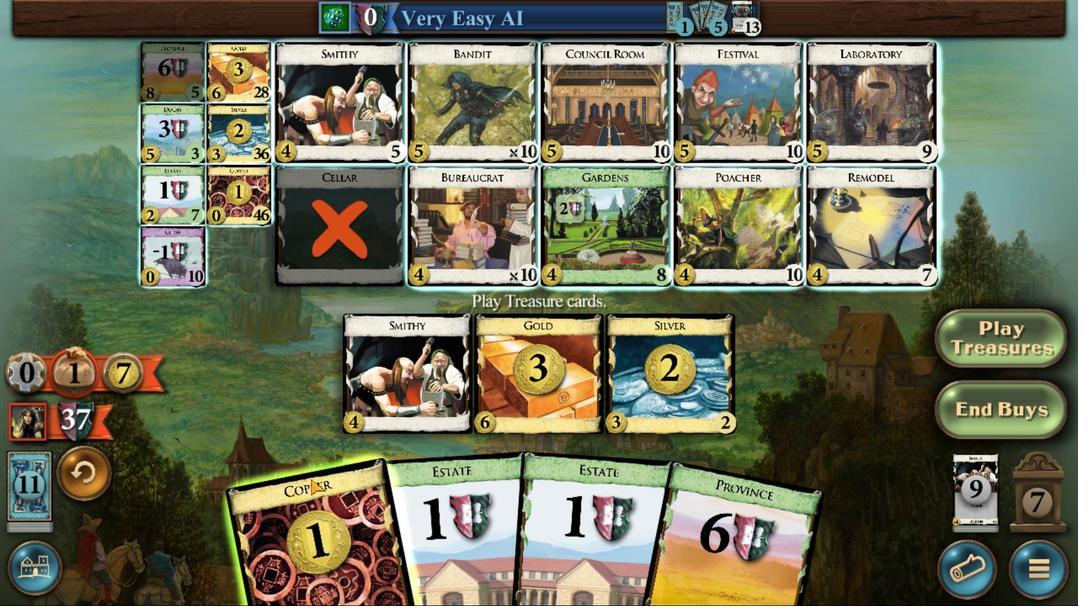 
Action: Mouse moved to (628, 343)
Screenshot: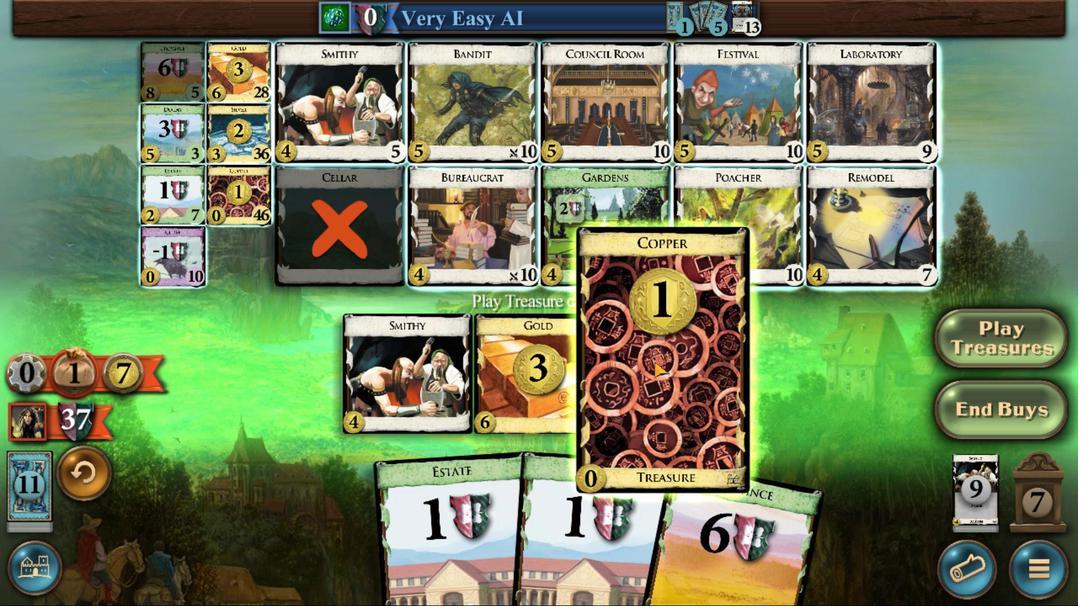 
Action: Mouse pressed left at (628, 343)
Screenshot: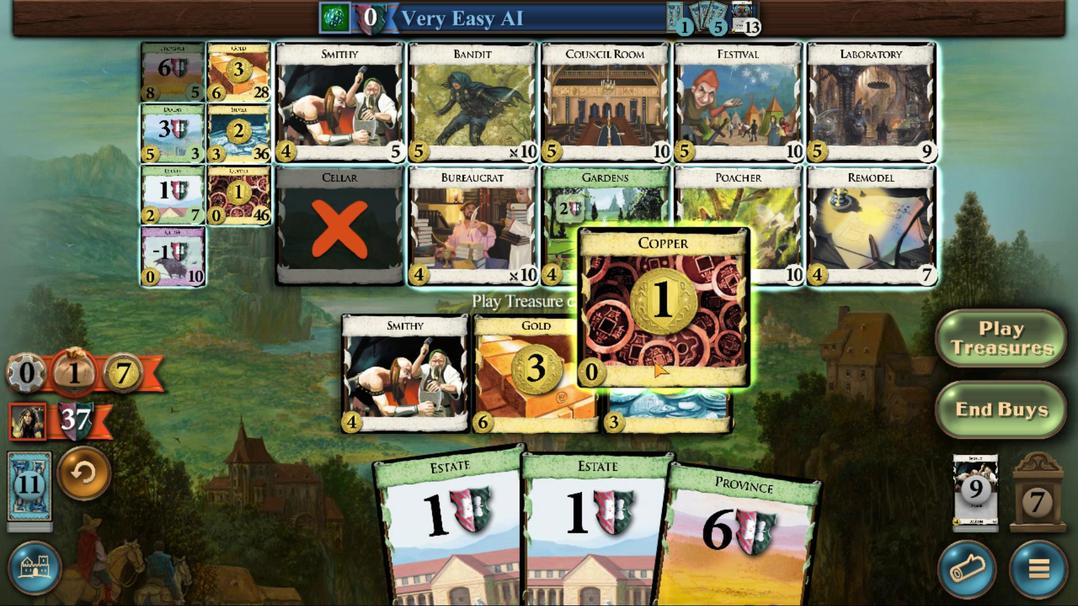 
Action: Mouse moved to (327, 216)
Screenshot: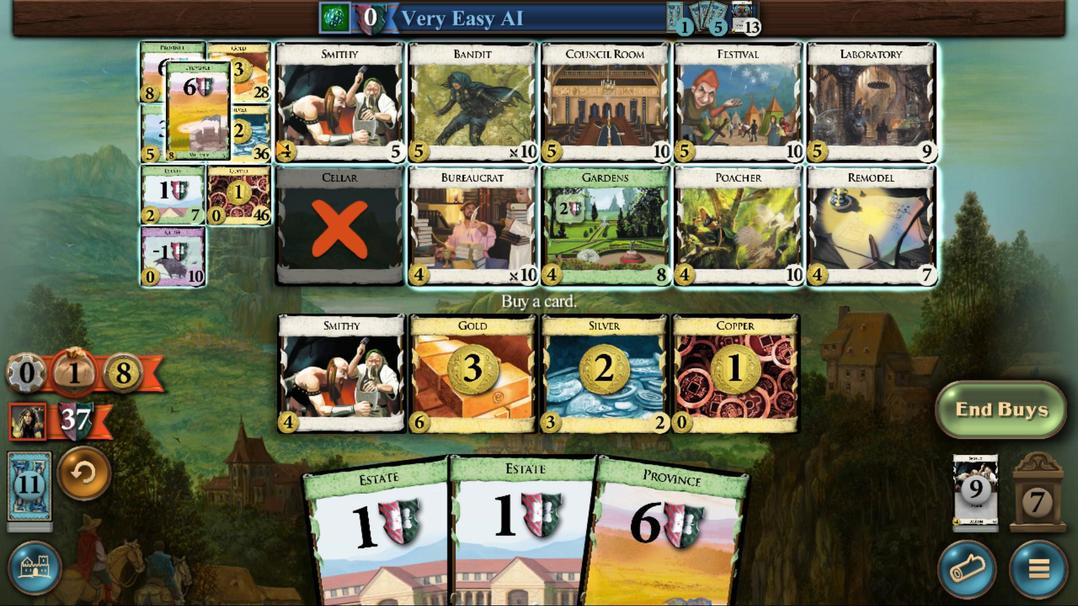 
Action: Mouse pressed left at (327, 216)
Screenshot: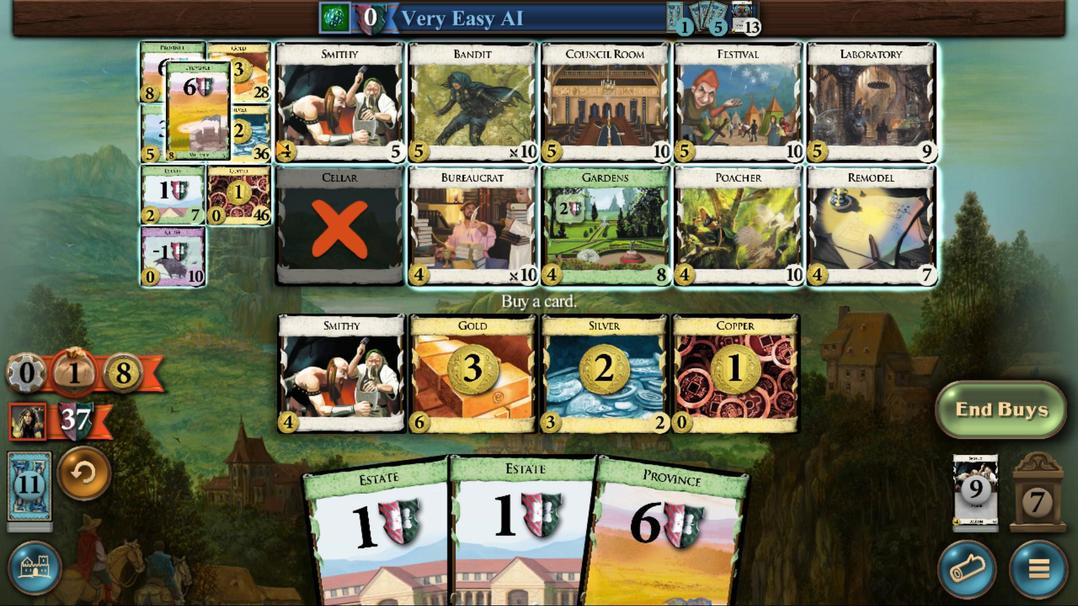 
Action: Mouse moved to (363, 407)
Screenshot: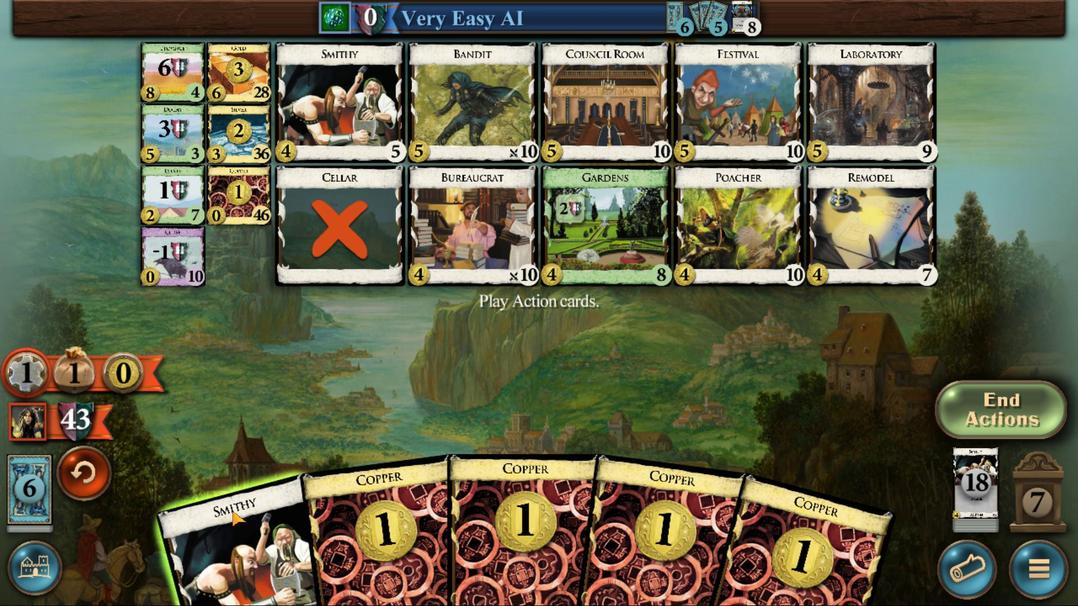 
Action: Mouse pressed left at (363, 407)
Screenshot: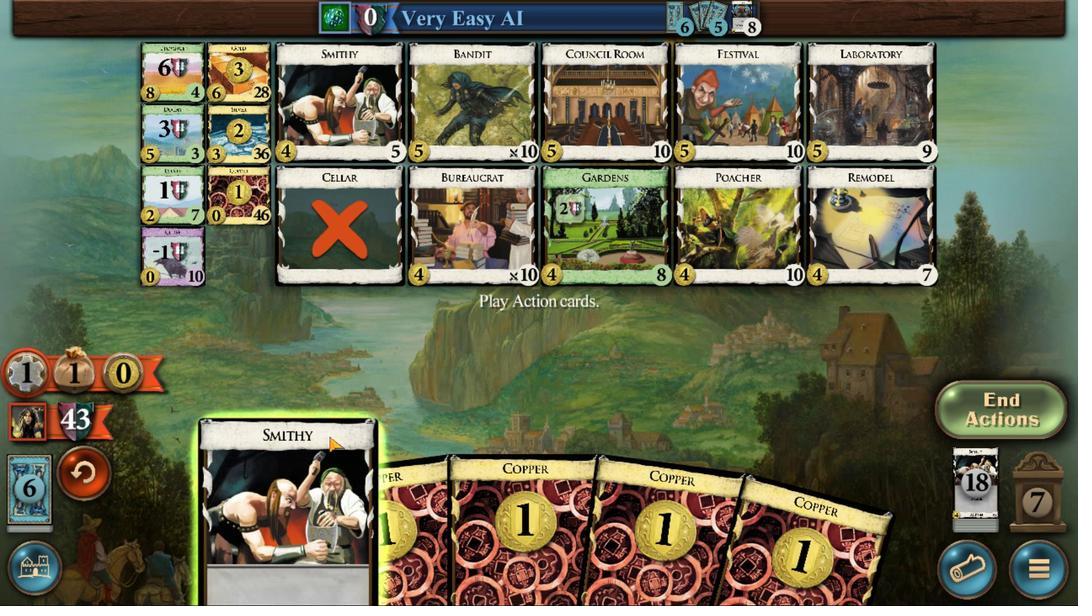 
Action: Mouse moved to (621, 389)
Screenshot: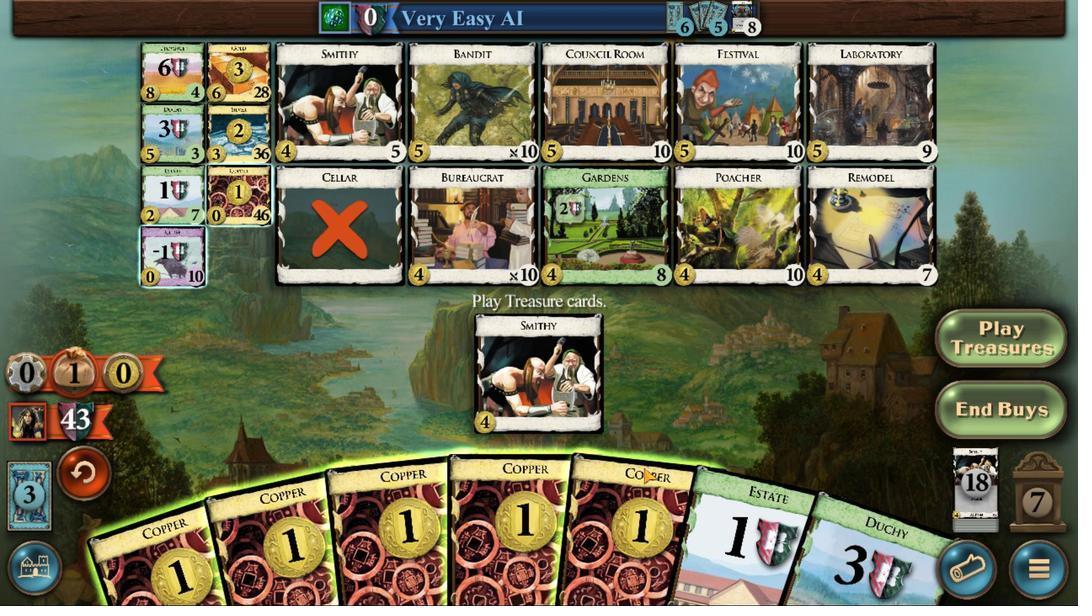 
Action: Mouse pressed left at (621, 389)
Screenshot: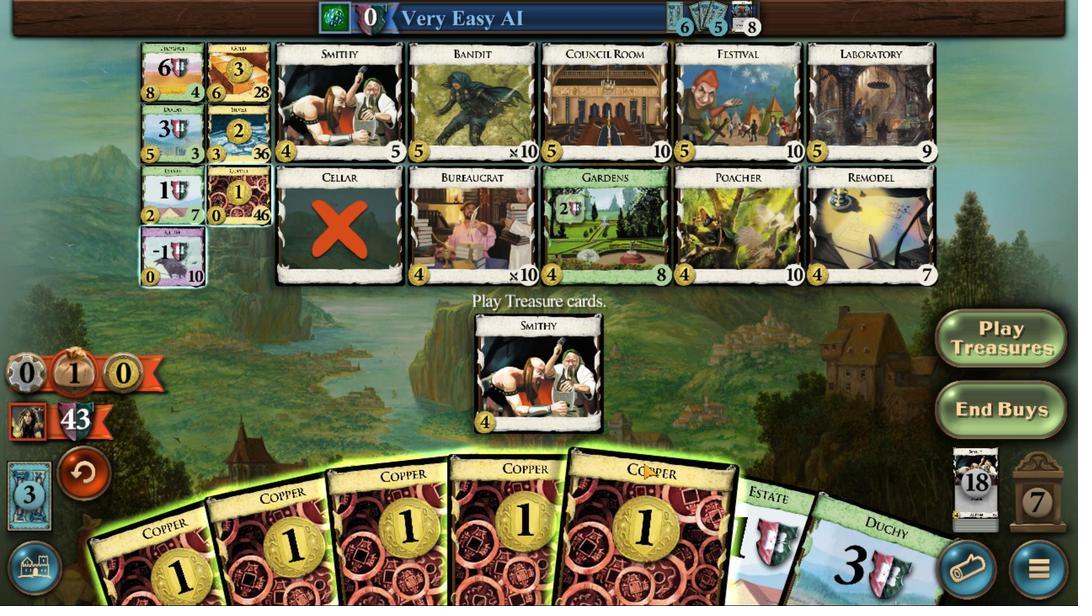 
Action: Mouse moved to (594, 389)
Screenshot: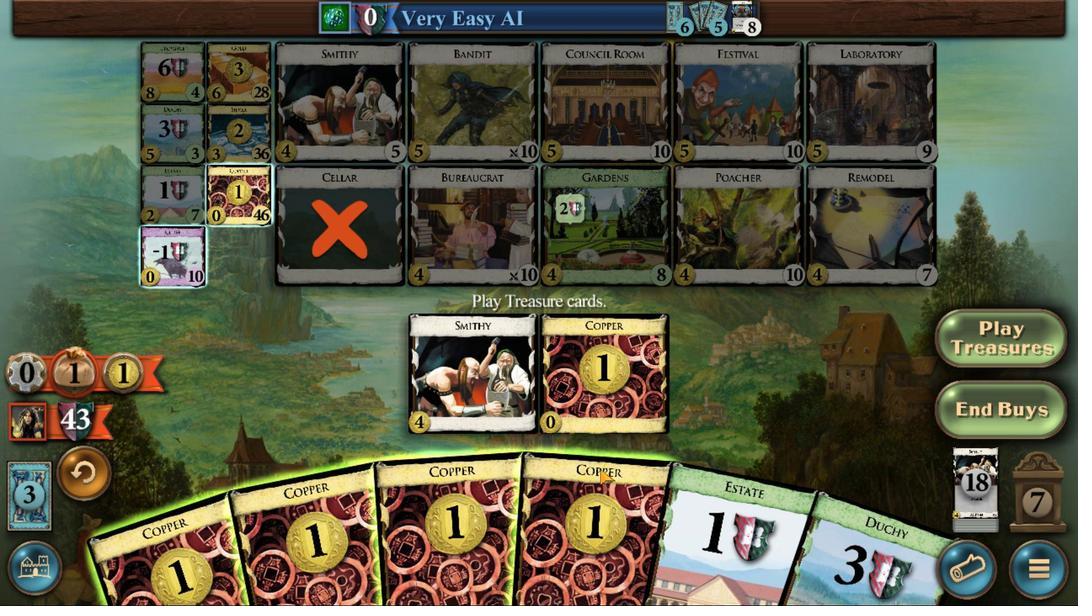 
Action: Mouse pressed left at (594, 389)
Screenshot: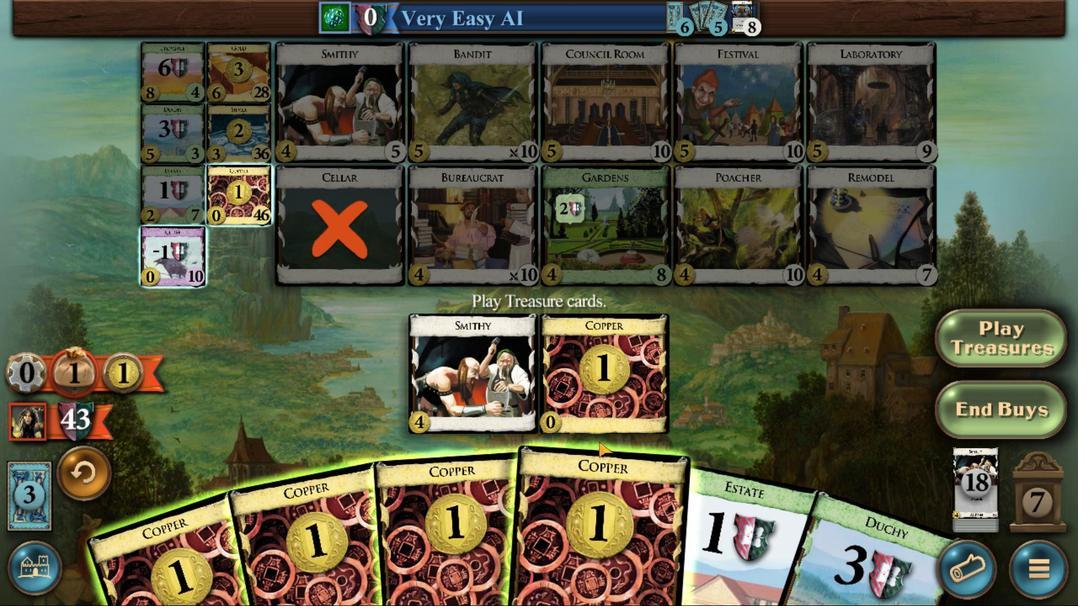 
Action: Mouse moved to (596, 354)
Screenshot: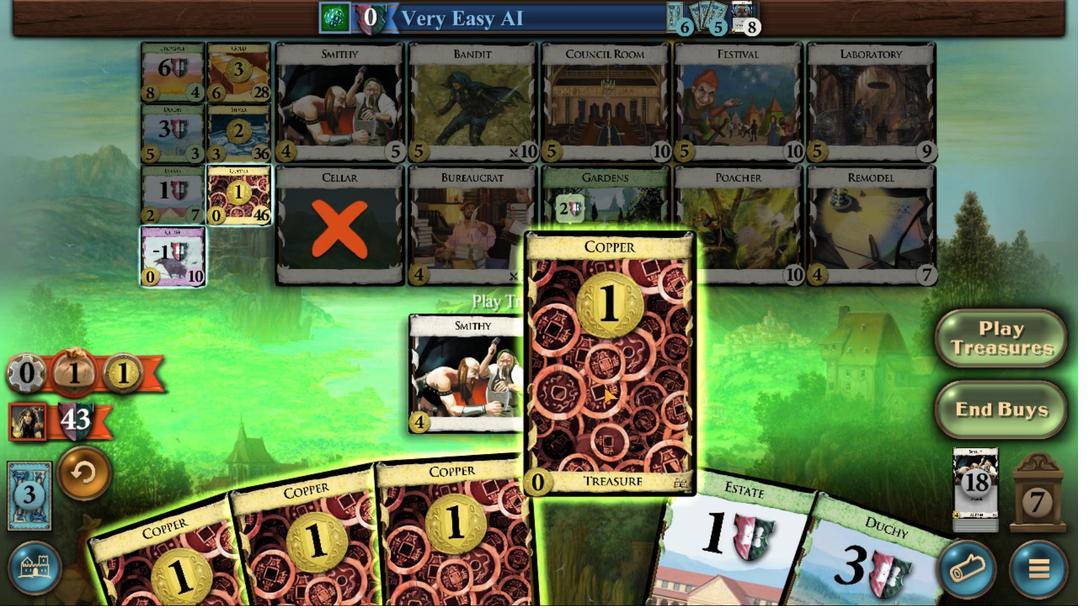 
Action: Mouse pressed left at (596, 354)
Screenshot: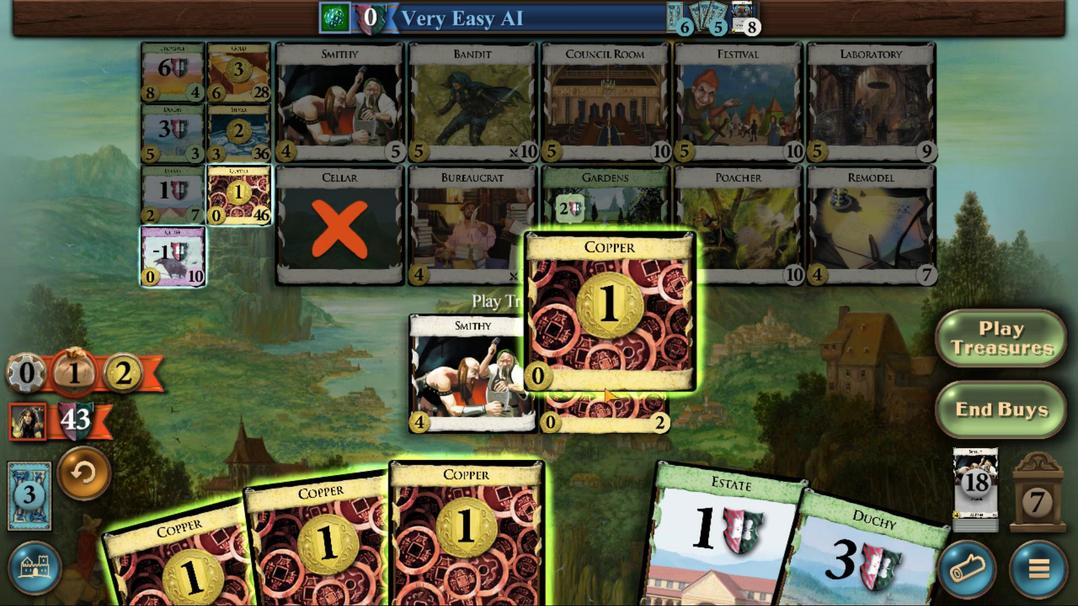 
Action: Mouse moved to (543, 388)
Screenshot: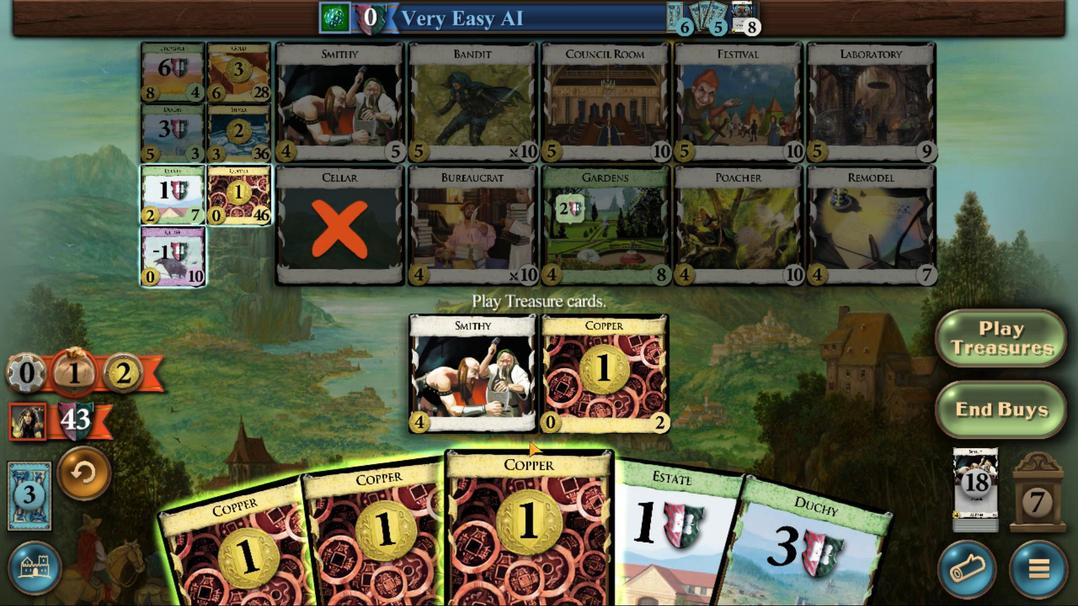 
Action: Mouse pressed left at (543, 388)
Screenshot: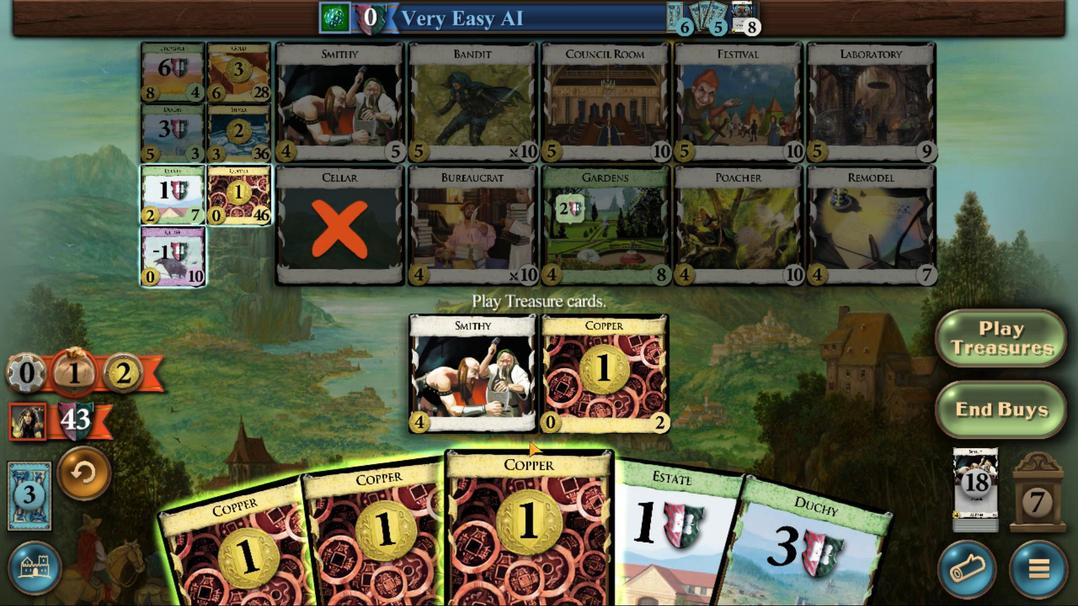 
Action: Mouse moved to (495, 390)
Screenshot: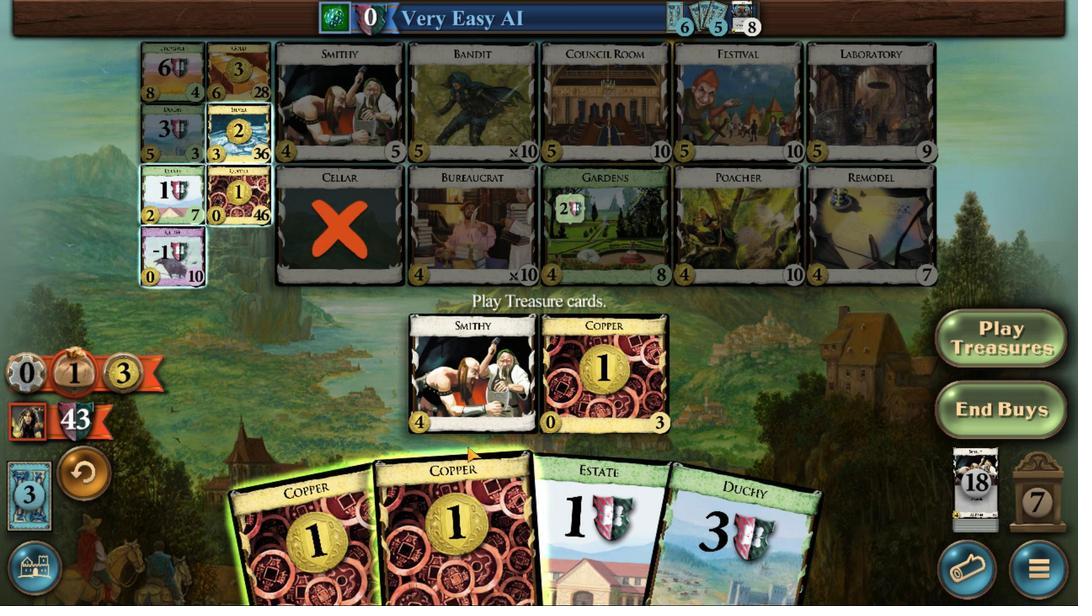 
Action: Mouse pressed left at (495, 390)
Screenshot: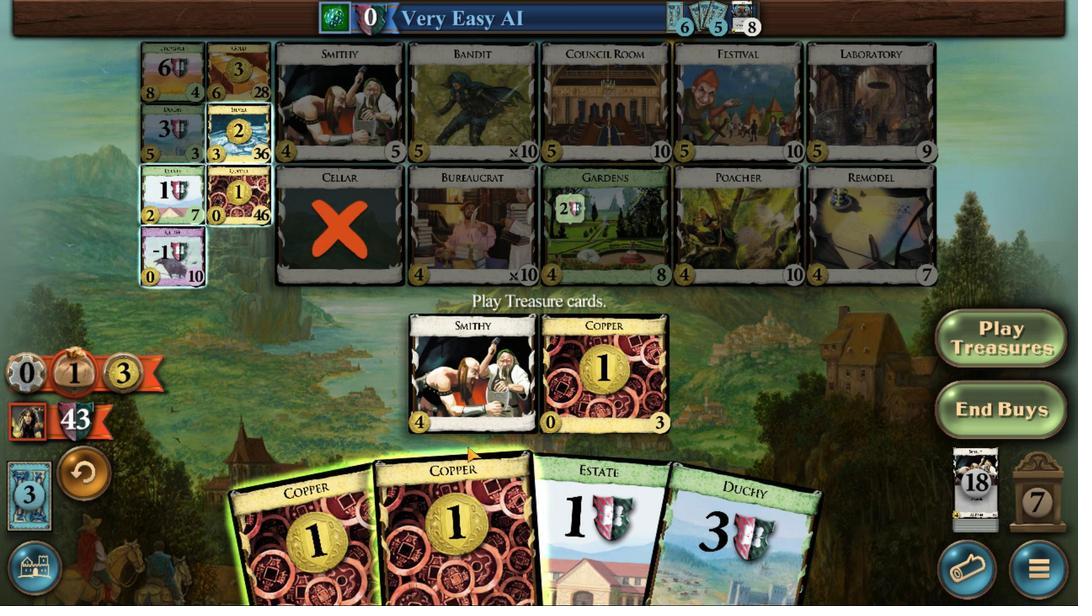 
Action: Mouse moved to (451, 390)
Screenshot: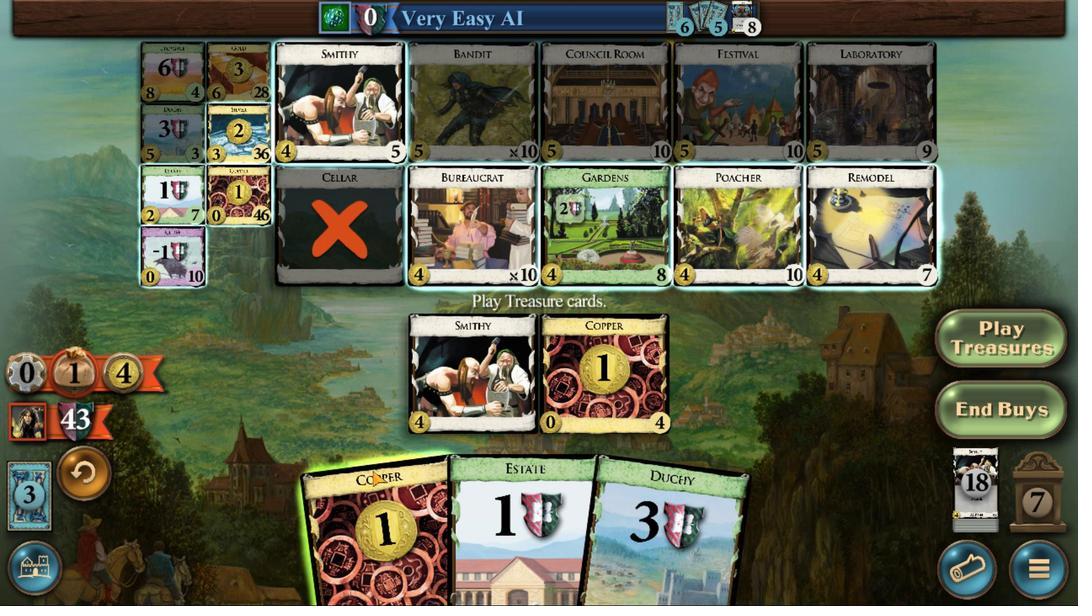 
Action: Mouse pressed left at (451, 390)
Screenshot: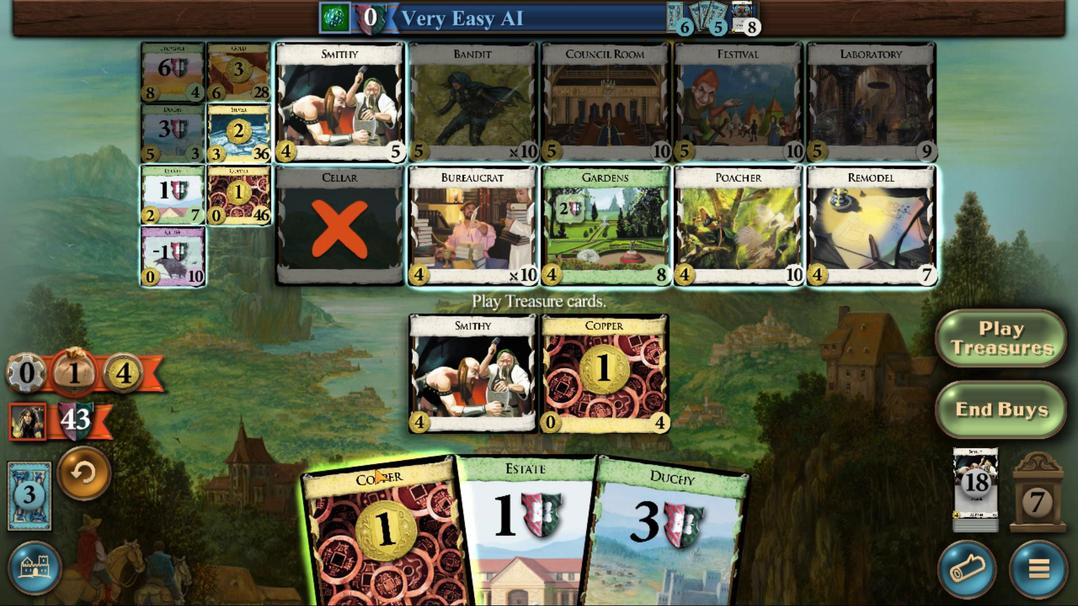 
Action: Mouse moved to (325, 240)
Screenshot: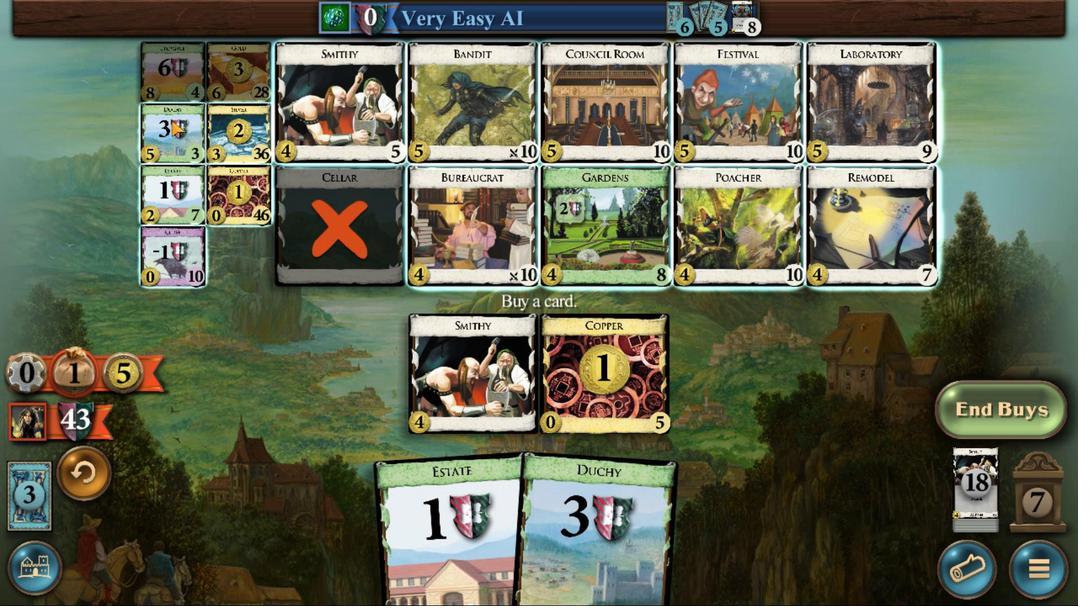 
Action: Mouse pressed left at (325, 240)
Screenshot: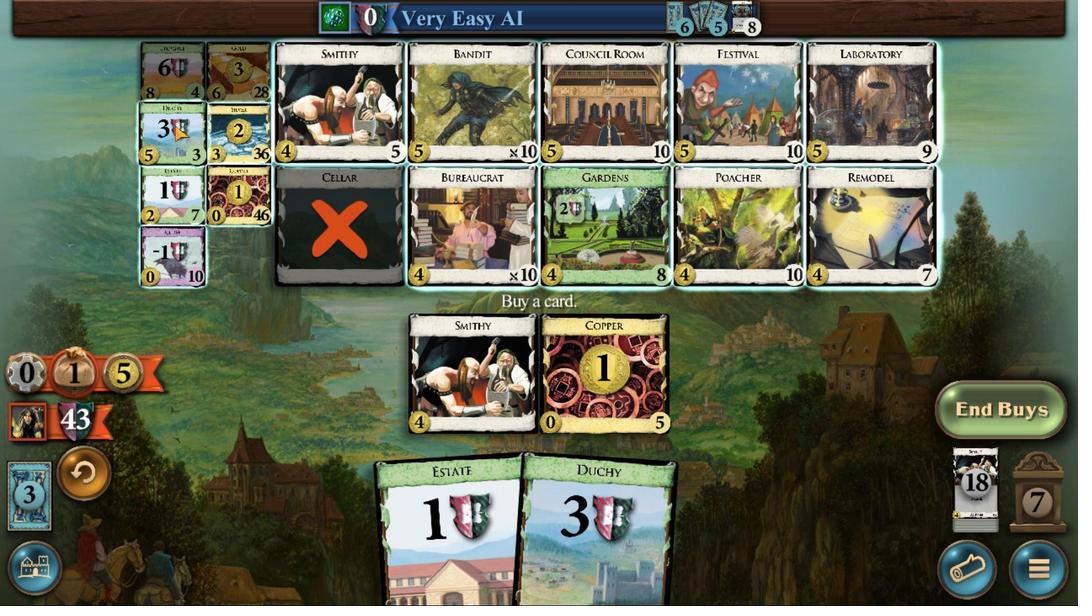 
Action: Mouse moved to (354, 414)
Screenshot: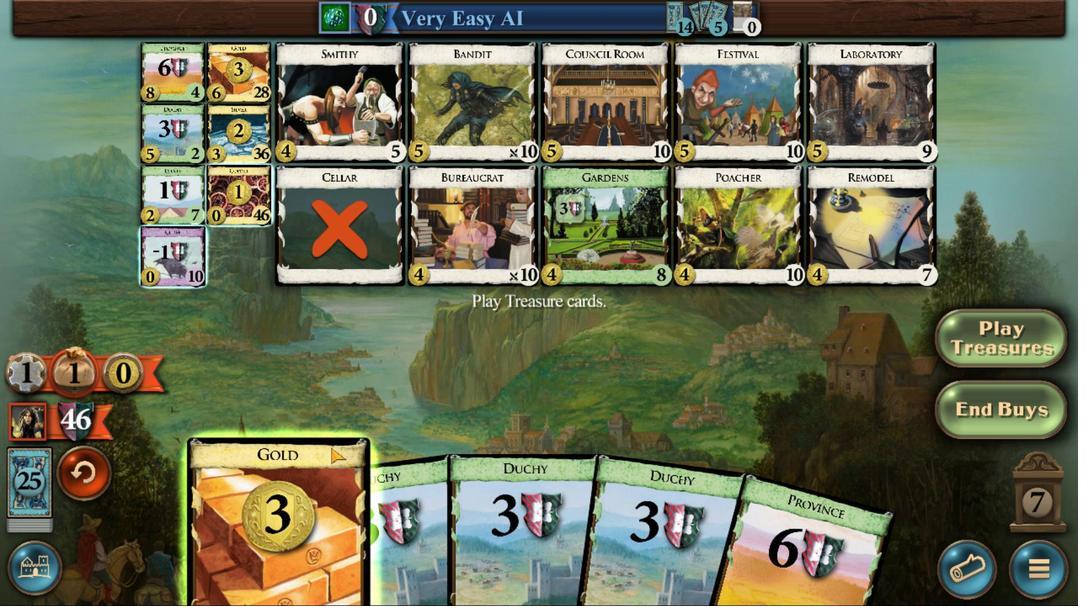 
Action: Mouse pressed left at (354, 414)
Screenshot: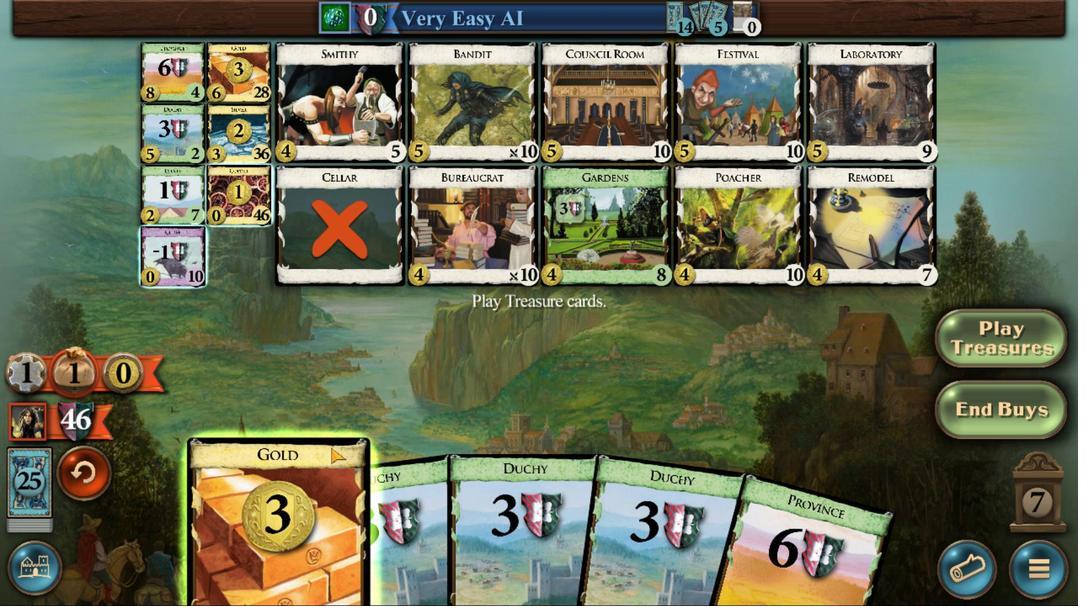 
Action: Mouse moved to (364, 240)
Screenshot: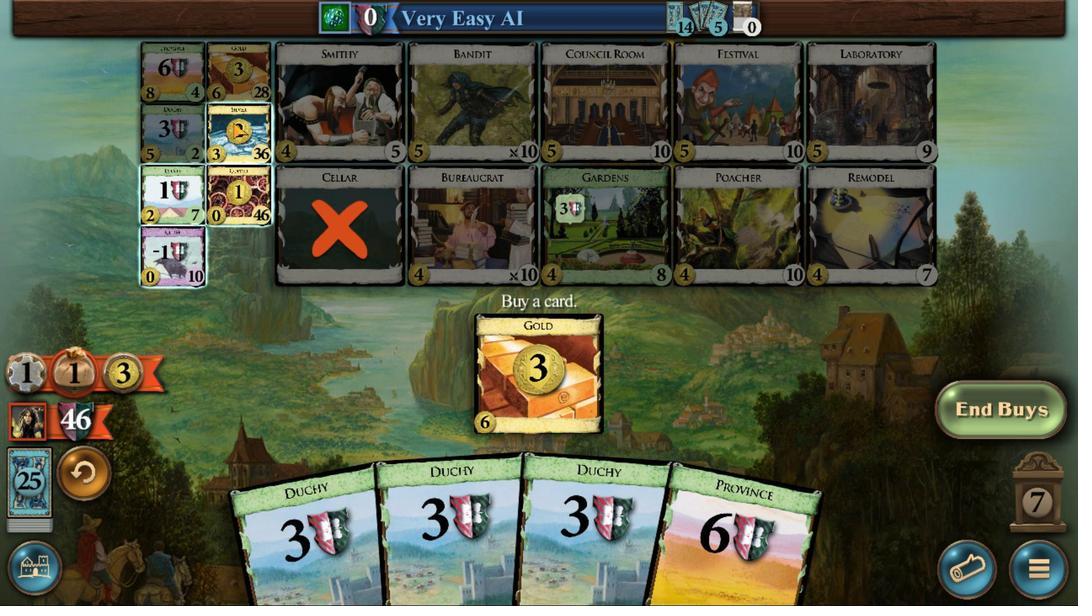 
Action: Mouse pressed left at (364, 240)
Screenshot: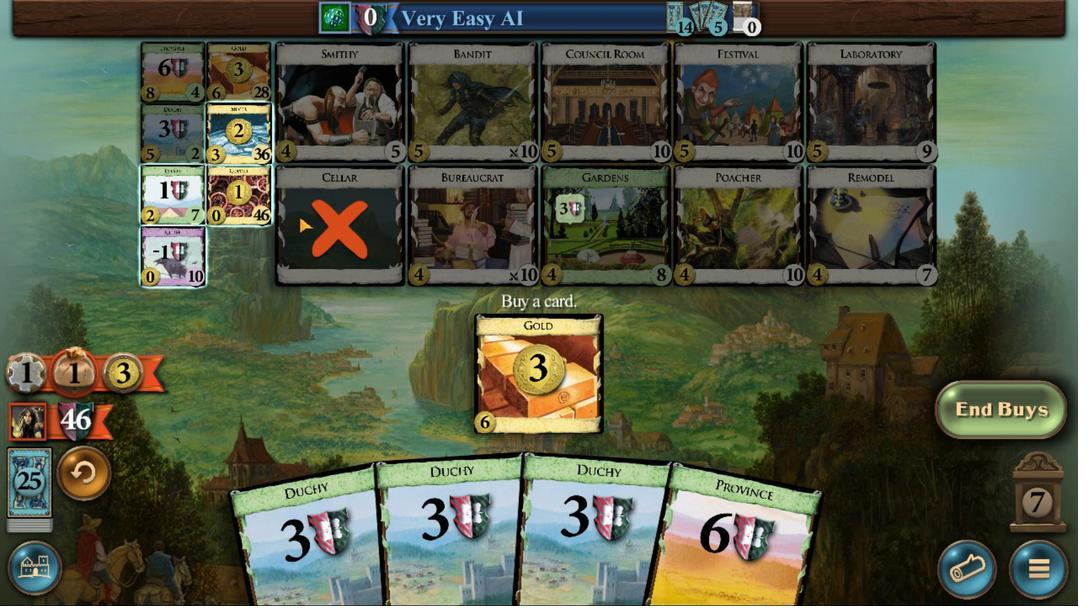 
Action: Mouse moved to (359, 414)
Screenshot: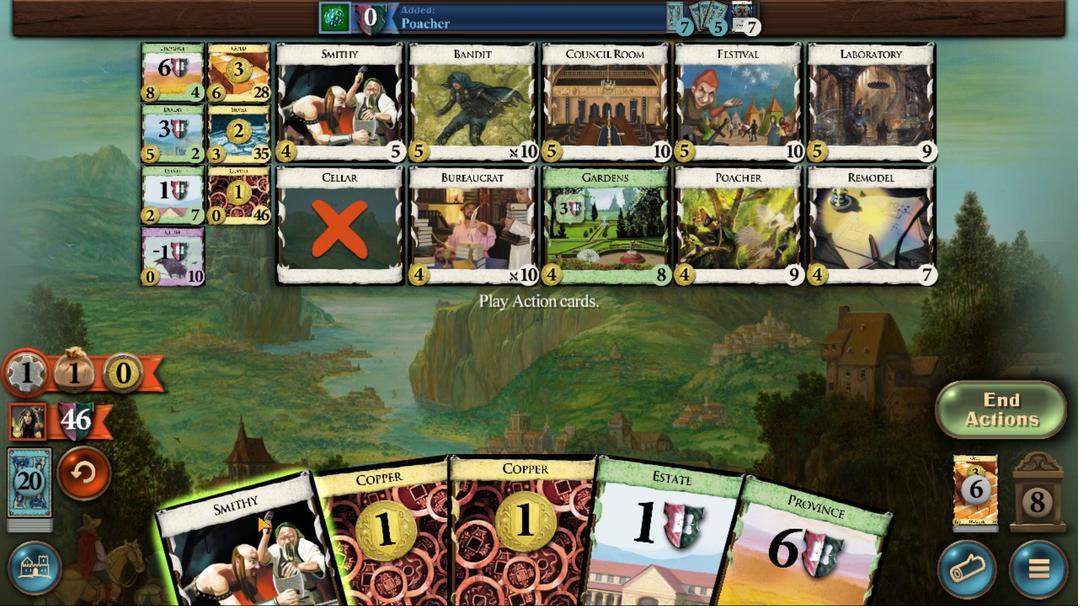 
Action: Mouse pressed left at (359, 414)
Screenshot: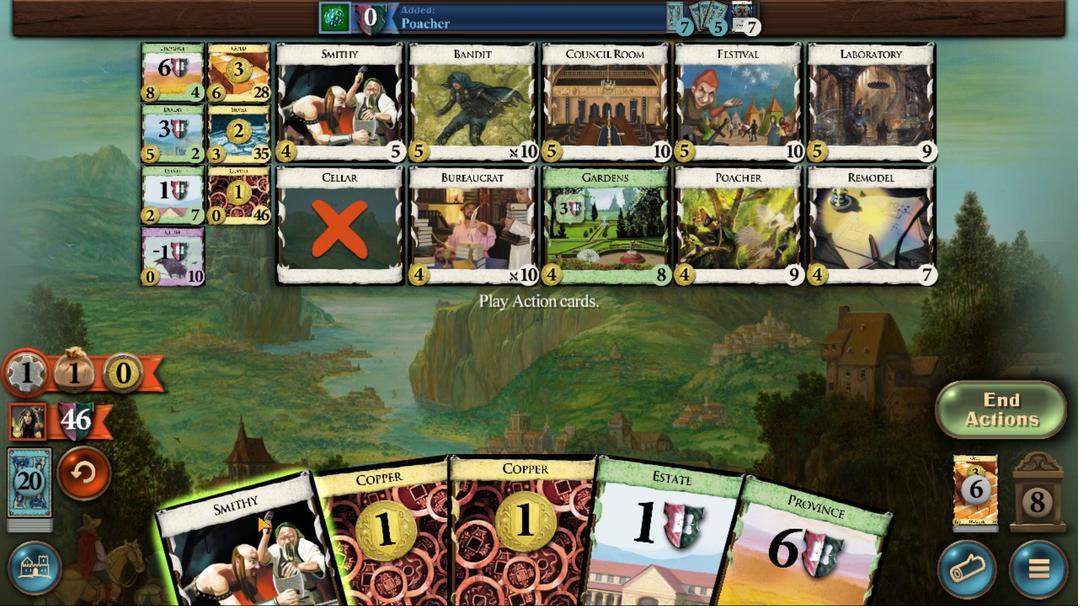 
Action: Mouse moved to (362, 272)
Screenshot: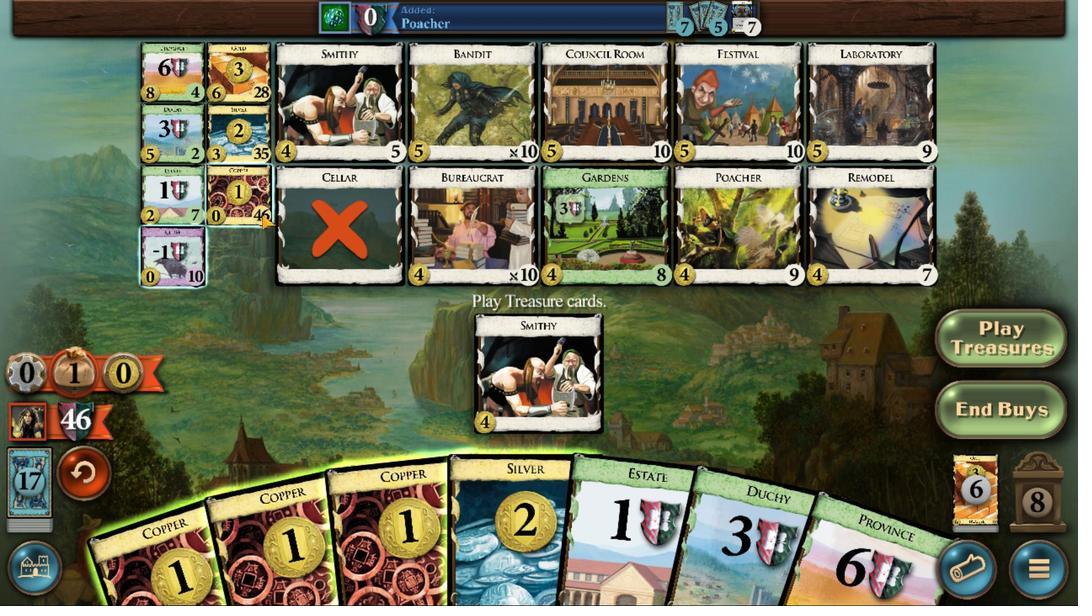 
Action: Mouse pressed left at (362, 272)
Screenshot: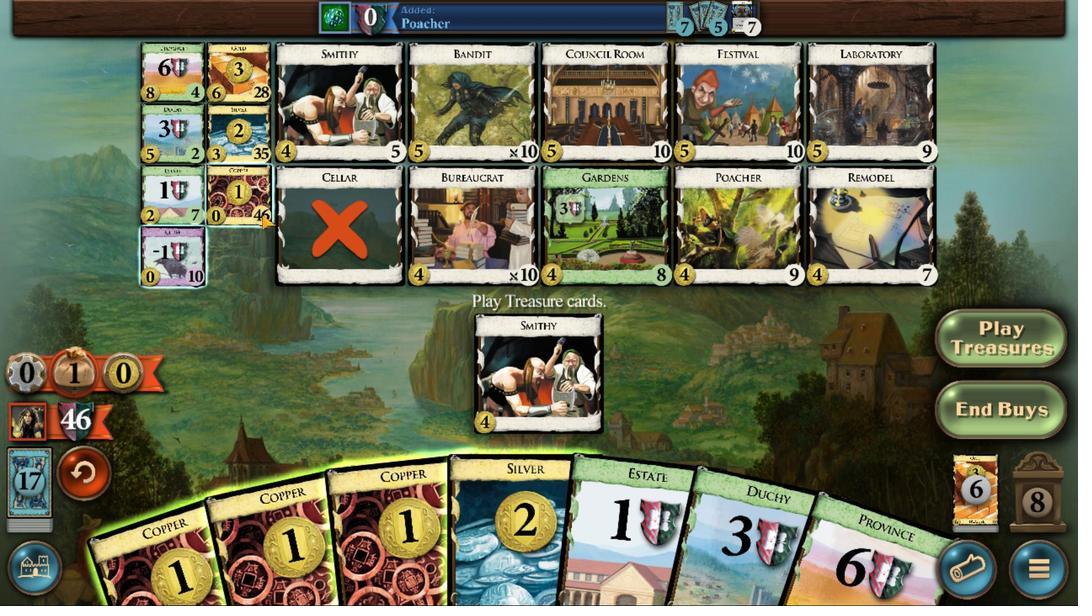 
Action: Mouse moved to (543, 418)
Screenshot: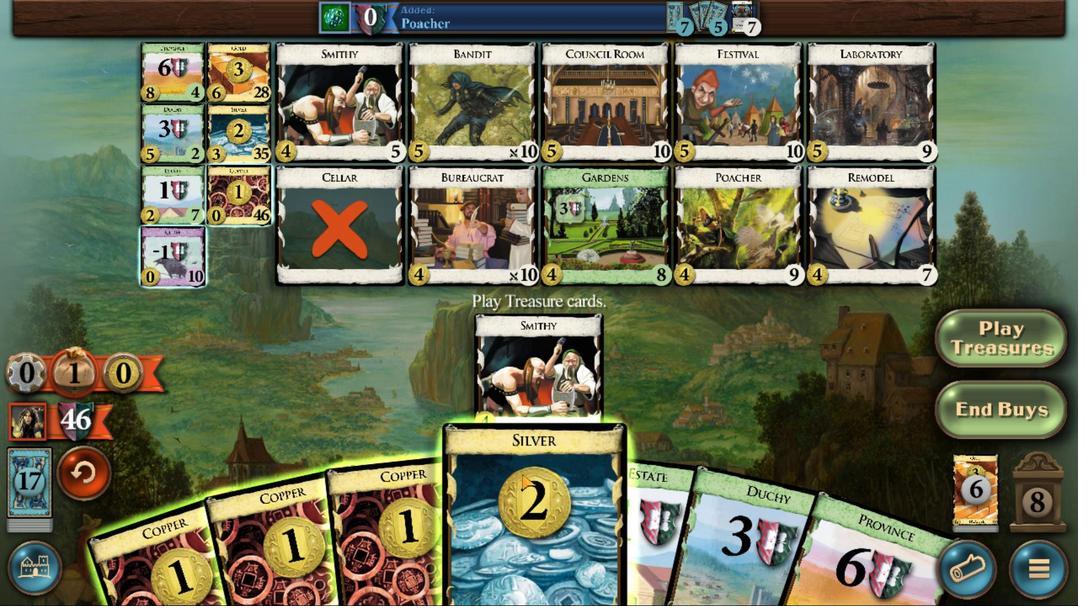 
Action: Mouse pressed left at (543, 418)
Screenshot: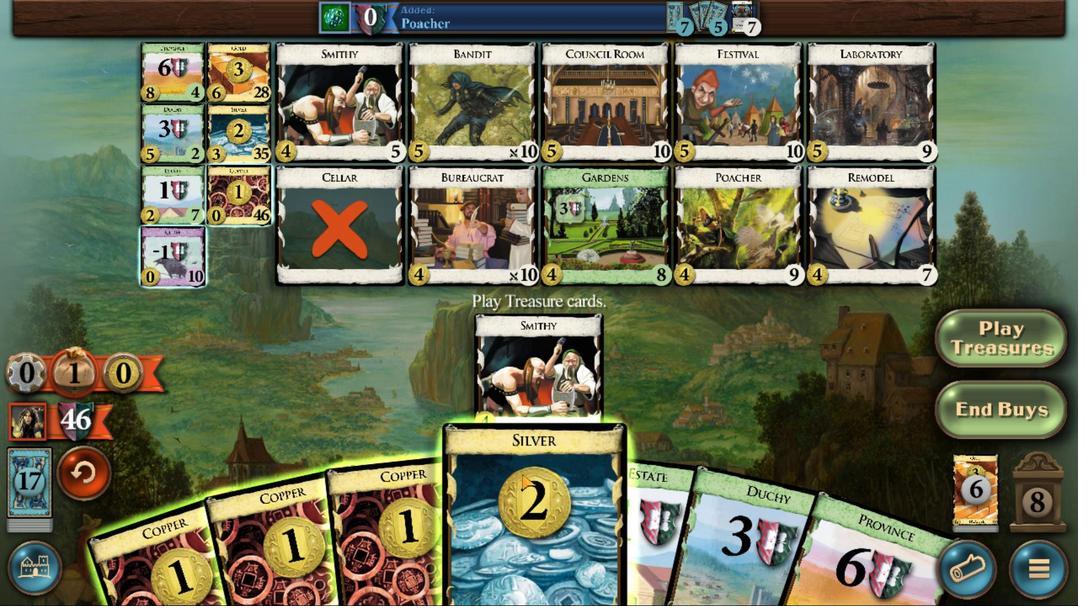 
Action: Mouse moved to (493, 414)
Screenshot: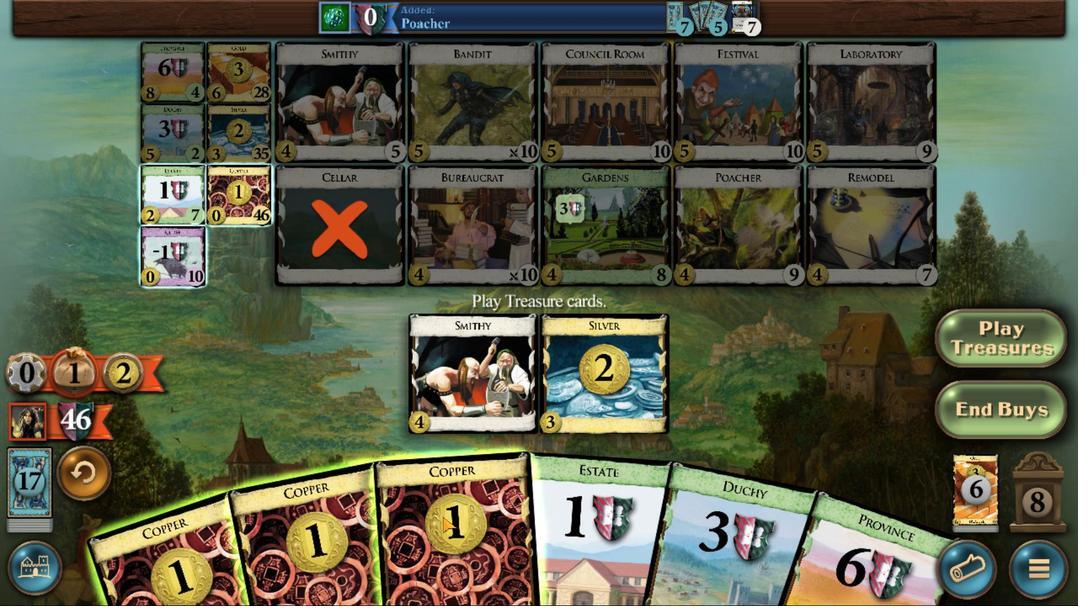 
Action: Mouse pressed left at (493, 414)
Screenshot: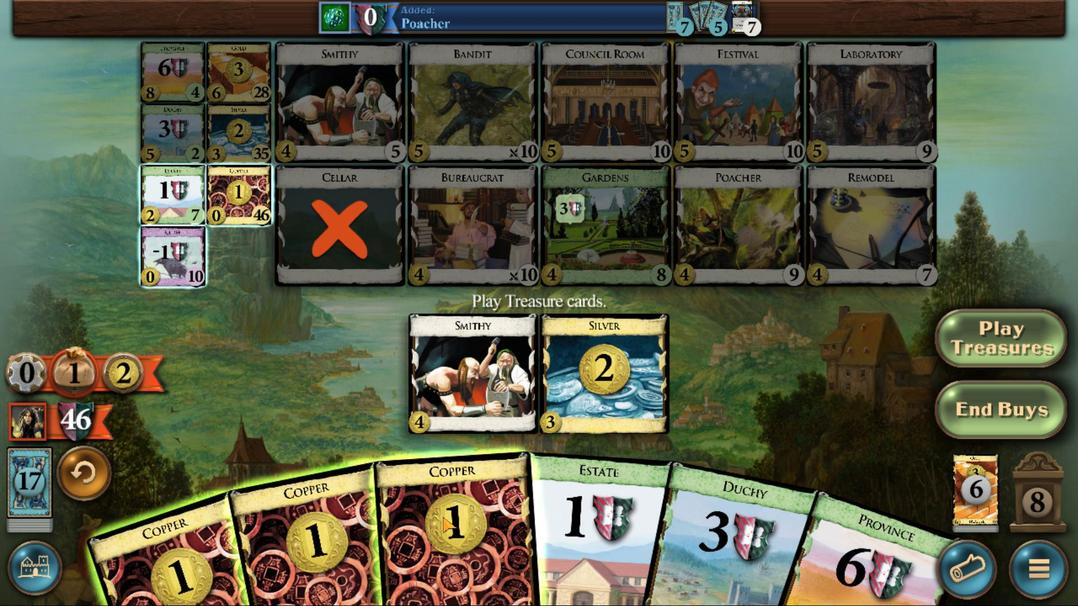 
Action: Mouse moved to (459, 404)
Screenshot: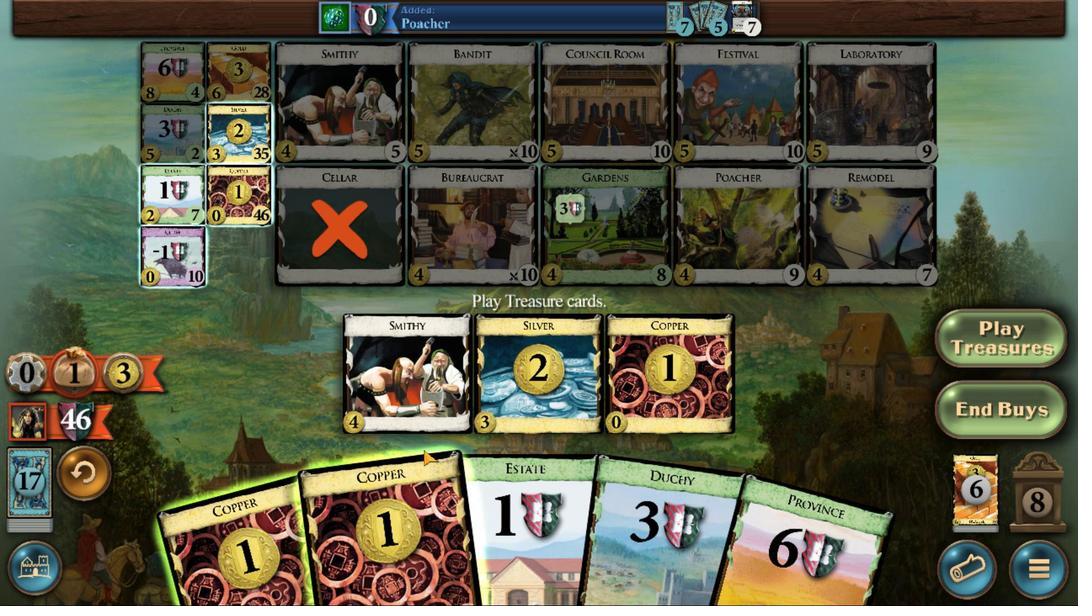 
Action: Mouse pressed left at (459, 404)
Screenshot: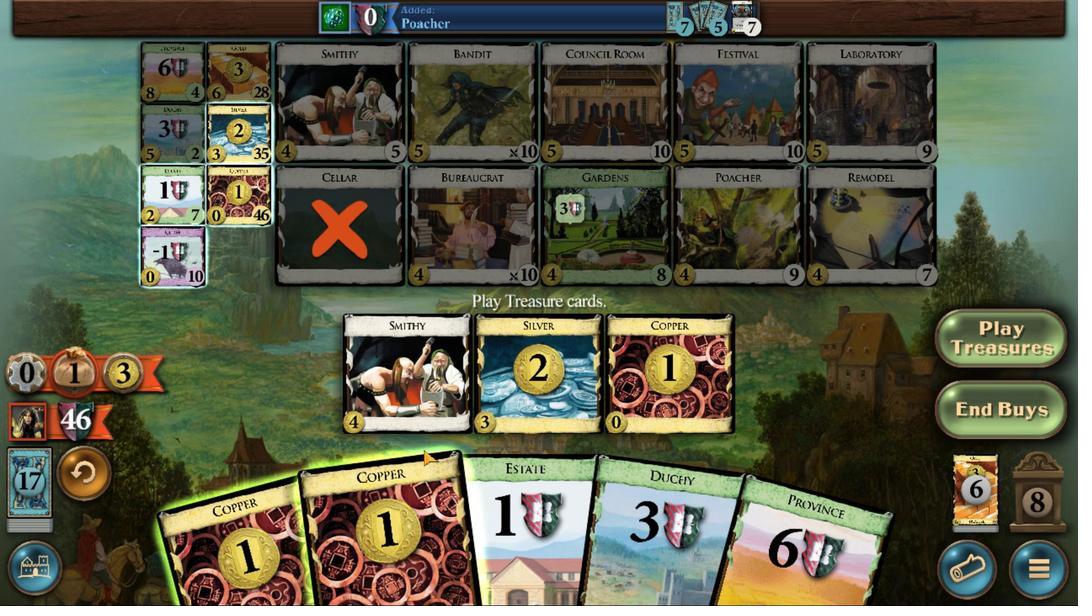 
Action: Mouse moved to (419, 399)
Screenshot: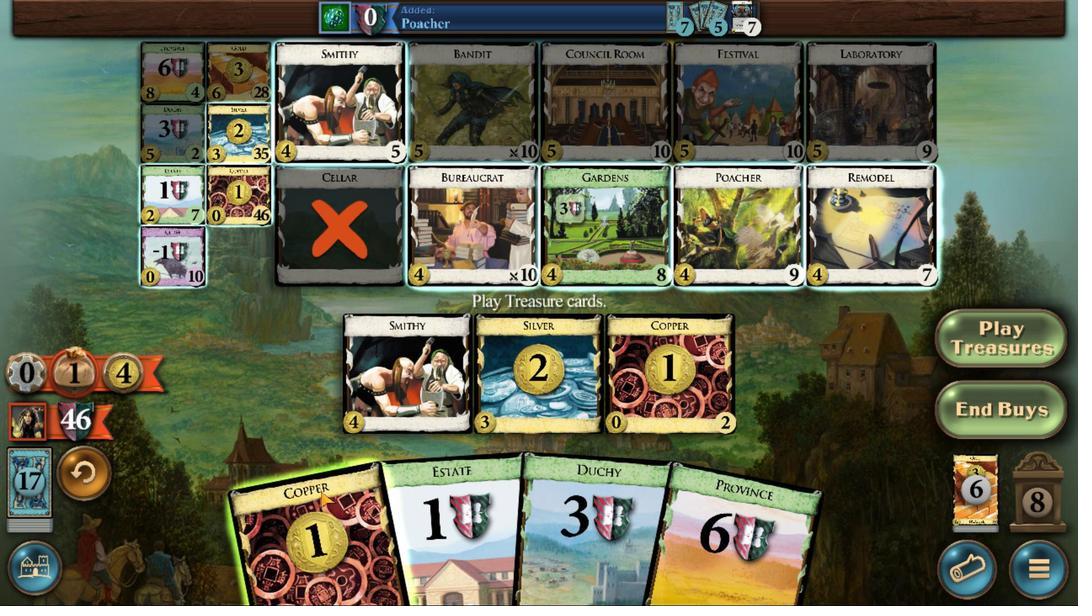 
Action: Mouse pressed left at (419, 399)
Screenshot: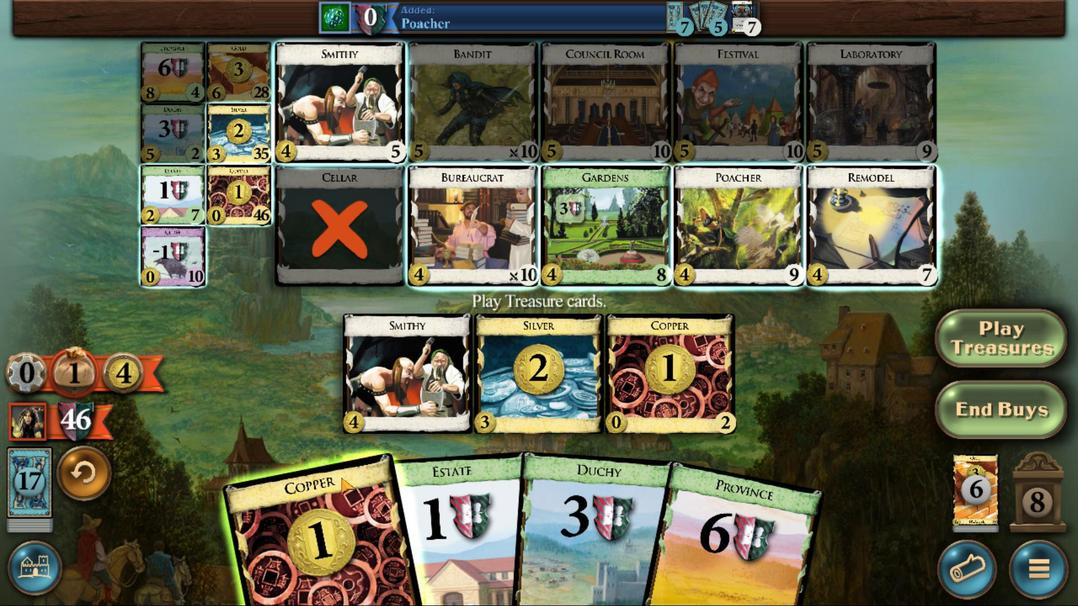 
Action: Mouse moved to (330, 242)
Screenshot: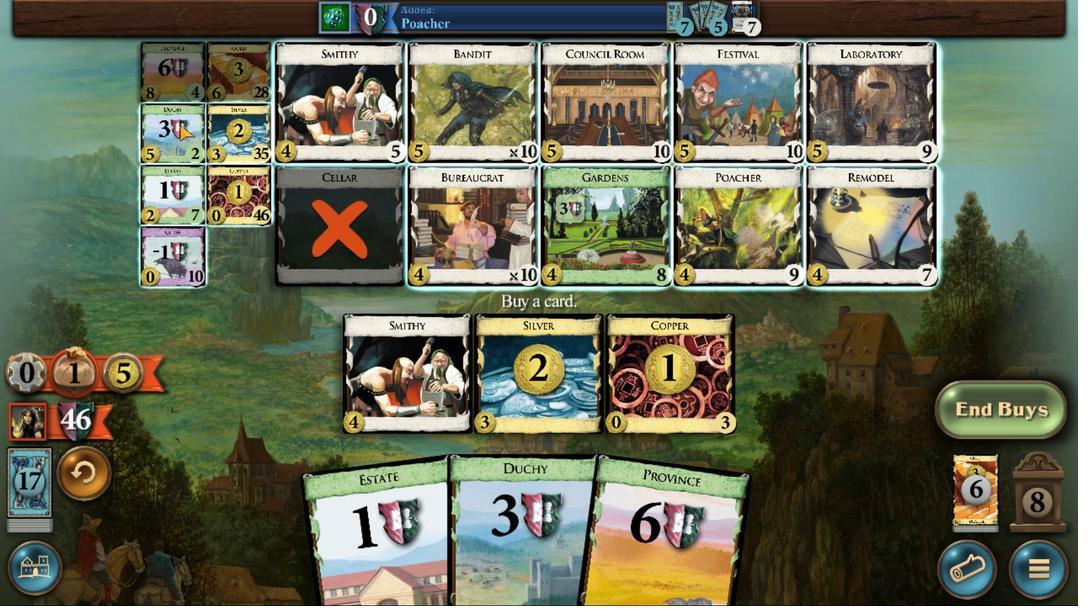 
Action: Mouse pressed left at (330, 242)
